 Task: Create a modern indian cuisine restaurant letterhead.
Action: Mouse pressed left at (382, 133)
Screenshot: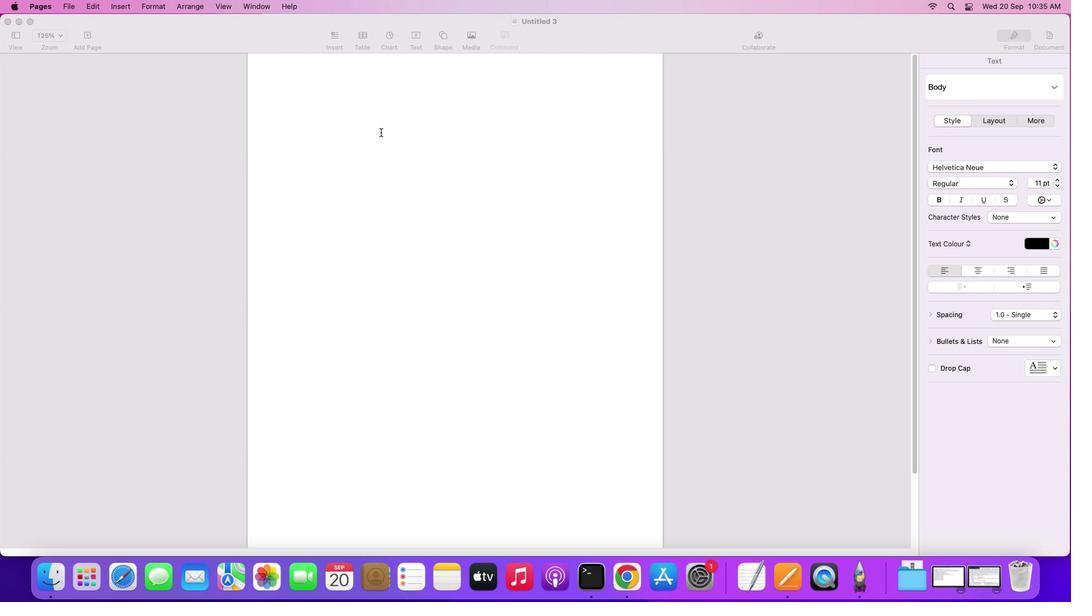 
Action: Mouse moved to (444, 36)
Screenshot: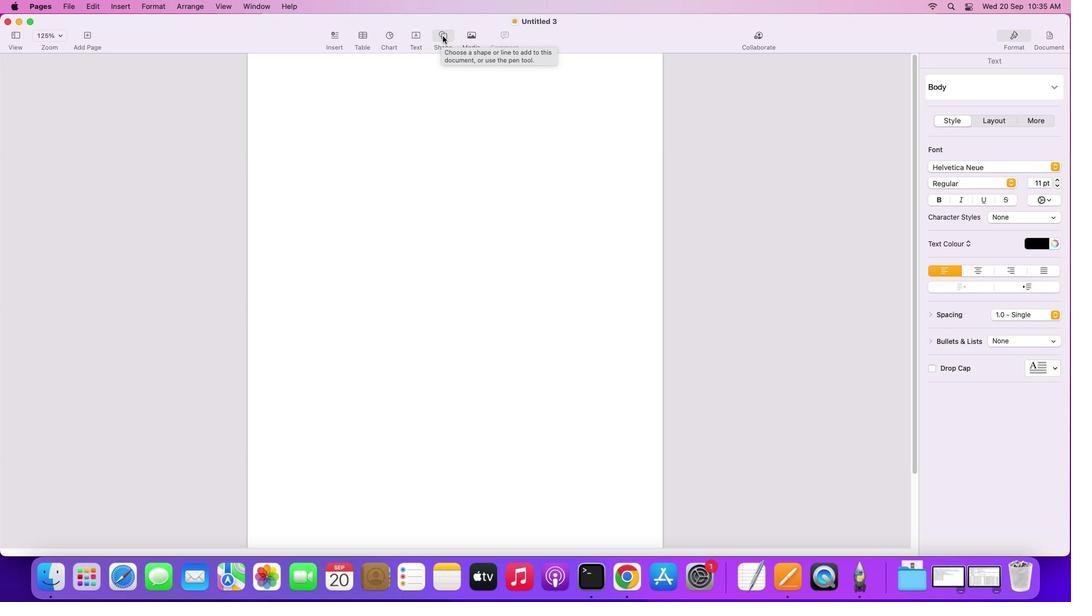 
Action: Mouse pressed left at (444, 36)
Screenshot: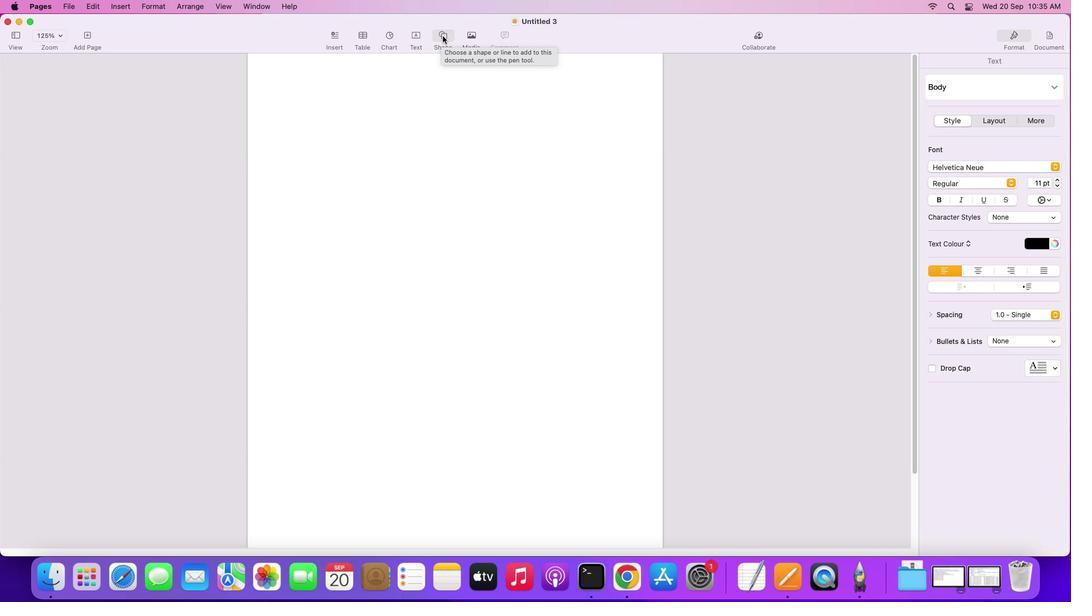 
Action: Mouse moved to (341, 85)
Screenshot: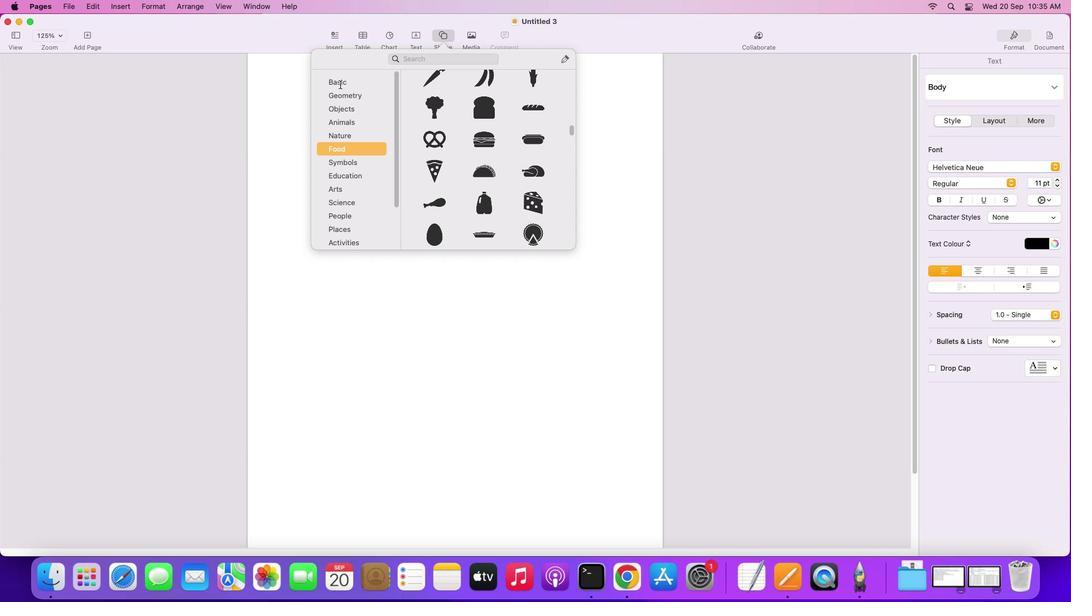 
Action: Mouse pressed left at (341, 85)
Screenshot: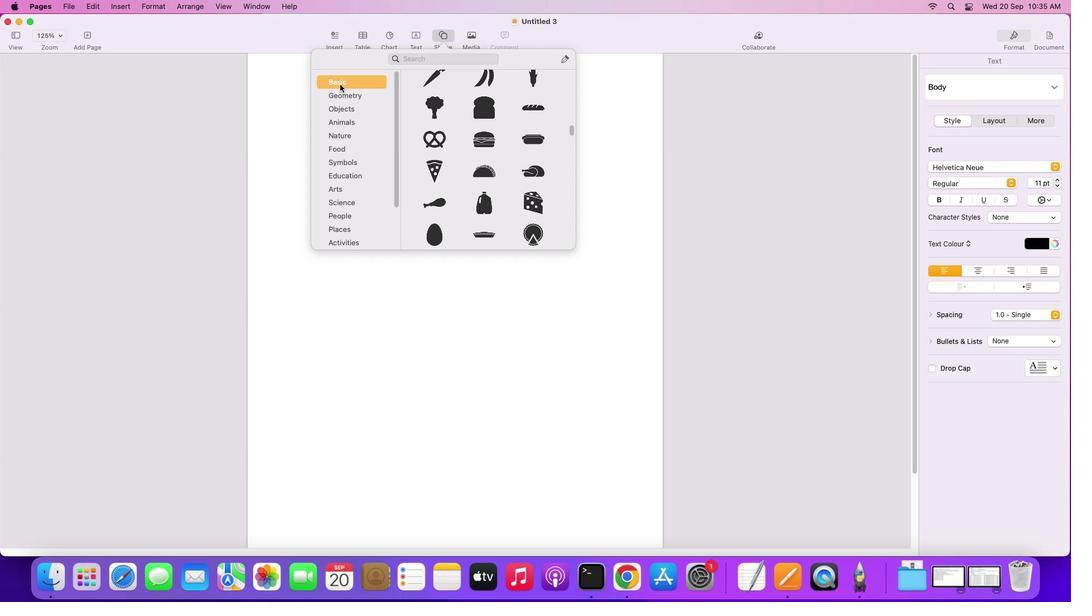 
Action: Mouse moved to (449, 124)
Screenshot: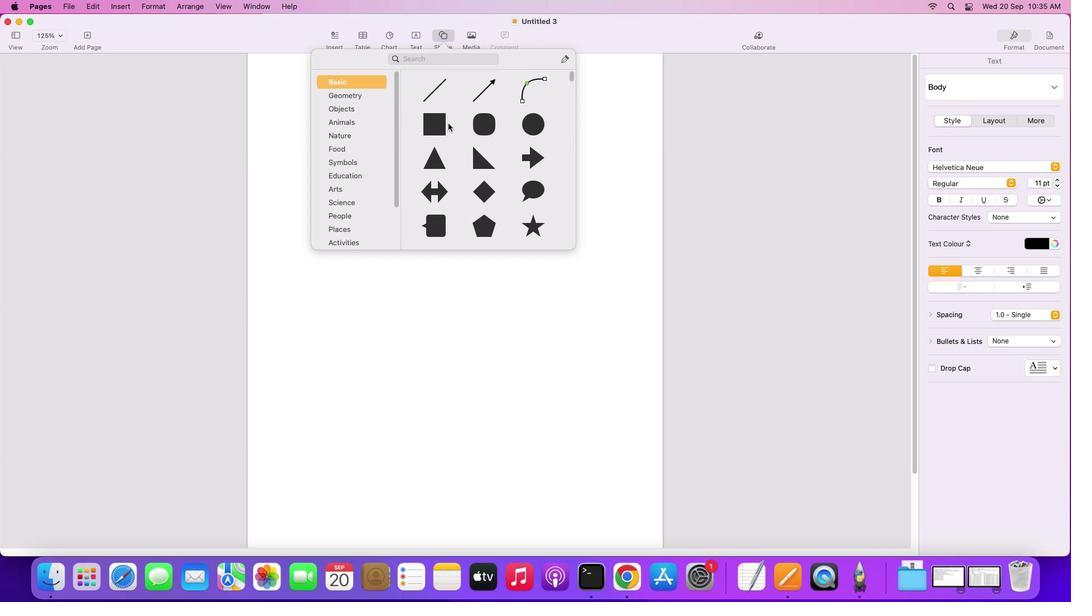 
Action: Mouse pressed left at (449, 124)
Screenshot: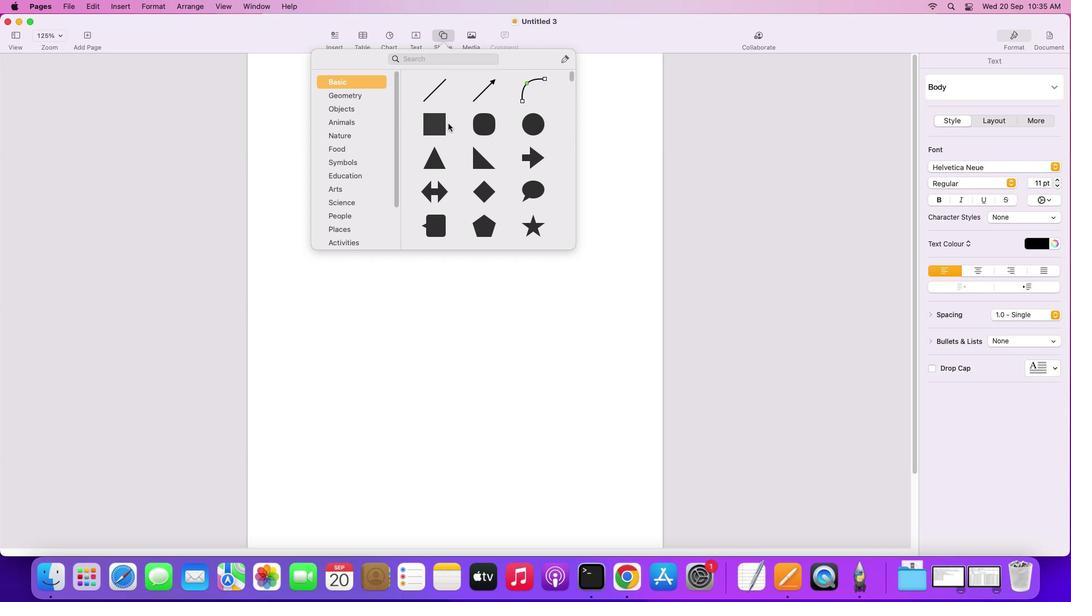 
Action: Mouse moved to (443, 128)
Screenshot: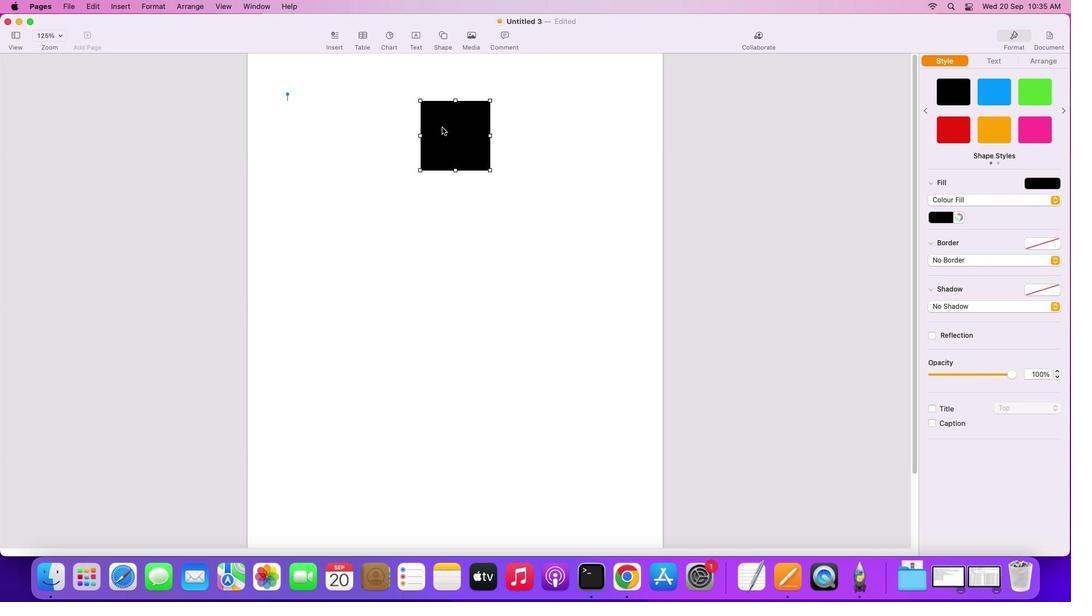 
Action: Mouse pressed left at (443, 128)
Screenshot: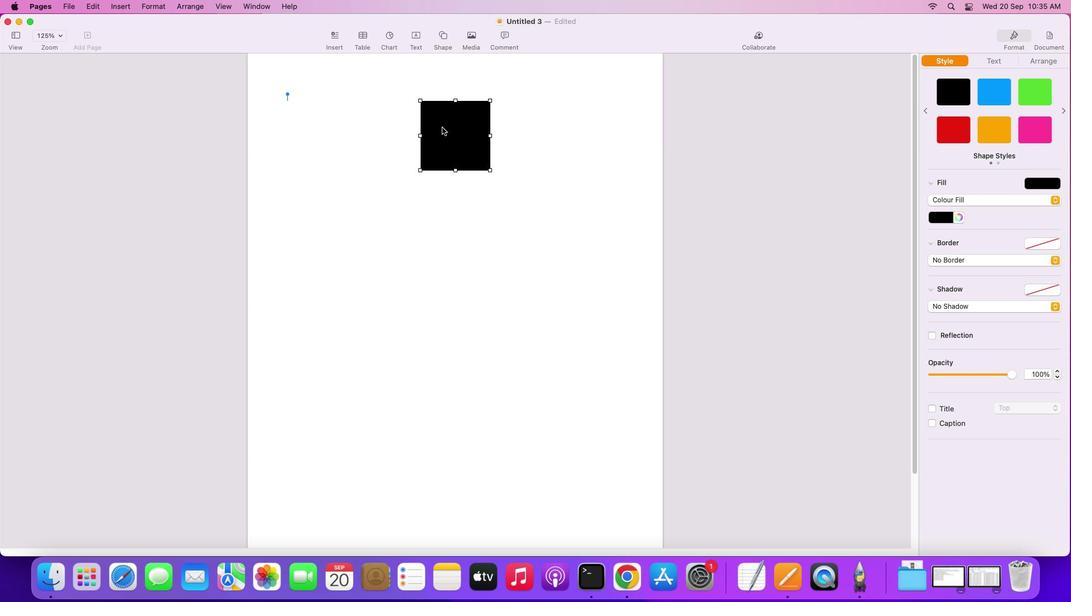 
Action: Mouse moved to (319, 124)
Screenshot: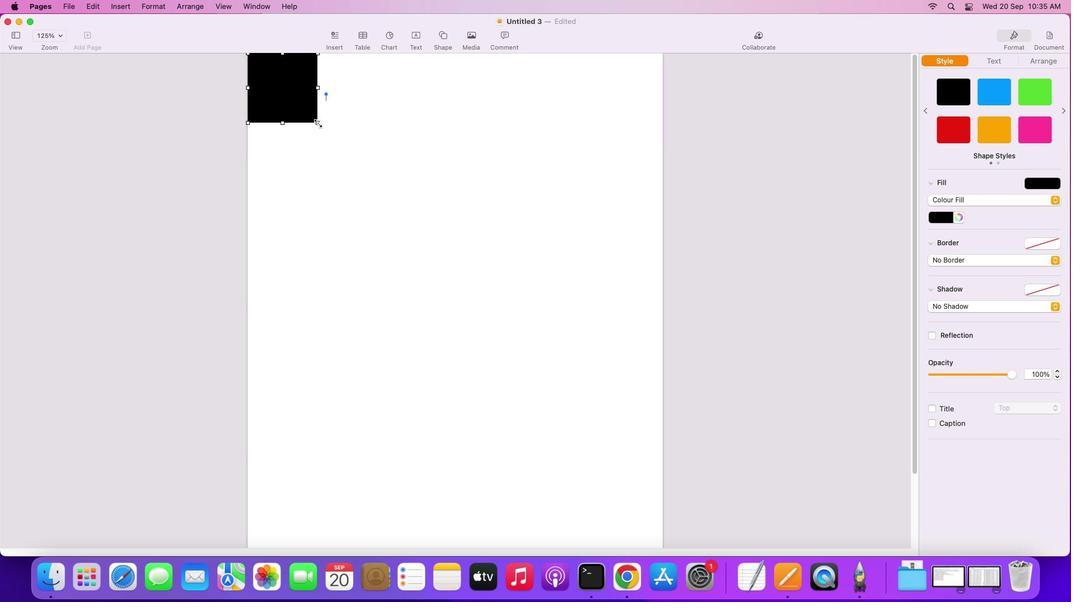 
Action: Mouse pressed left at (319, 124)
Screenshot: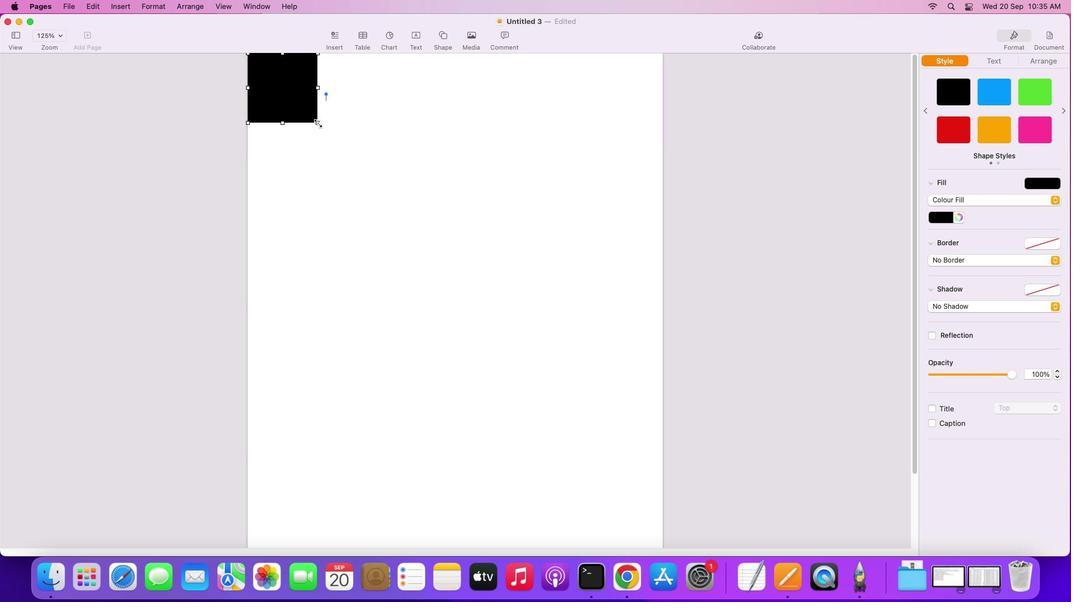 
Action: Mouse moved to (569, 516)
Screenshot: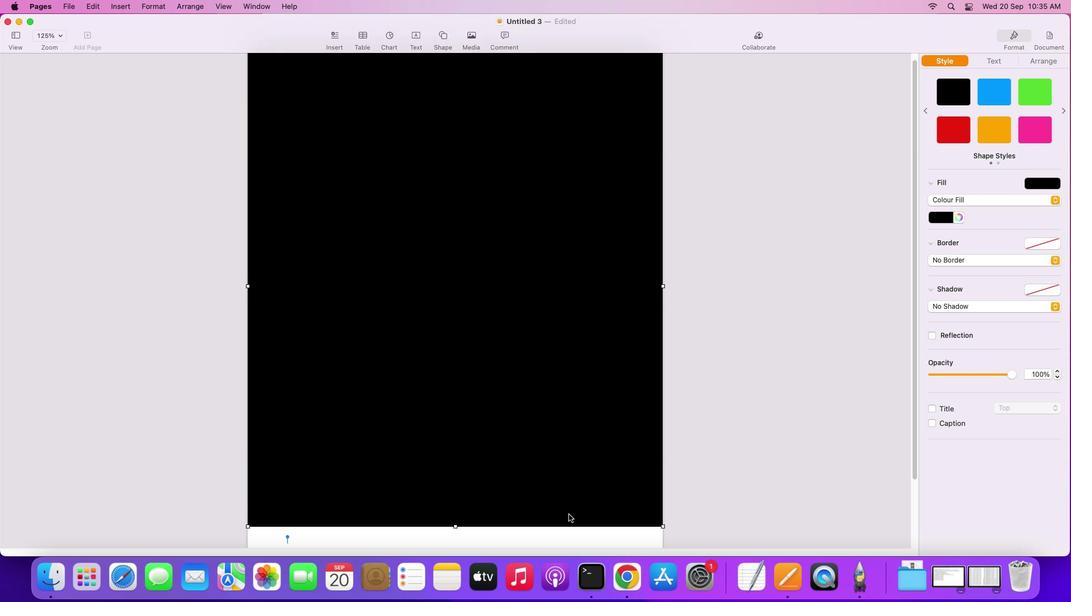 
Action: Mouse scrolled (569, 516) with delta (1, 0)
Screenshot: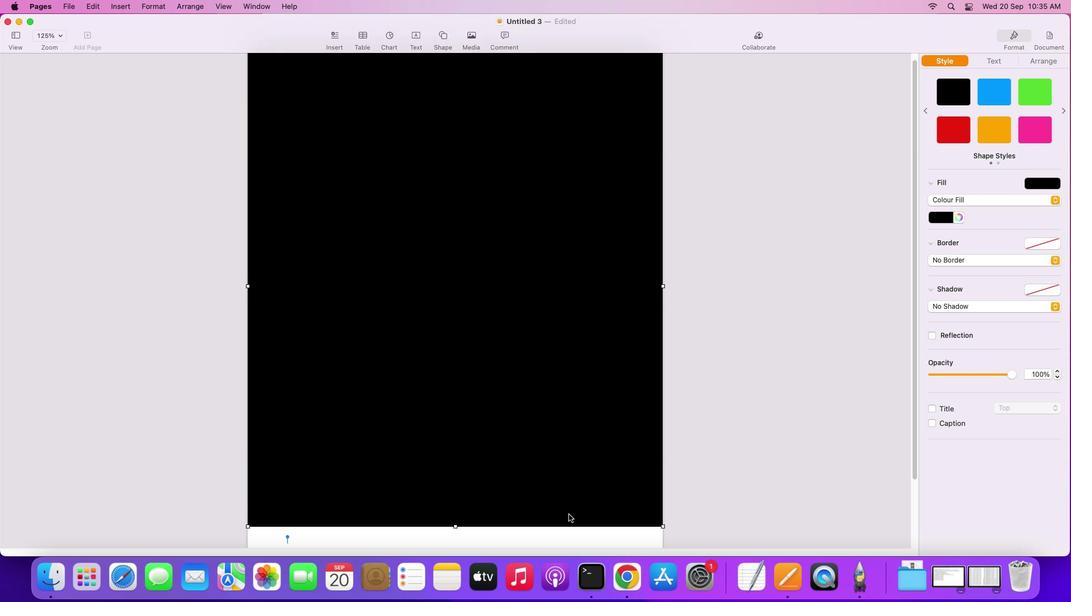 
Action: Mouse scrolled (569, 516) with delta (1, 0)
Screenshot: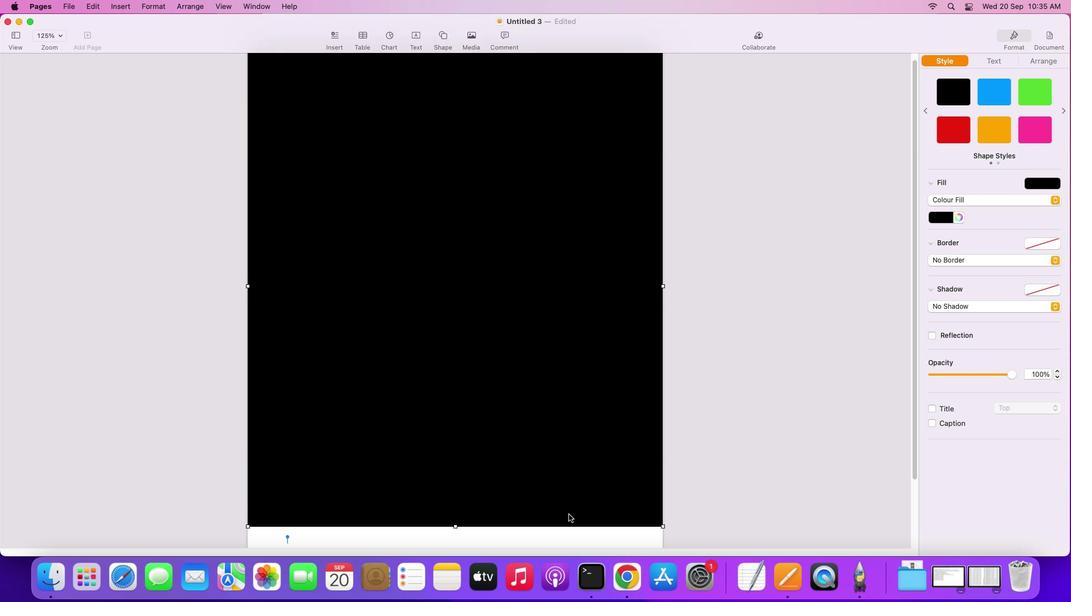 
Action: Mouse scrolled (569, 516) with delta (1, 0)
Screenshot: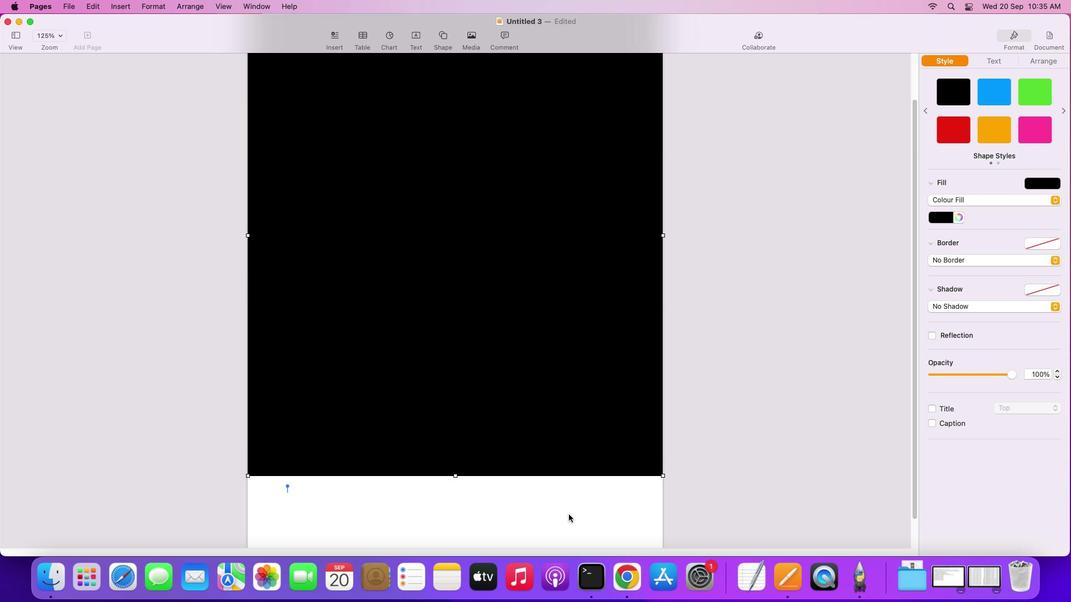 
Action: Mouse scrolled (569, 516) with delta (1, -1)
Screenshot: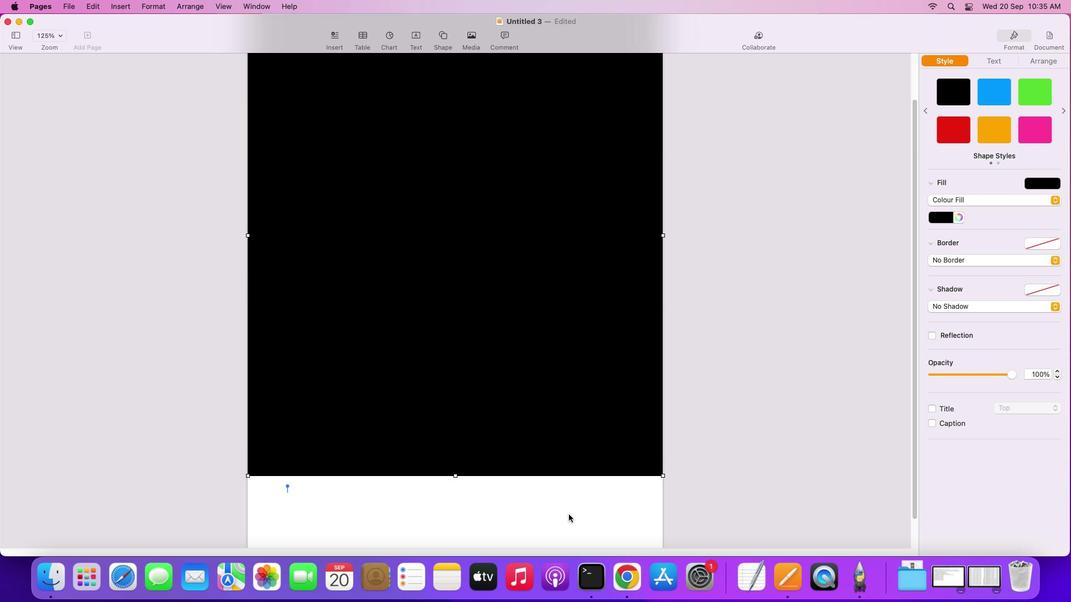 
Action: Mouse scrolled (569, 516) with delta (1, -1)
Screenshot: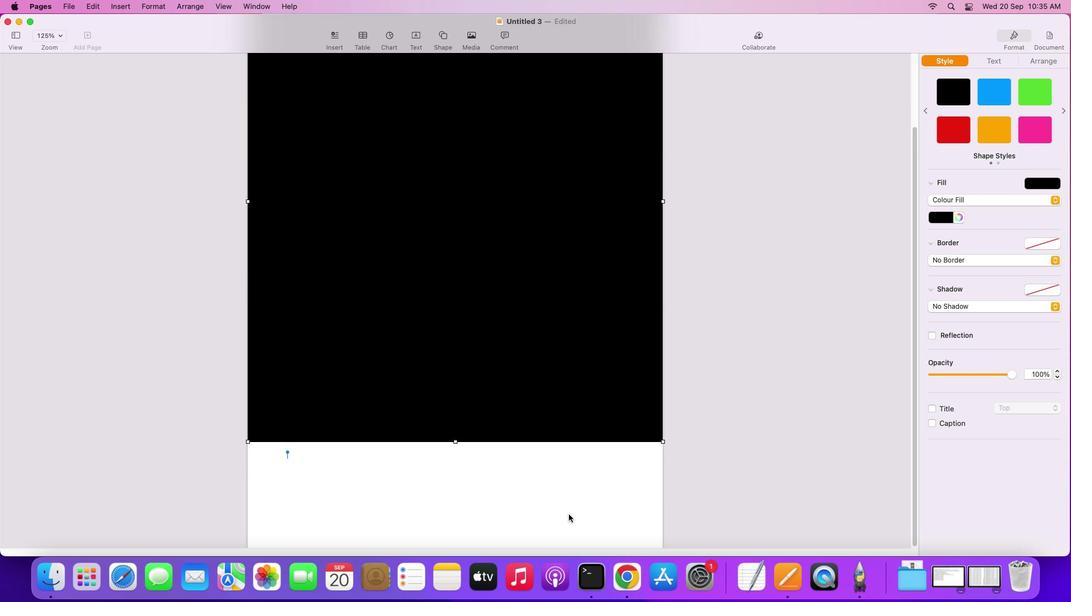
Action: Mouse scrolled (569, 516) with delta (1, -2)
Screenshot: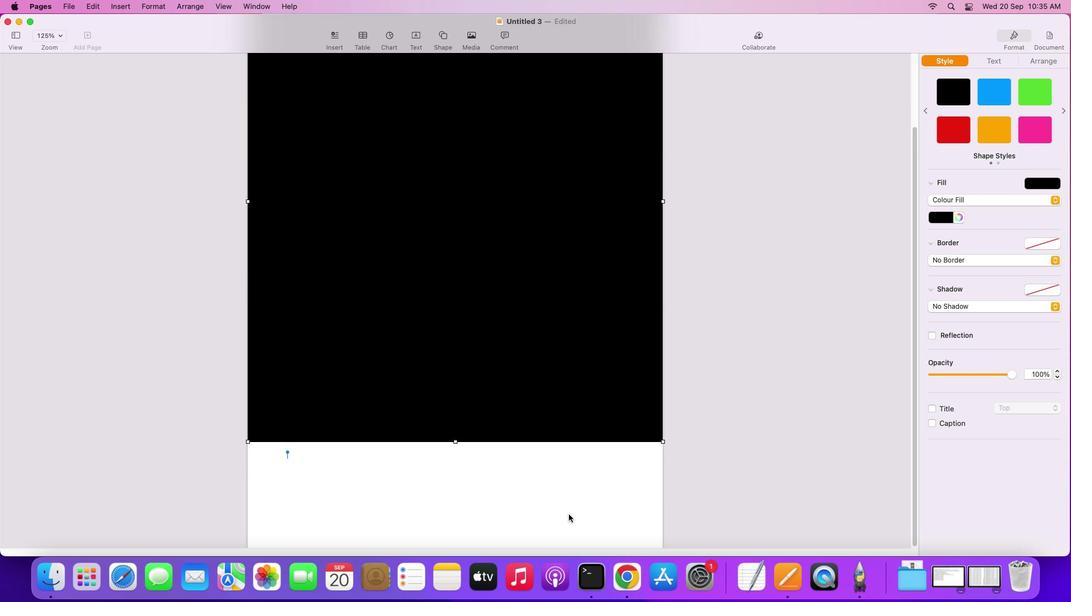 
Action: Mouse moved to (456, 442)
Screenshot: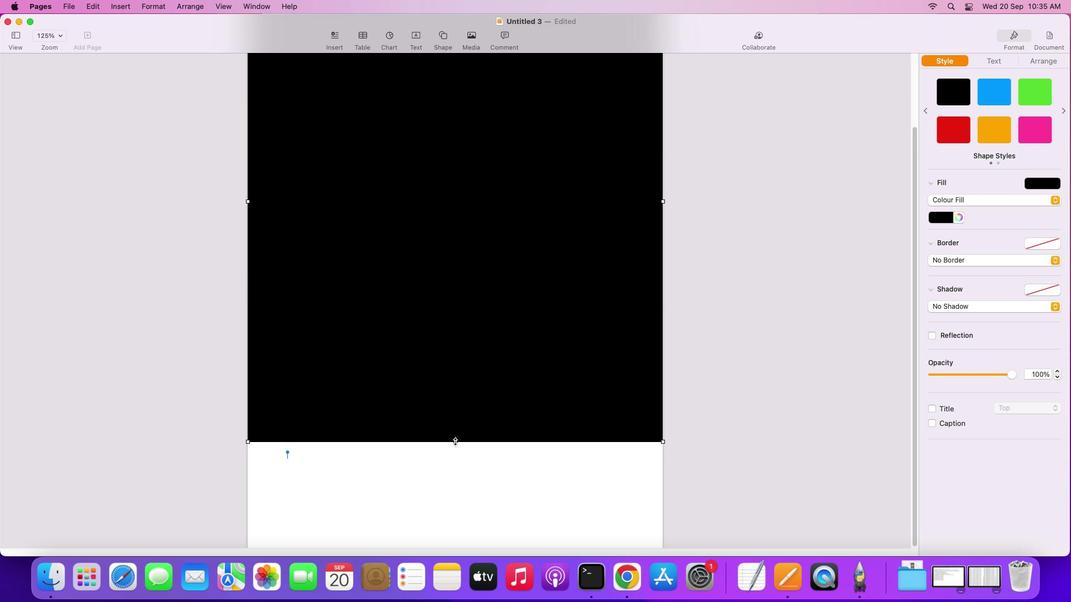 
Action: Mouse pressed left at (456, 442)
Screenshot: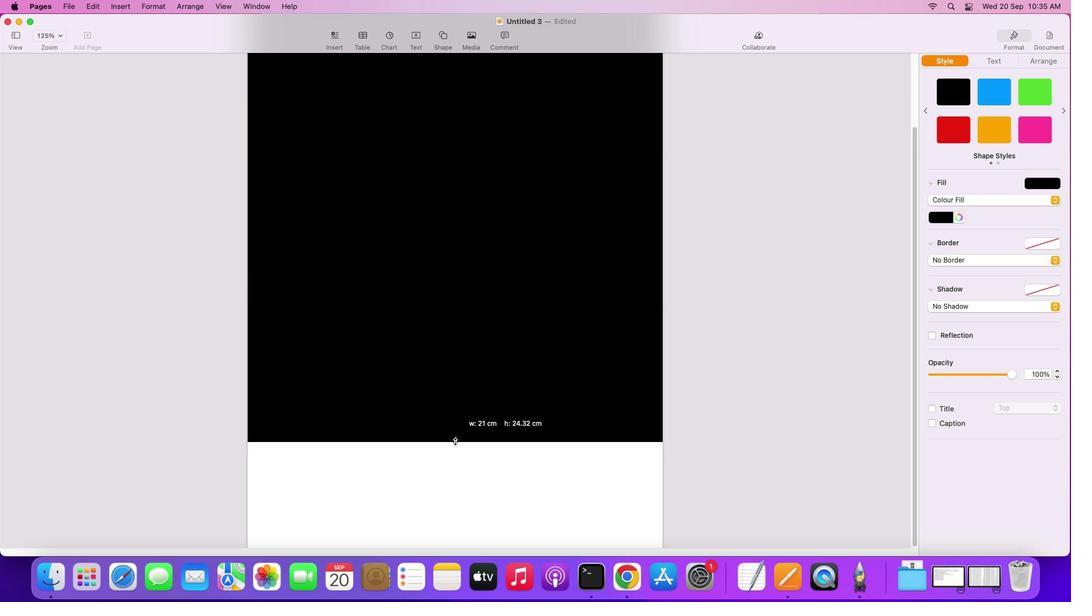 
Action: Mouse moved to (482, 495)
Screenshot: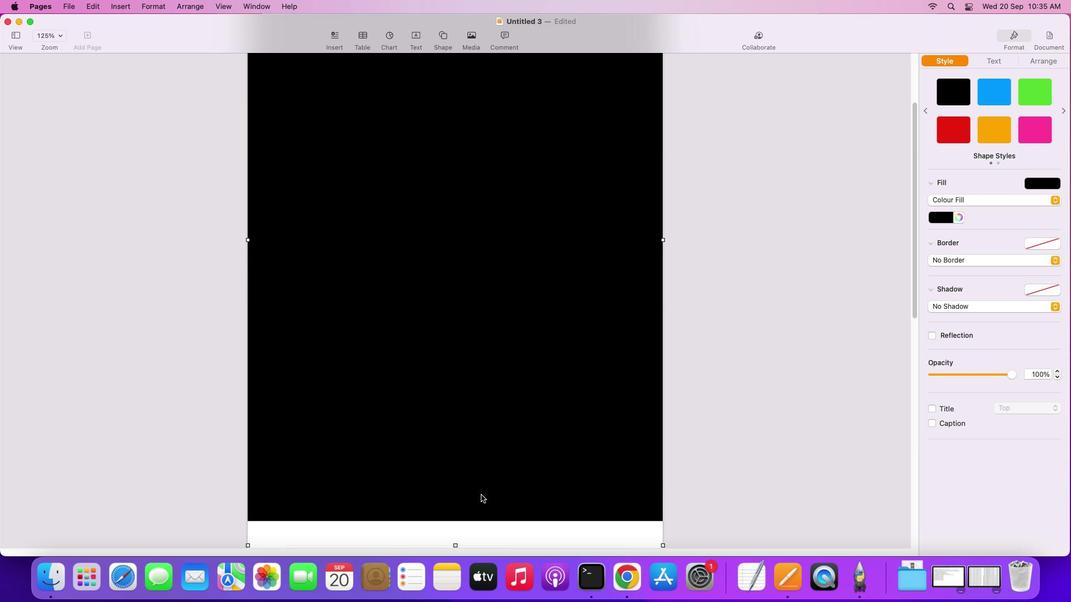 
Action: Mouse scrolled (482, 495) with delta (1, 0)
Screenshot: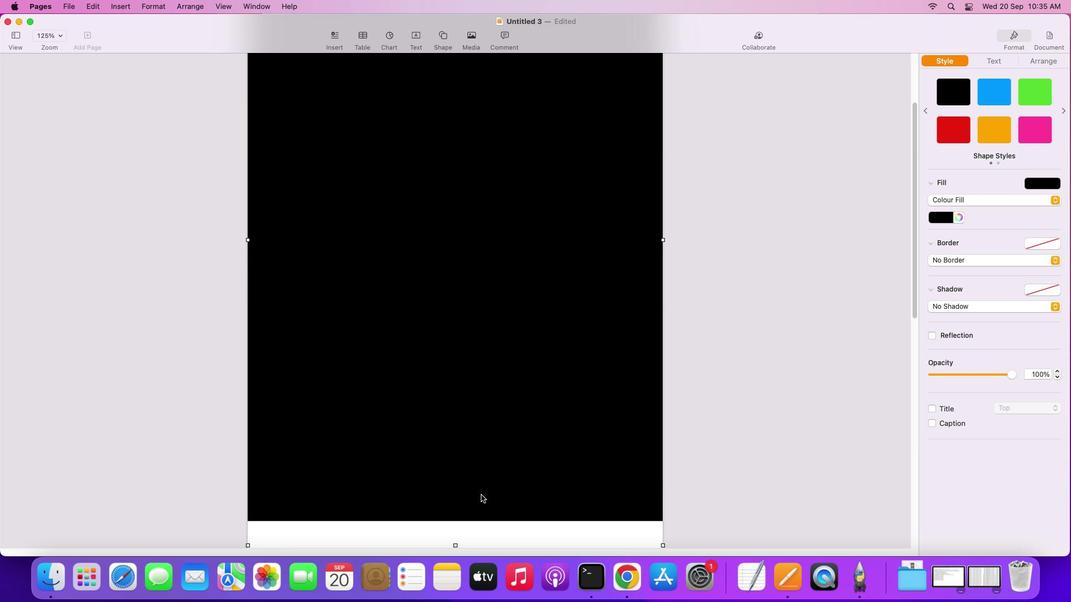 
Action: Mouse scrolled (482, 495) with delta (1, 0)
Screenshot: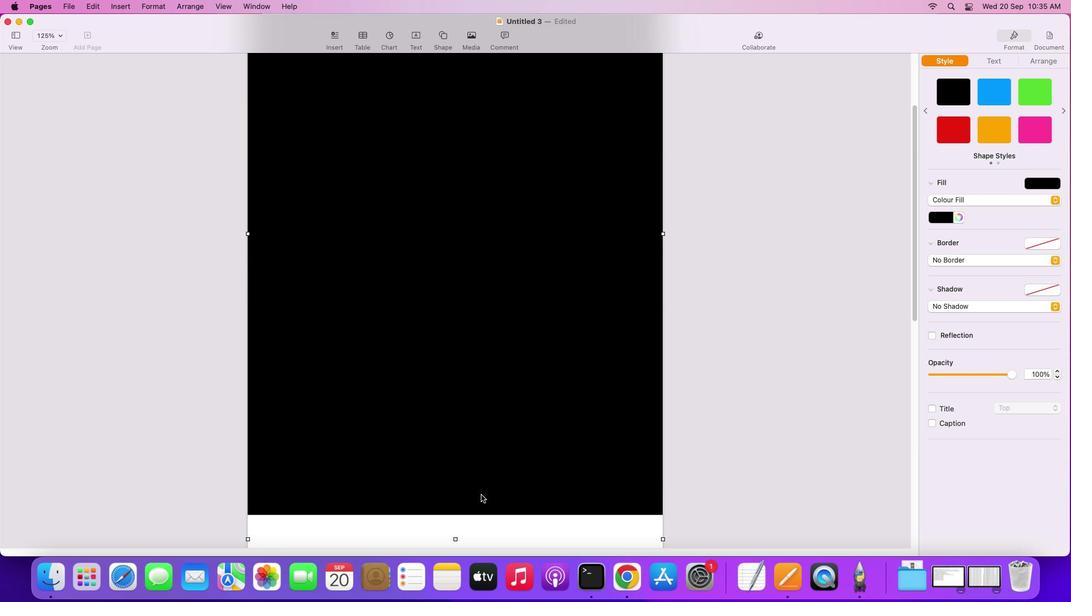 
Action: Mouse scrolled (482, 495) with delta (1, 0)
Screenshot: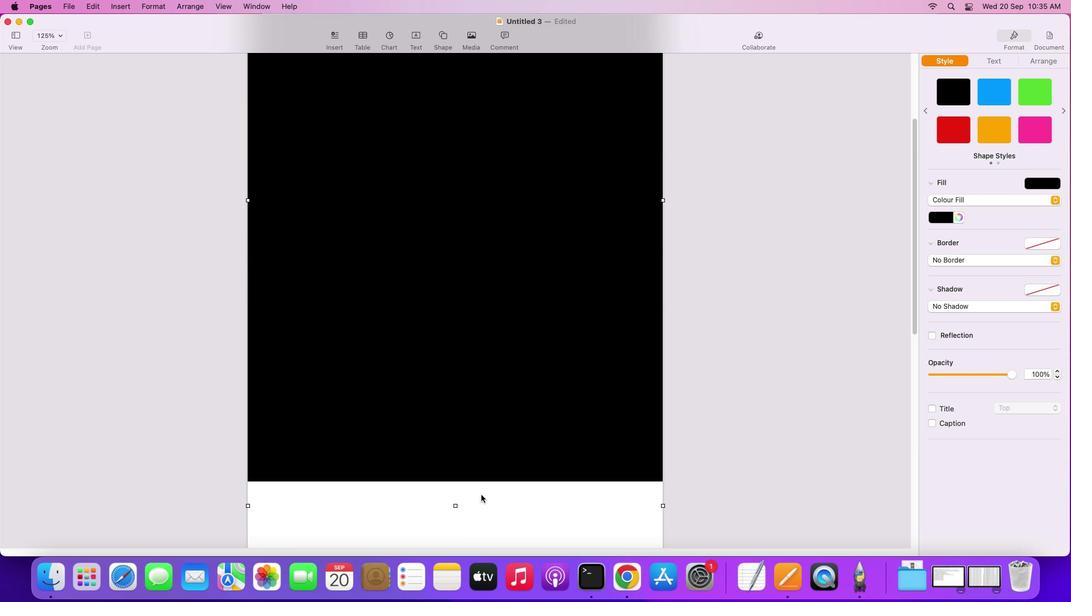 
Action: Mouse scrolled (482, 495) with delta (1, -1)
Screenshot: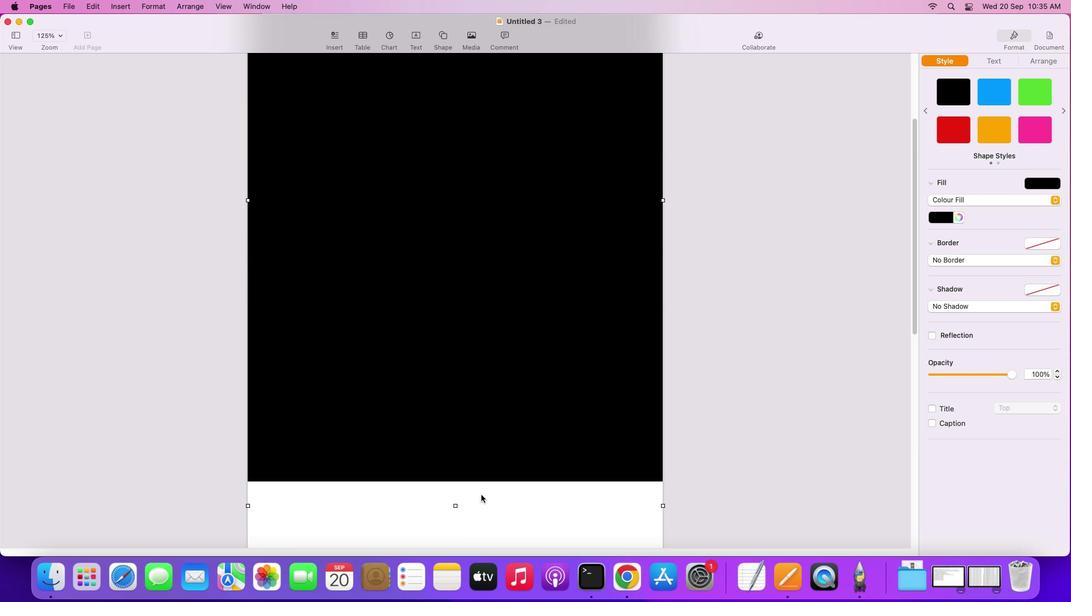
Action: Mouse scrolled (482, 495) with delta (1, -1)
Screenshot: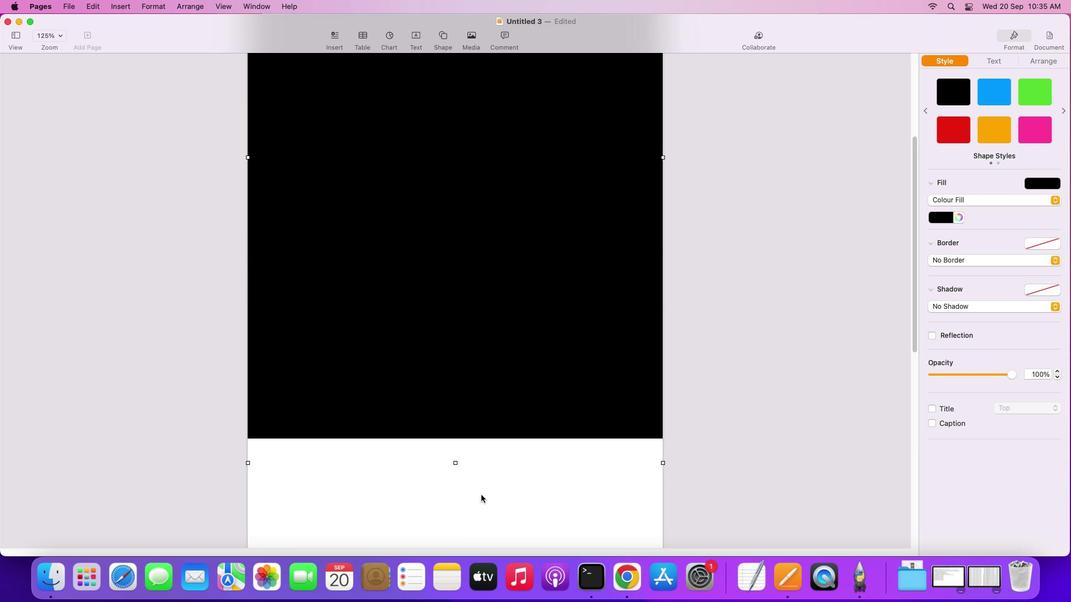 
Action: Mouse moved to (249, 451)
Screenshot: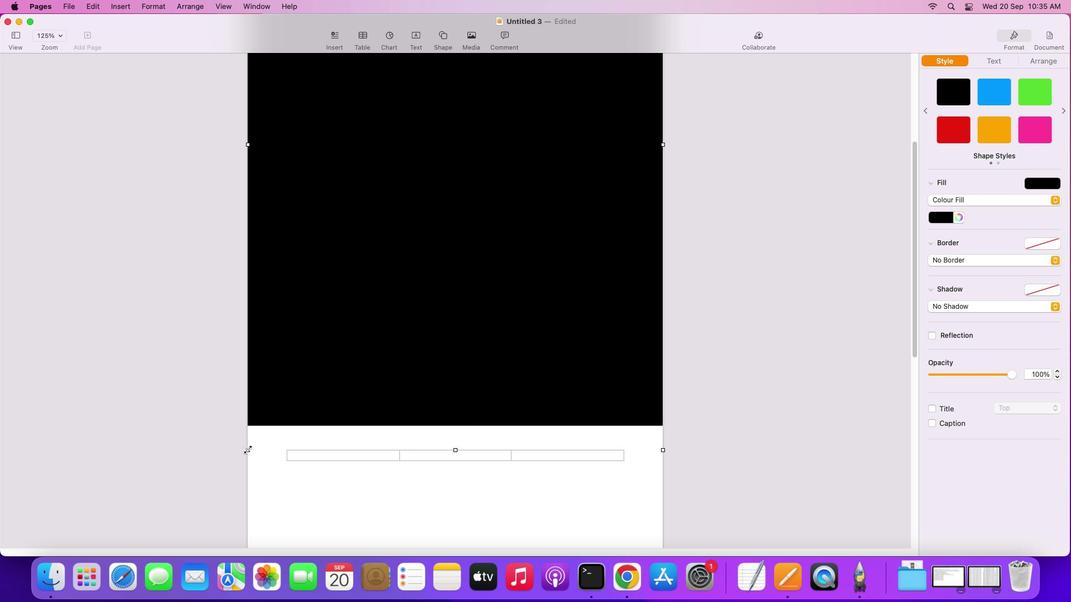 
Action: Mouse pressed left at (249, 451)
Screenshot: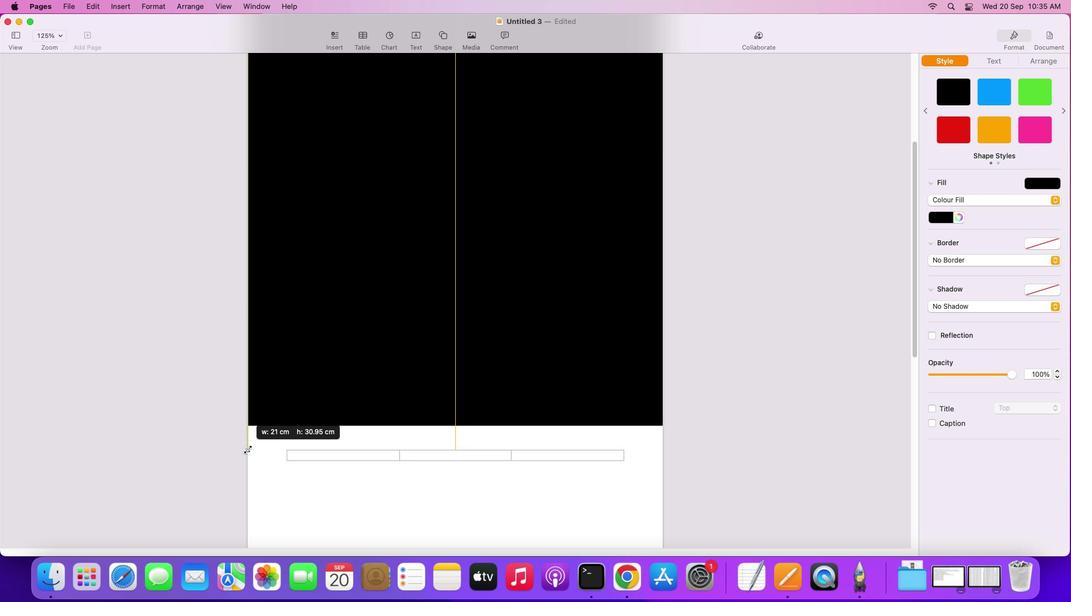 
Action: Mouse moved to (310, 387)
Screenshot: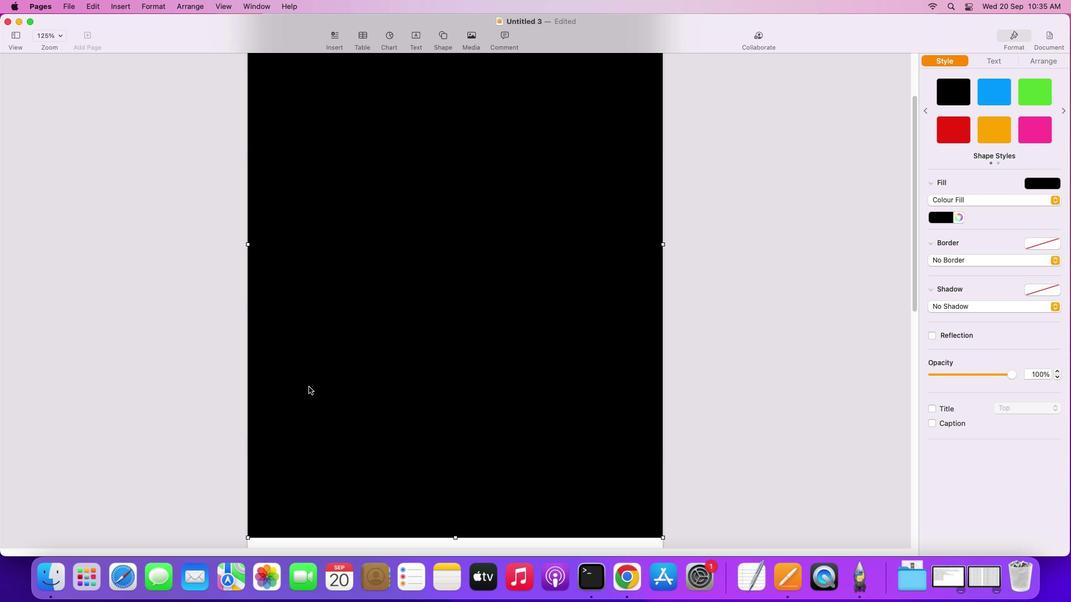 
Action: Mouse scrolled (310, 387) with delta (1, 1)
Screenshot: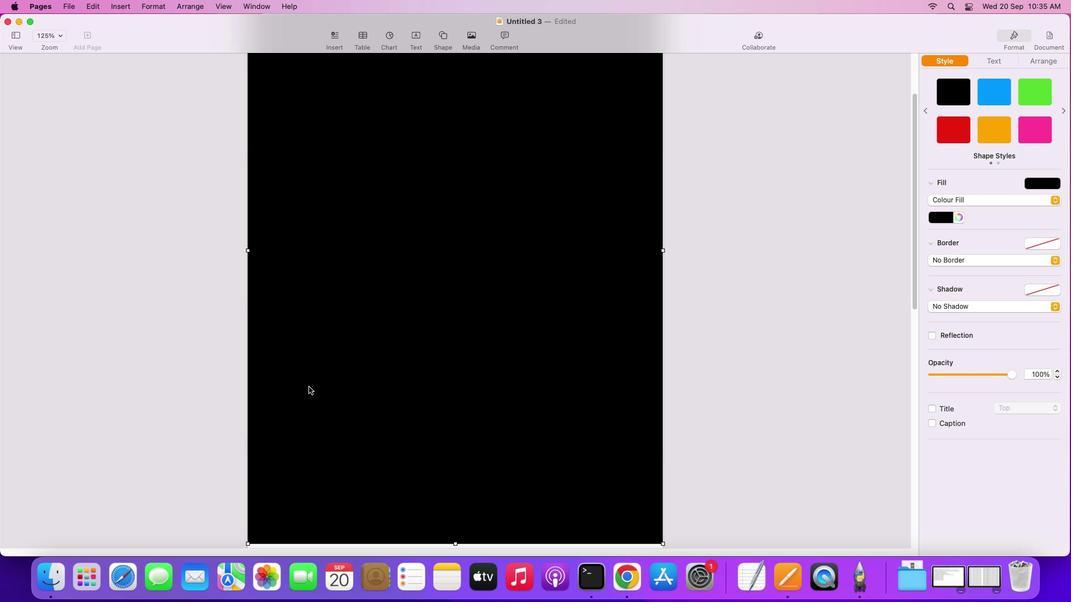 
Action: Mouse scrolled (310, 387) with delta (1, 1)
Screenshot: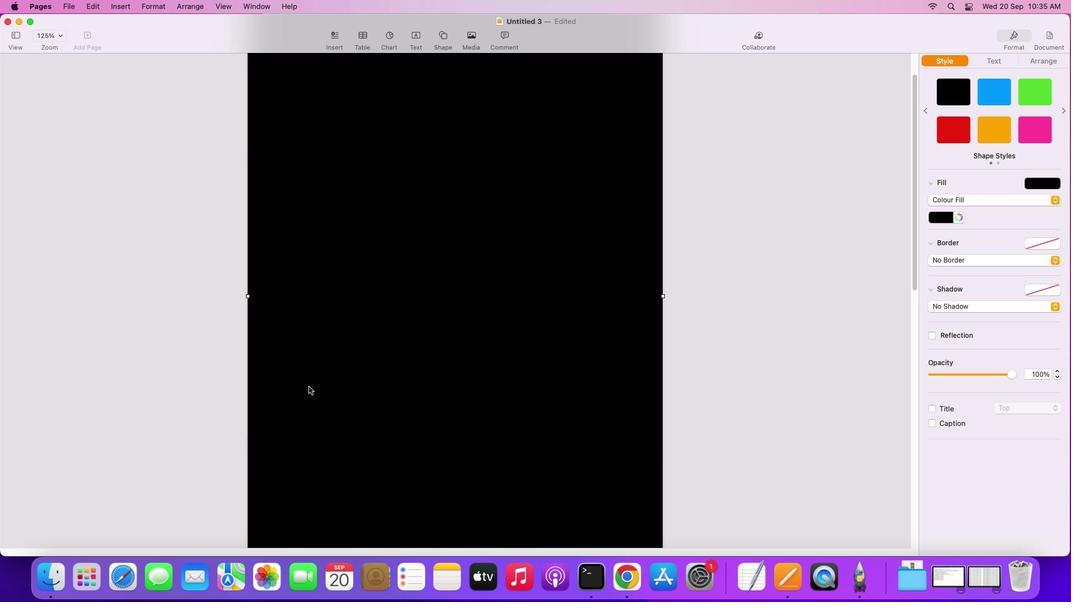 
Action: Mouse scrolled (310, 387) with delta (1, 3)
Screenshot: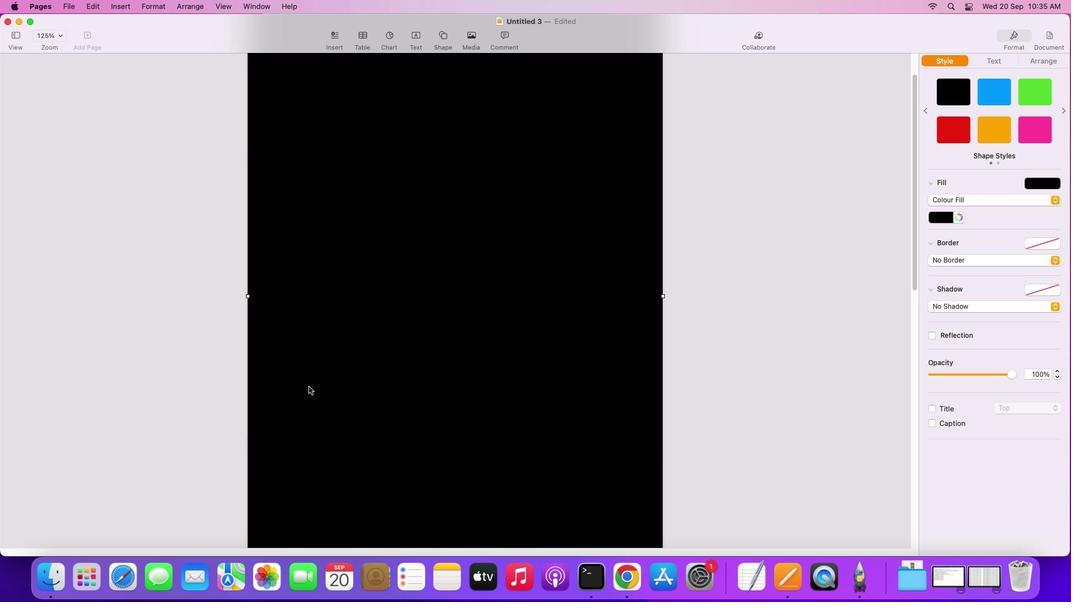 
Action: Mouse scrolled (310, 387) with delta (1, 3)
Screenshot: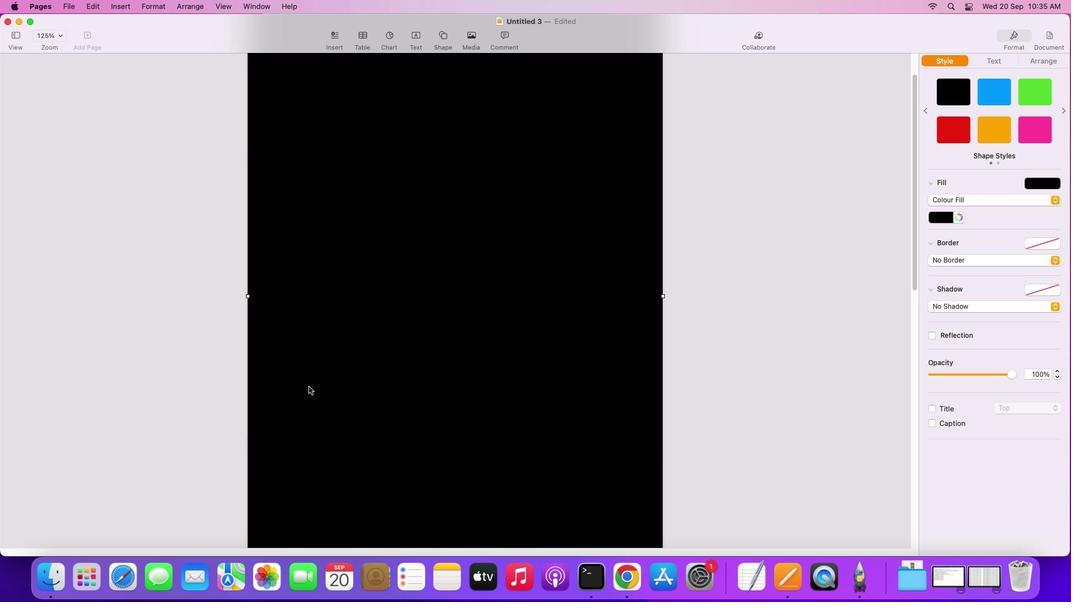 
Action: Mouse scrolled (310, 387) with delta (1, 4)
Screenshot: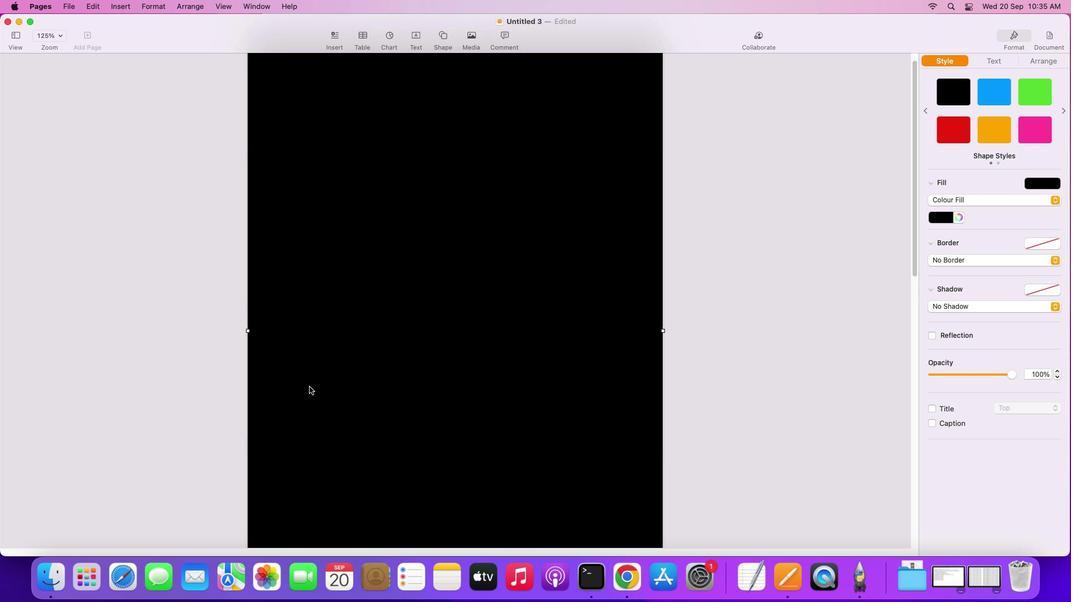 
Action: Mouse scrolled (310, 387) with delta (1, 5)
Screenshot: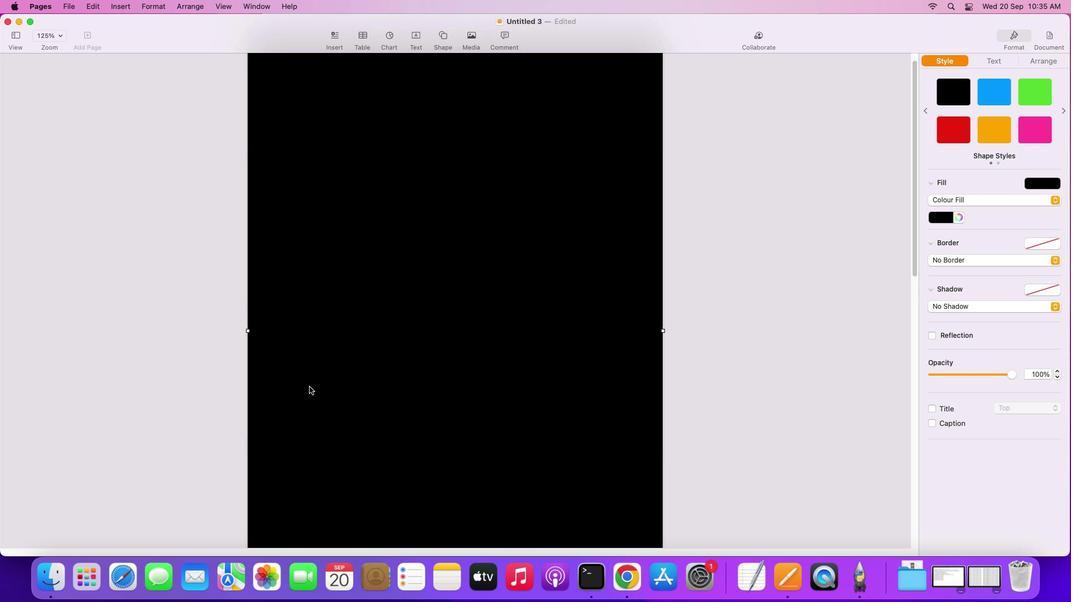 
Action: Mouse scrolled (310, 387) with delta (1, 5)
Screenshot: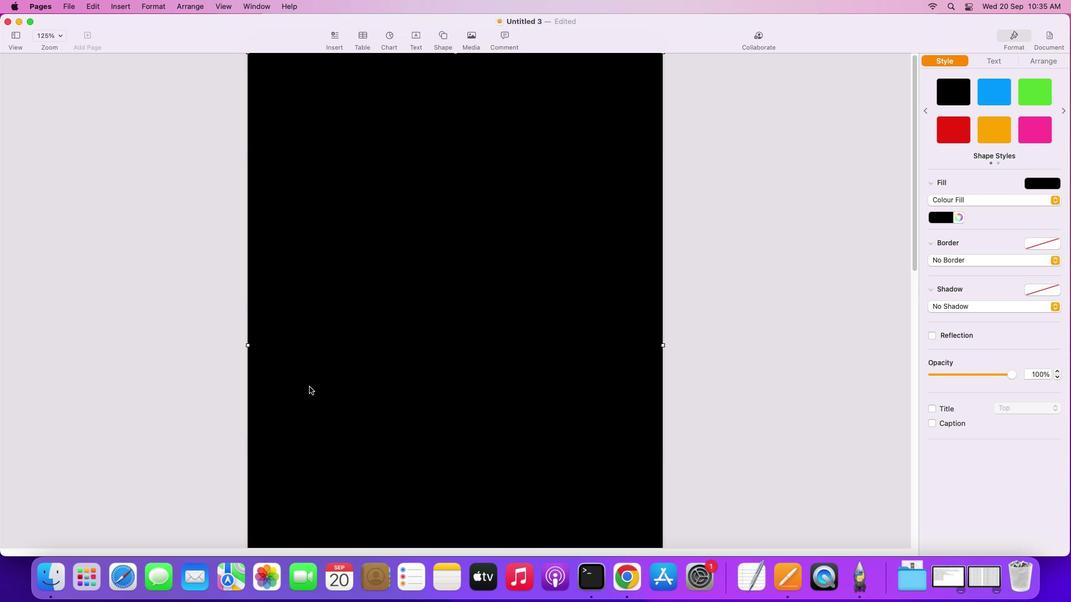 
Action: Mouse moved to (310, 387)
Screenshot: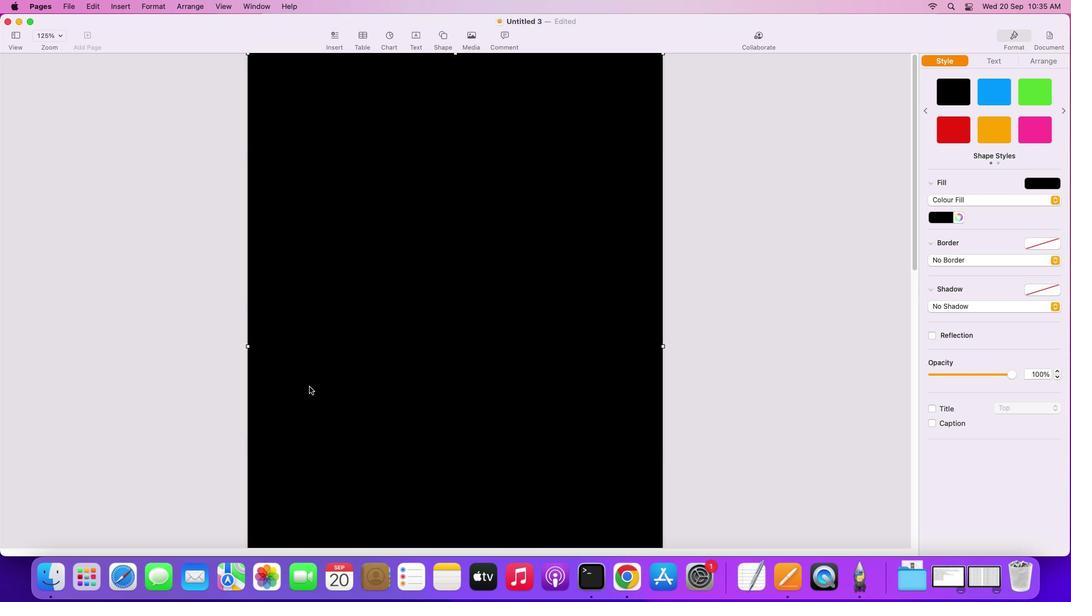 
Action: Mouse scrolled (310, 387) with delta (1, 1)
Screenshot: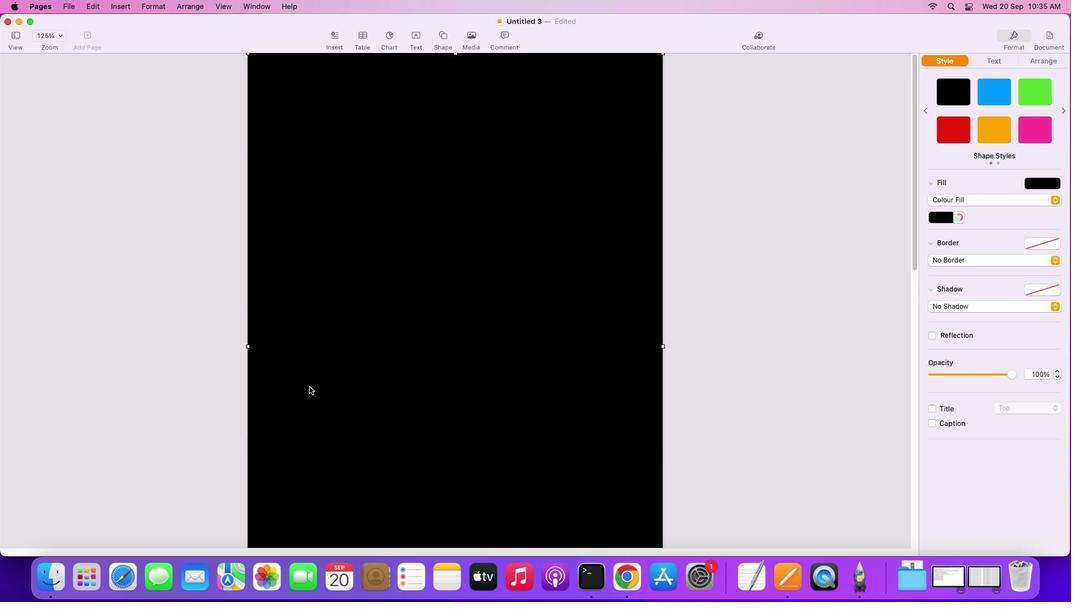 
Action: Mouse scrolled (310, 387) with delta (1, 1)
Screenshot: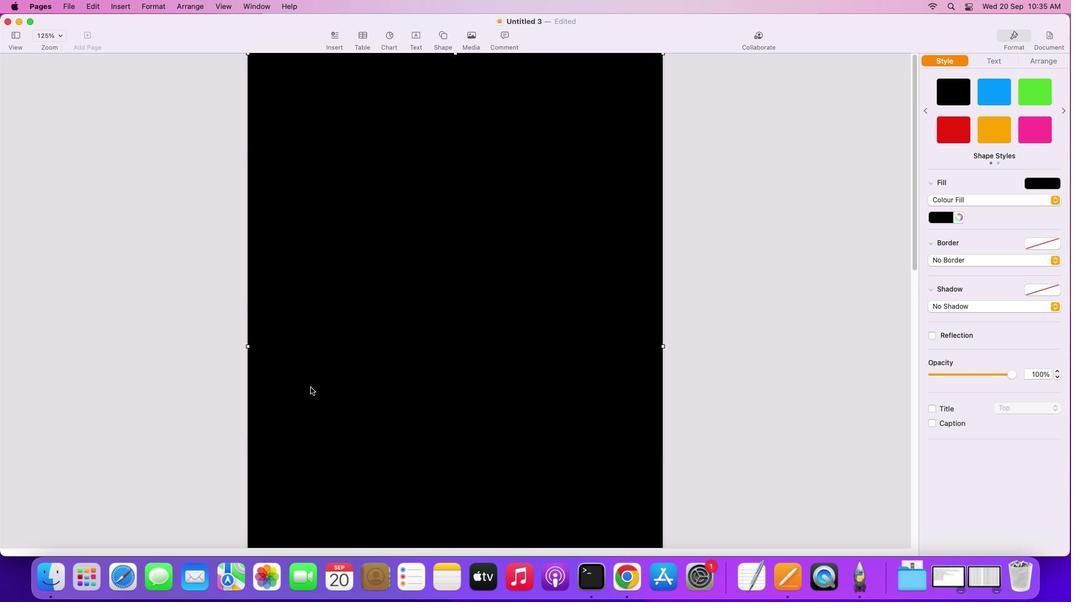 
Action: Mouse scrolled (310, 387) with delta (1, 3)
Screenshot: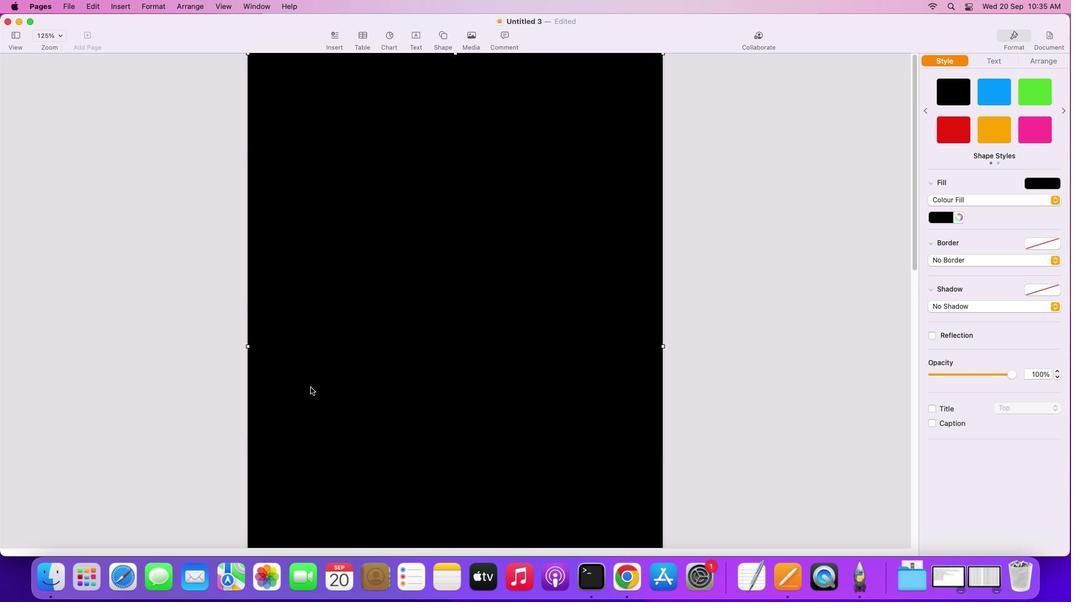 
Action: Mouse scrolled (310, 387) with delta (1, 3)
Screenshot: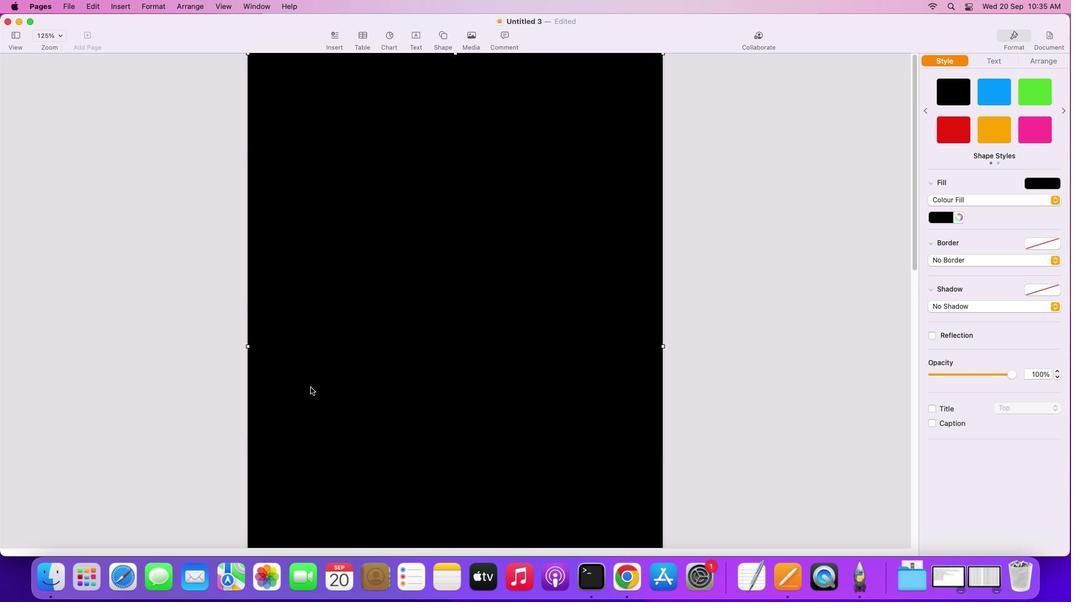 
Action: Mouse scrolled (310, 387) with delta (1, 4)
Screenshot: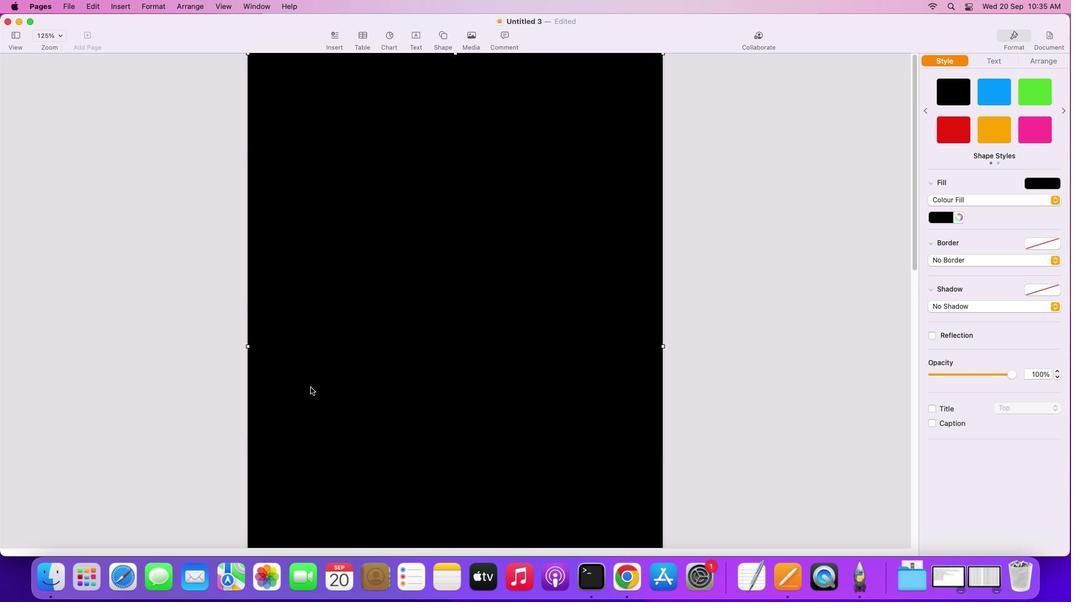 
Action: Mouse moved to (310, 387)
Screenshot: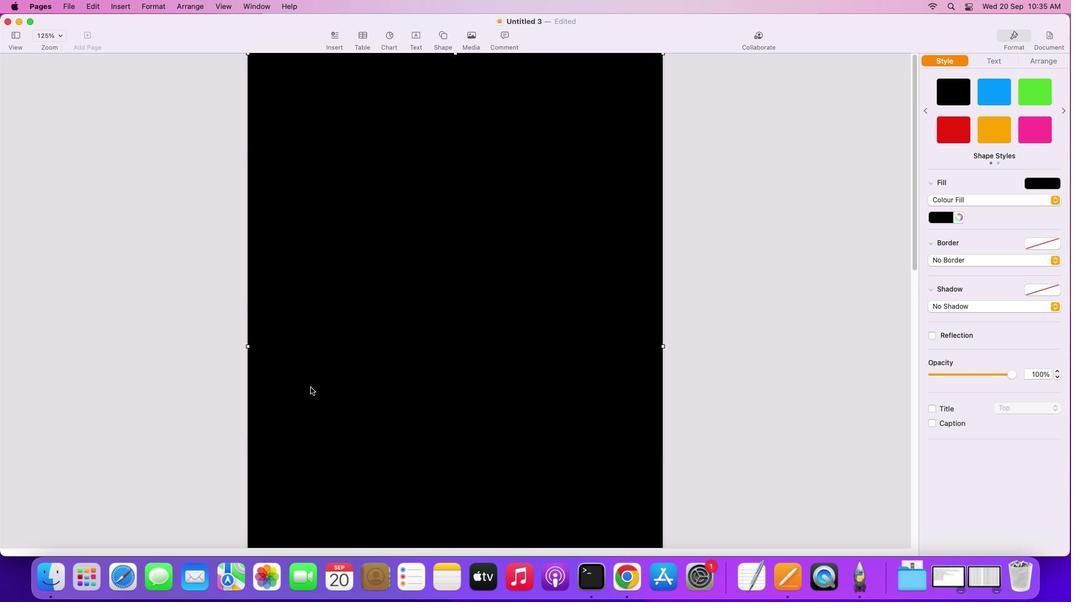 
Action: Mouse scrolled (310, 387) with delta (1, 5)
Screenshot: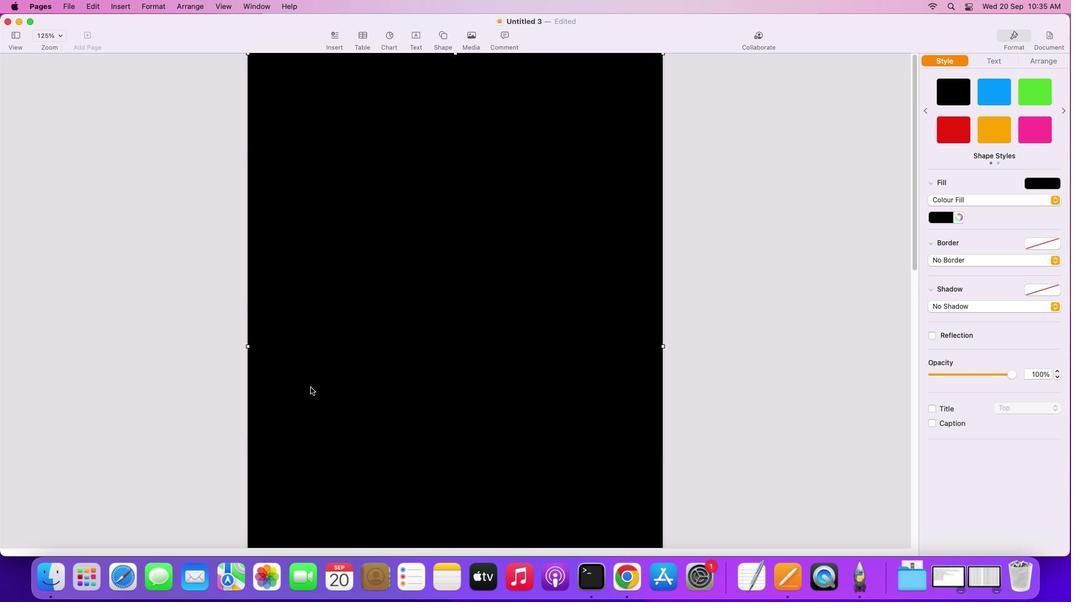 
Action: Mouse moved to (947, 220)
Screenshot: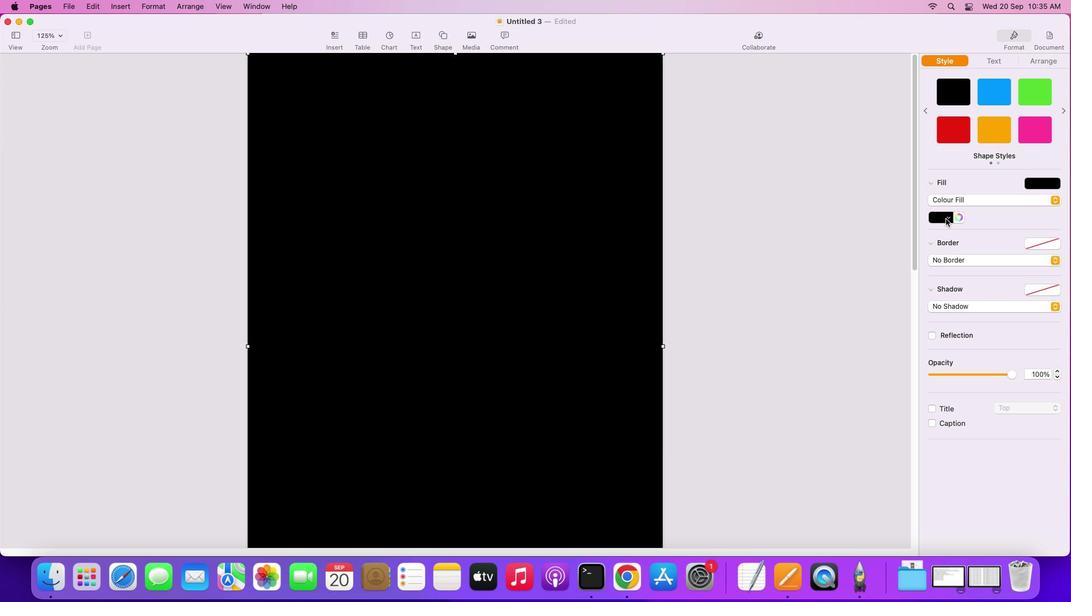 
Action: Mouse pressed left at (947, 220)
Screenshot: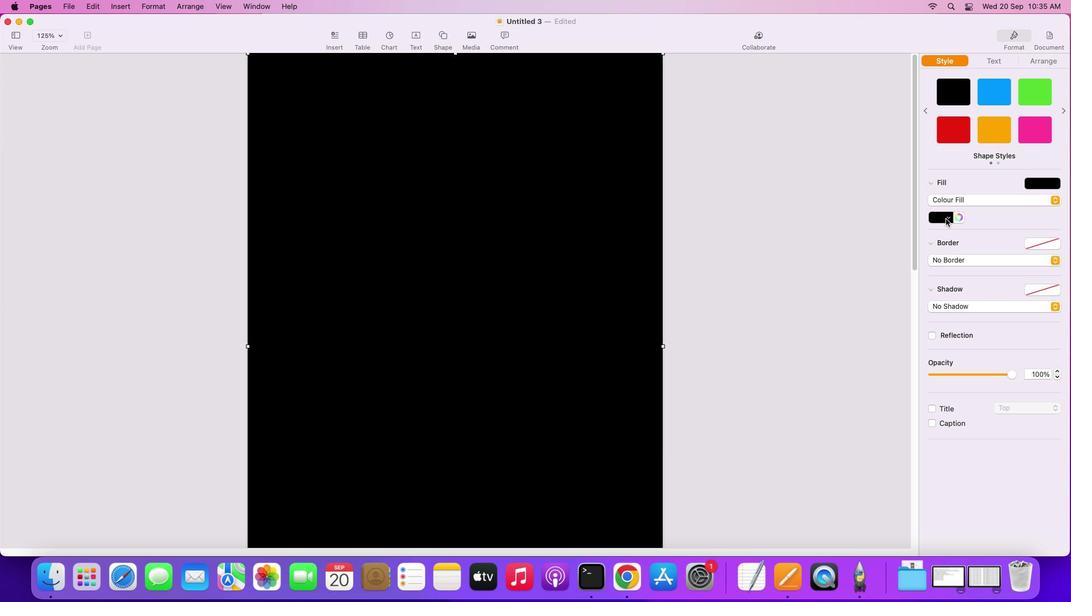 
Action: Mouse moved to (919, 291)
Screenshot: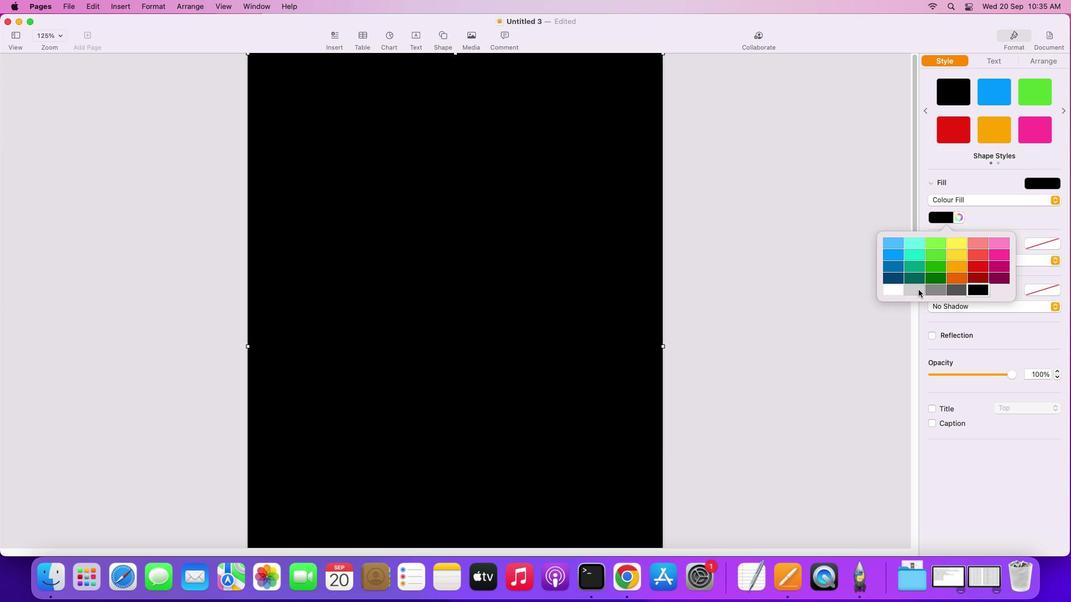 
Action: Mouse pressed left at (919, 291)
Screenshot: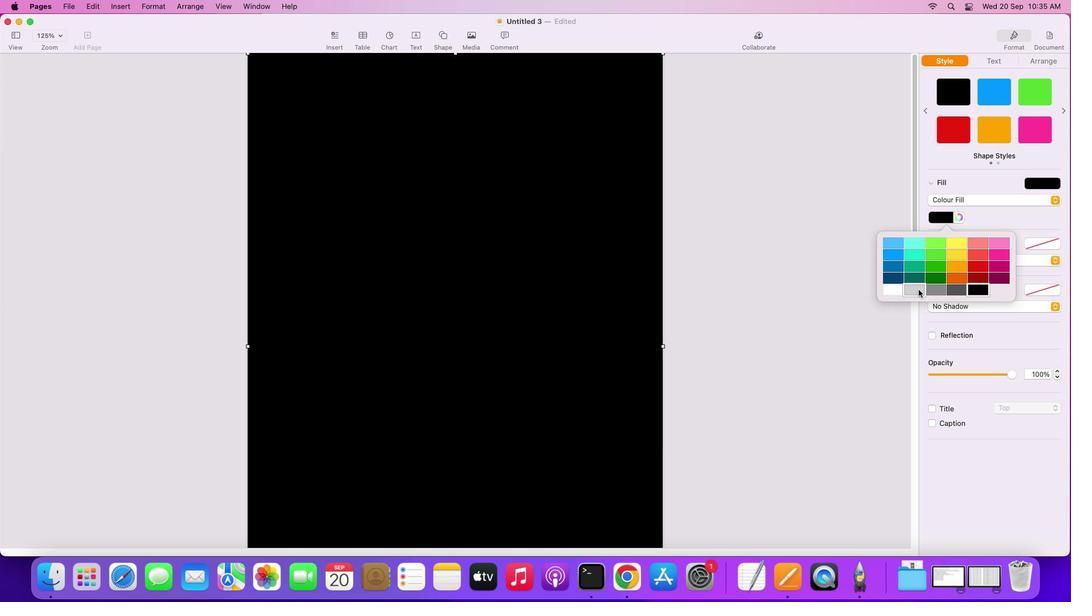 
Action: Mouse moved to (947, 218)
Screenshot: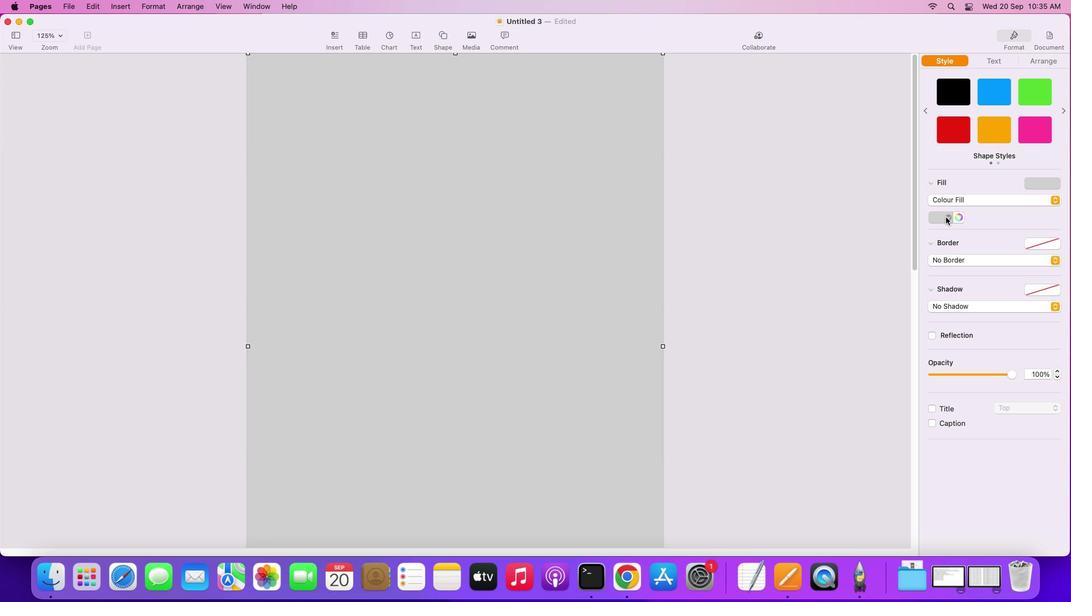 
Action: Mouse pressed left at (947, 218)
Screenshot: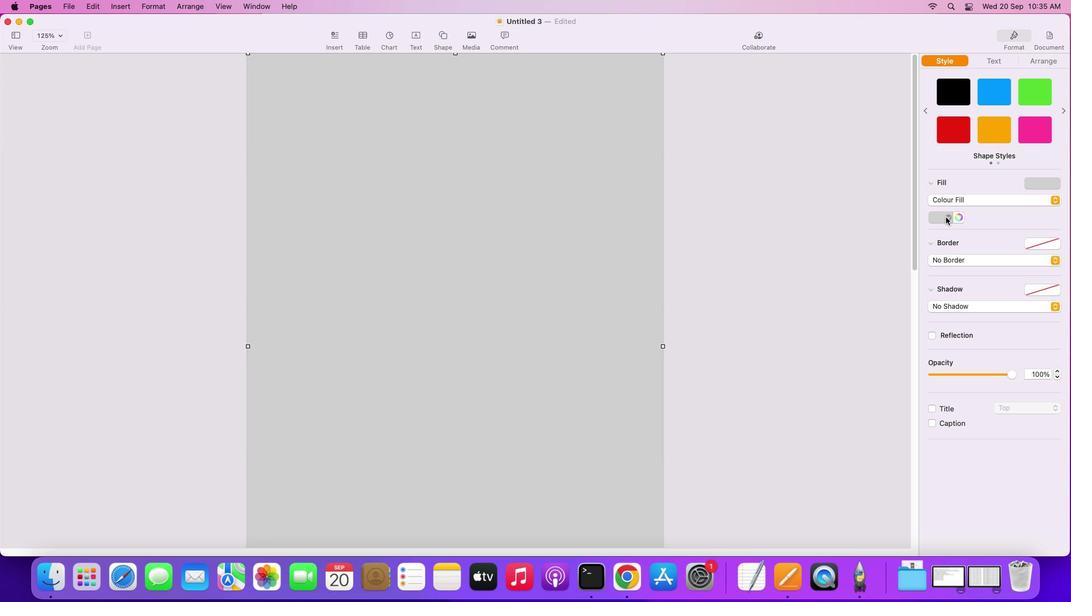 
Action: Mouse moved to (942, 291)
Screenshot: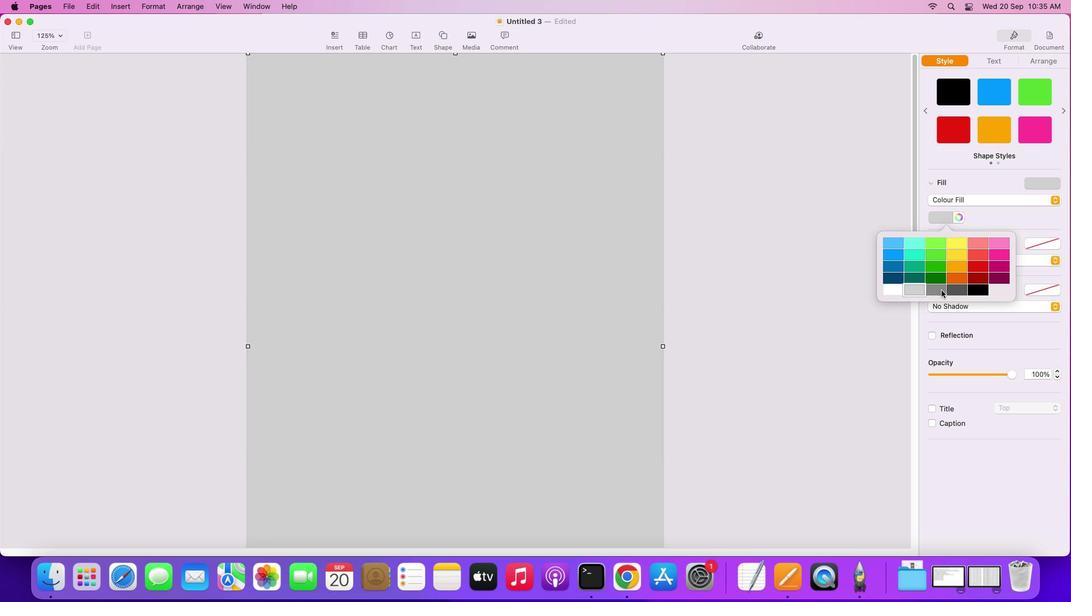
Action: Mouse pressed left at (942, 291)
Screenshot: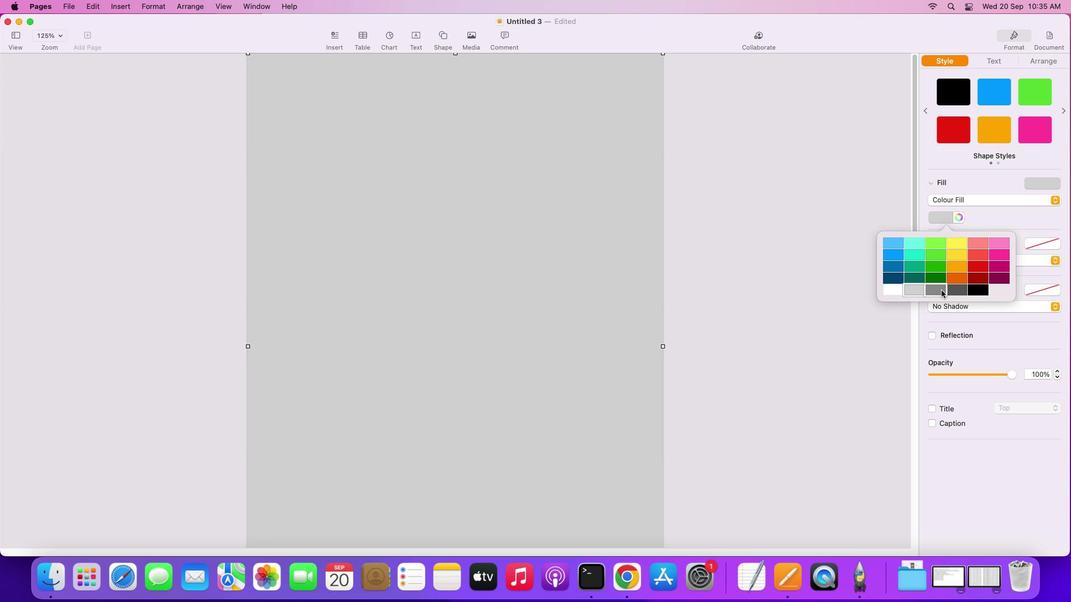 
Action: Mouse moved to (500, 178)
Screenshot: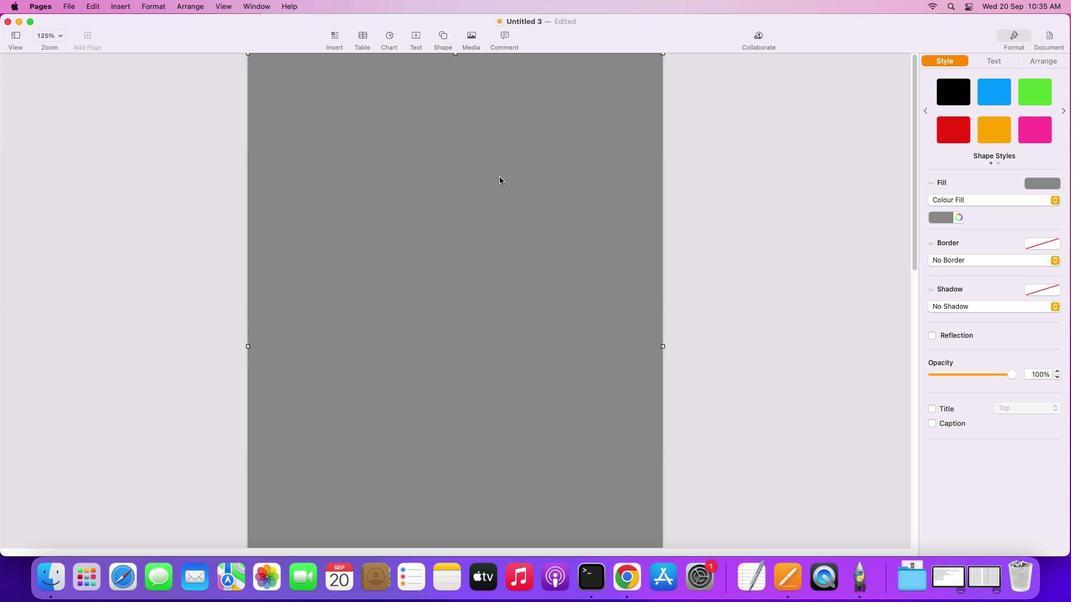 
Action: Mouse pressed left at (500, 178)
Screenshot: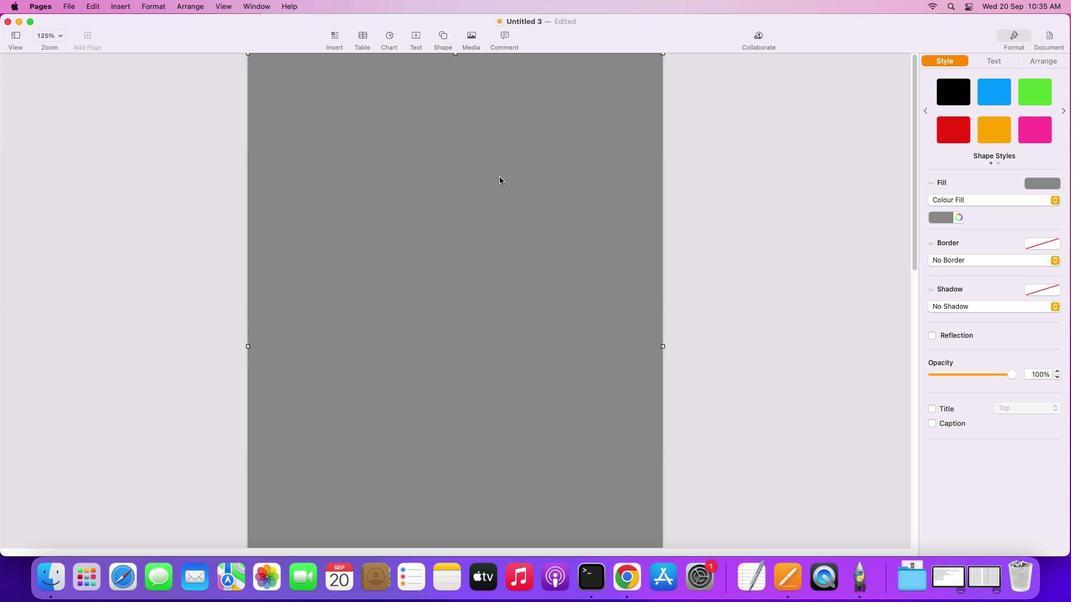 
Action: Mouse moved to (443, 34)
Screenshot: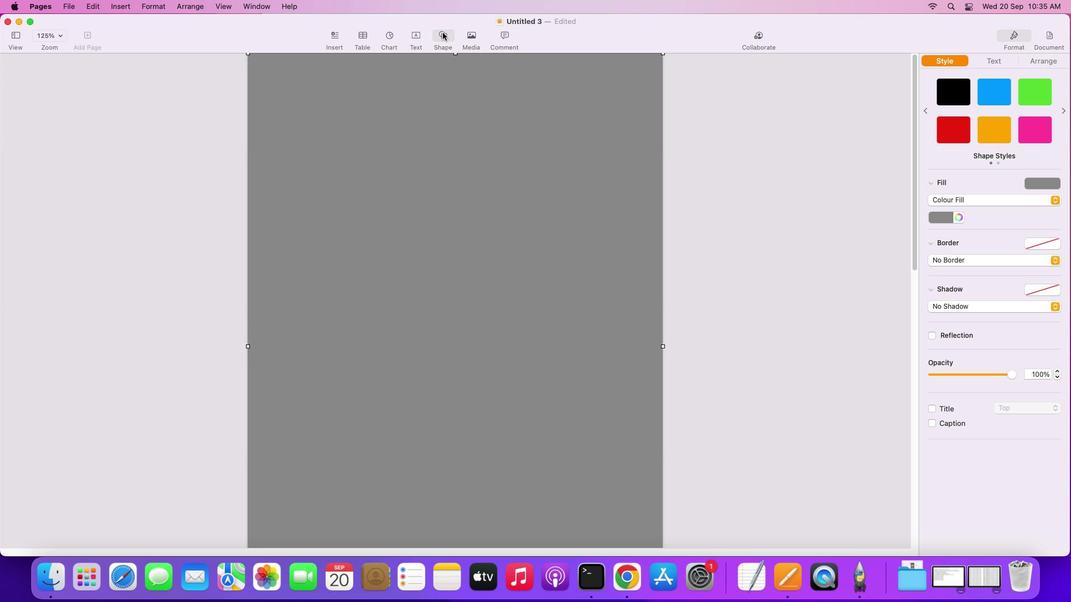 
Action: Mouse pressed left at (443, 34)
Screenshot: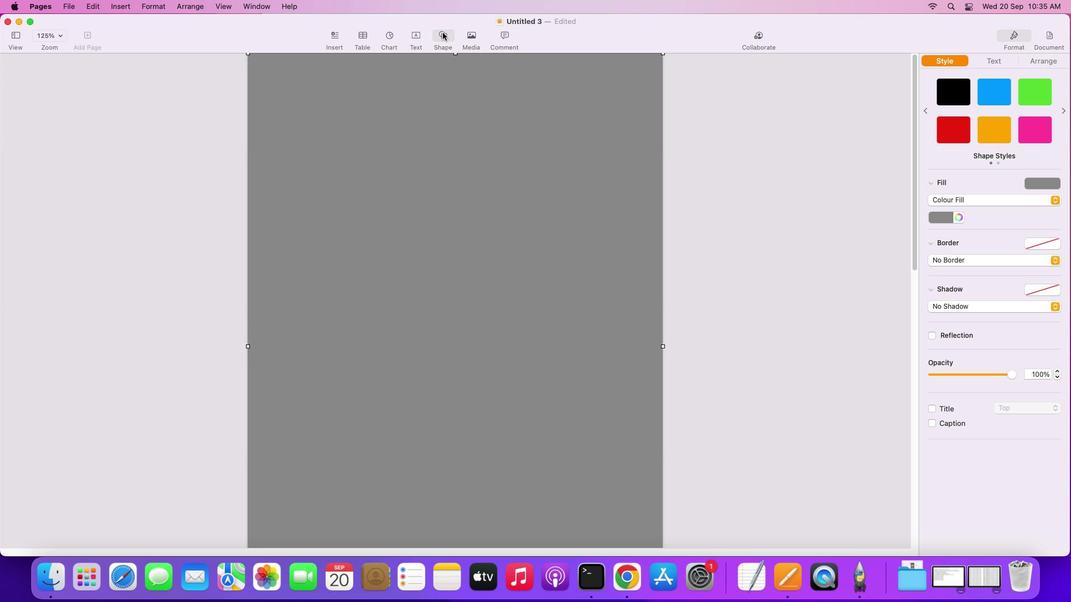 
Action: Mouse moved to (442, 121)
Screenshot: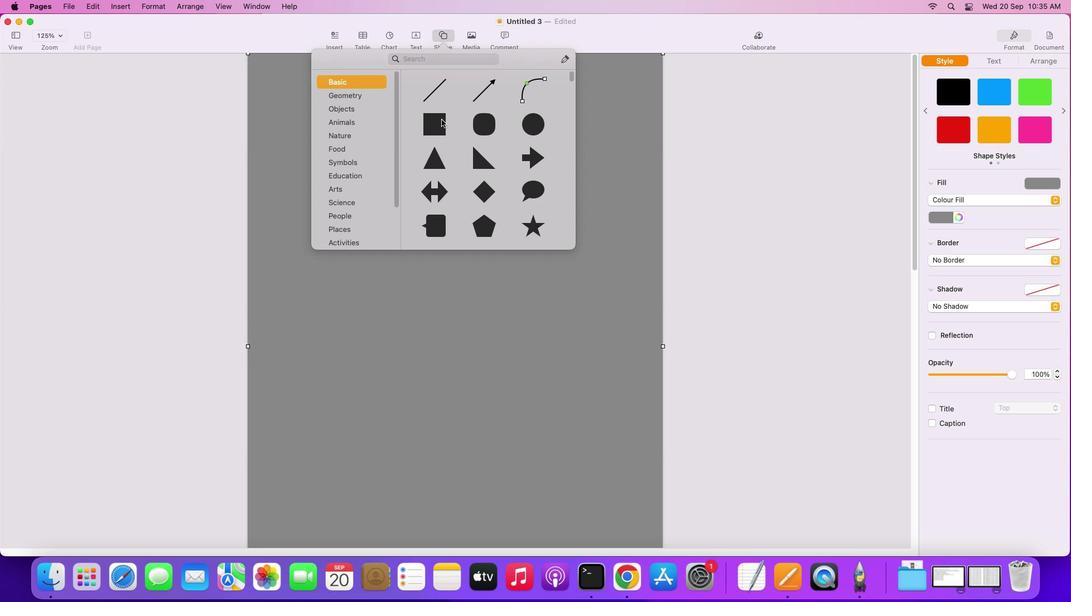 
Action: Mouse pressed left at (442, 121)
Screenshot: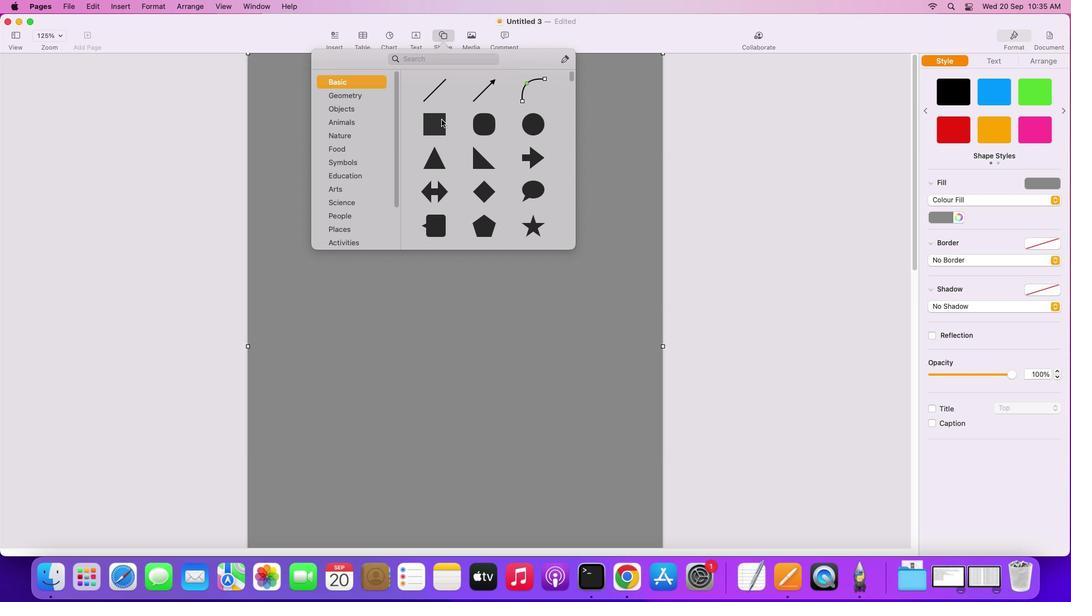 
Action: Mouse moved to (437, 276)
Screenshot: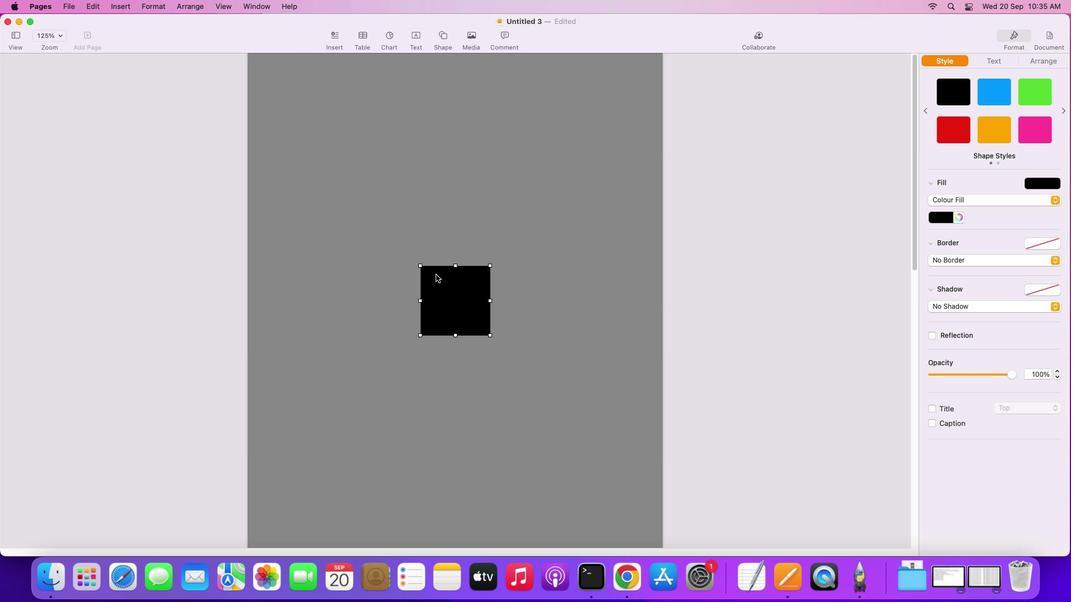 
Action: Mouse pressed left at (437, 276)
Screenshot: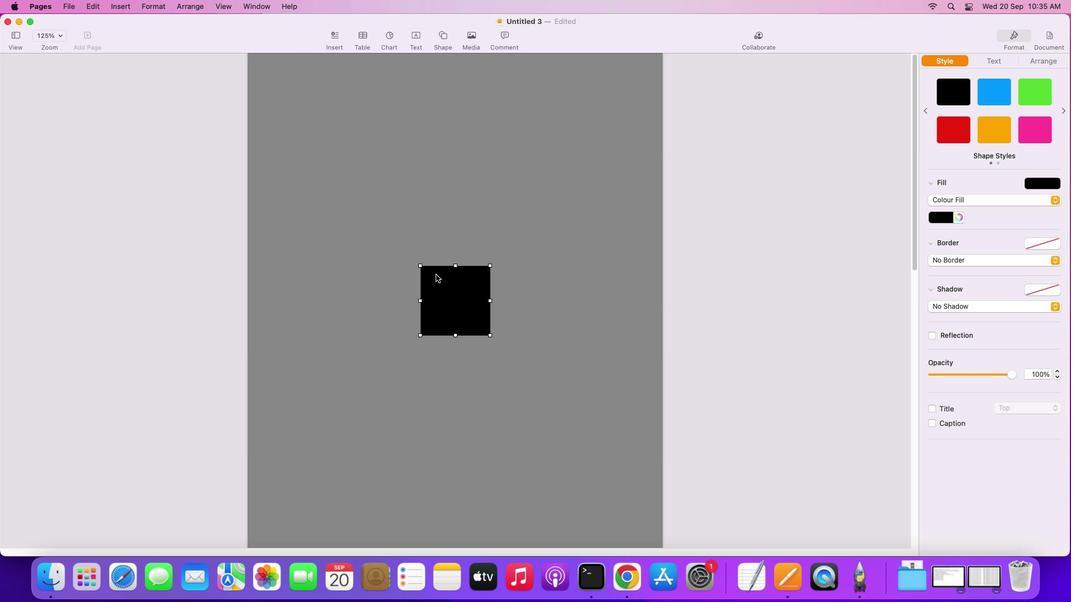 
Action: Mouse moved to (340, 113)
Screenshot: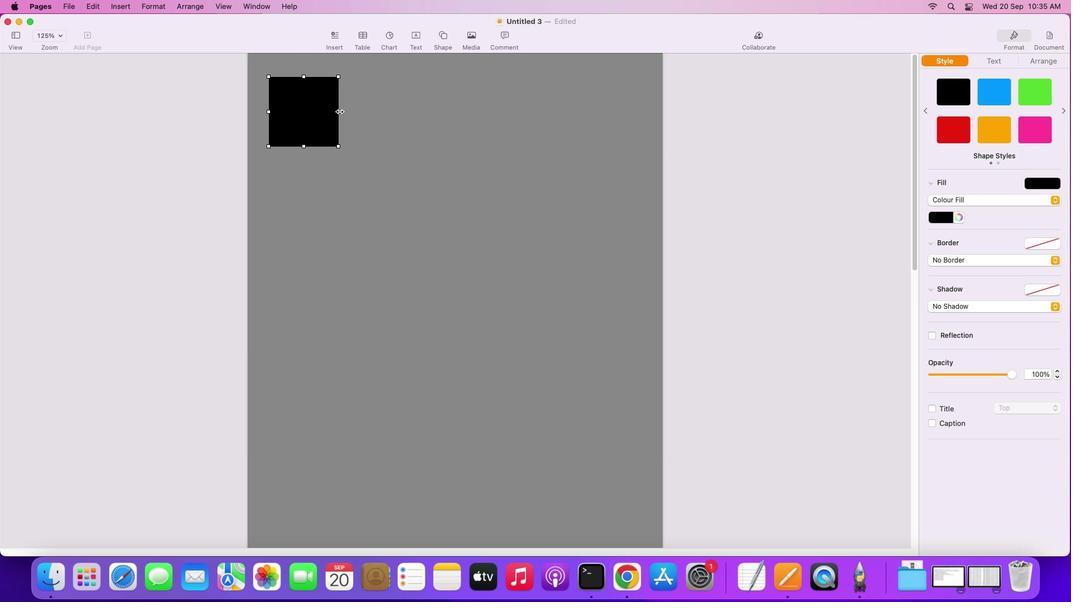 
Action: Mouse pressed left at (340, 113)
Screenshot: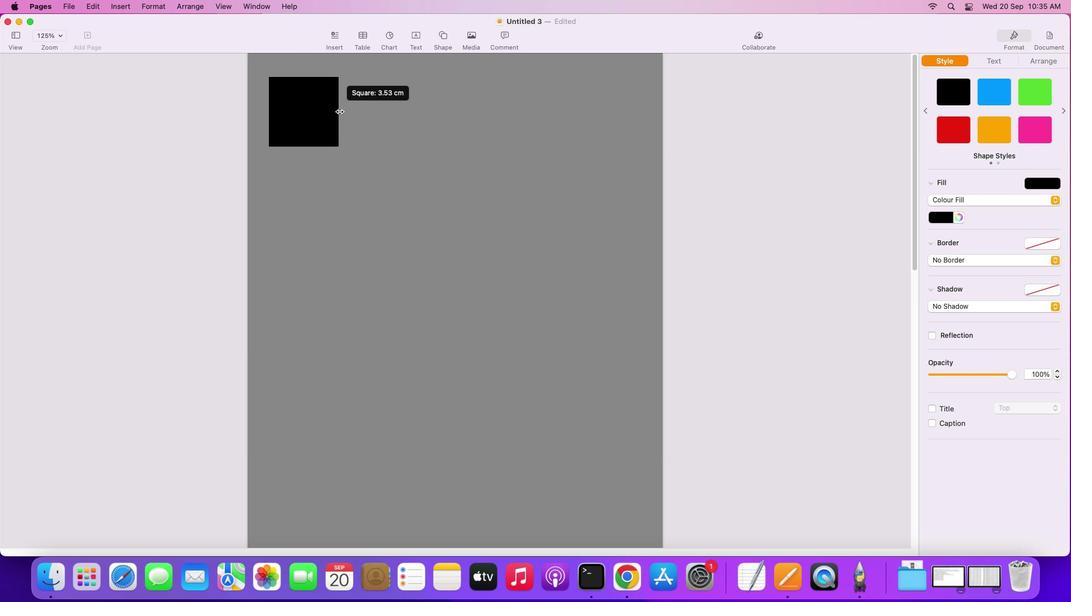 
Action: Mouse moved to (458, 146)
Screenshot: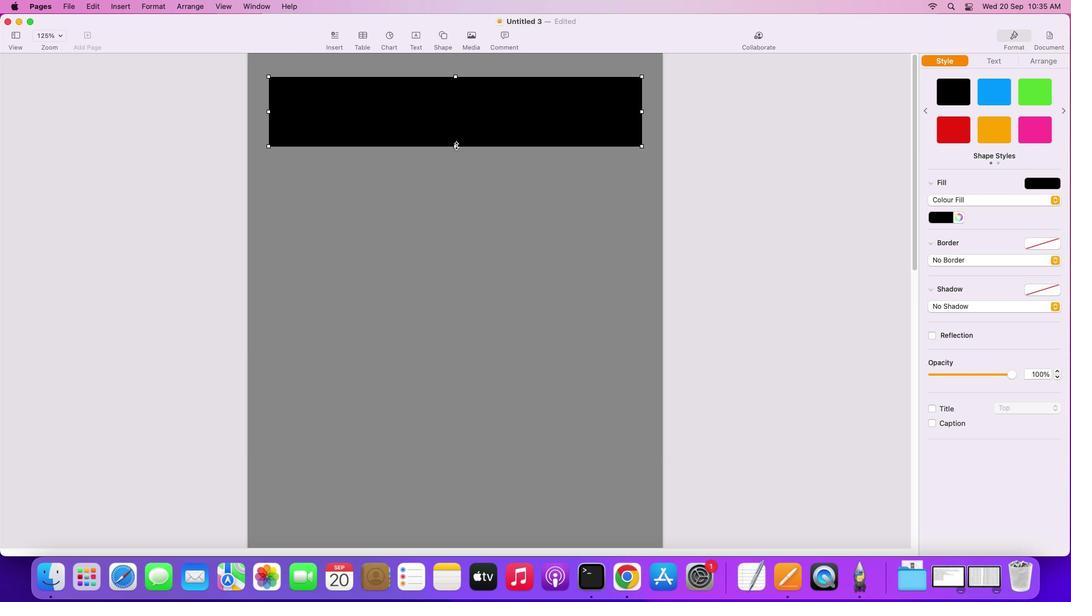 
Action: Mouse pressed left at (458, 146)
Screenshot: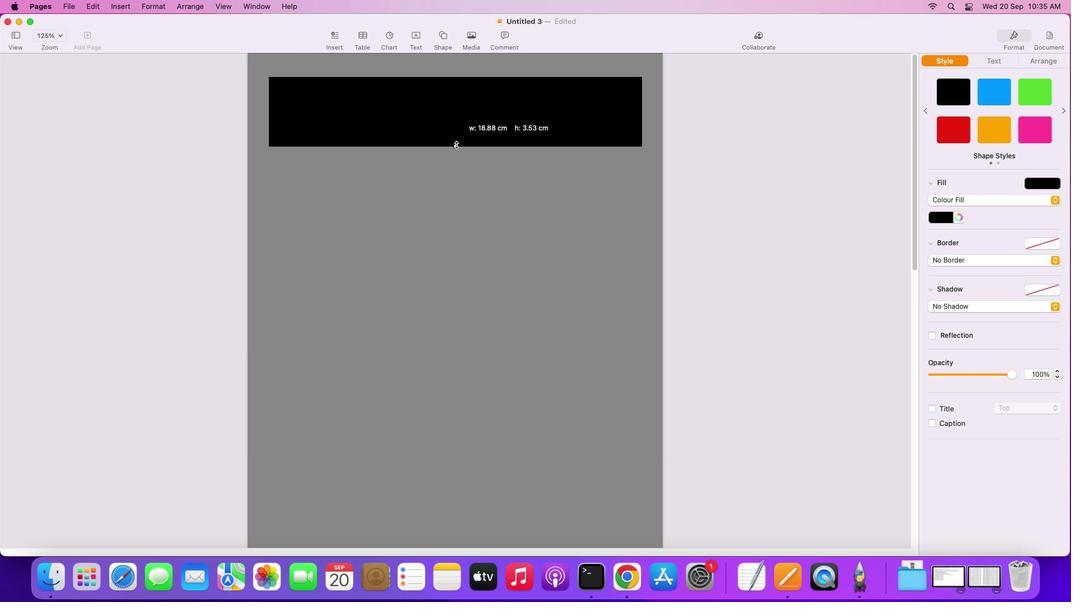 
Action: Mouse moved to (475, 445)
Screenshot: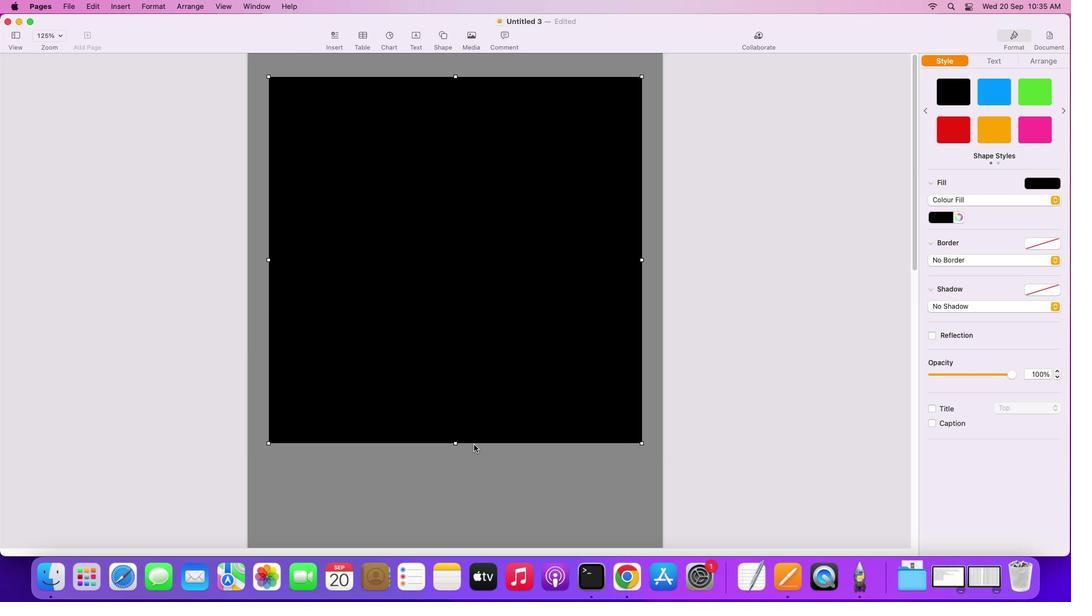 
Action: Mouse scrolled (475, 445) with delta (1, 0)
Screenshot: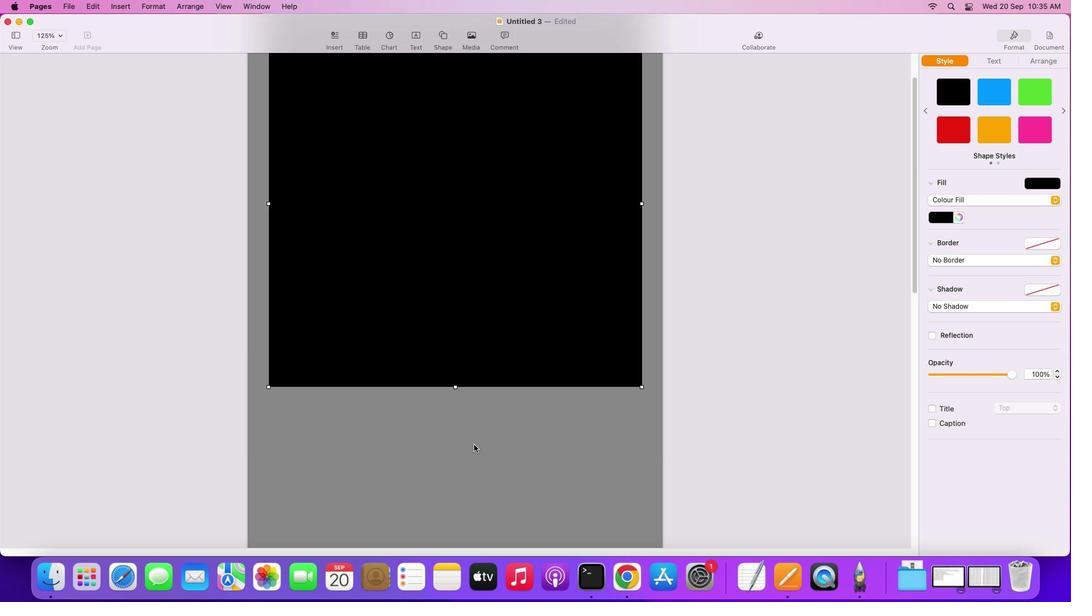 
Action: Mouse scrolled (475, 445) with delta (1, 0)
Screenshot: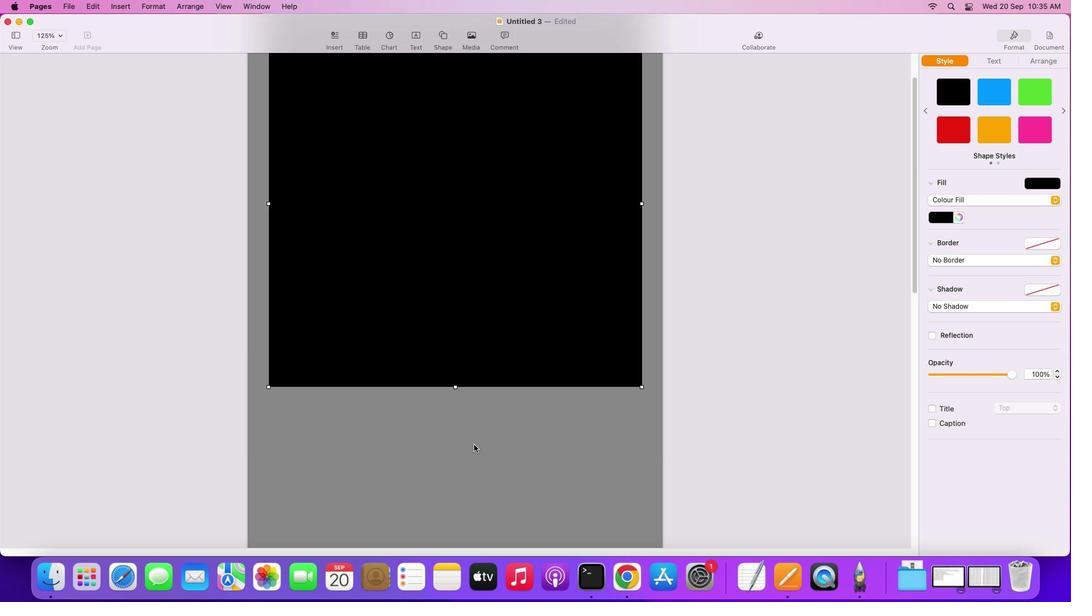 
Action: Mouse scrolled (475, 445) with delta (1, 0)
Screenshot: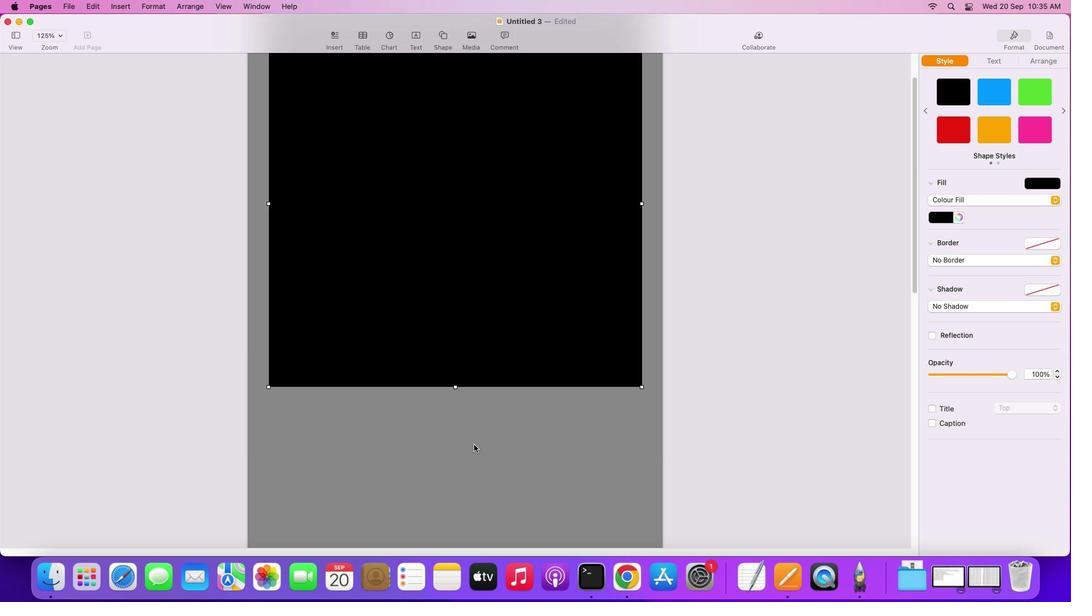 
Action: Mouse scrolled (475, 445) with delta (1, -1)
Screenshot: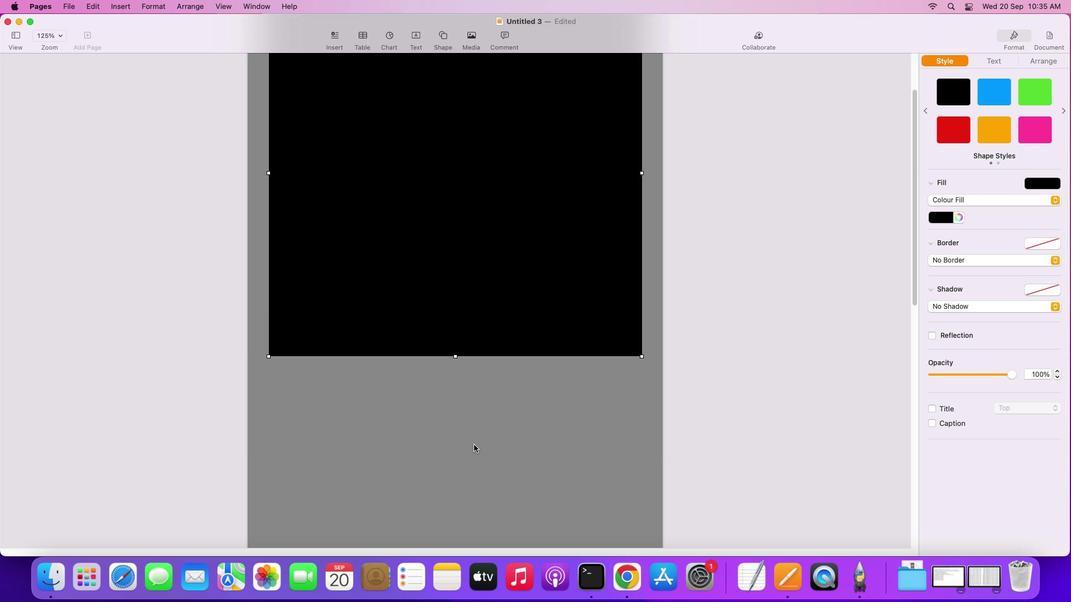 
Action: Mouse scrolled (475, 445) with delta (1, -1)
Screenshot: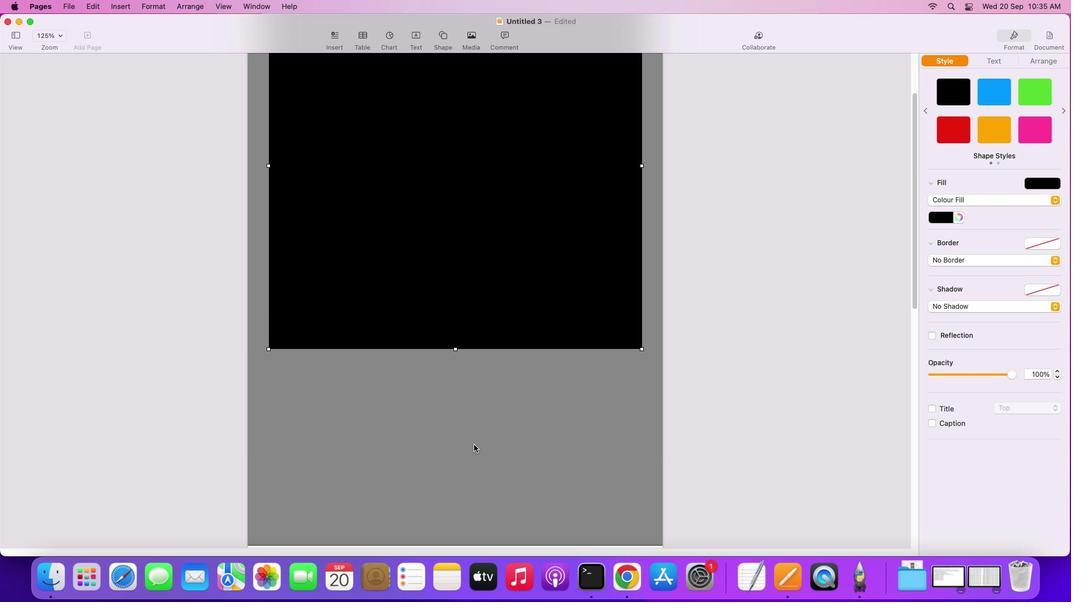 
Action: Mouse moved to (457, 351)
Screenshot: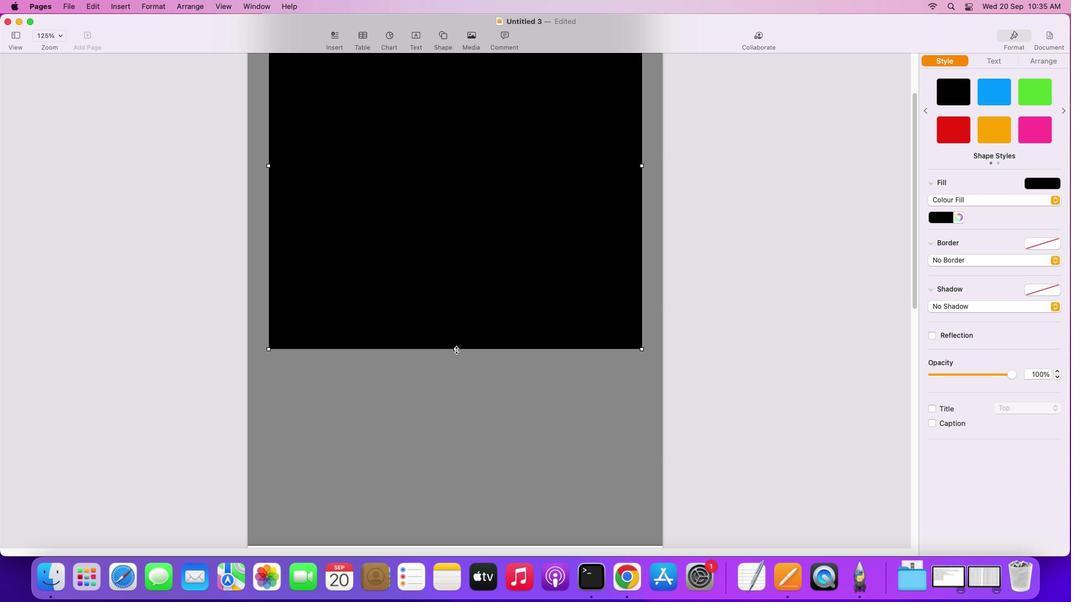 
Action: Mouse pressed left at (457, 351)
Screenshot: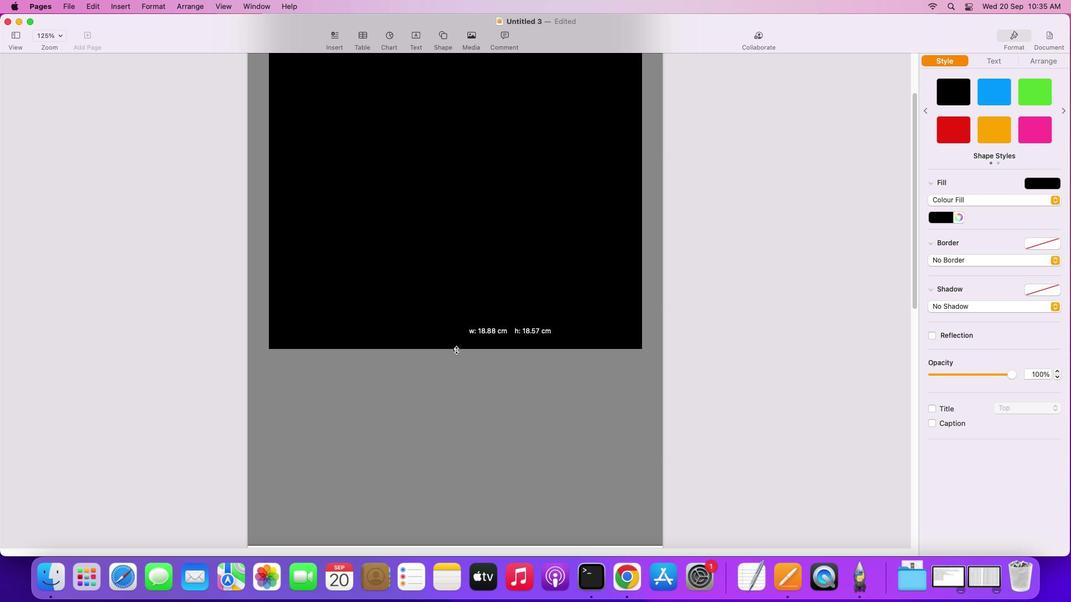 
Action: Mouse moved to (483, 399)
Screenshot: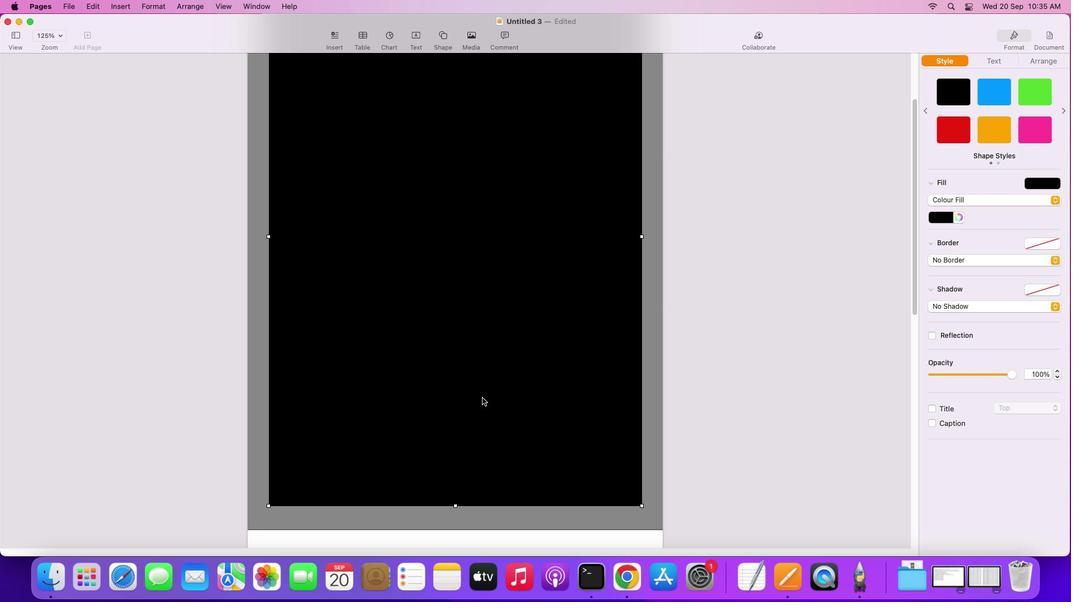 
Action: Mouse scrolled (483, 399) with delta (1, 0)
Screenshot: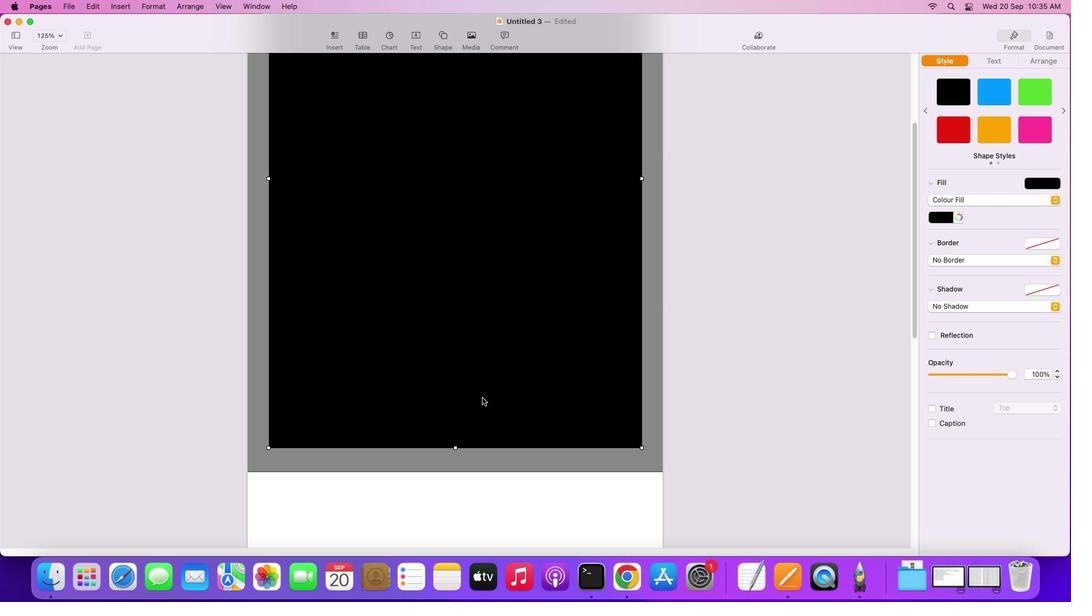 
Action: Mouse scrolled (483, 399) with delta (1, 0)
Screenshot: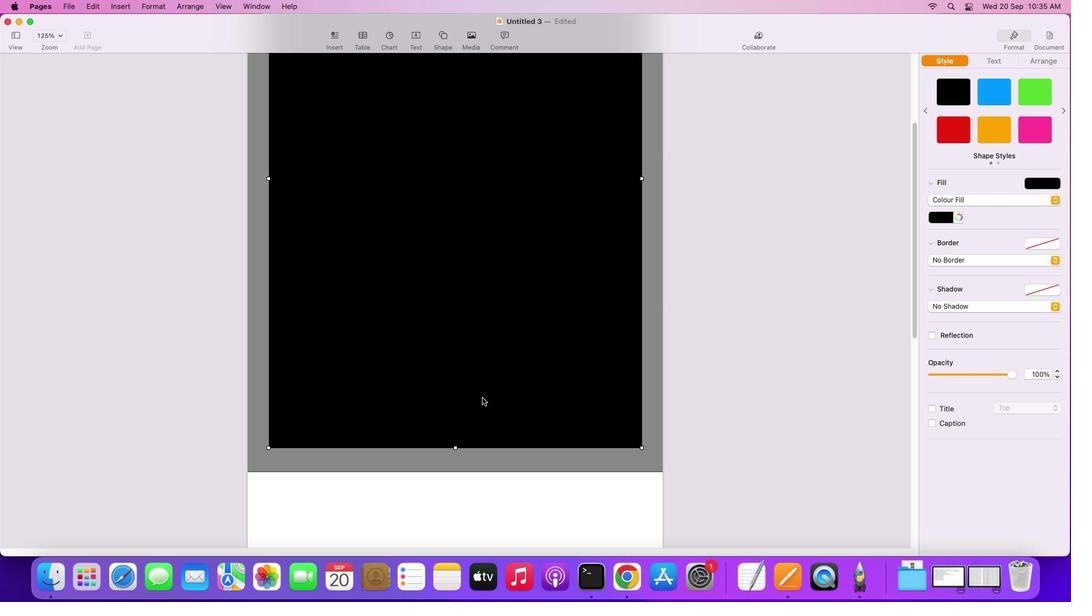 
Action: Mouse scrolled (483, 399) with delta (1, 0)
Screenshot: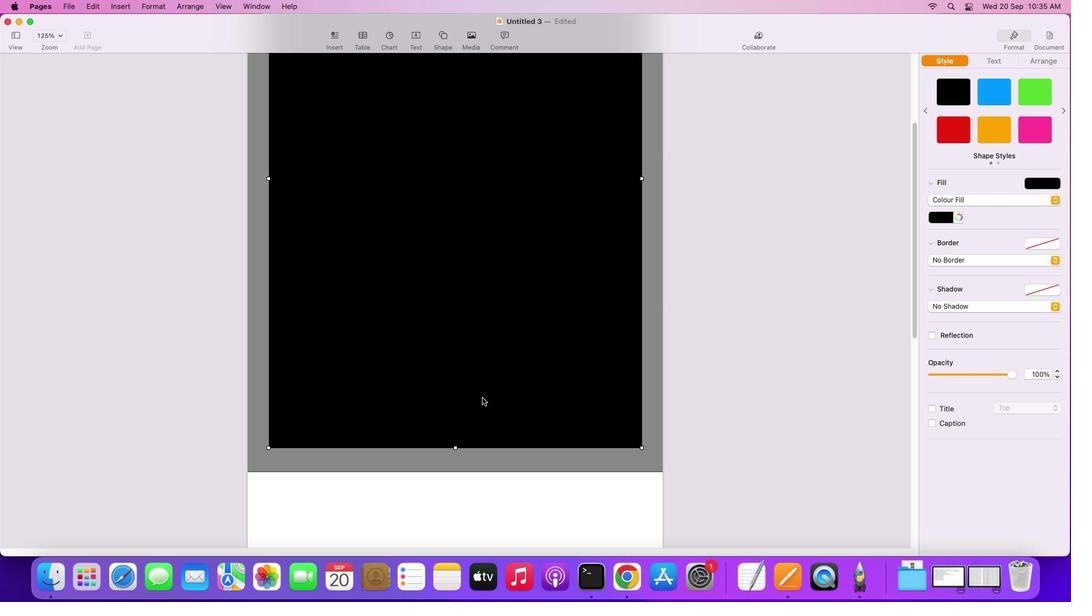 
Action: Mouse scrolled (483, 399) with delta (1, -1)
Screenshot: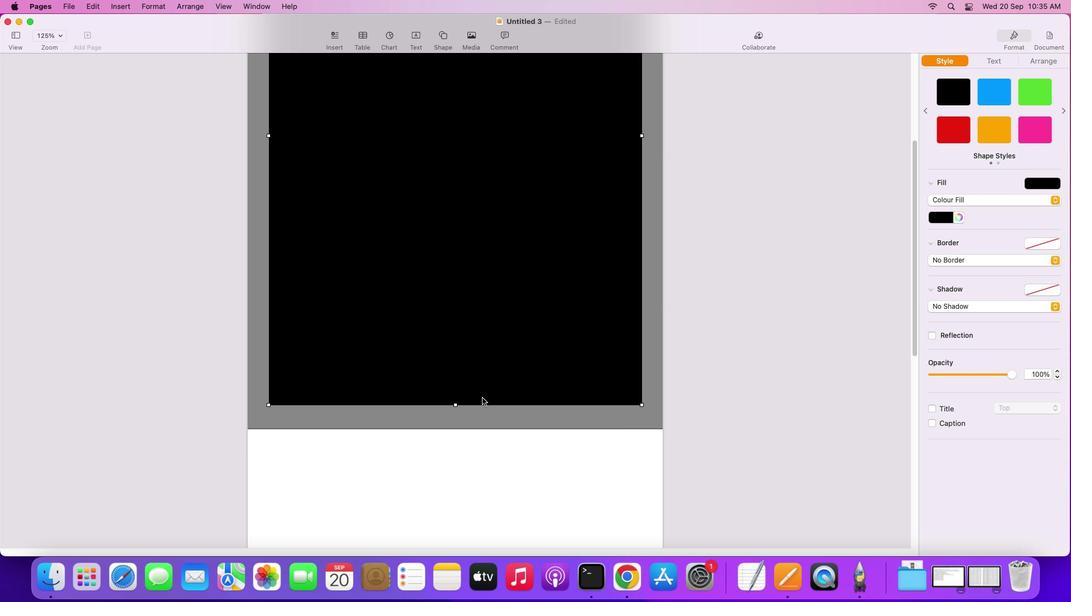 
Action: Mouse scrolled (483, 399) with delta (1, -1)
Screenshot: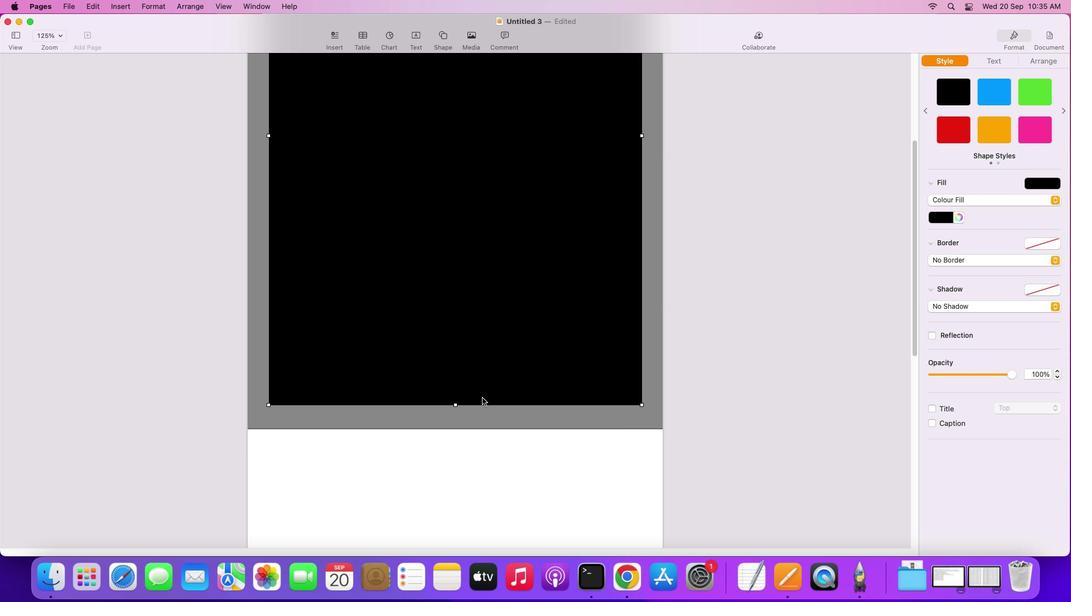 
Action: Mouse scrolled (483, 399) with delta (1, -2)
Screenshot: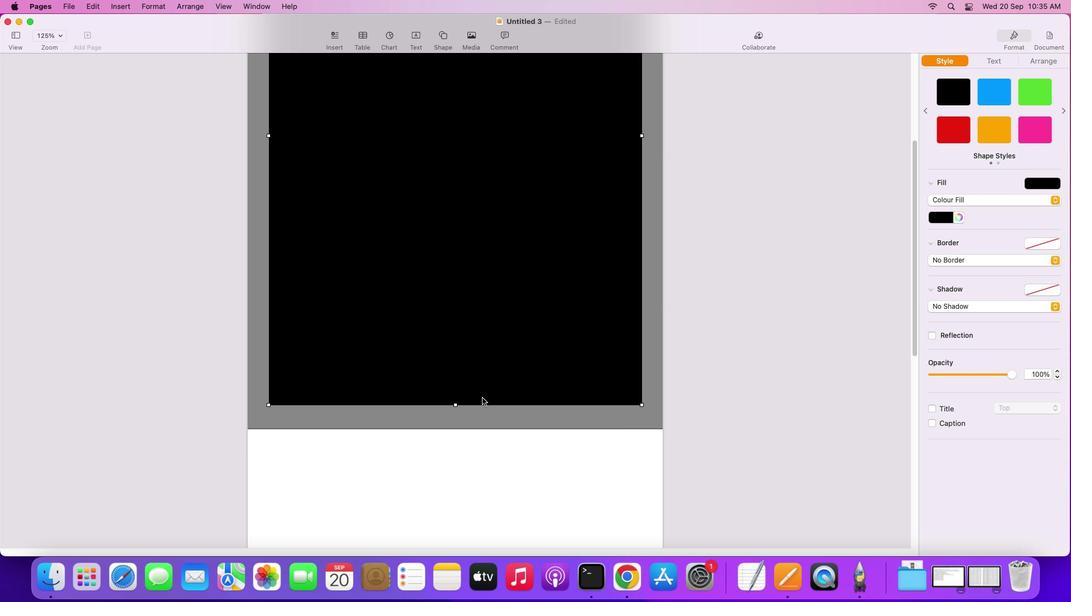 
Action: Mouse scrolled (483, 399) with delta (1, -2)
Screenshot: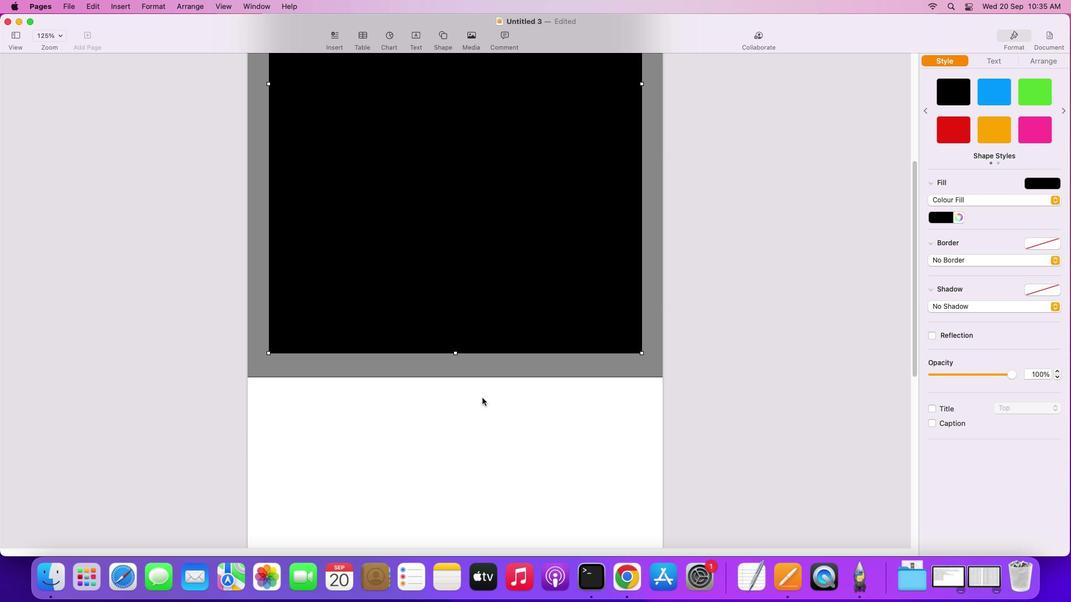 
Action: Mouse moved to (485, 388)
Screenshot: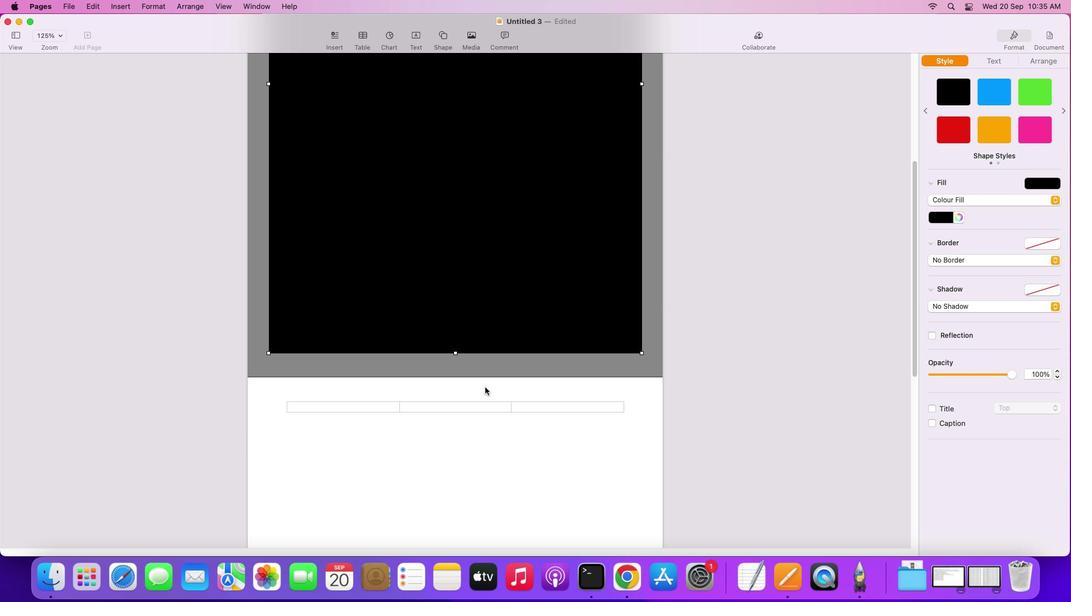 
Action: Mouse scrolled (485, 388) with delta (1, 1)
Screenshot: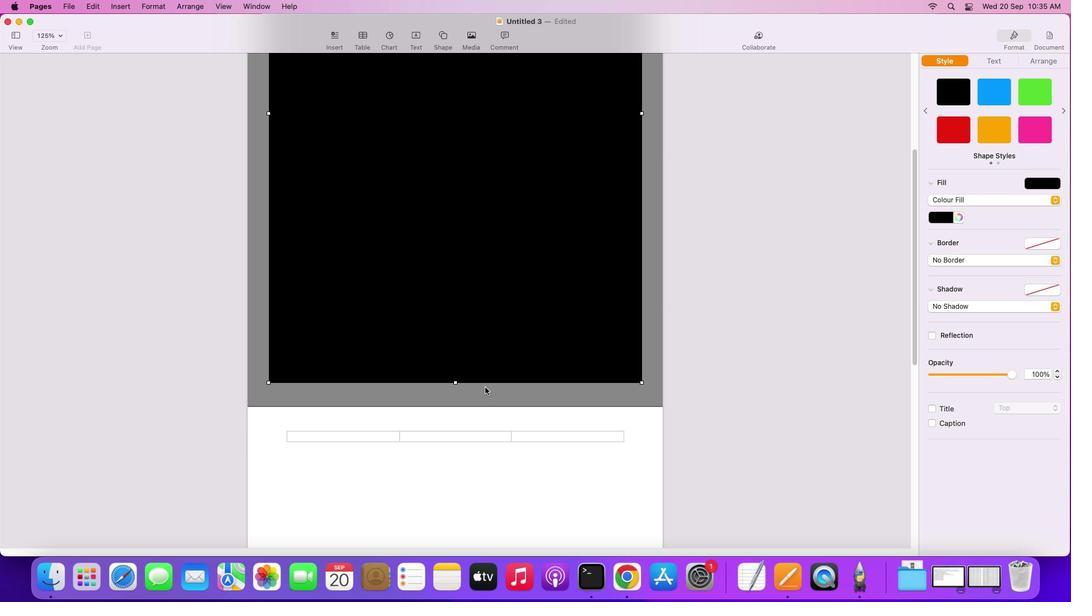 
Action: Mouse scrolled (485, 388) with delta (1, 1)
Screenshot: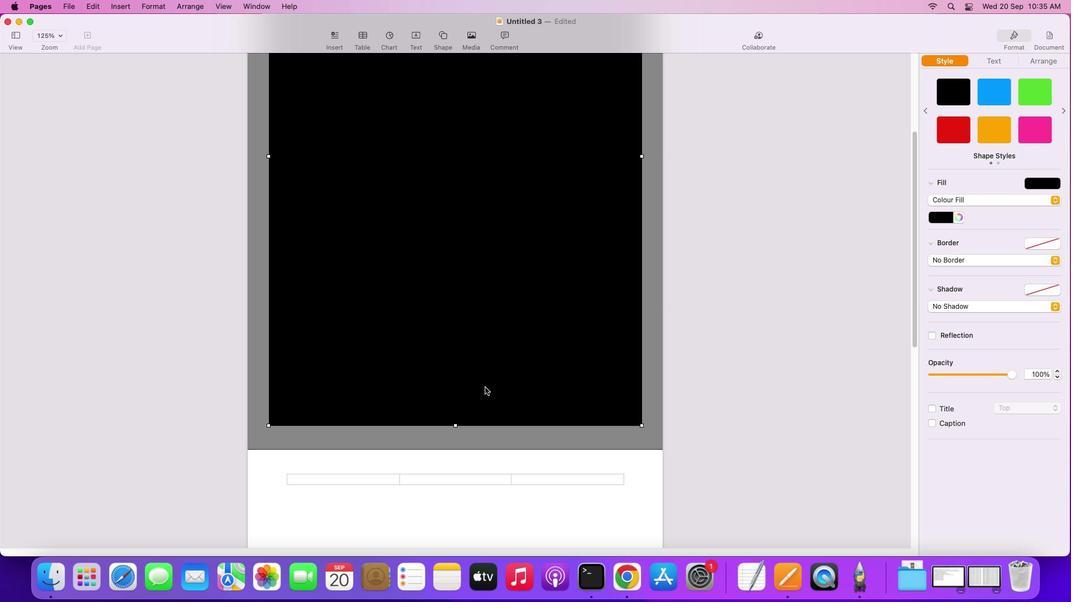 
Action: Mouse scrolled (485, 388) with delta (1, 3)
Screenshot: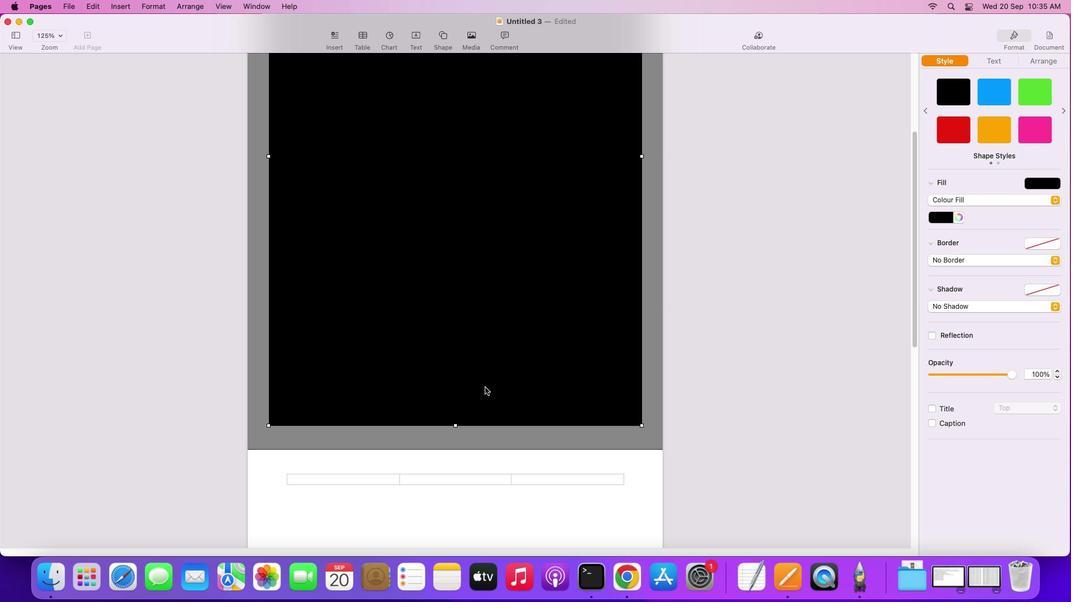 
Action: Mouse scrolled (485, 388) with delta (1, 3)
Screenshot: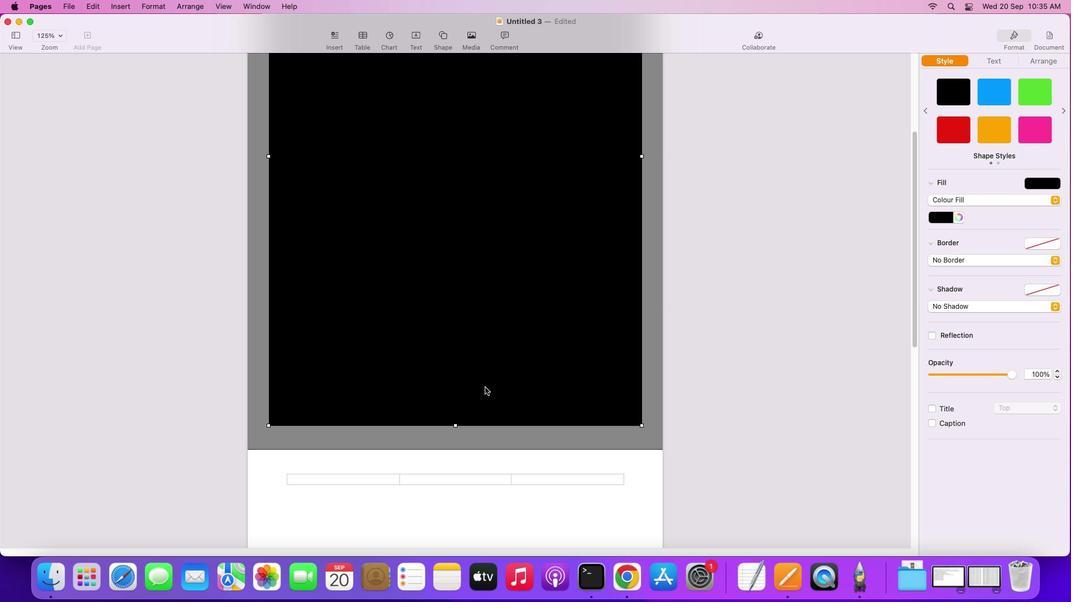 
Action: Mouse scrolled (485, 388) with delta (1, 4)
Screenshot: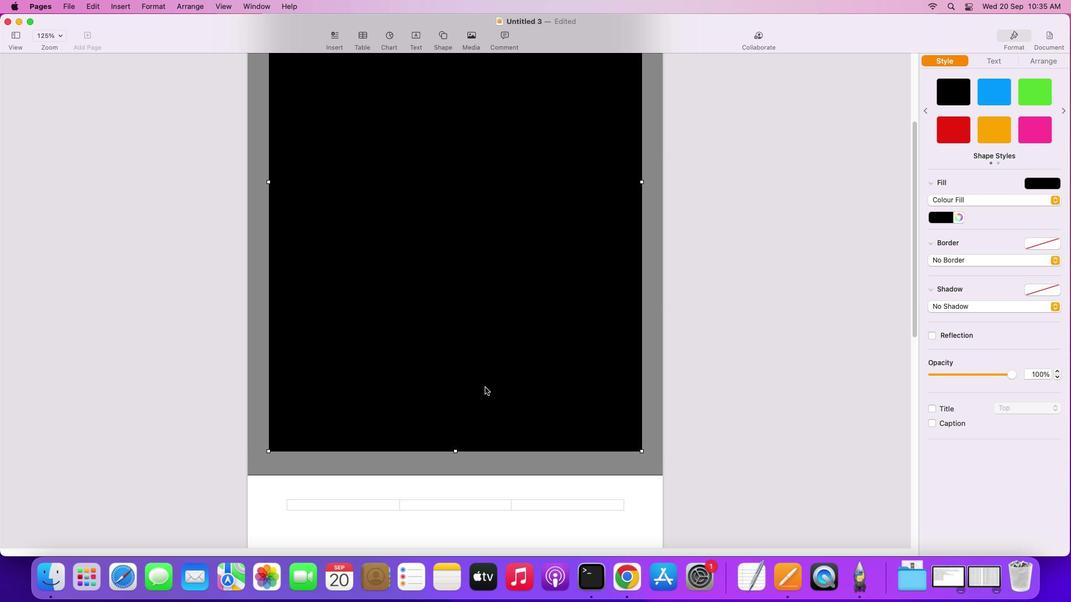
Action: Mouse scrolled (485, 388) with delta (1, 5)
Screenshot: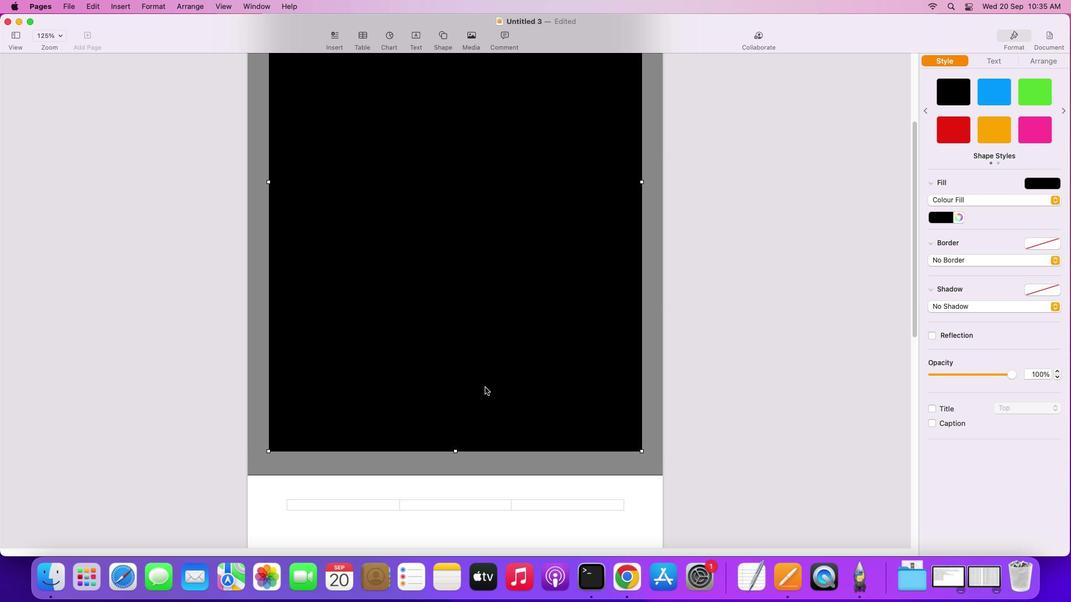 
Action: Mouse scrolled (485, 388) with delta (1, 1)
Screenshot: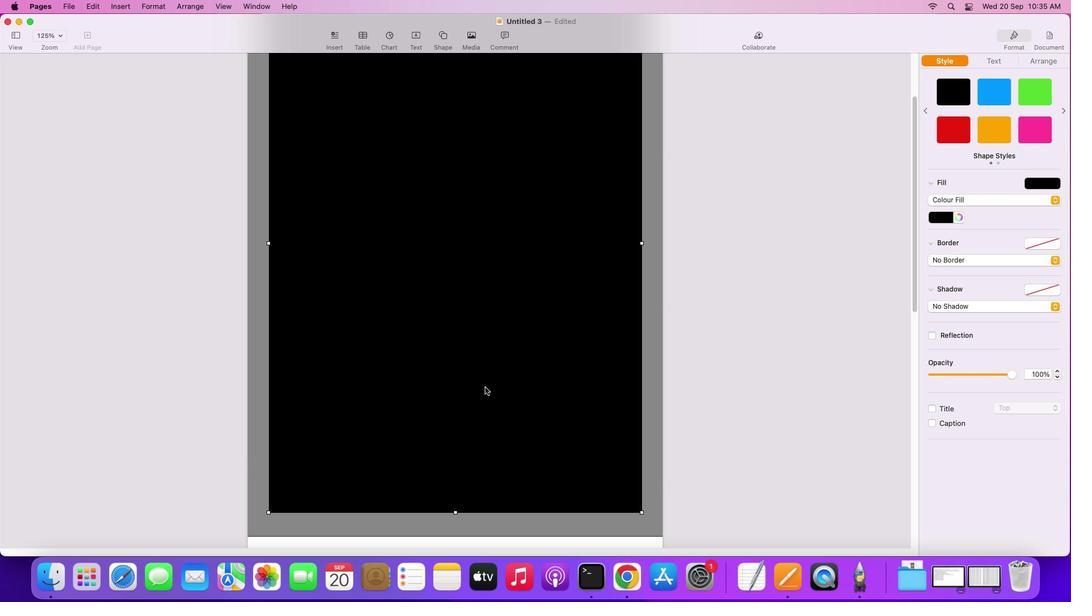 
Action: Mouse scrolled (485, 388) with delta (1, 1)
Screenshot: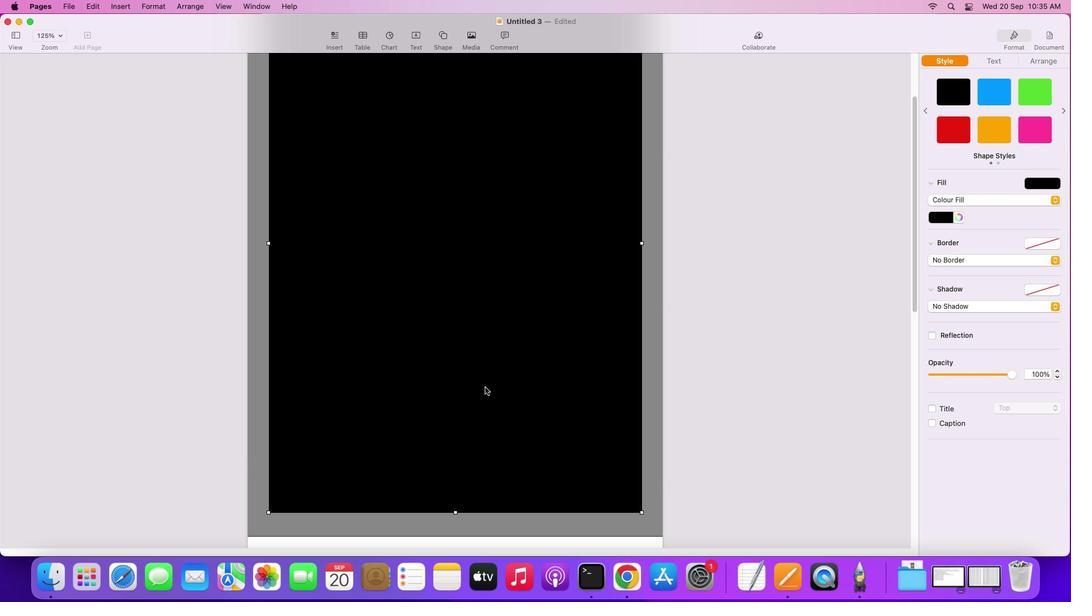 
Action: Mouse scrolled (485, 388) with delta (1, 3)
Screenshot: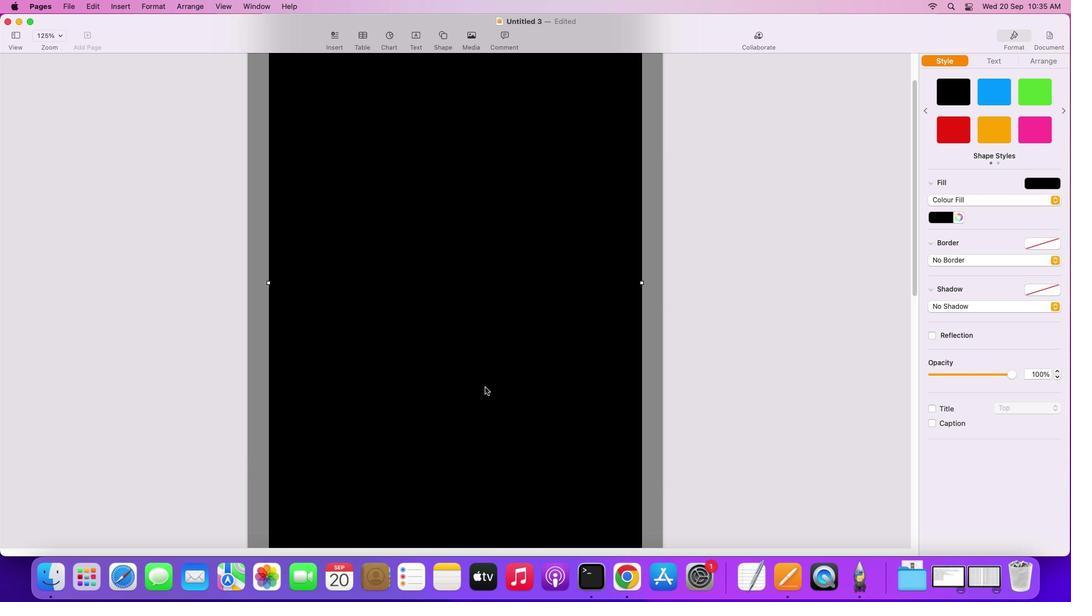 
Action: Mouse scrolled (485, 388) with delta (1, 3)
Screenshot: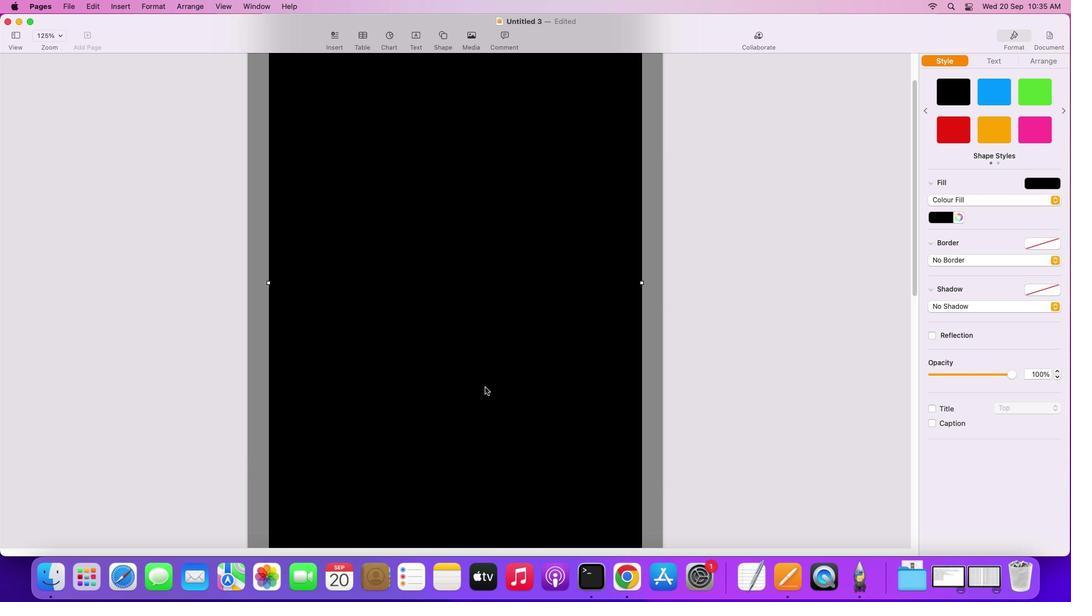 
Action: Mouse scrolled (485, 388) with delta (1, 4)
Screenshot: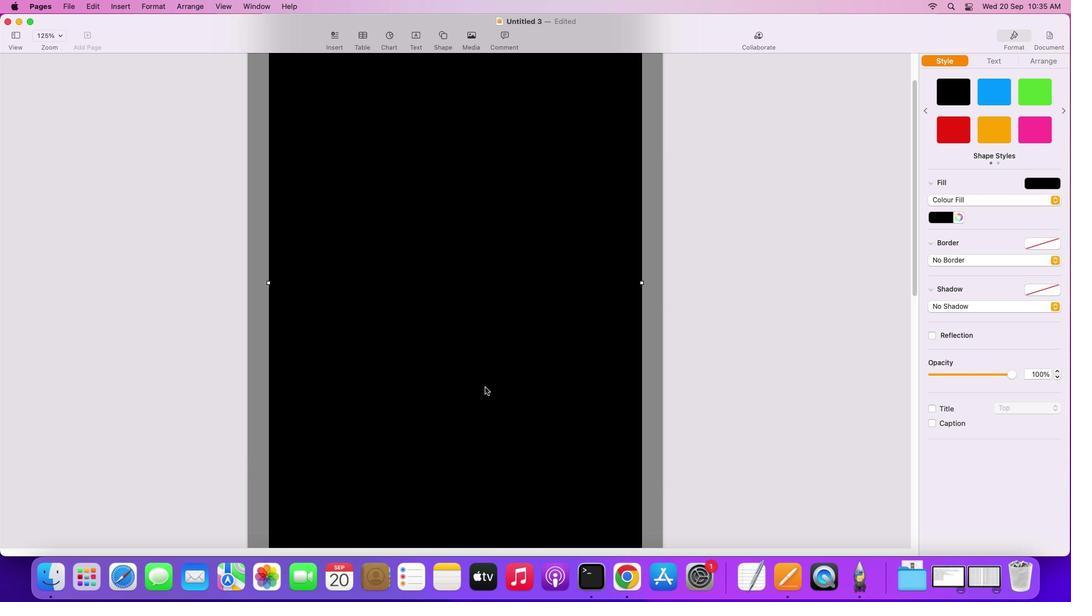 
Action: Mouse scrolled (485, 388) with delta (1, 5)
Screenshot: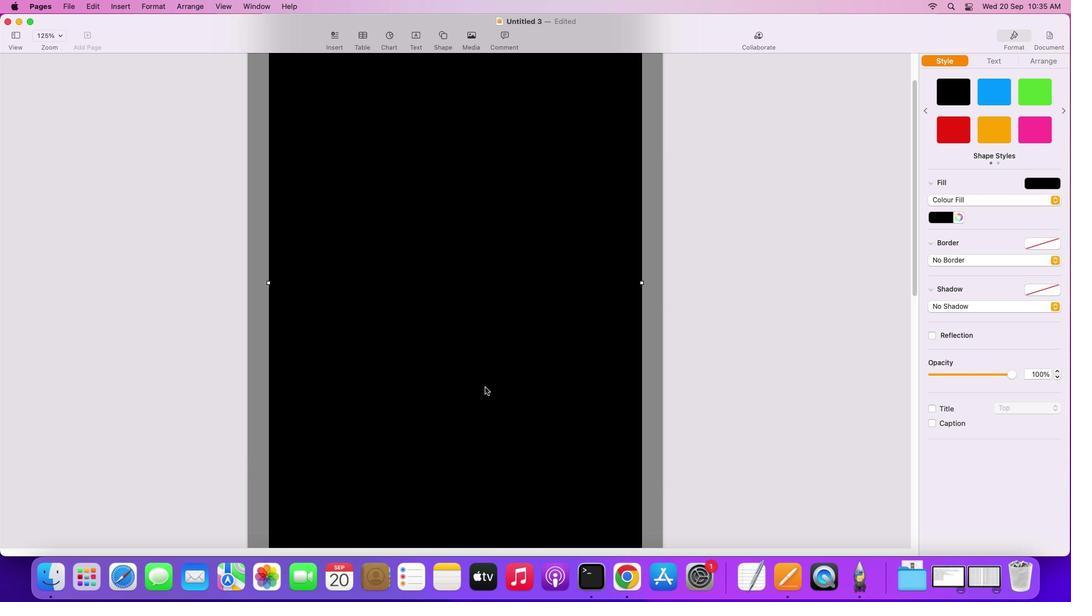 
Action: Mouse scrolled (485, 388) with delta (1, 1)
Screenshot: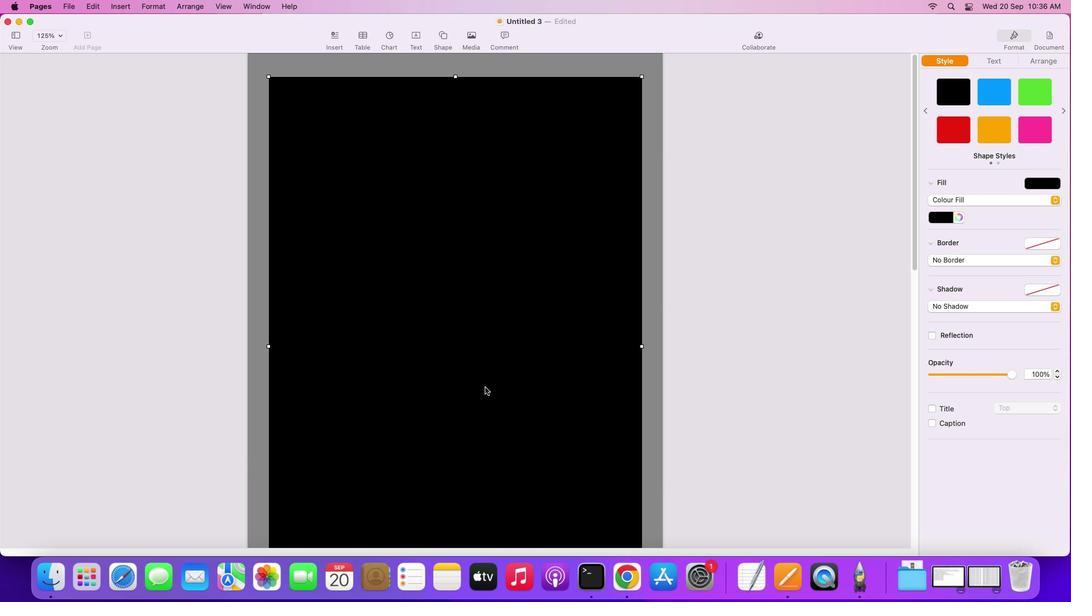 
Action: Mouse scrolled (485, 388) with delta (1, 1)
Screenshot: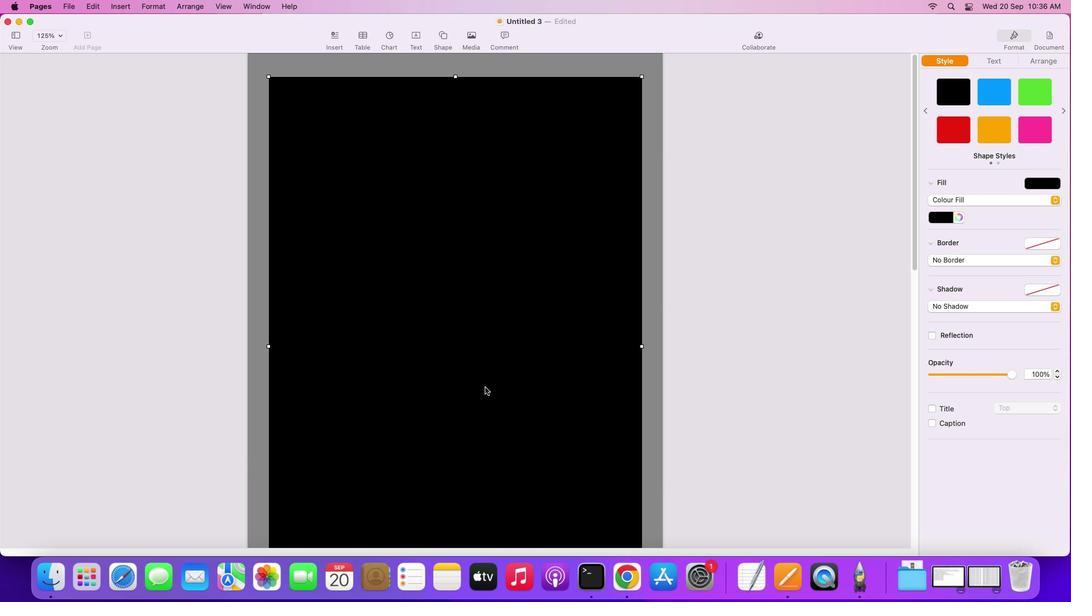 
Action: Mouse scrolled (485, 388) with delta (1, 2)
Screenshot: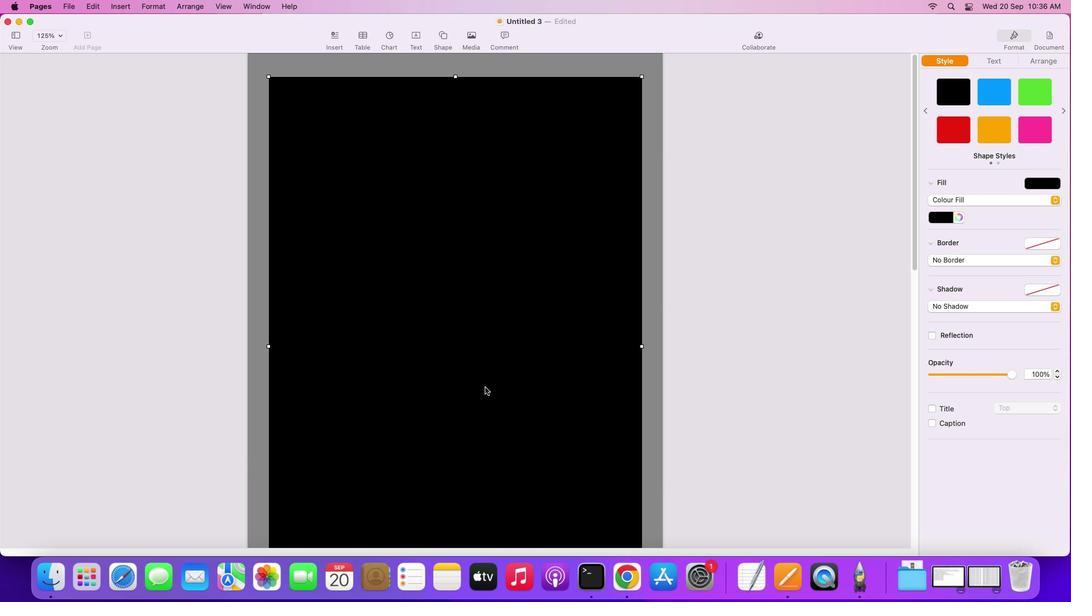
Action: Mouse scrolled (485, 388) with delta (1, 3)
Screenshot: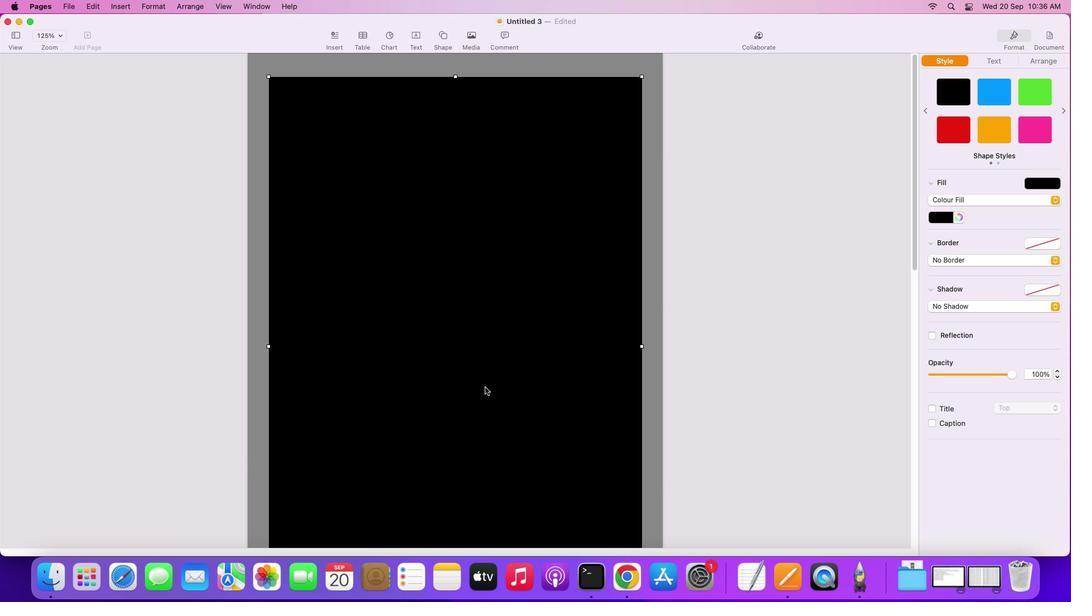 
Action: Mouse scrolled (485, 388) with delta (1, 4)
Screenshot: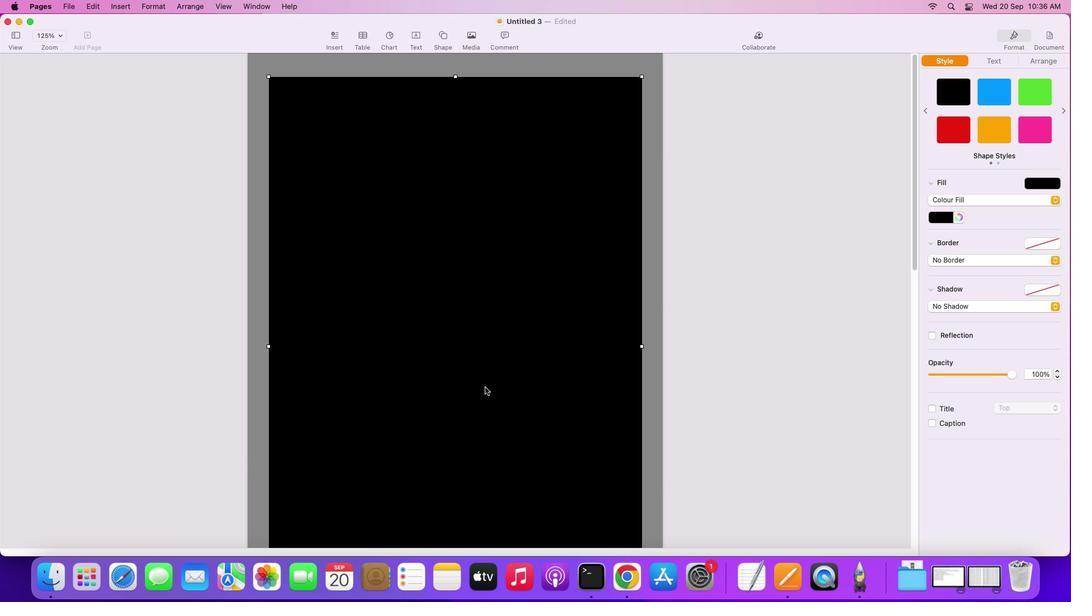 
Action: Mouse moved to (985, 98)
Screenshot: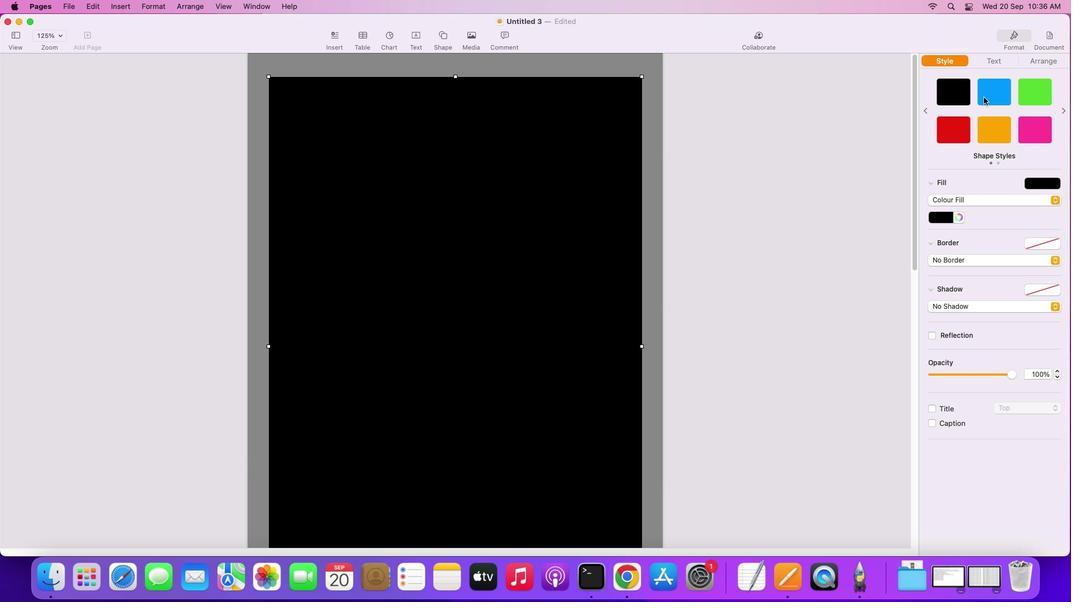 
Action: Mouse pressed left at (985, 98)
Screenshot: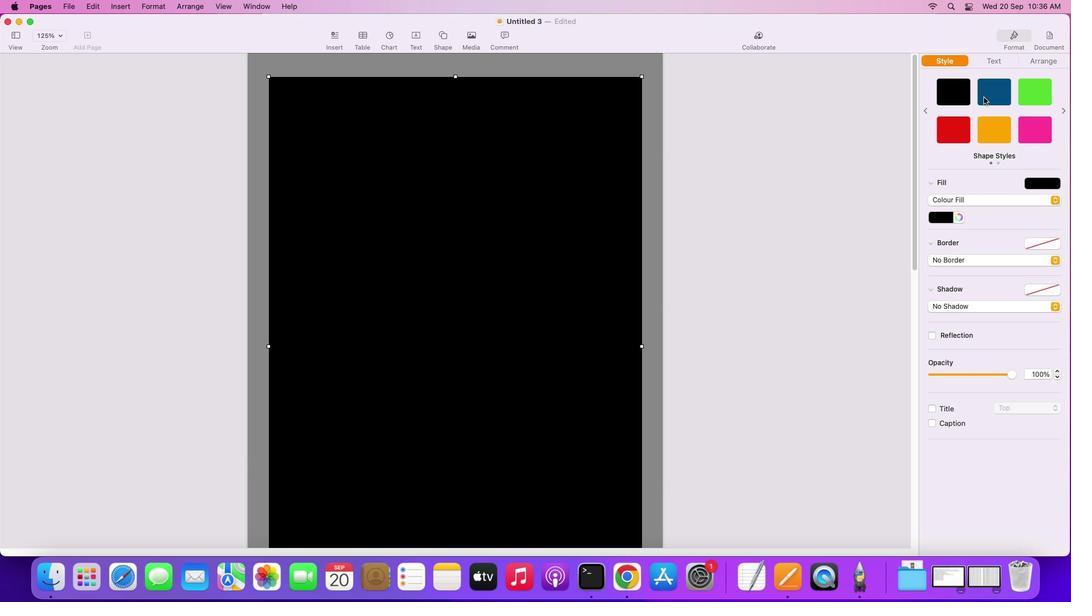 
Action: Mouse moved to (943, 214)
Screenshot: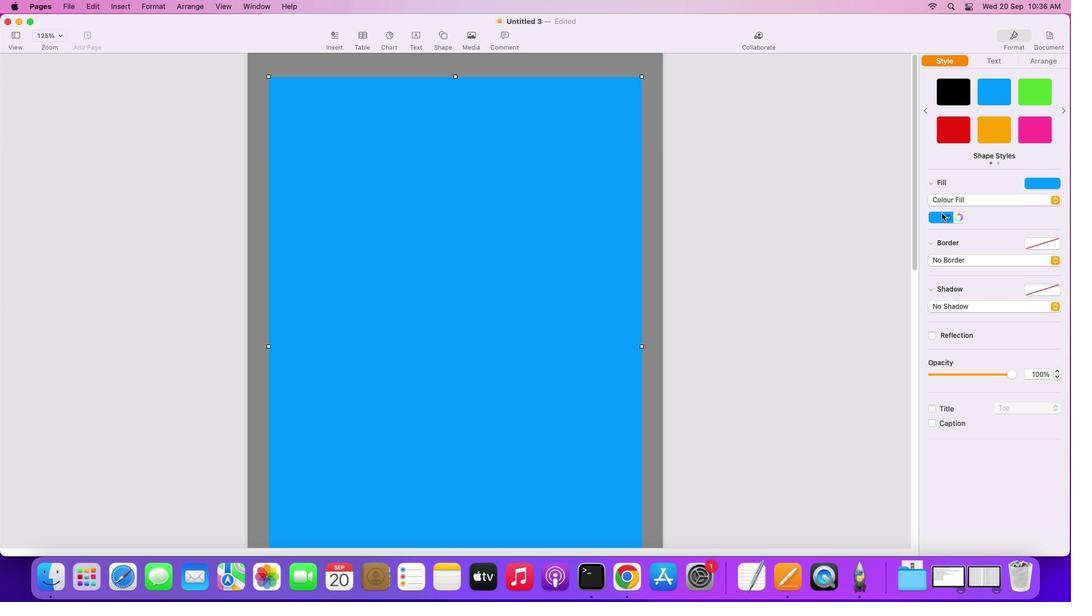 
Action: Mouse pressed left at (943, 214)
Screenshot: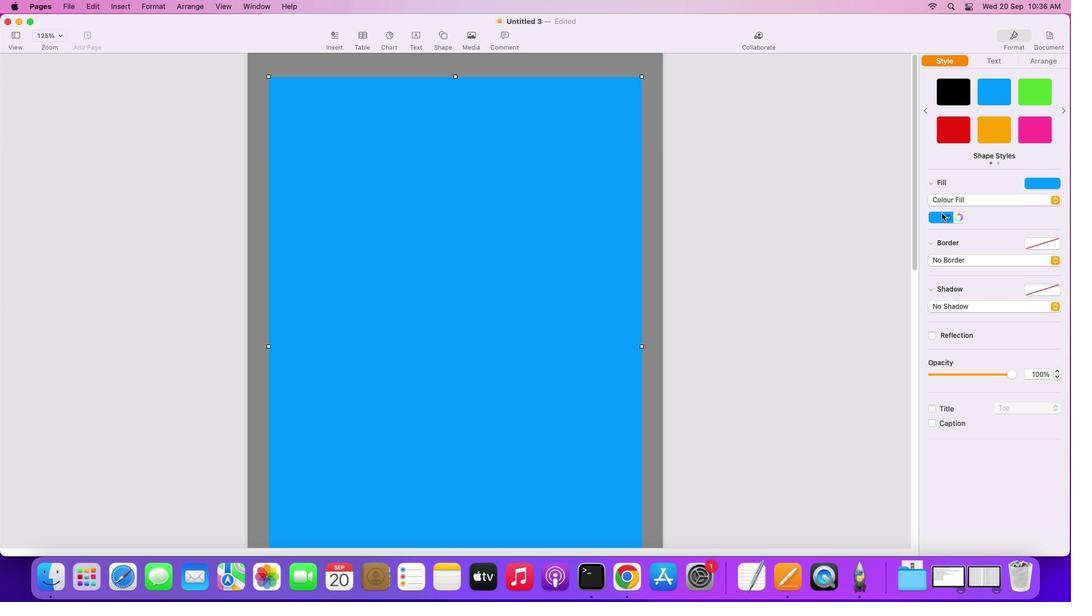 
Action: Mouse moved to (913, 243)
Screenshot: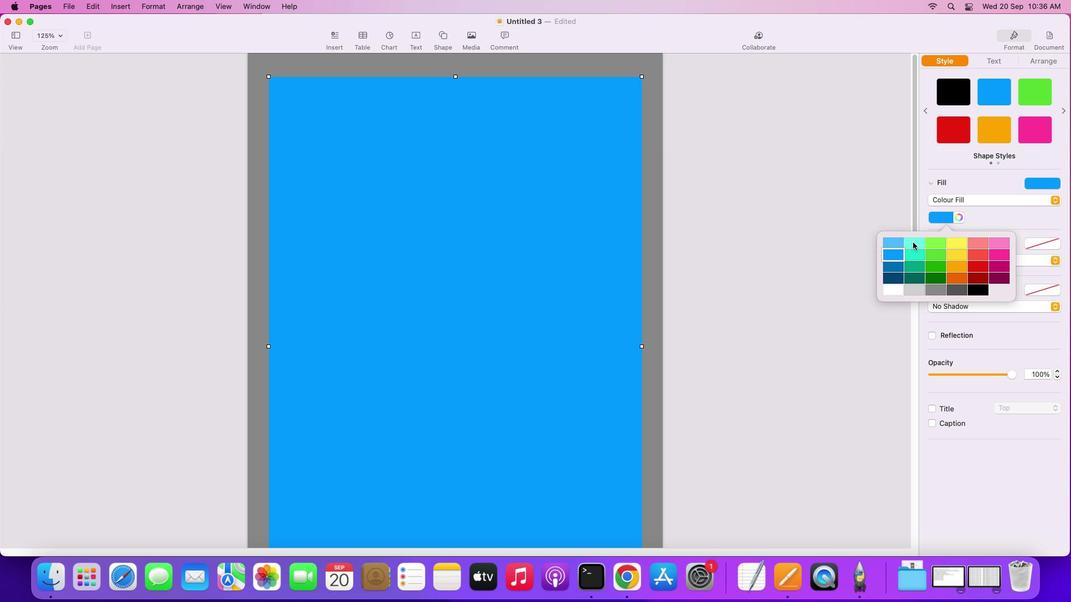 
Action: Mouse pressed left at (913, 243)
Screenshot: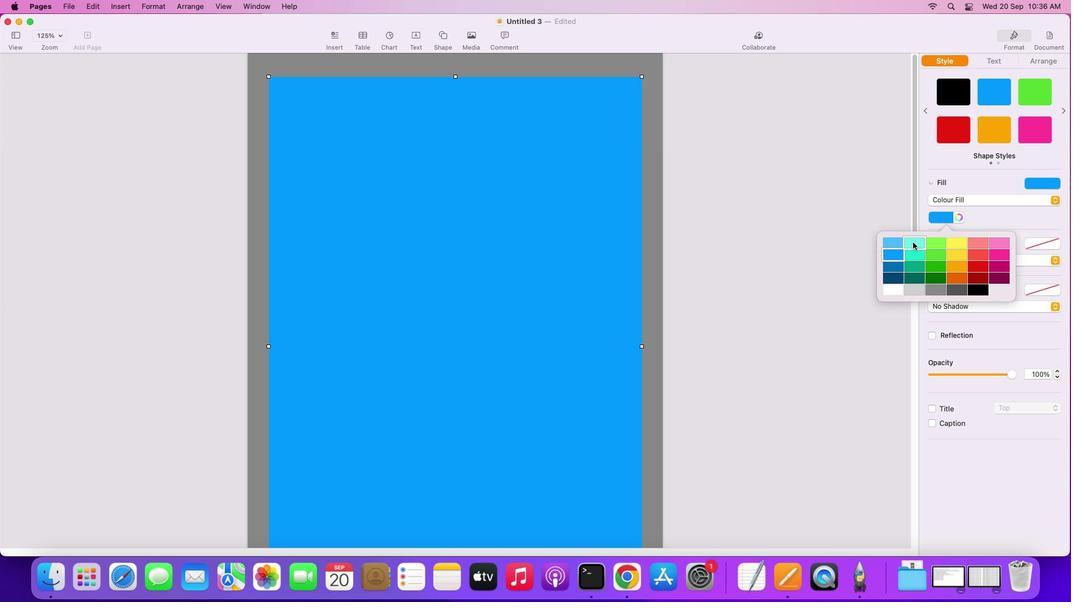 
Action: Mouse moved to (946, 216)
Screenshot: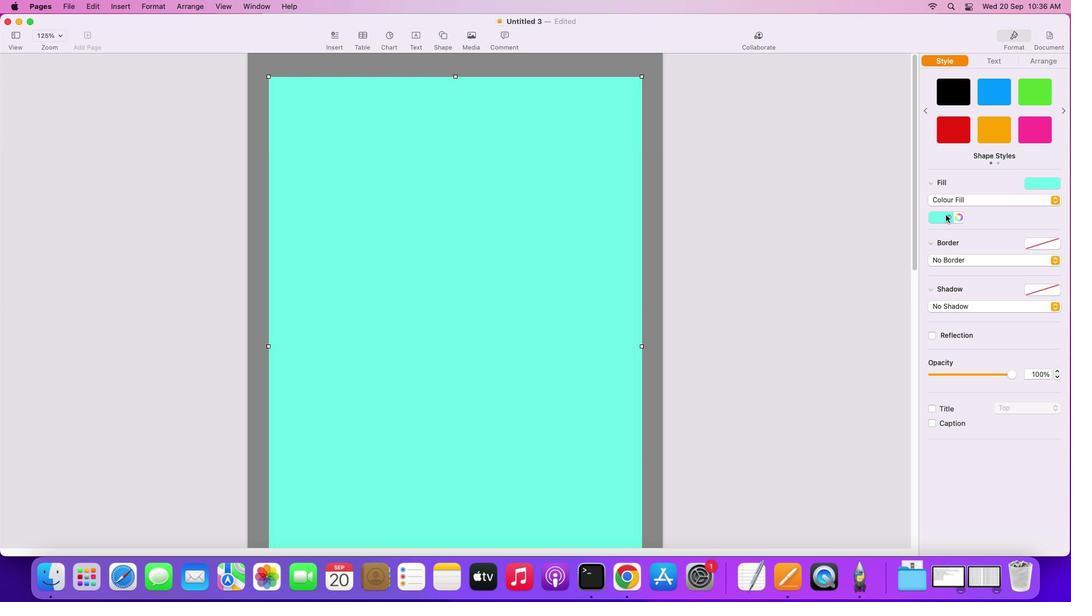 
Action: Mouse pressed left at (946, 216)
Screenshot: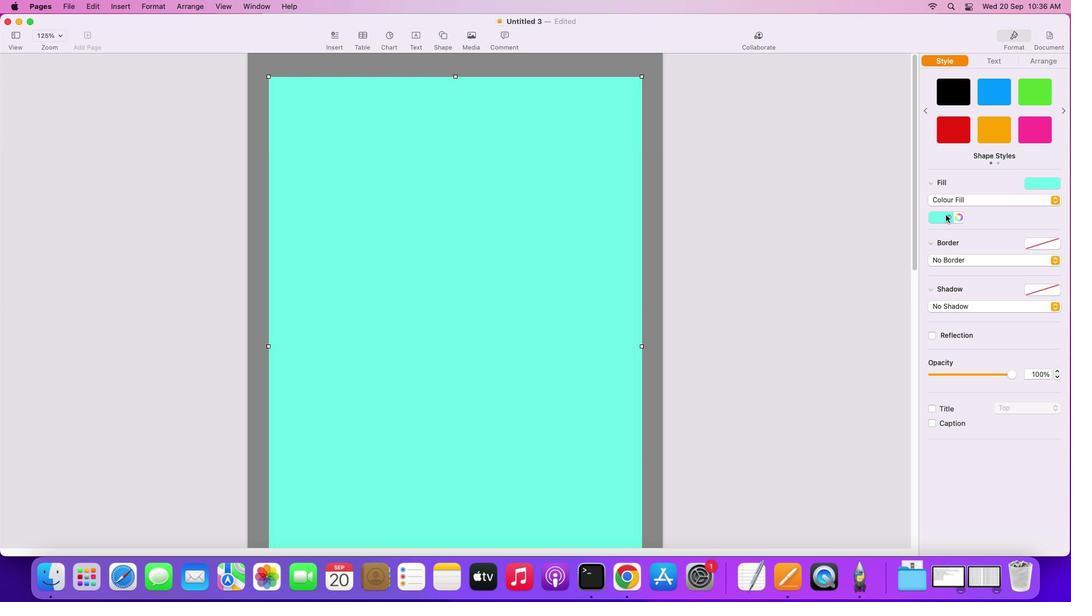 
Action: Mouse moved to (888, 242)
Screenshot: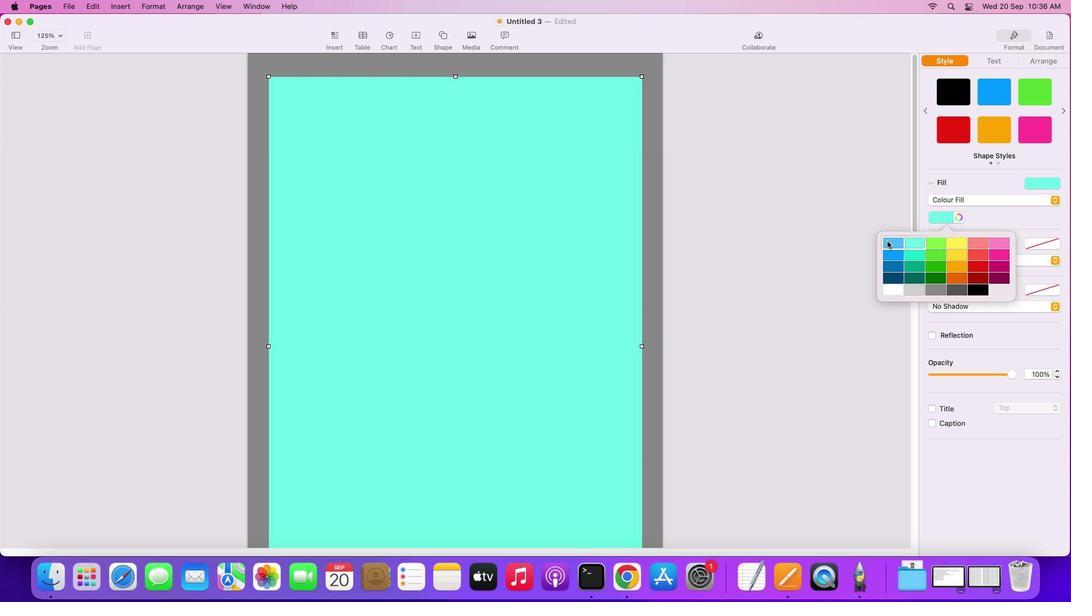 
Action: Mouse pressed left at (888, 242)
Screenshot: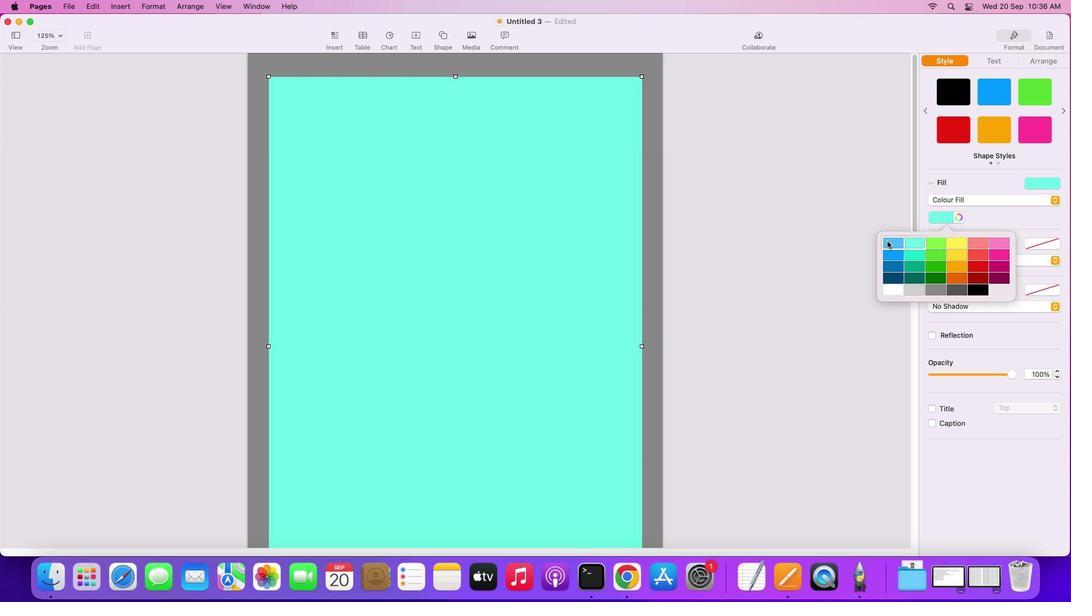 
Action: Mouse moved to (659, 261)
Screenshot: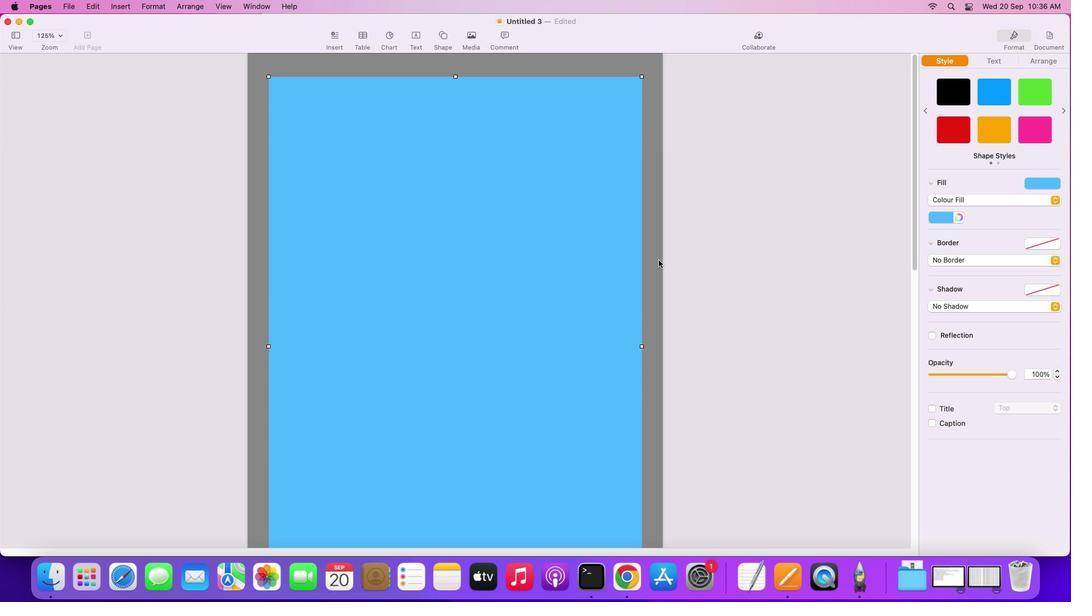 
Action: Mouse pressed left at (659, 261)
Screenshot: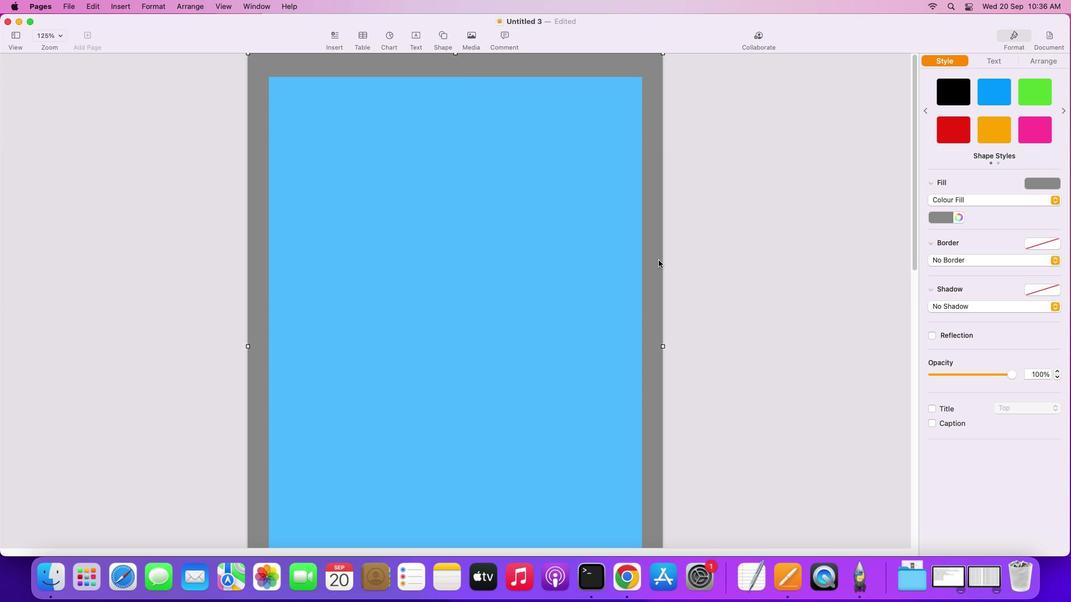 
Action: Mouse moved to (421, 225)
Screenshot: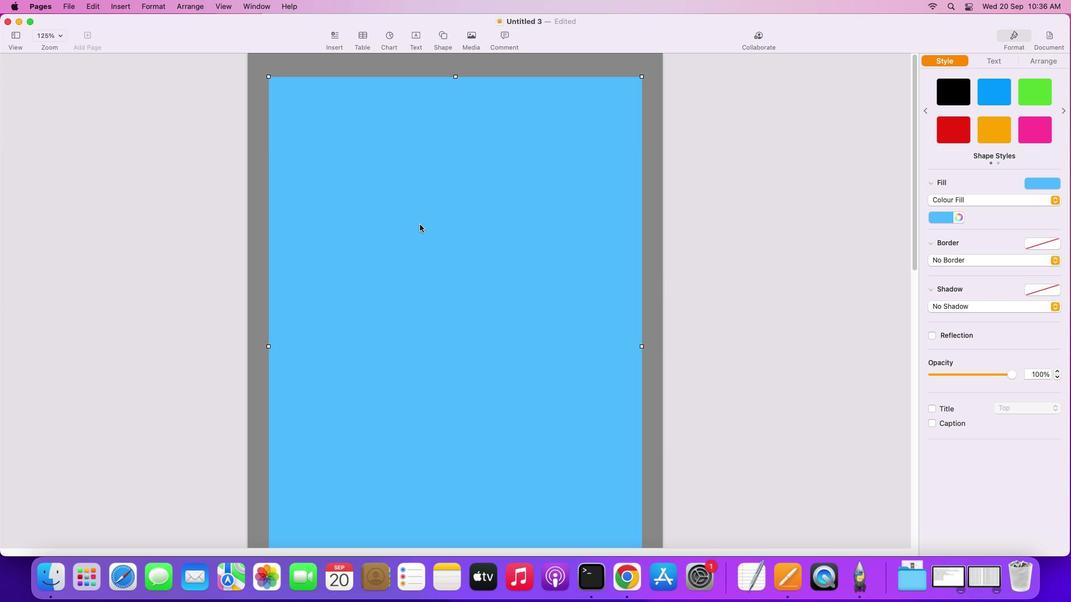 
Action: Mouse pressed left at (421, 225)
Screenshot: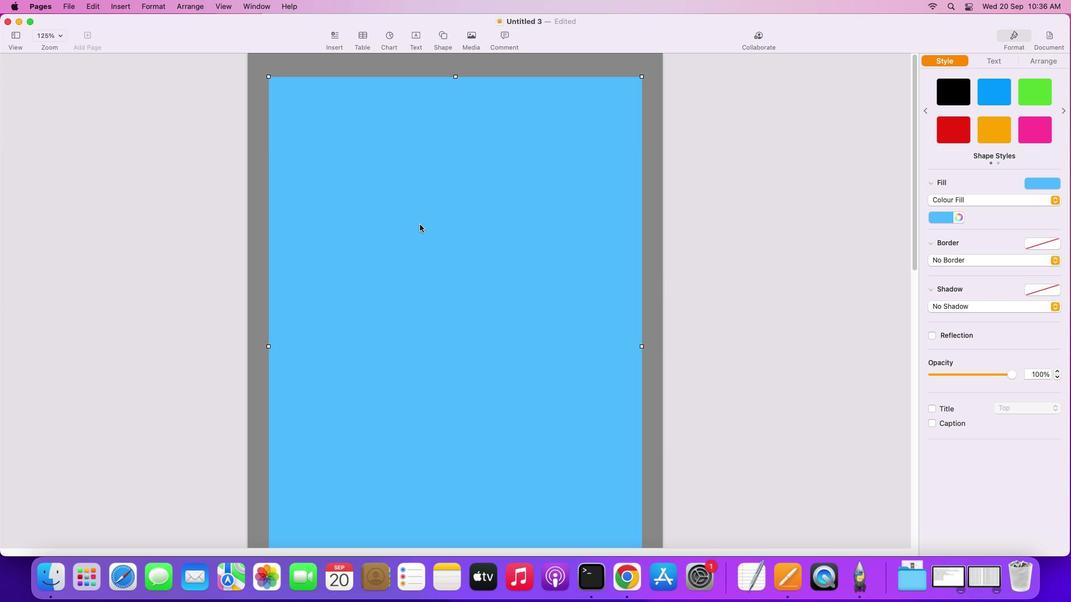 
Action: Mouse moved to (446, 35)
Screenshot: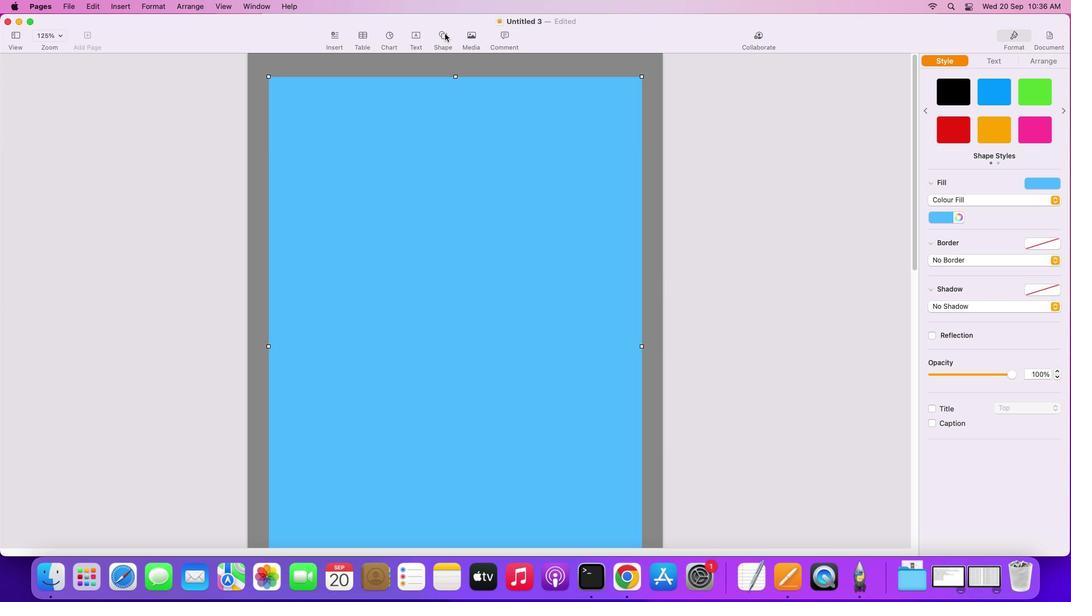 
Action: Mouse pressed left at (446, 35)
Screenshot: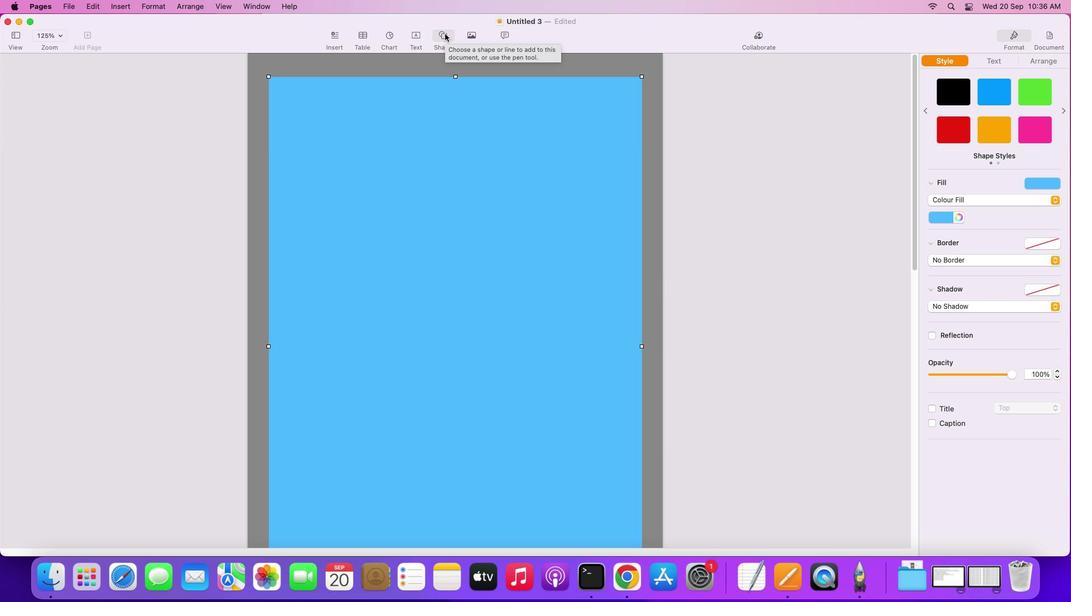 
Action: Mouse moved to (488, 162)
Screenshot: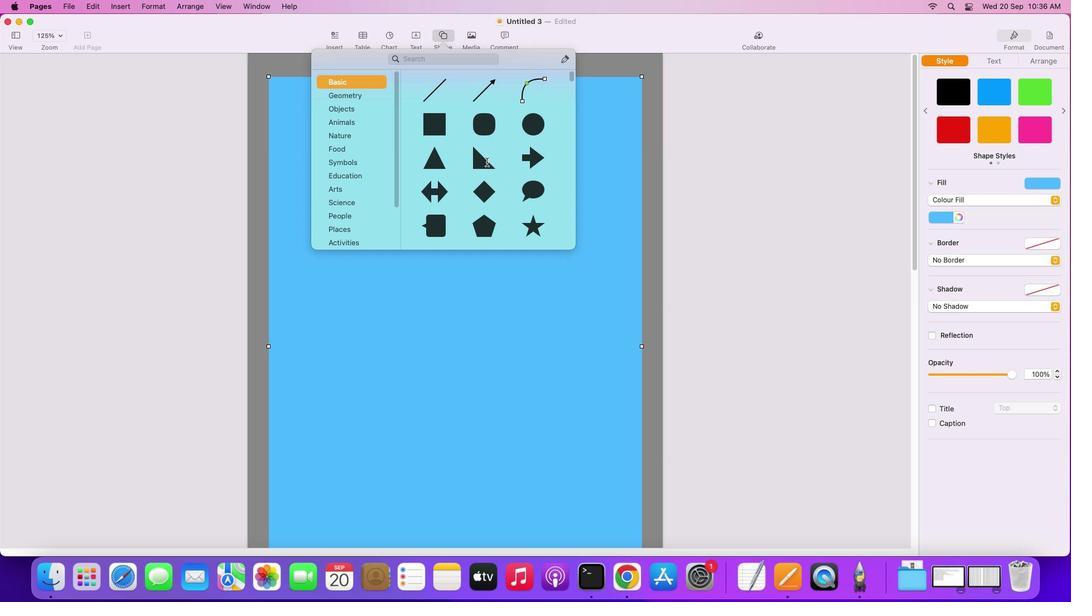 
Action: Mouse scrolled (488, 162) with delta (1, 0)
Screenshot: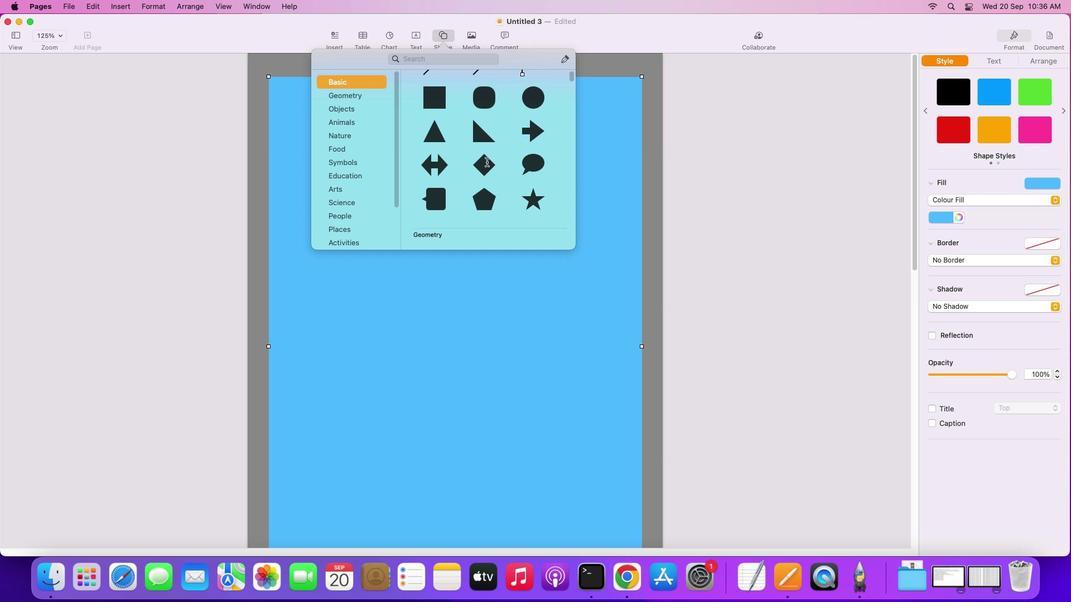 
Action: Mouse scrolled (488, 162) with delta (1, 0)
Screenshot: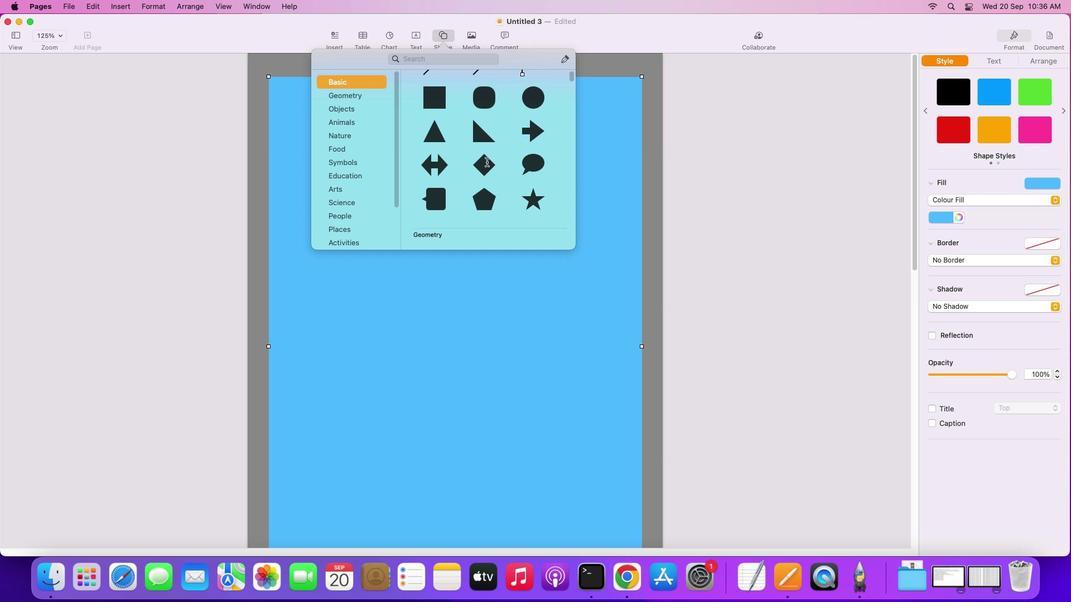 
Action: Mouse scrolled (488, 162) with delta (1, 0)
Screenshot: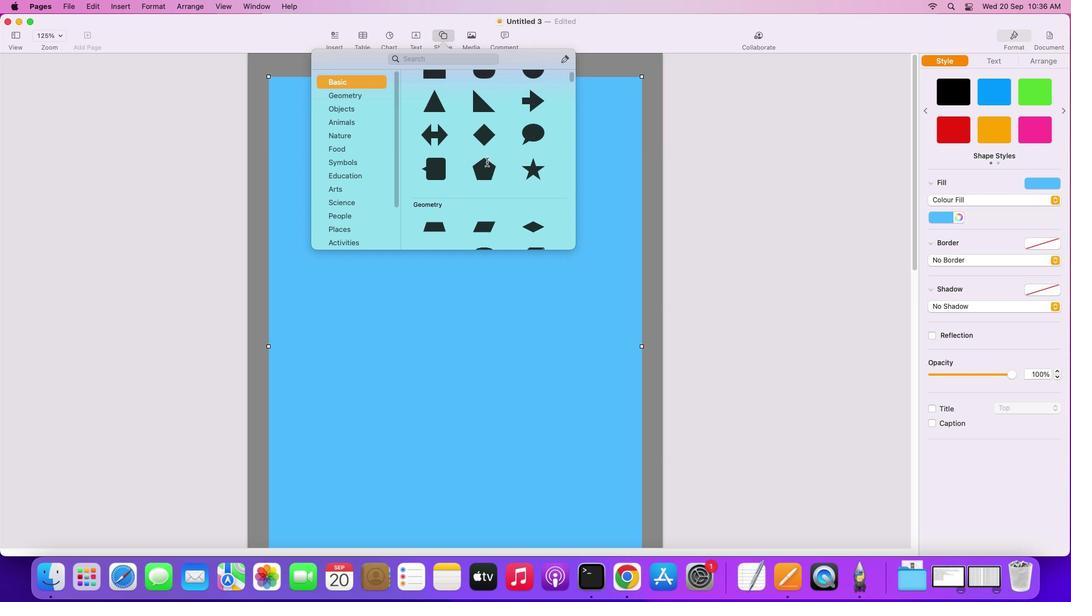 
Action: Mouse scrolled (488, 162) with delta (1, -1)
Screenshot: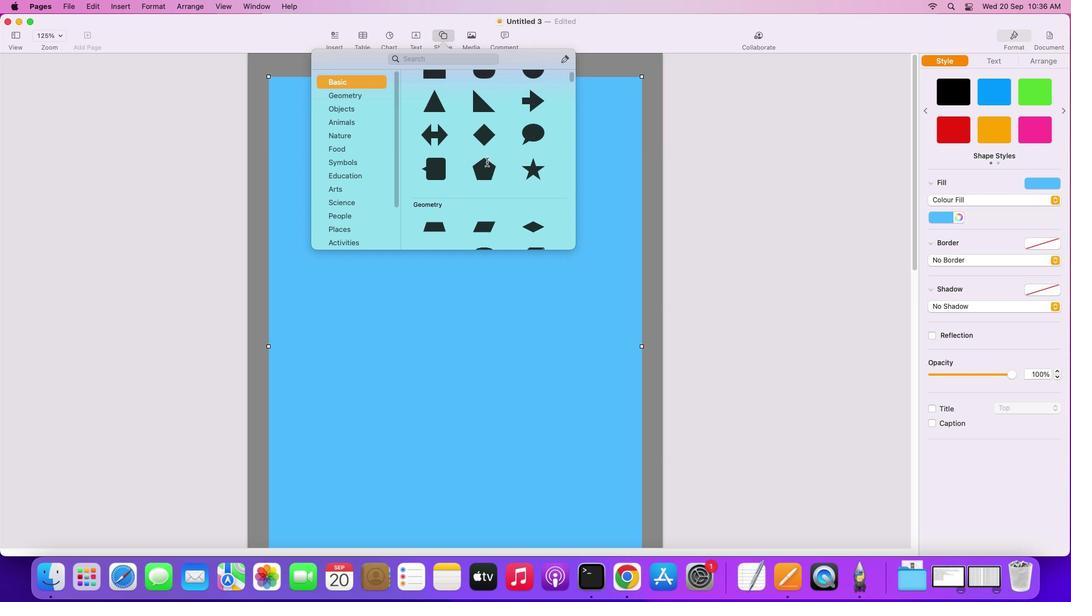 
Action: Mouse scrolled (488, 162) with delta (1, -1)
Screenshot: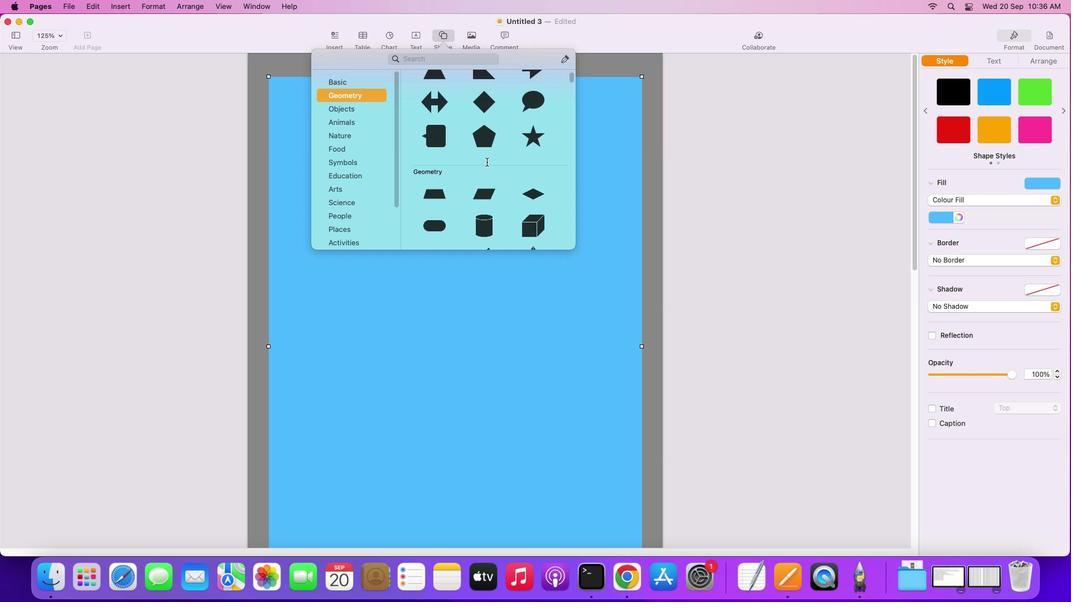 
Action: Mouse moved to (449, 165)
Screenshot: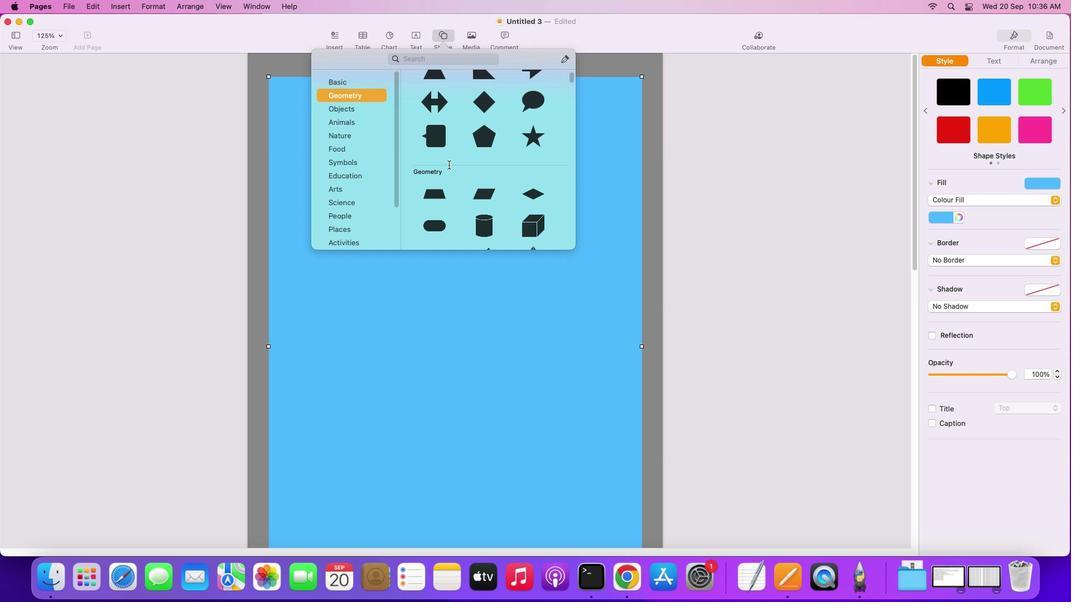 
Action: Mouse scrolled (449, 165) with delta (1, 0)
Screenshot: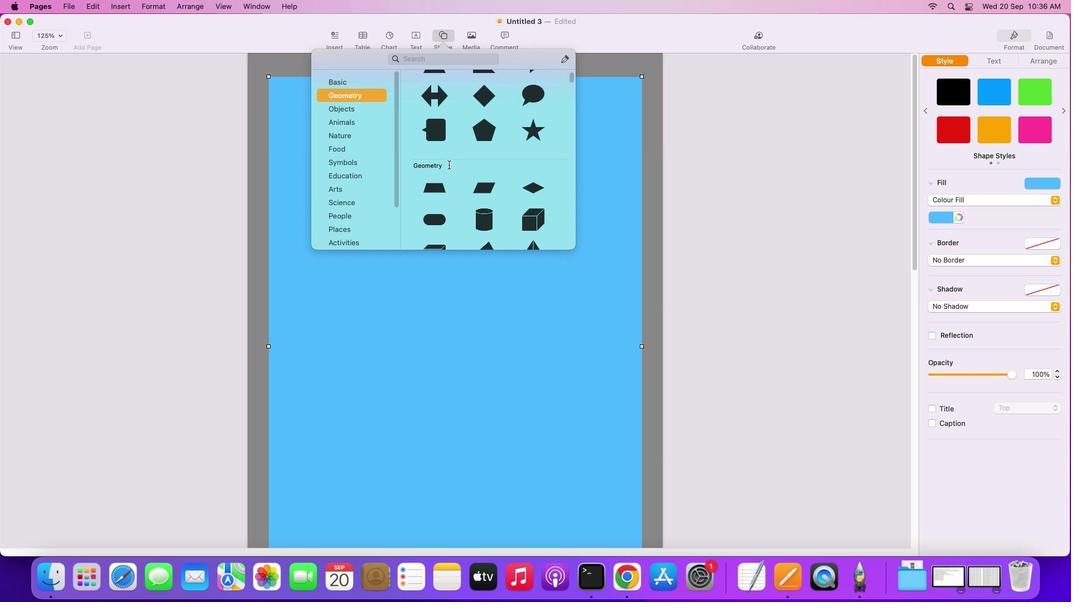 
Action: Mouse scrolled (449, 165) with delta (1, 0)
Screenshot: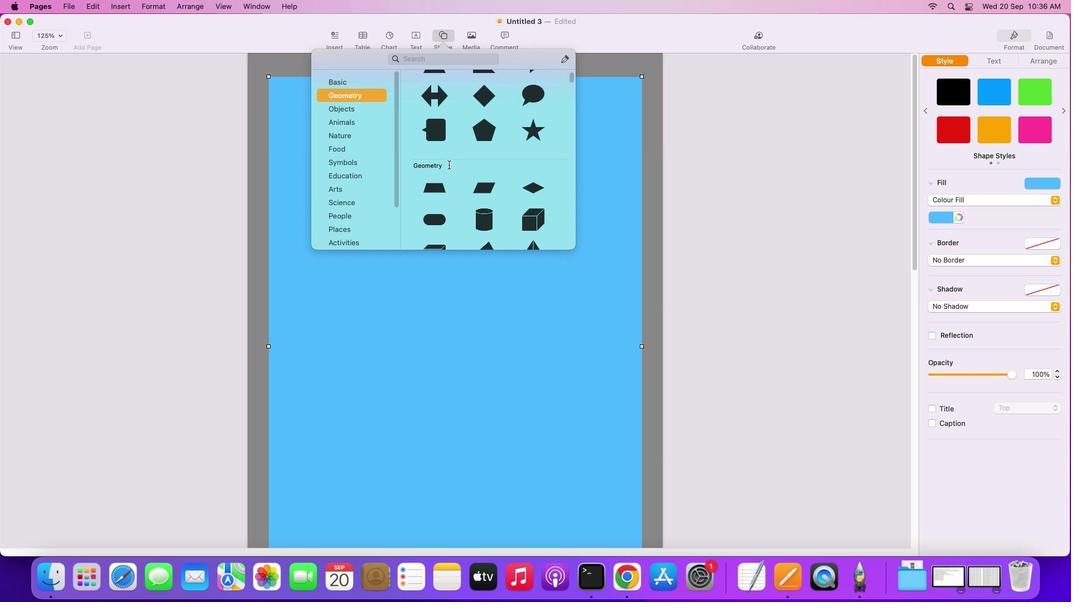 
Action: Mouse scrolled (449, 165) with delta (1, 0)
Screenshot: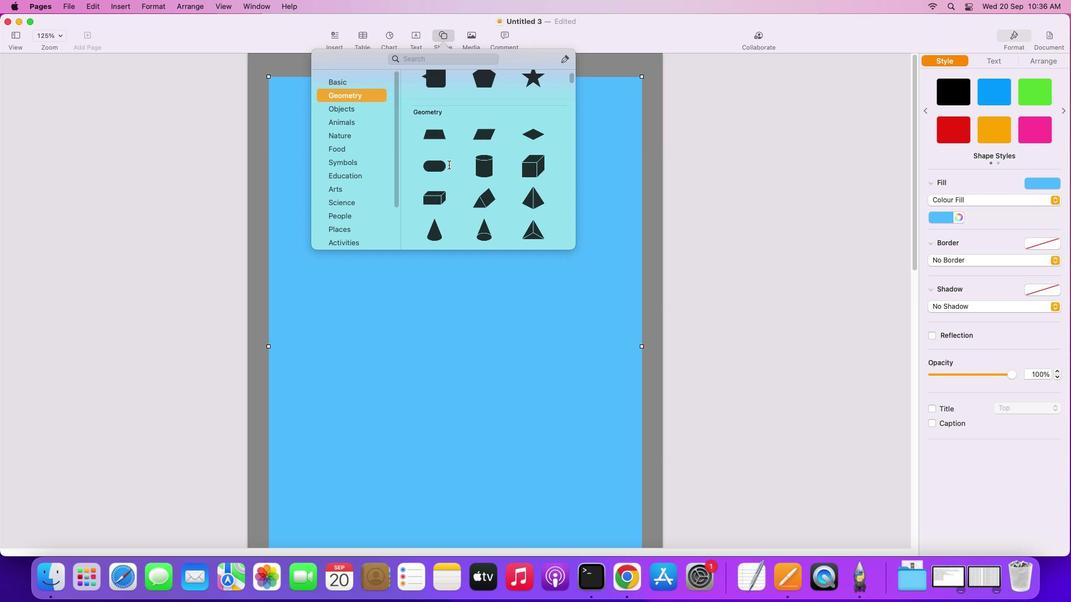 
Action: Mouse scrolled (449, 165) with delta (1, -1)
Screenshot: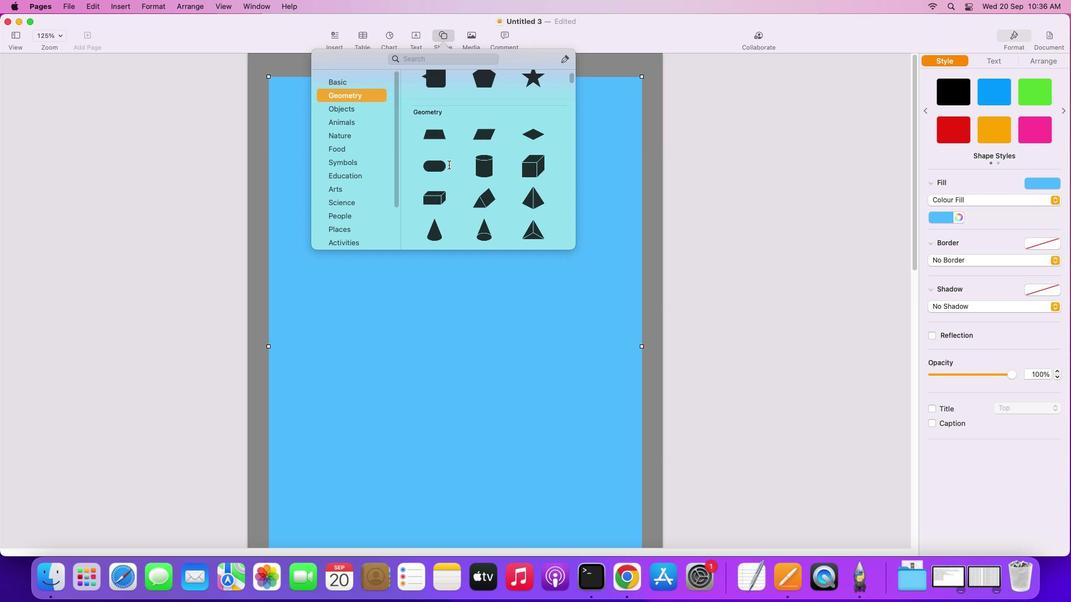 
Action: Mouse scrolled (449, 165) with delta (1, -1)
Screenshot: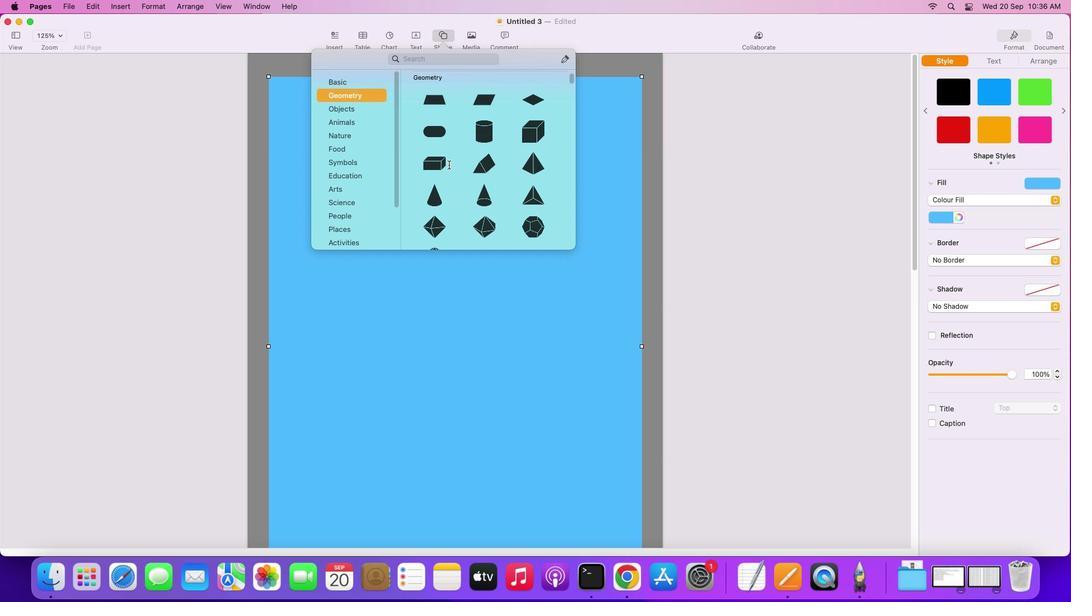 
Action: Mouse moved to (346, 153)
Screenshot: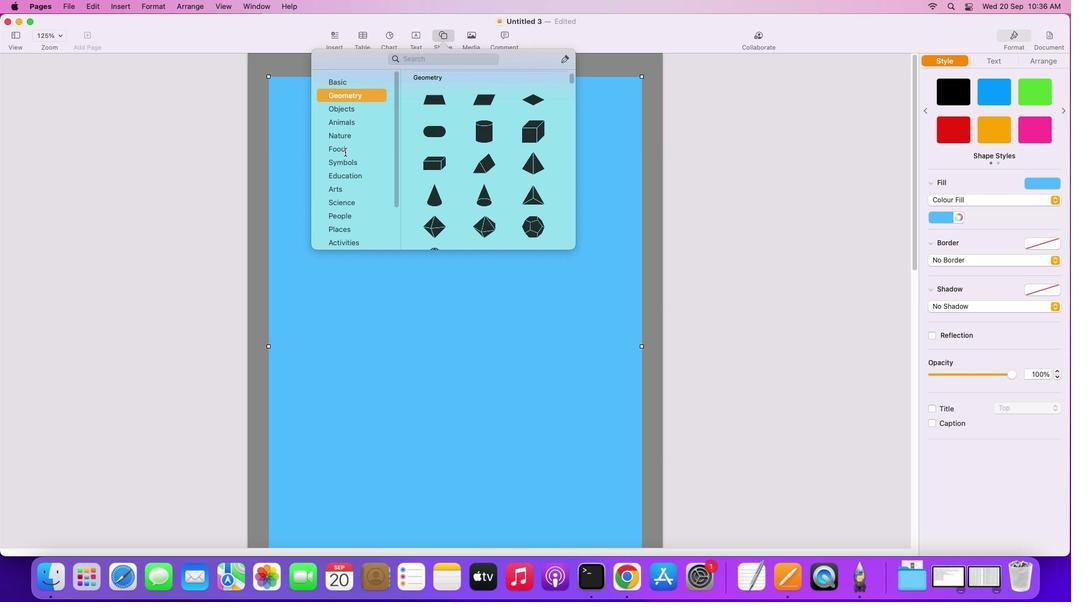 
Action: Mouse pressed left at (346, 153)
Screenshot: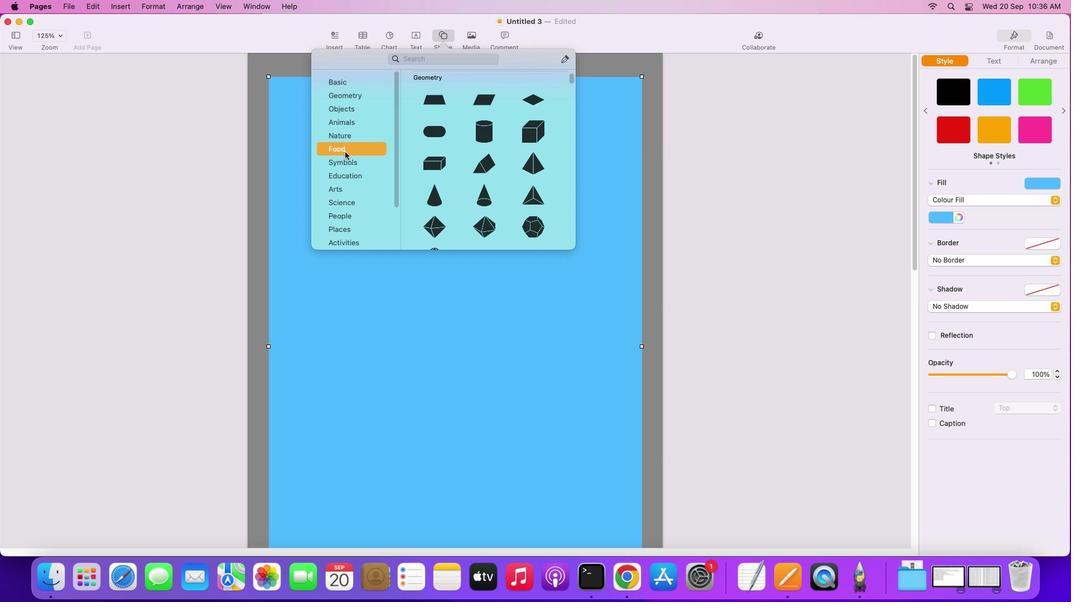 
Action: Mouse moved to (493, 160)
Screenshot: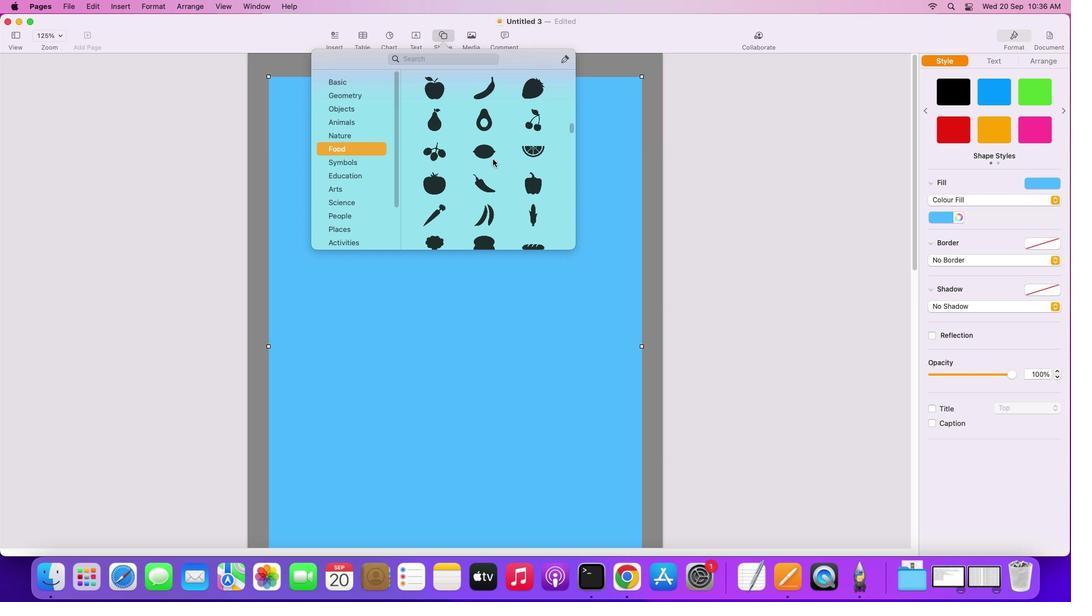 
Action: Mouse scrolled (493, 160) with delta (1, 0)
Screenshot: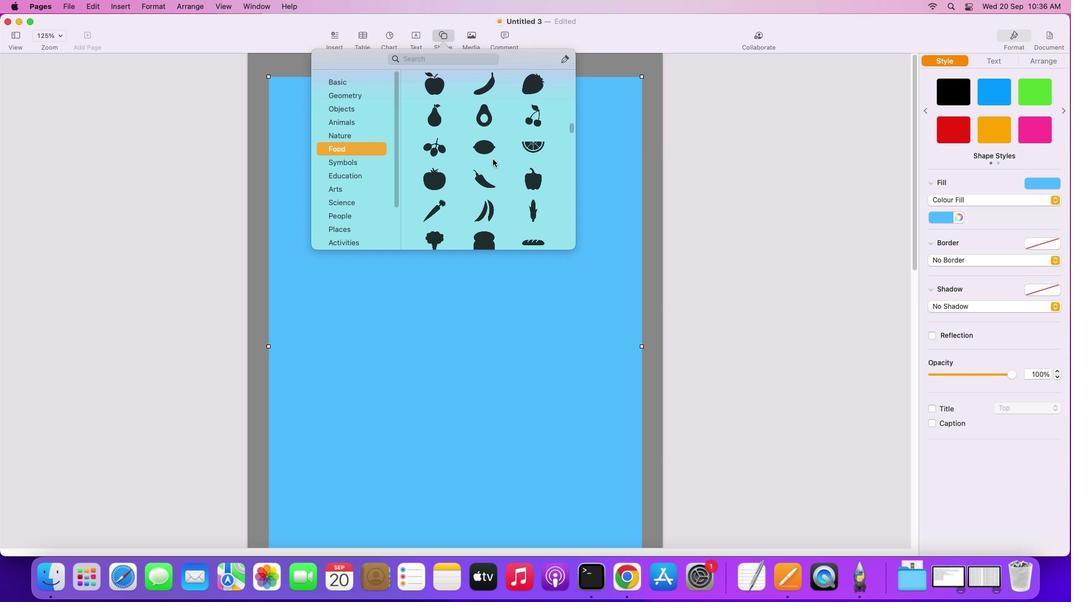 
Action: Mouse scrolled (493, 160) with delta (1, 0)
Screenshot: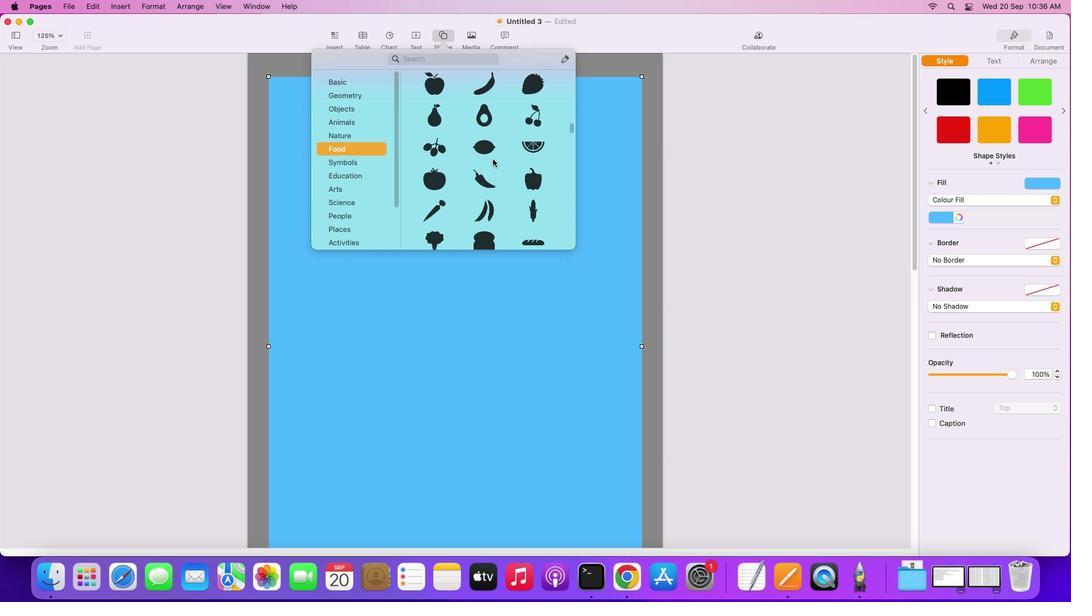 
Action: Mouse scrolled (493, 160) with delta (1, 0)
Screenshot: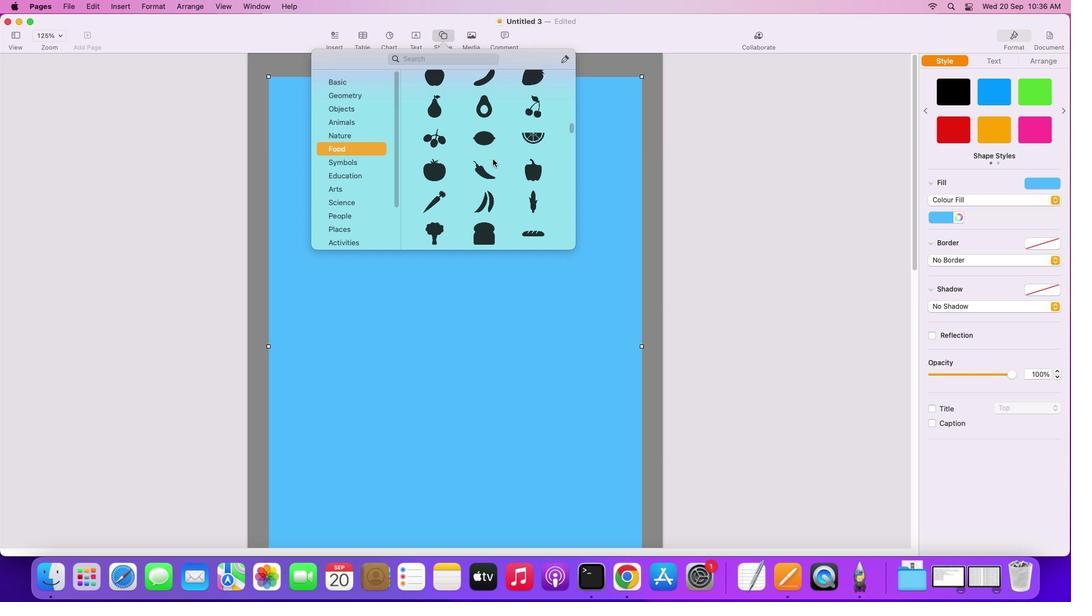 
Action: Mouse moved to (480, 162)
Screenshot: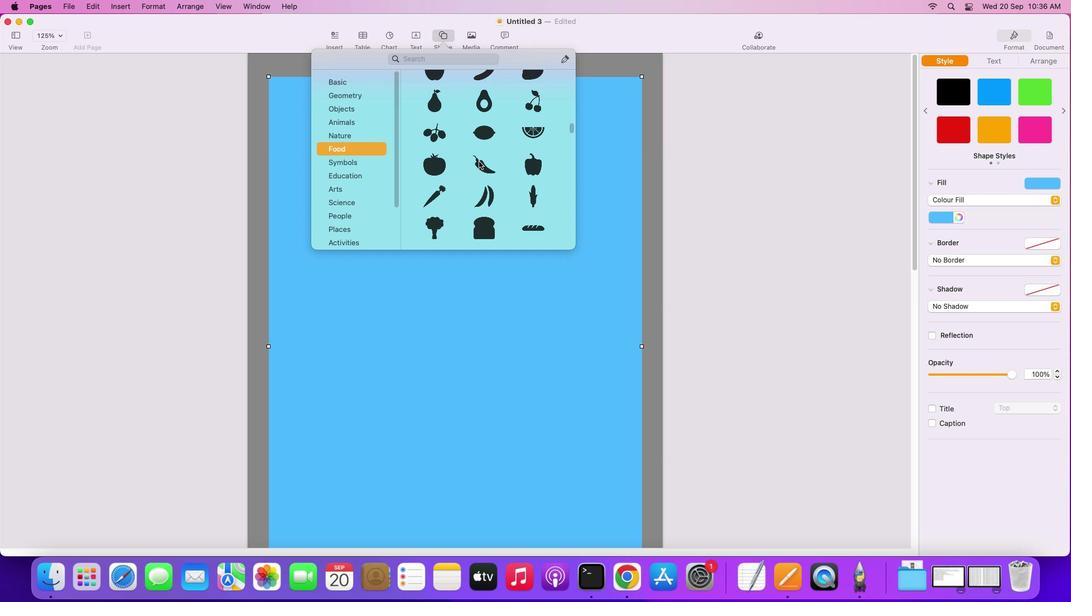 
Action: Mouse scrolled (480, 162) with delta (1, 0)
Screenshot: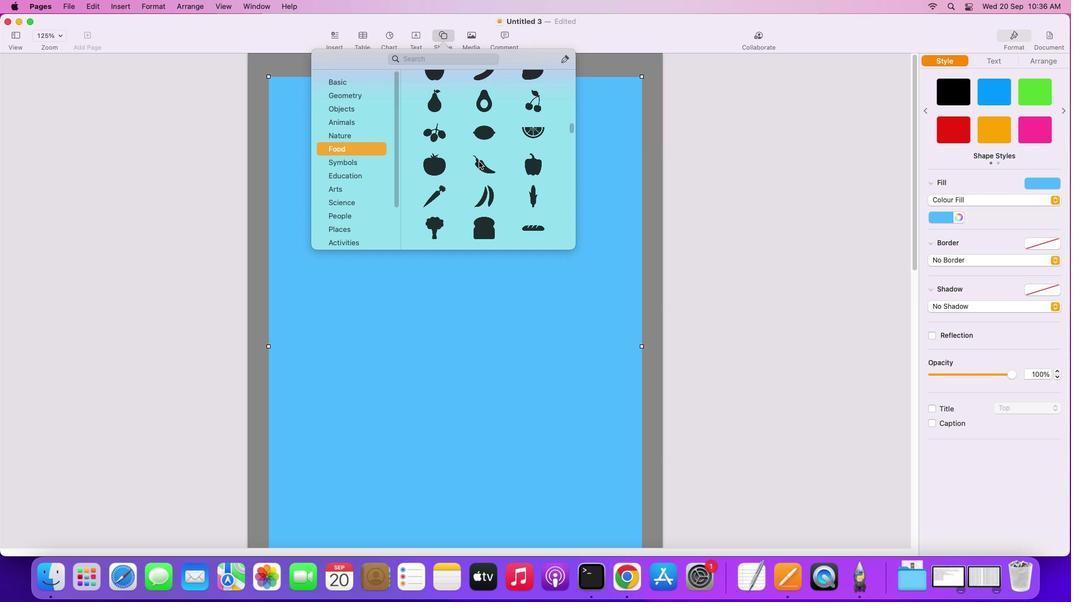 
Action: Mouse scrolled (480, 162) with delta (1, 0)
Screenshot: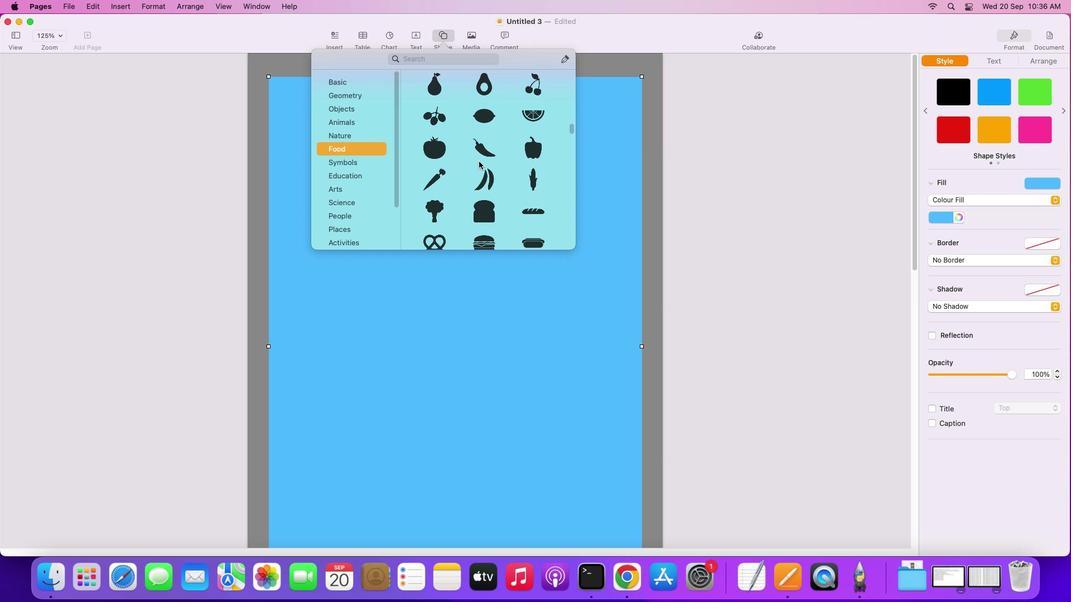 
Action: Mouse scrolled (480, 162) with delta (1, 0)
Screenshot: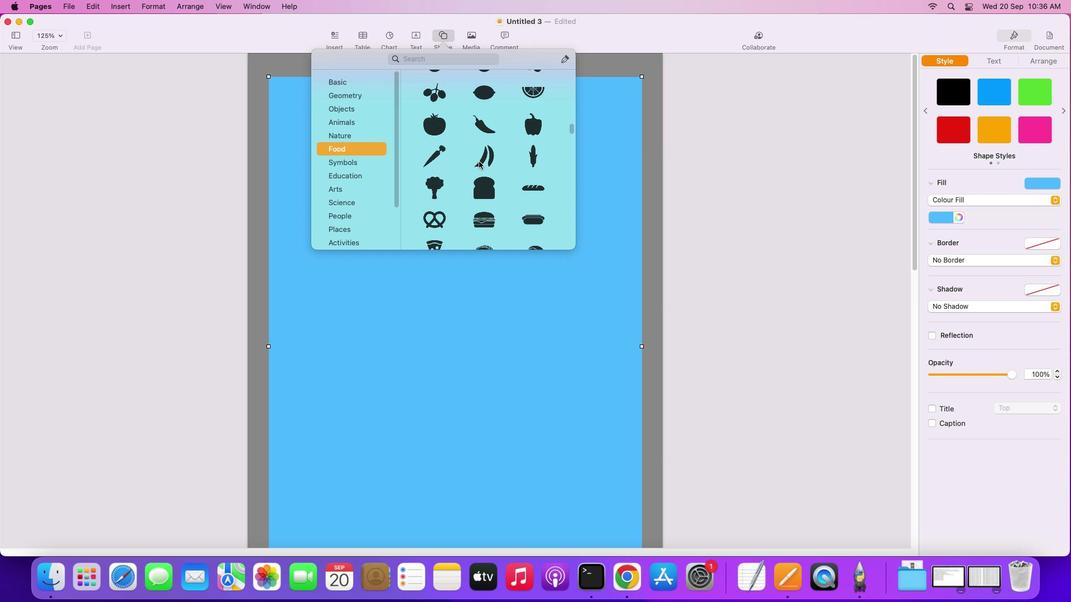 
Action: Mouse scrolled (480, 162) with delta (1, 0)
Screenshot: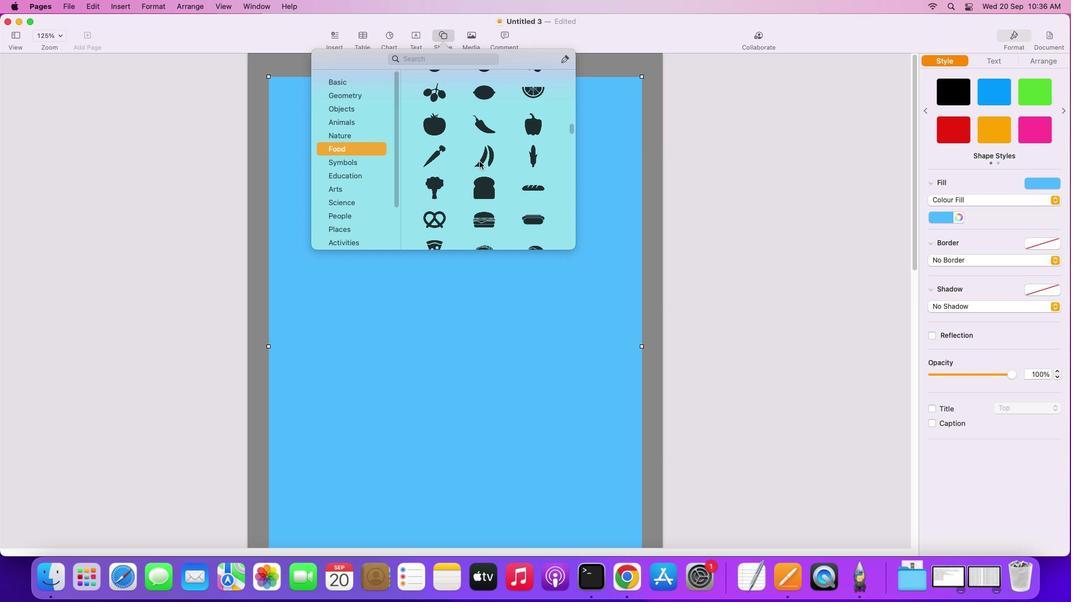 
Action: Mouse moved to (481, 156)
Screenshot: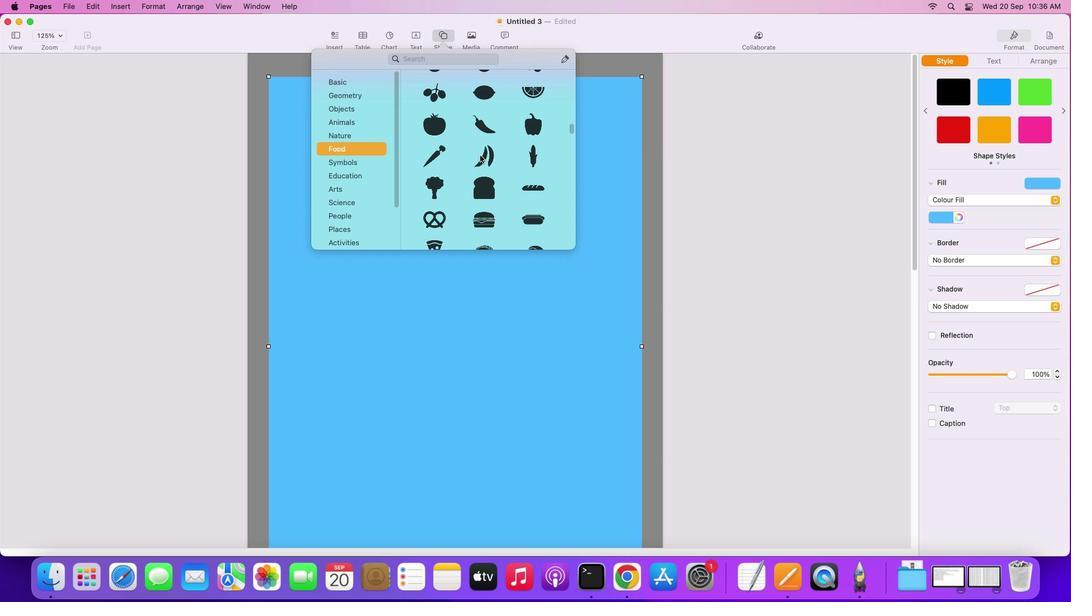 
Action: Mouse scrolled (481, 156) with delta (1, 0)
Screenshot: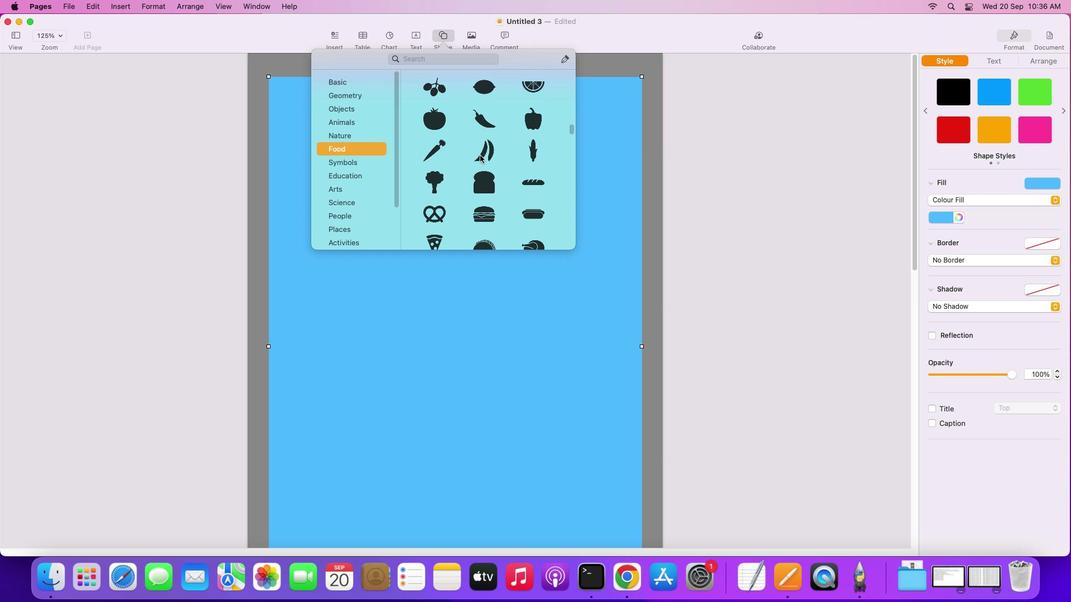 
Action: Mouse scrolled (481, 156) with delta (1, 0)
Screenshot: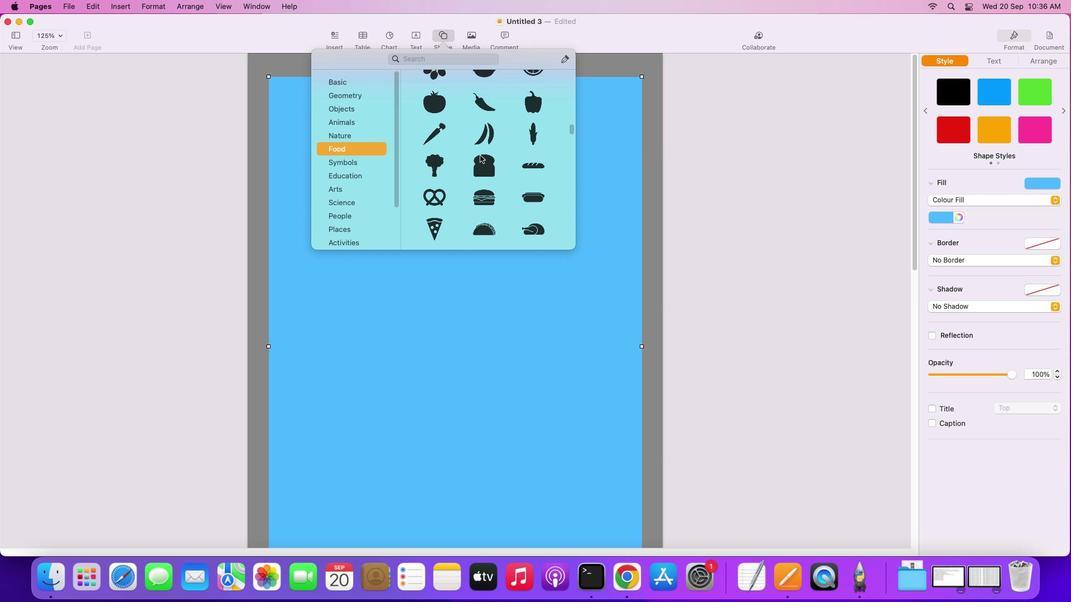 
Action: Mouse scrolled (481, 156) with delta (1, 0)
Screenshot: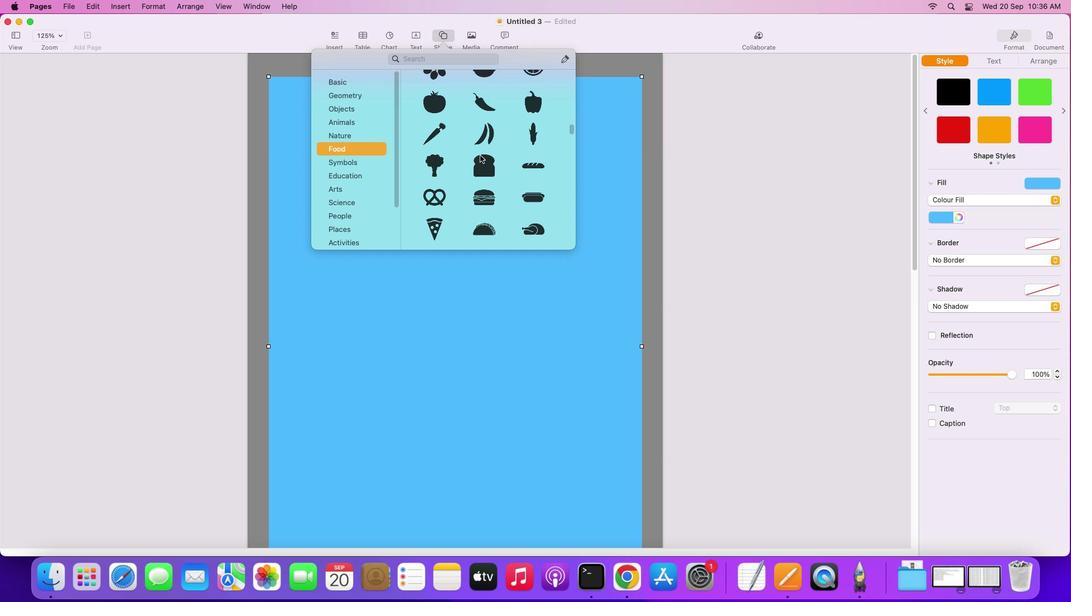 
Action: Mouse scrolled (481, 156) with delta (1, 0)
Screenshot: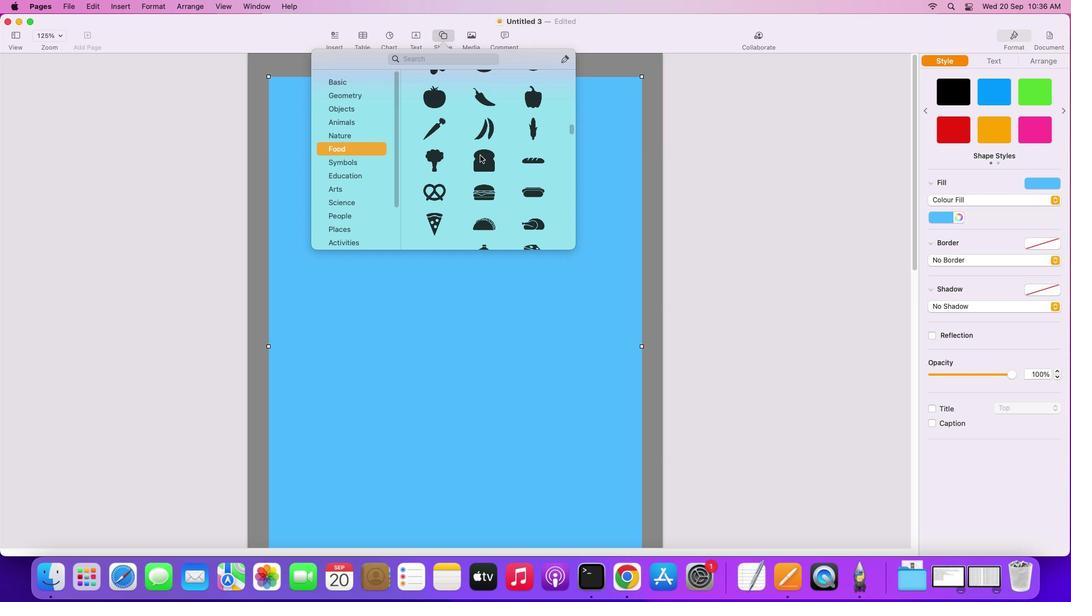 
Action: Mouse scrolled (481, 156) with delta (1, 0)
Screenshot: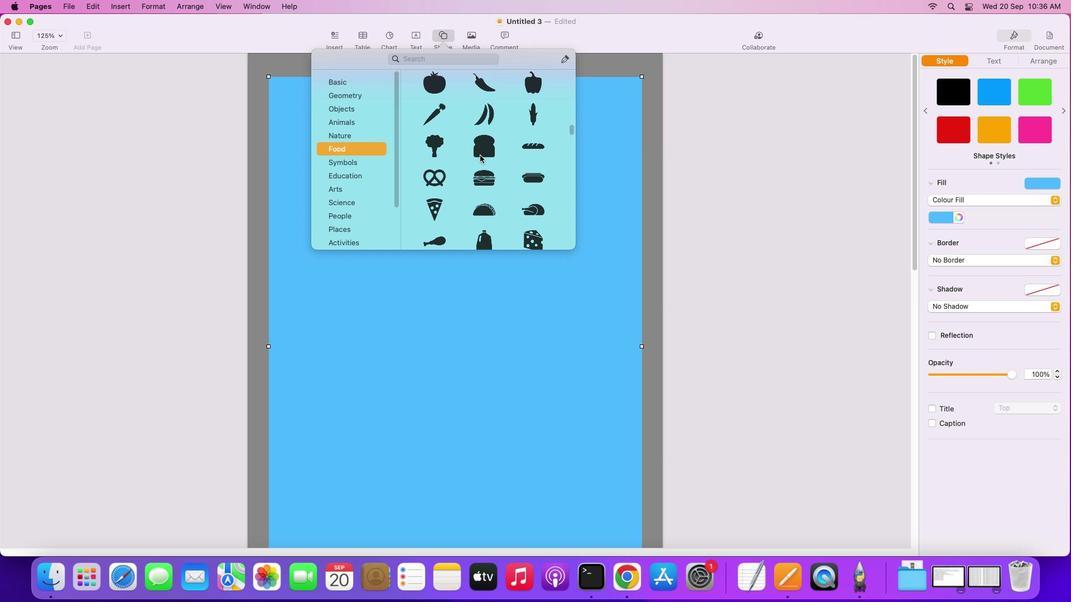 
Action: Mouse scrolled (481, 156) with delta (1, 0)
Screenshot: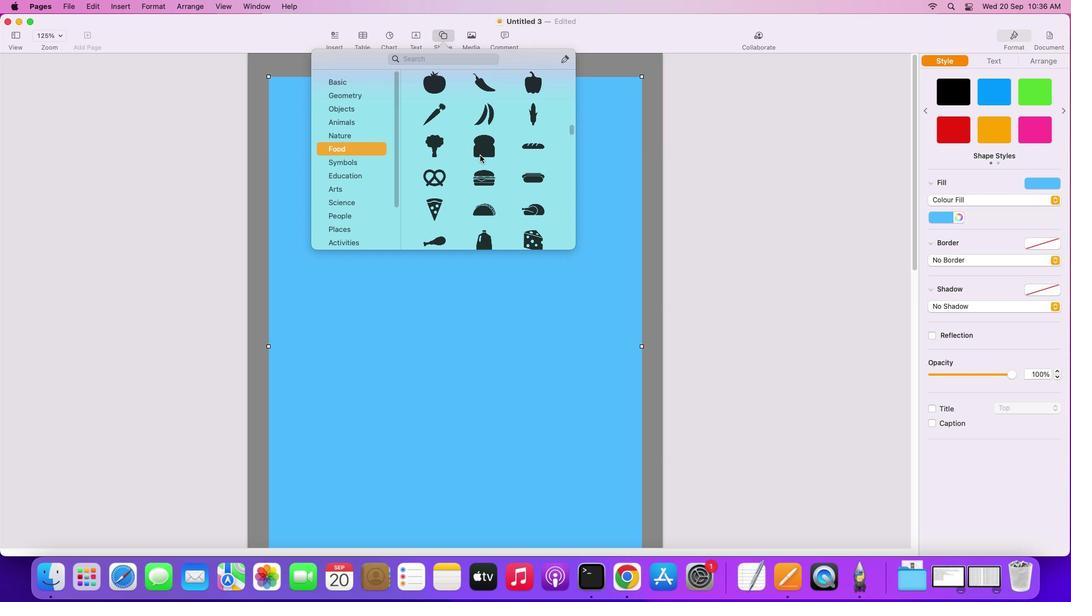 
Action: Mouse scrolled (481, 156) with delta (1, 0)
Screenshot: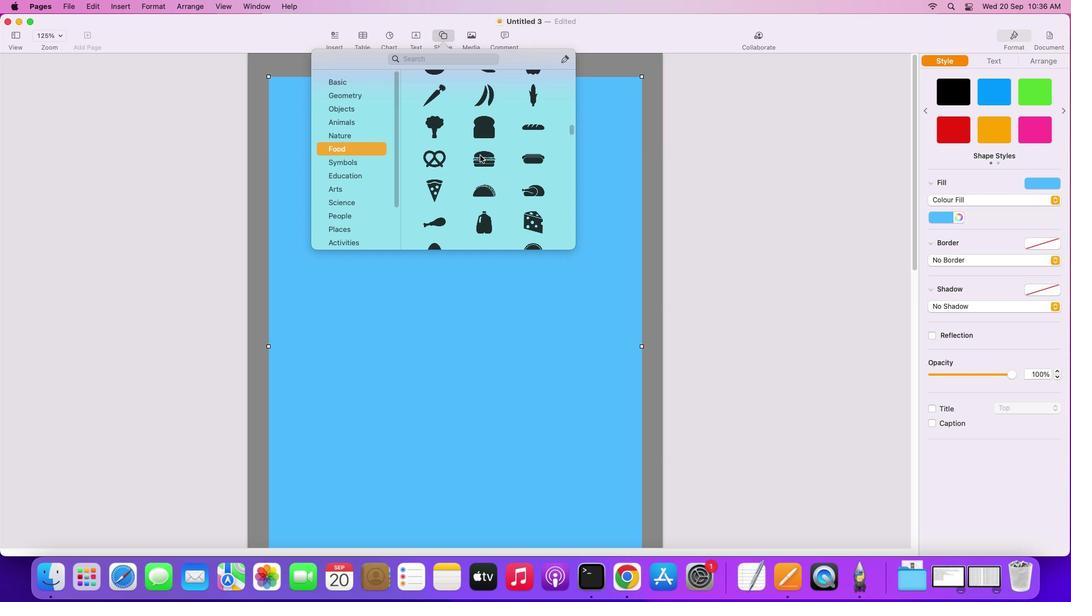 
Action: Mouse scrolled (481, 156) with delta (1, 0)
Screenshot: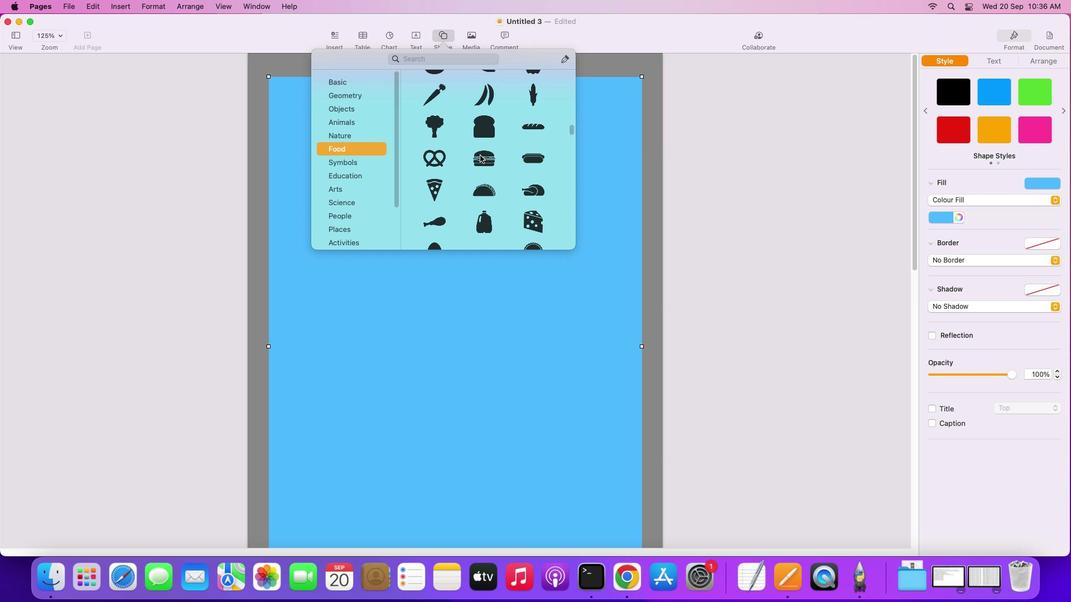
Action: Mouse scrolled (481, 156) with delta (1, 0)
Screenshot: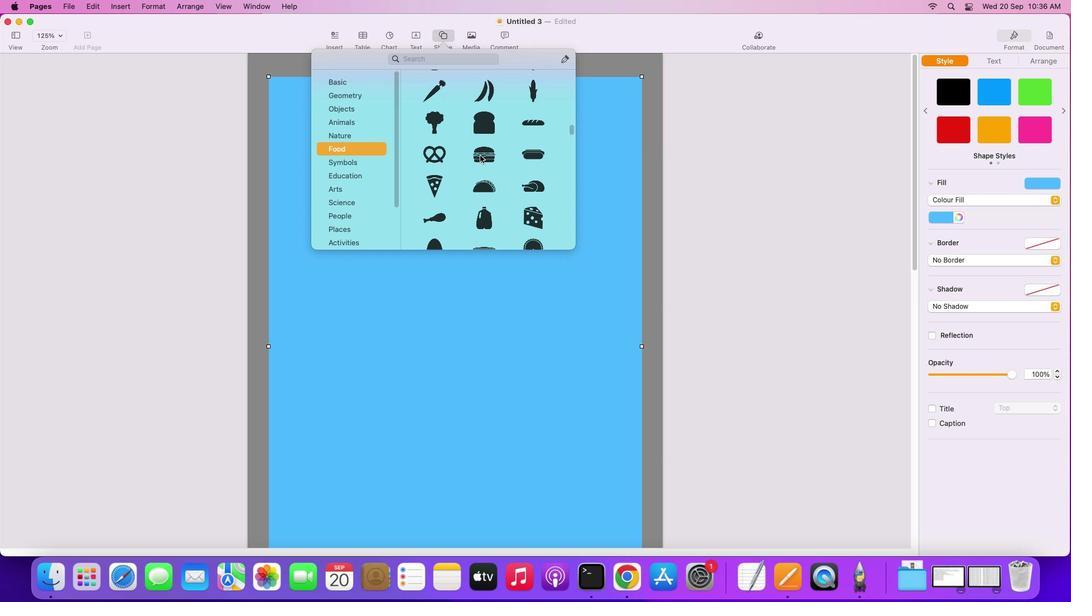 
Action: Mouse scrolled (481, 156) with delta (1, 0)
Screenshot: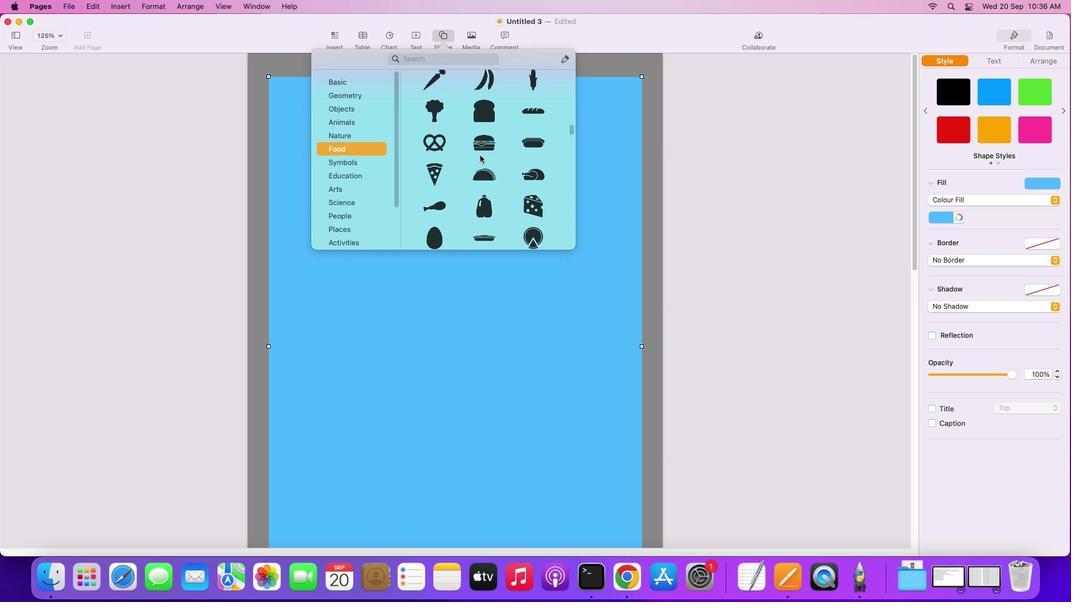 
Action: Mouse moved to (492, 162)
Screenshot: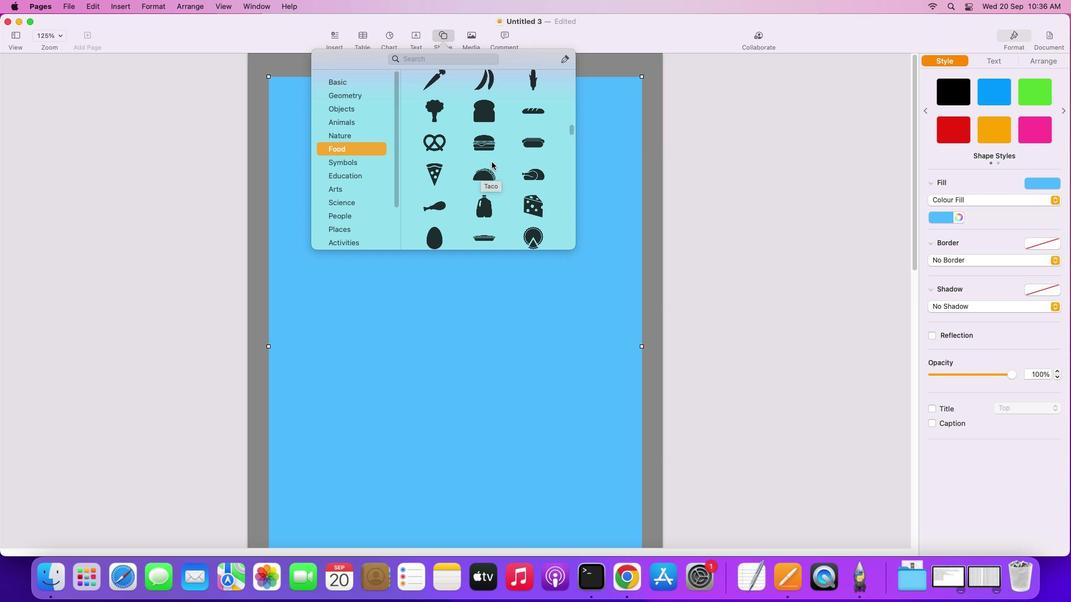 
Action: Mouse scrolled (492, 162) with delta (1, 0)
Screenshot: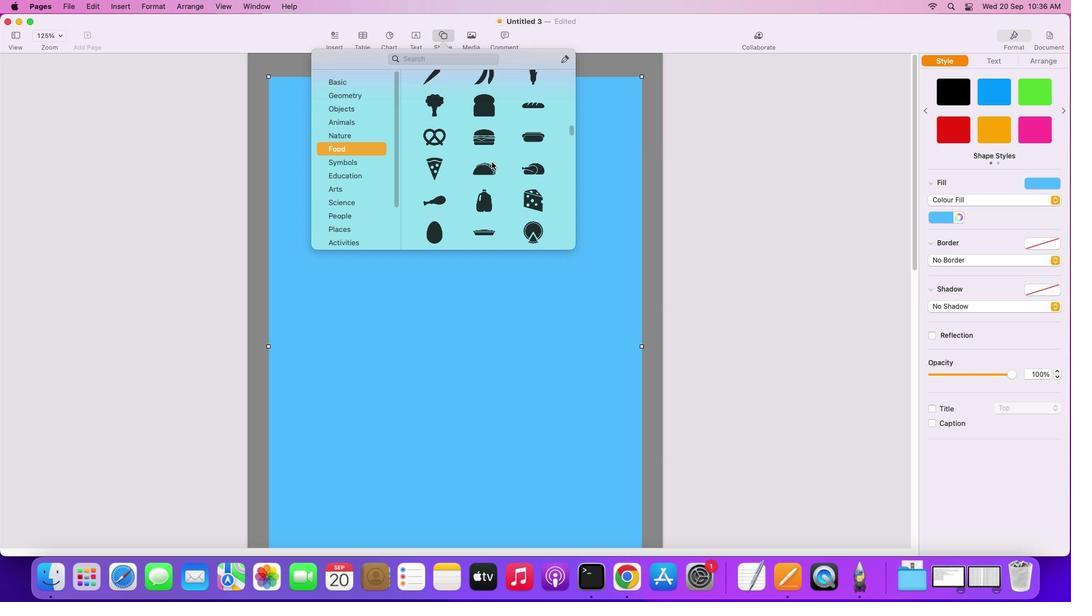 
Action: Mouse scrolled (492, 162) with delta (1, 0)
Screenshot: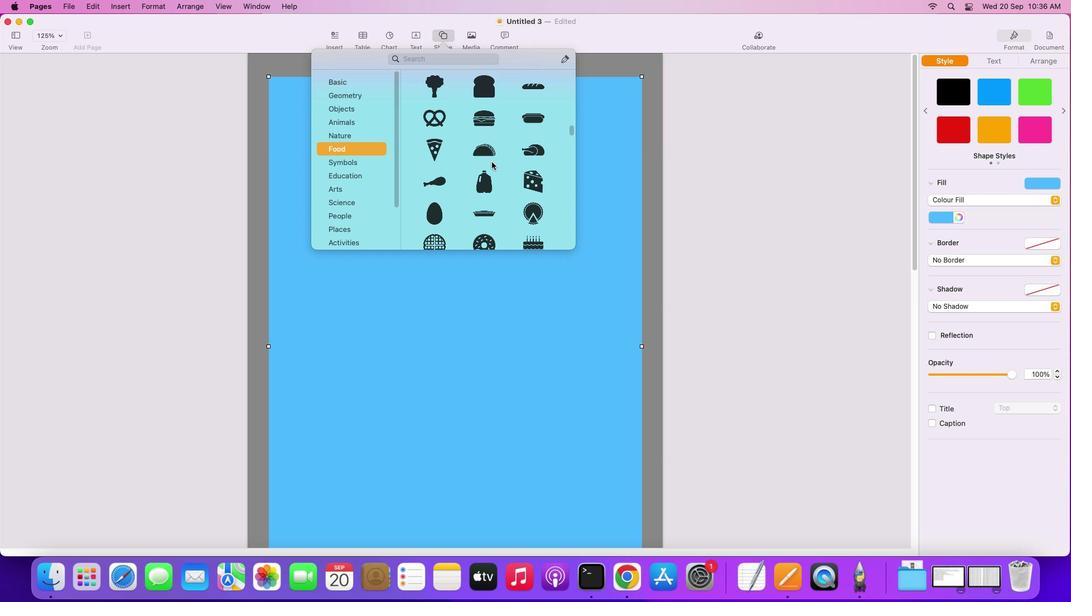 
Action: Mouse scrolled (492, 162) with delta (1, 0)
Screenshot: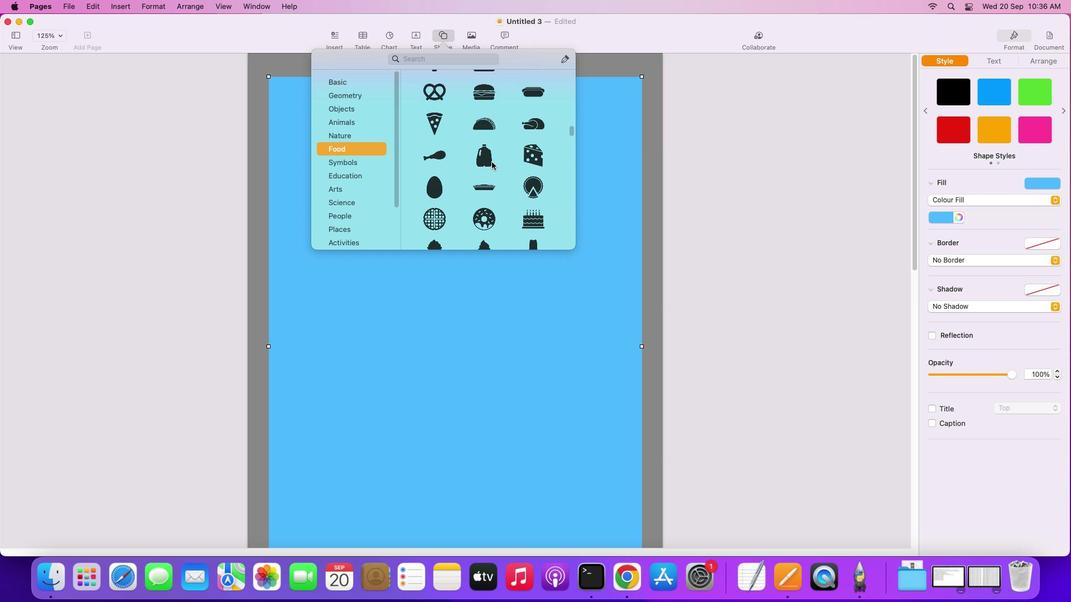 
Action: Mouse scrolled (492, 162) with delta (1, 0)
Screenshot: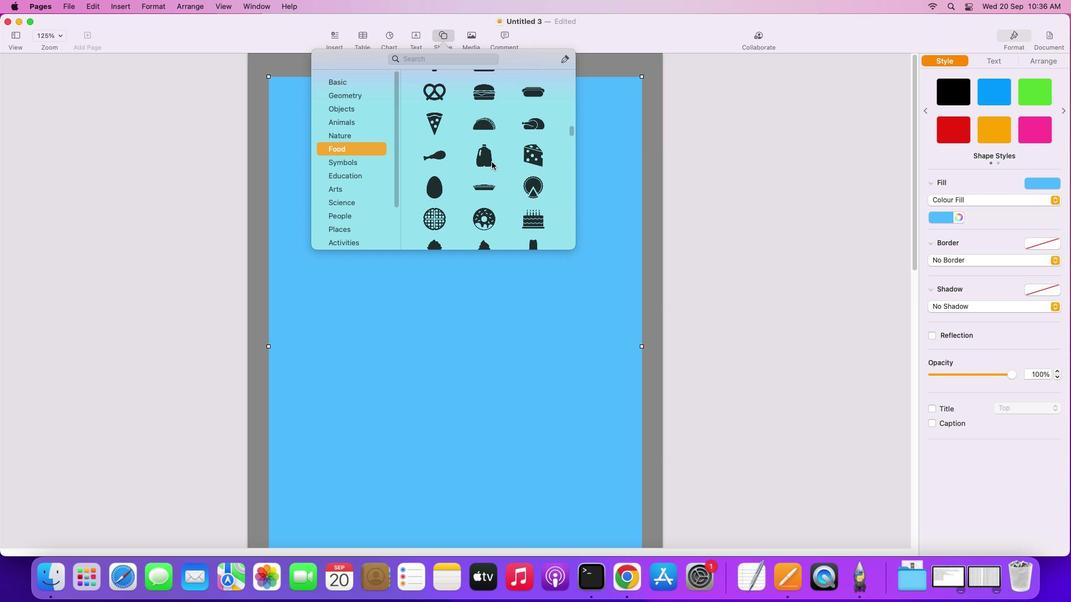
Action: Mouse scrolled (492, 162) with delta (1, 0)
Screenshot: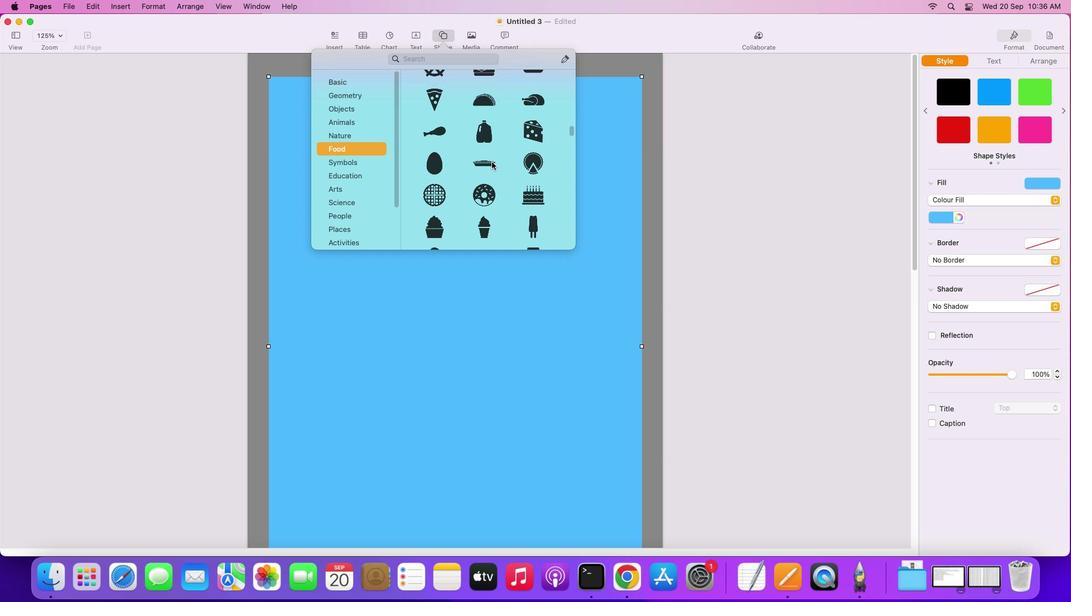
Action: Mouse scrolled (492, 162) with delta (1, 0)
Screenshot: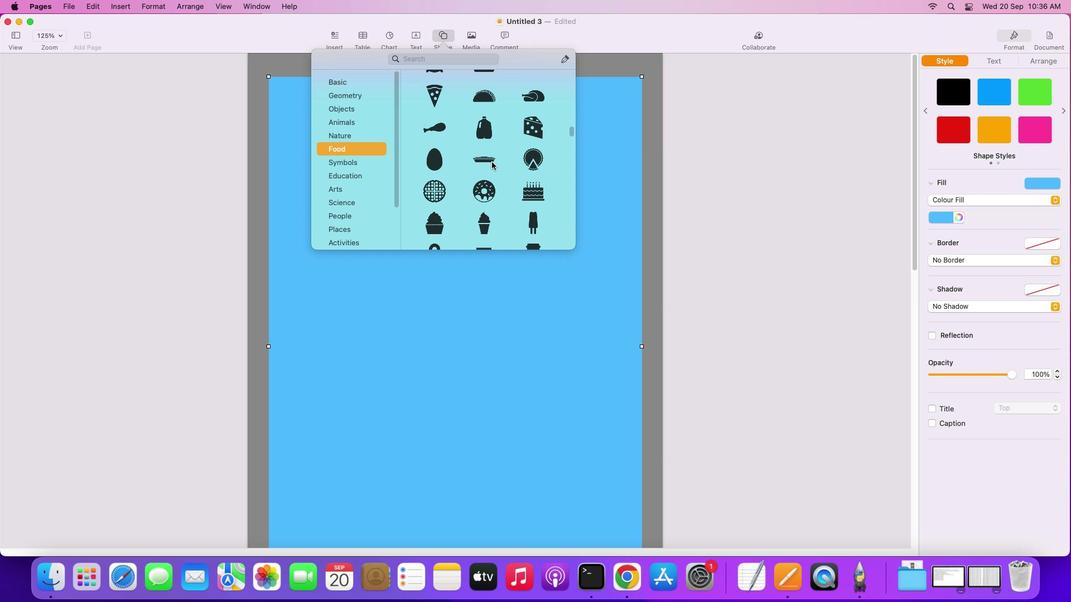 
Action: Mouse scrolled (492, 162) with delta (1, 0)
Screenshot: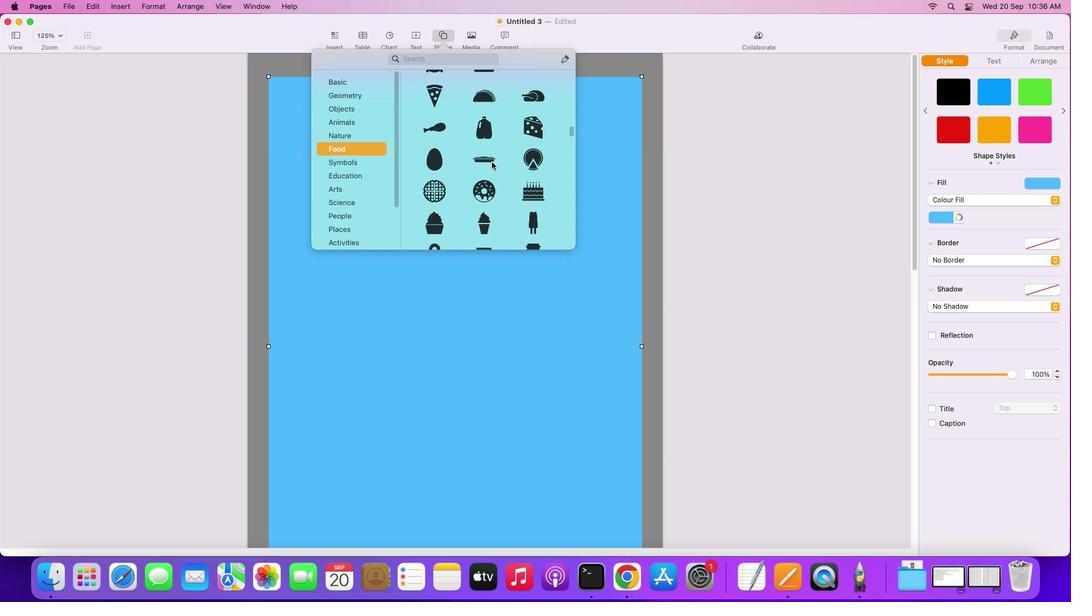 
Action: Mouse scrolled (492, 162) with delta (1, 0)
Screenshot: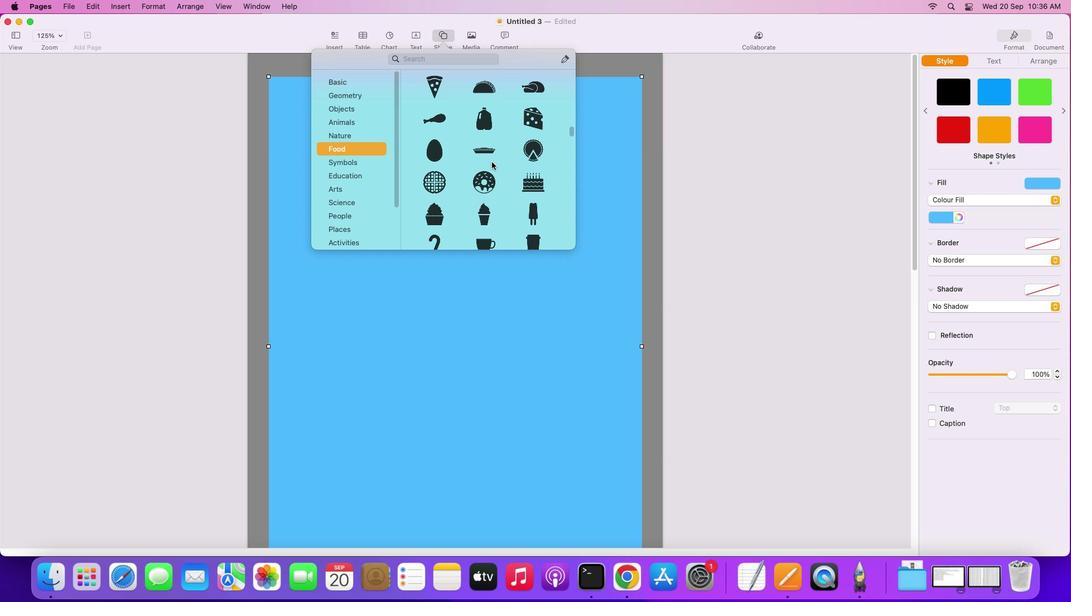 
Action: Mouse moved to (534, 150)
Screenshot: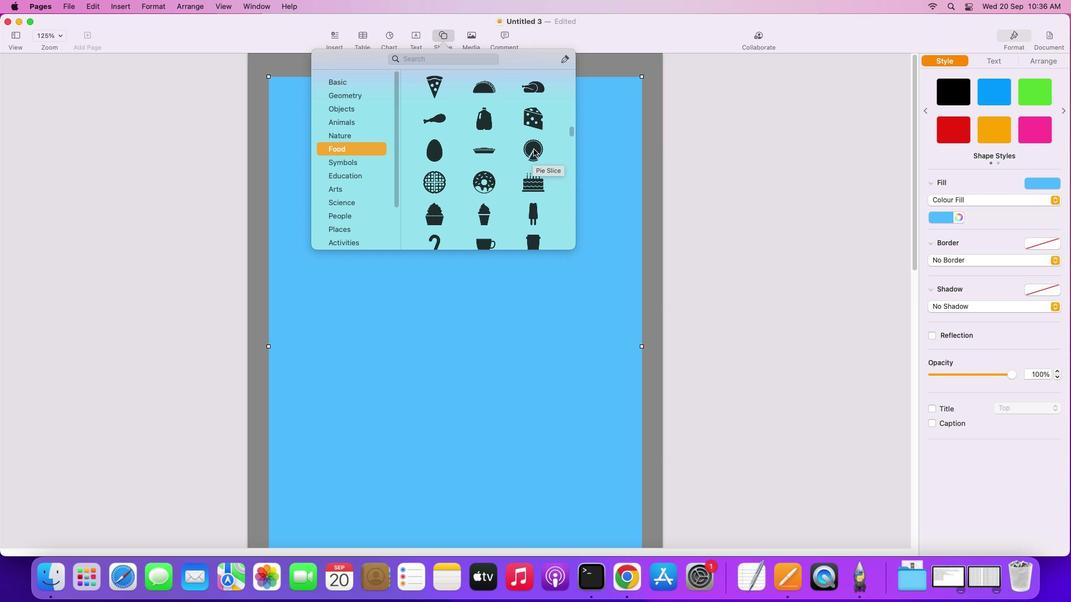 
Action: Mouse pressed left at (534, 150)
Screenshot: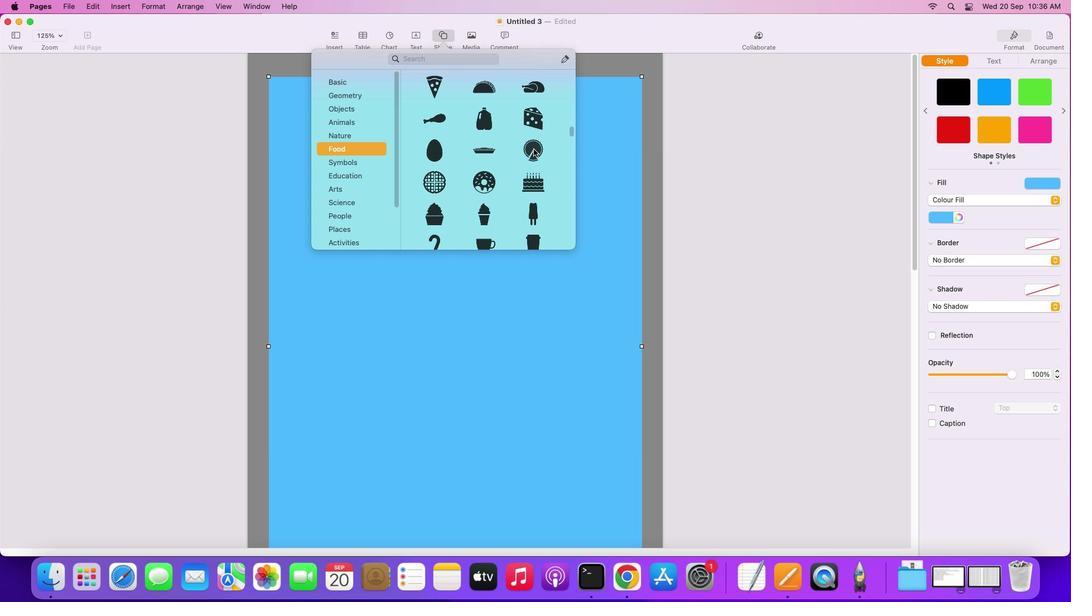 
Action: Mouse moved to (465, 295)
Screenshot: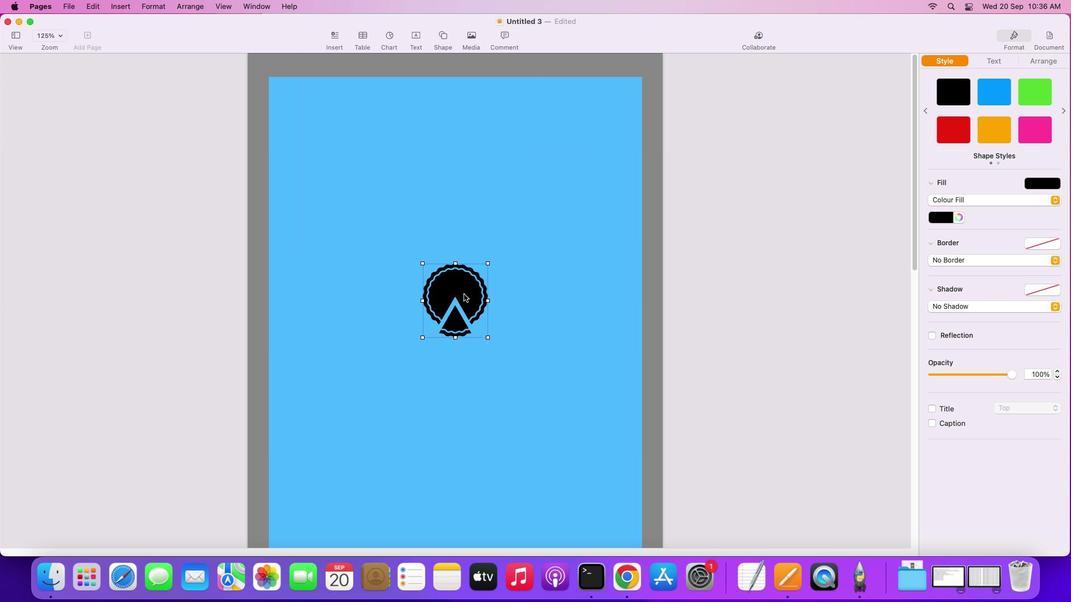 
Action: Mouse pressed left at (465, 295)
Screenshot: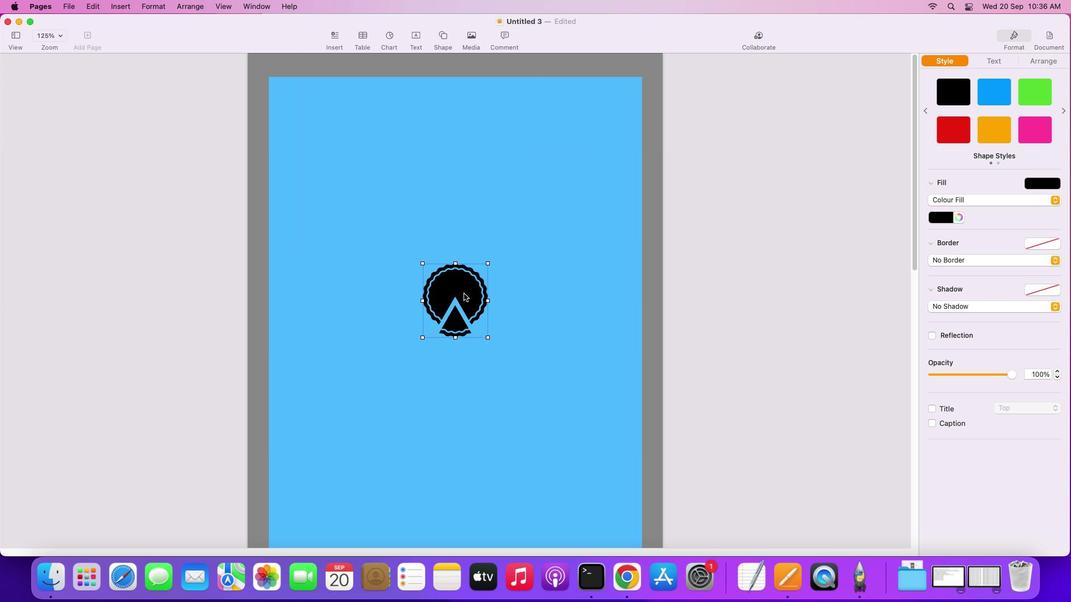 
Action: Mouse moved to (294, 94)
Screenshot: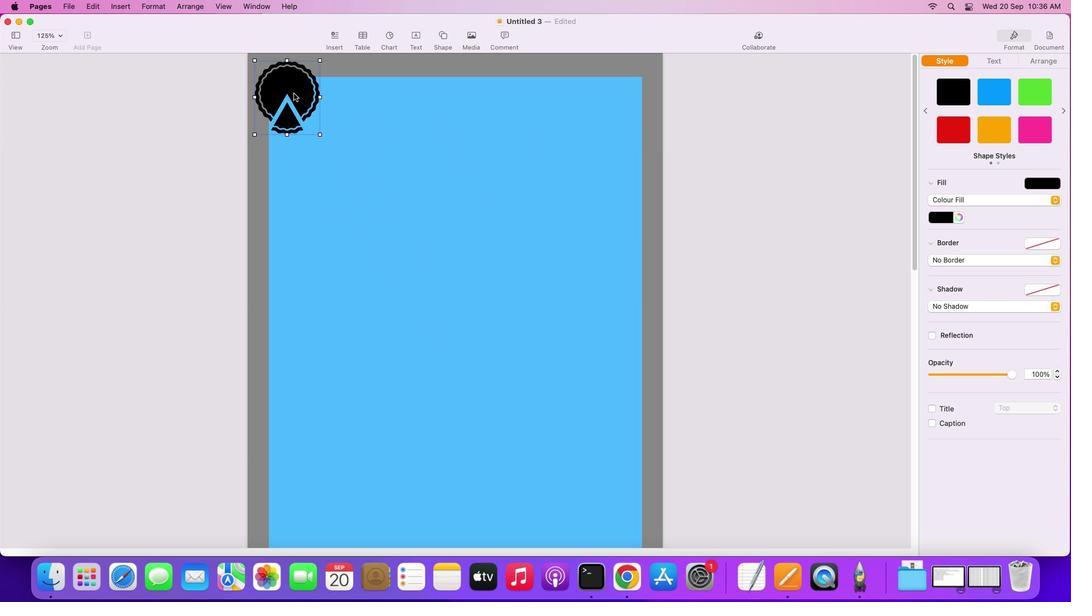 
Action: Mouse pressed left at (294, 94)
Screenshot: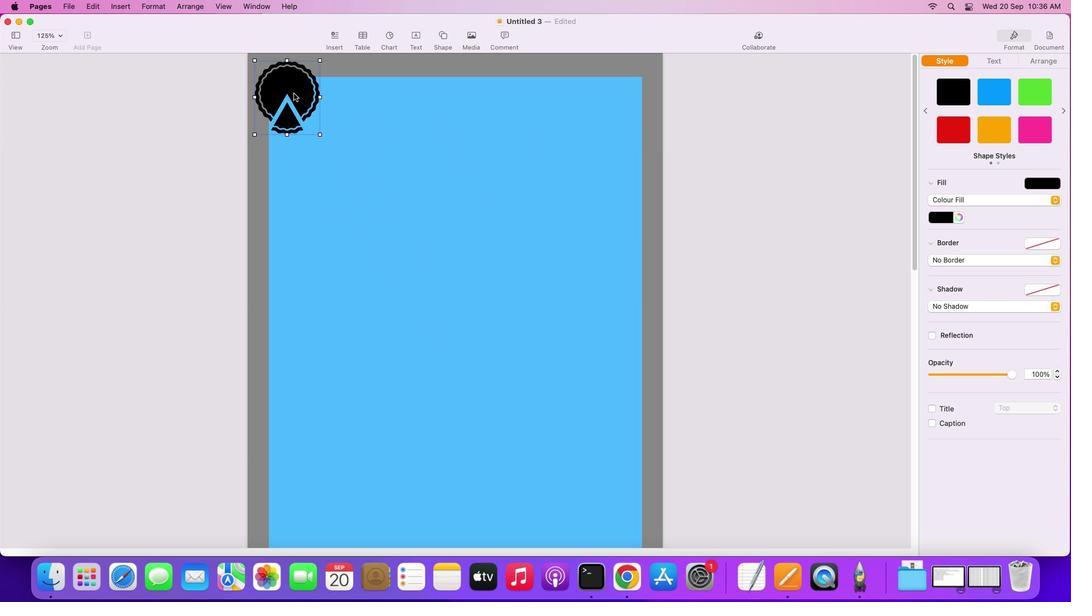 
Action: Mouse moved to (302, 113)
Screenshot: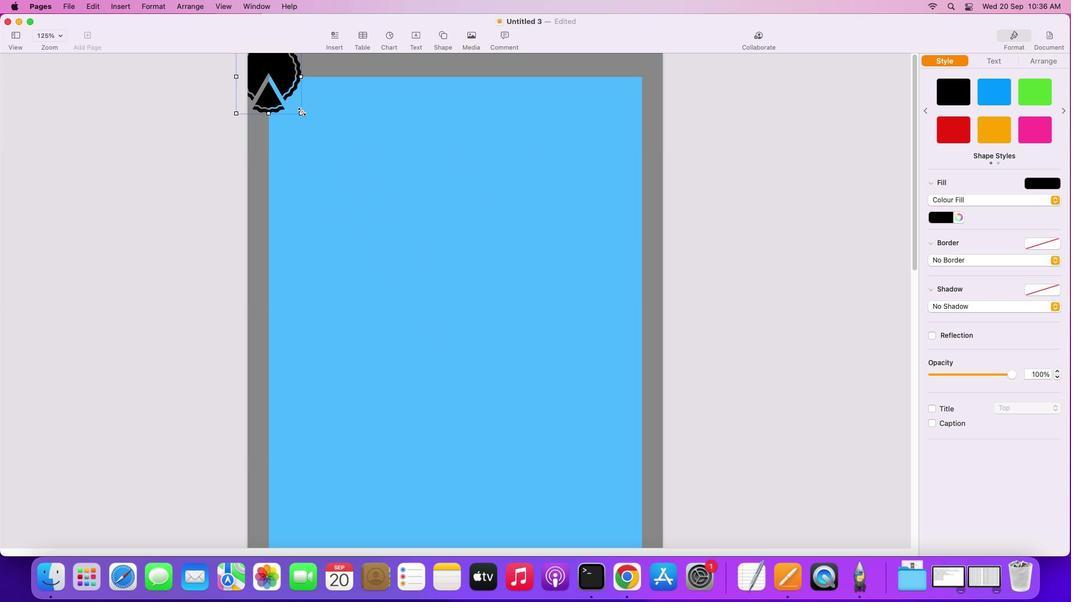 
Action: Mouse pressed left at (302, 113)
Screenshot: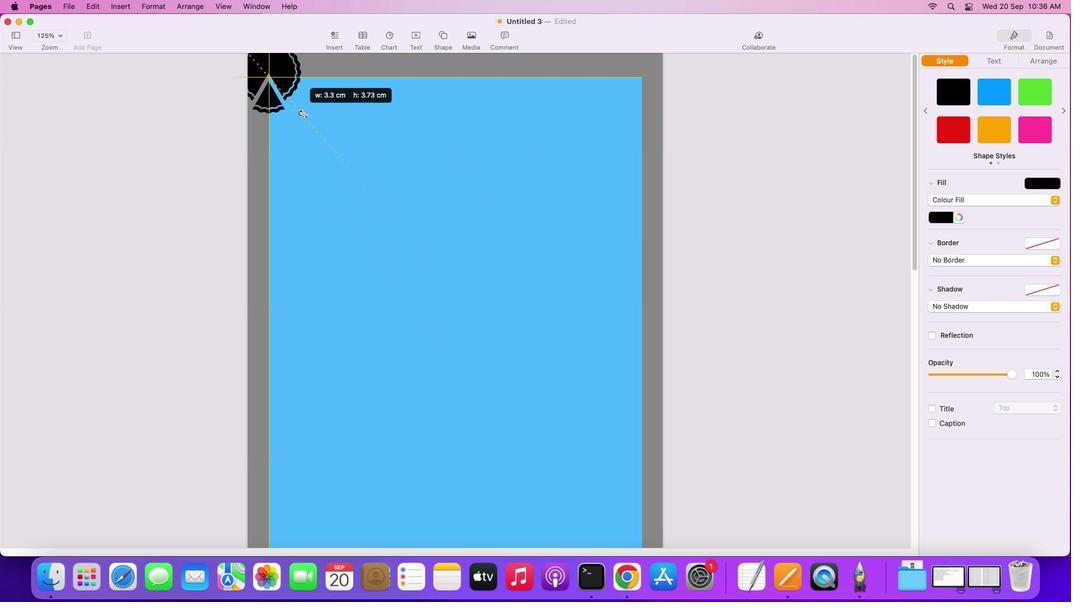
Action: Mouse moved to (299, 106)
Screenshot: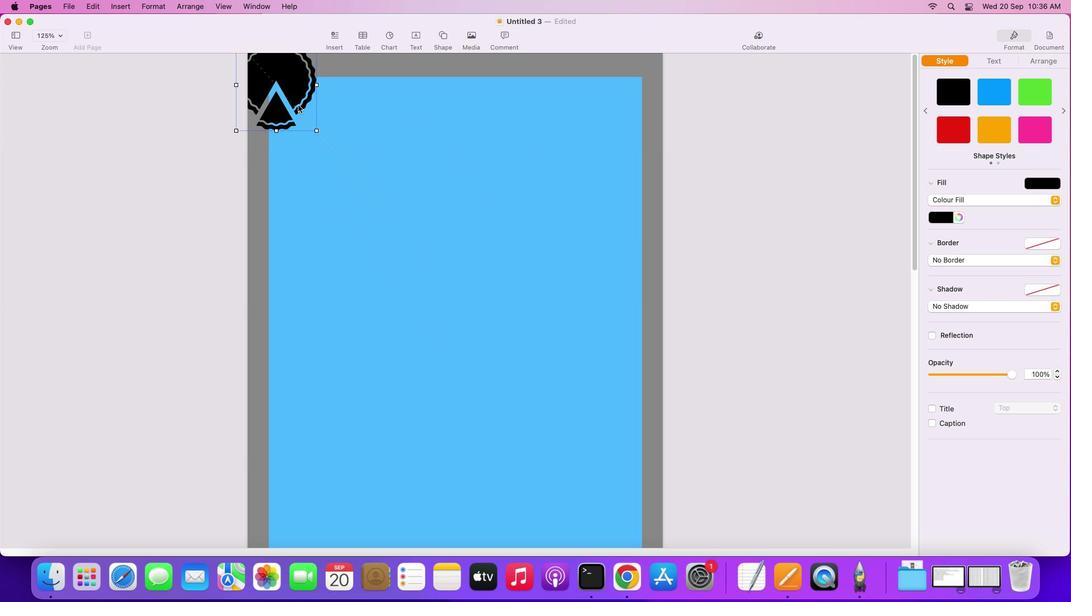 
Action: Mouse pressed left at (299, 106)
Screenshot: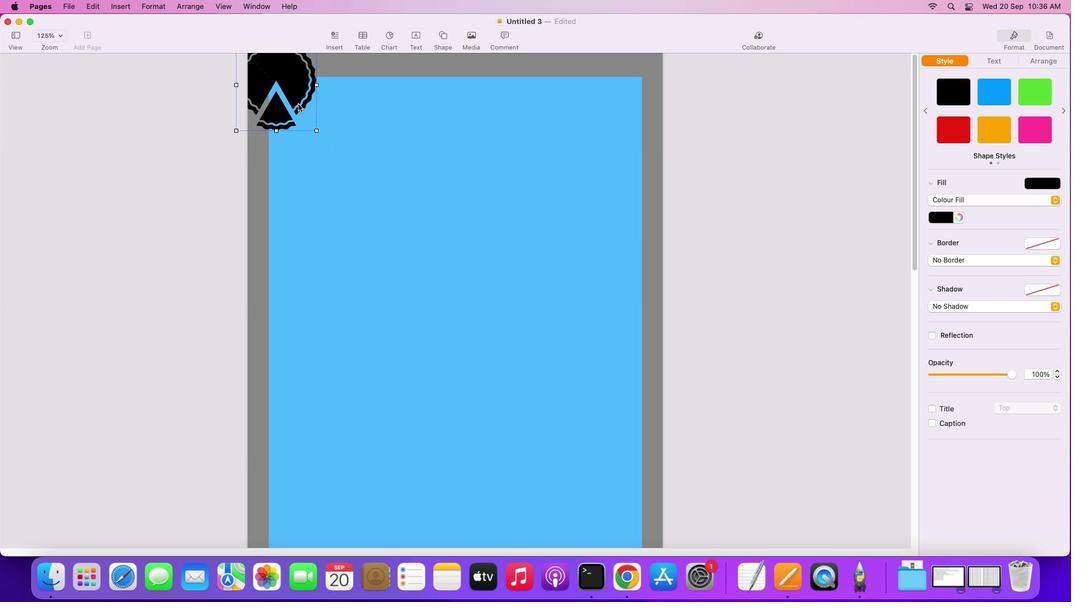 
Action: Mouse moved to (445, 39)
Screenshot: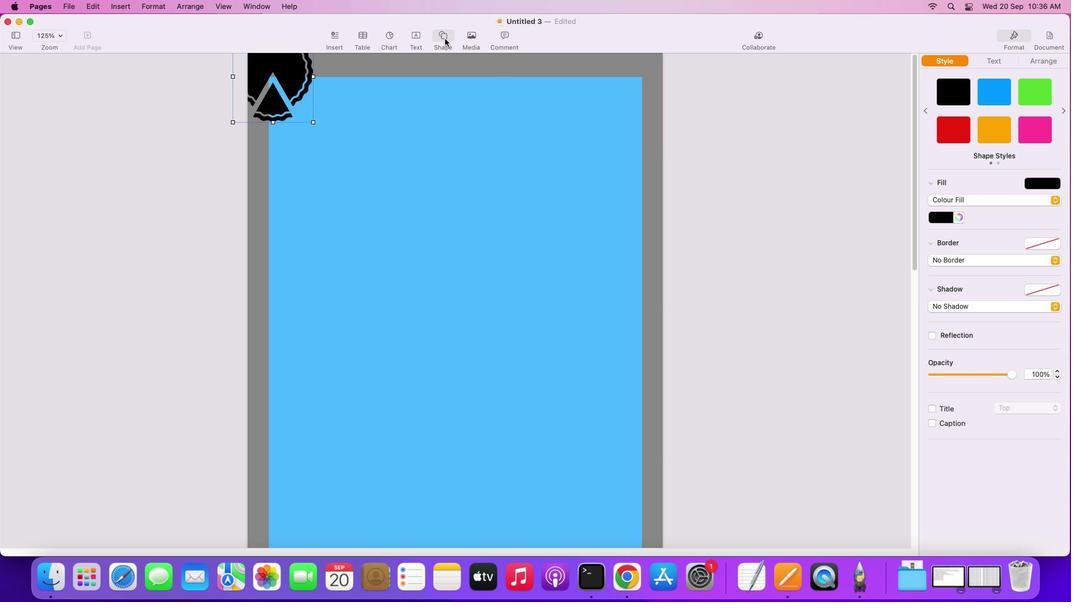
Action: Mouse pressed left at (445, 39)
Screenshot: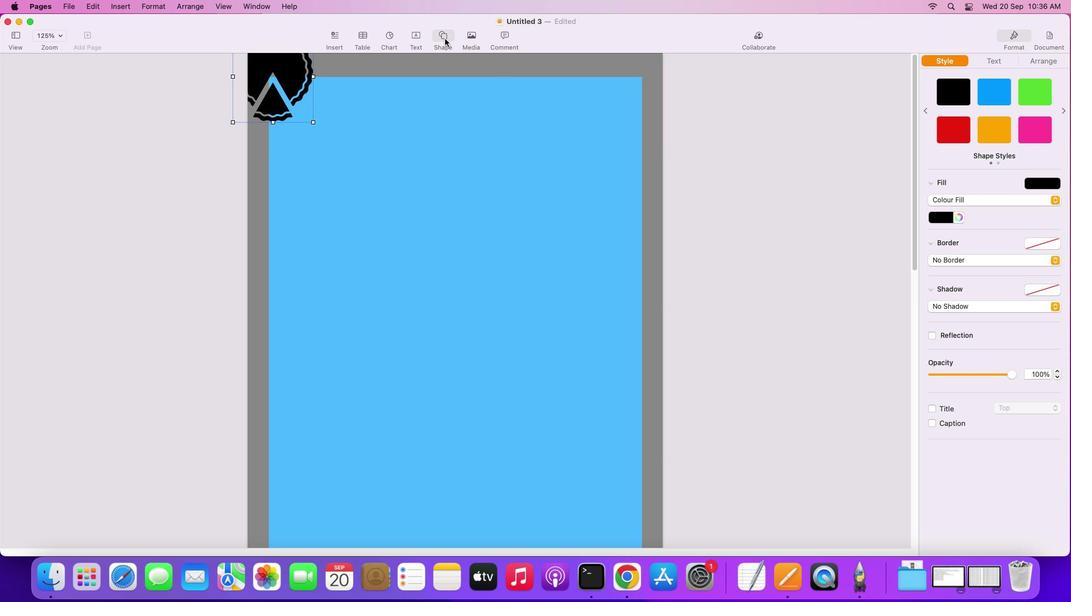 
Action: Mouse moved to (488, 183)
Screenshot: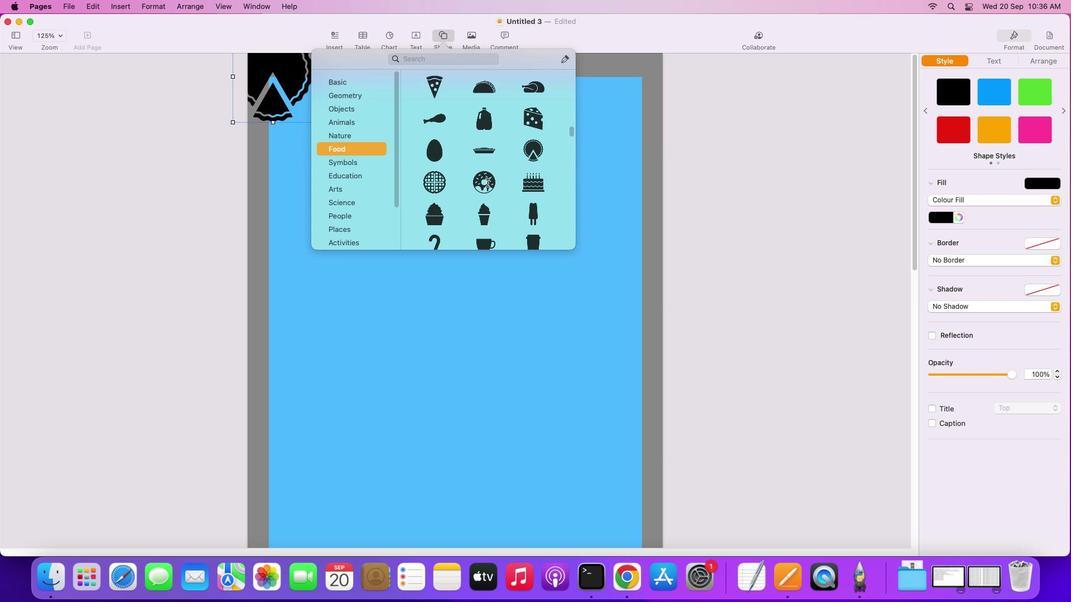 
Action: Mouse scrolled (488, 183) with delta (1, 0)
Screenshot: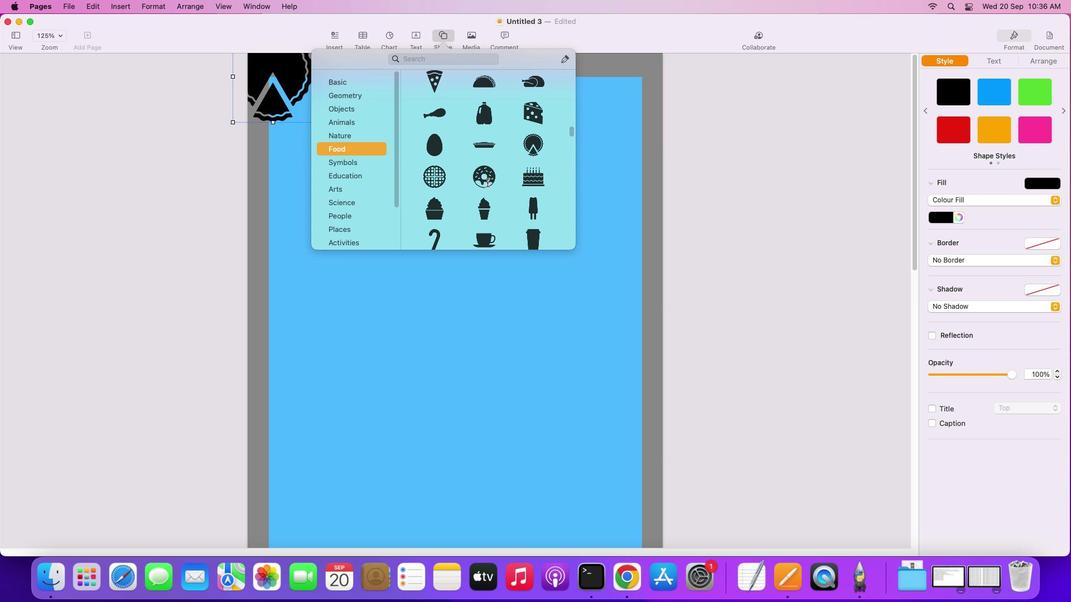 
Action: Mouse scrolled (488, 183) with delta (1, 0)
Screenshot: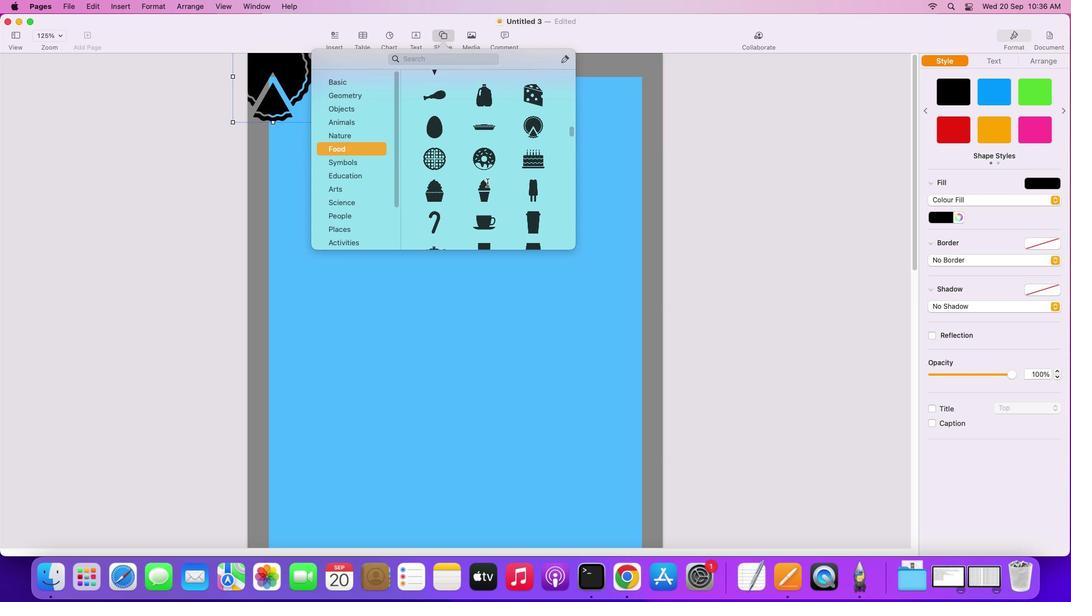 
Action: Mouse scrolled (488, 183) with delta (1, 0)
Screenshot: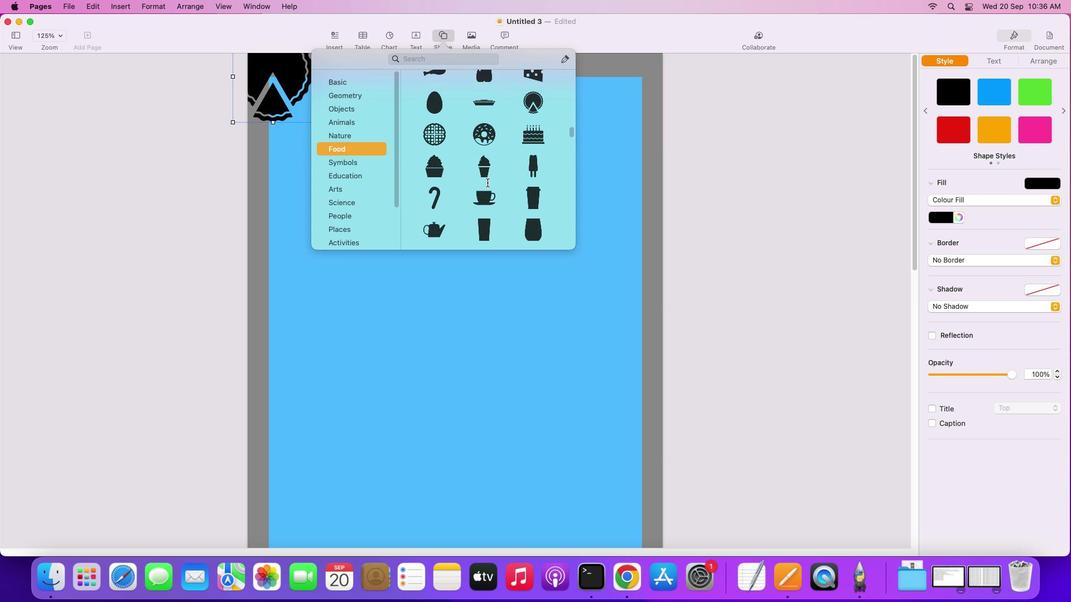 
Action: Mouse scrolled (488, 183) with delta (1, 0)
Screenshot: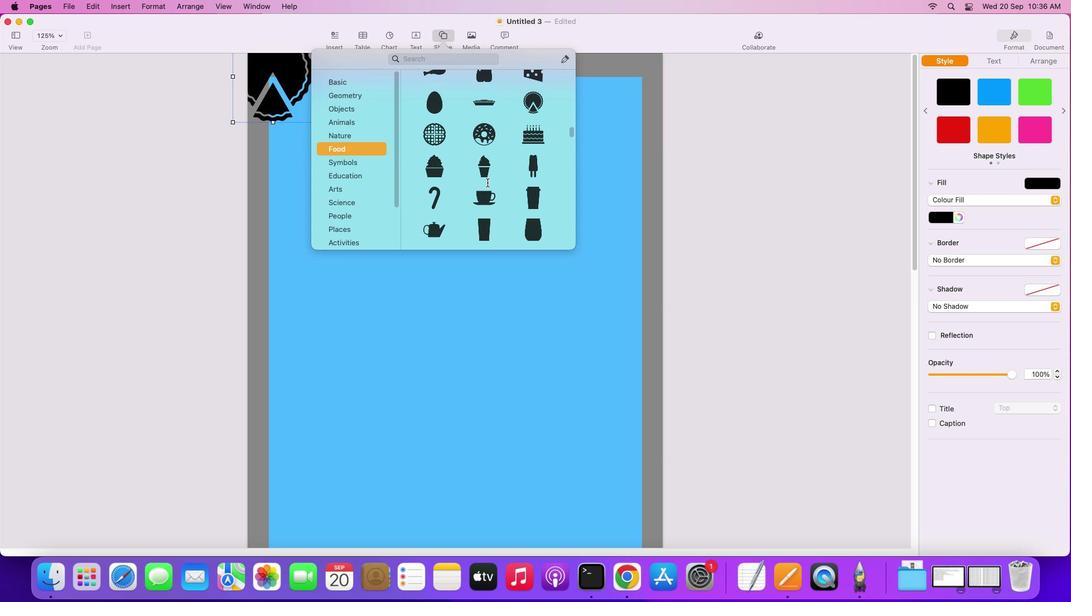 
Action: Mouse moved to (489, 181)
Screenshot: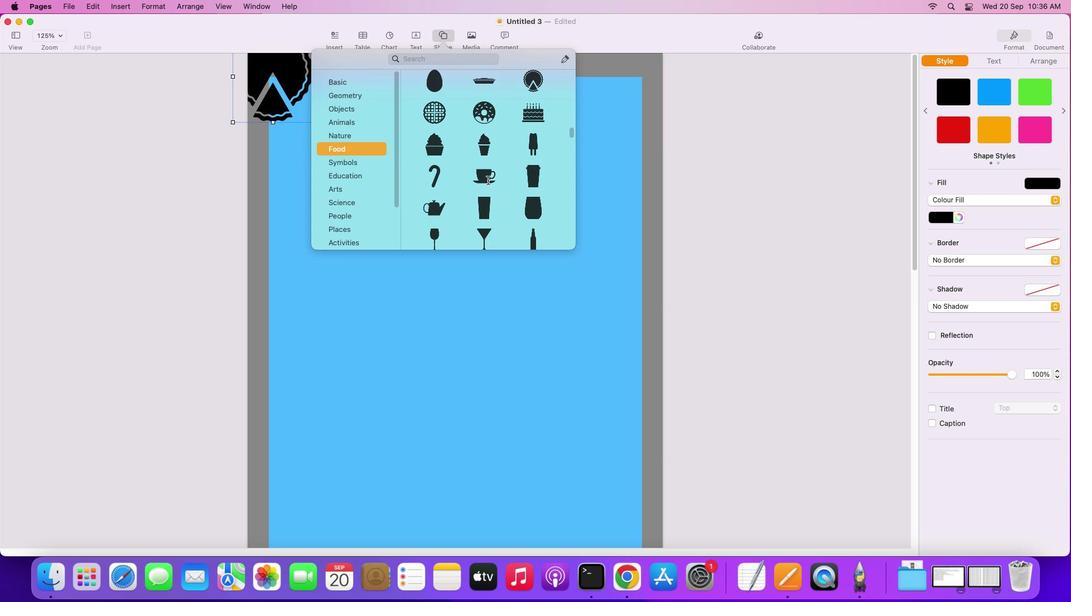
Action: Mouse scrolled (489, 181) with delta (1, 0)
Screenshot: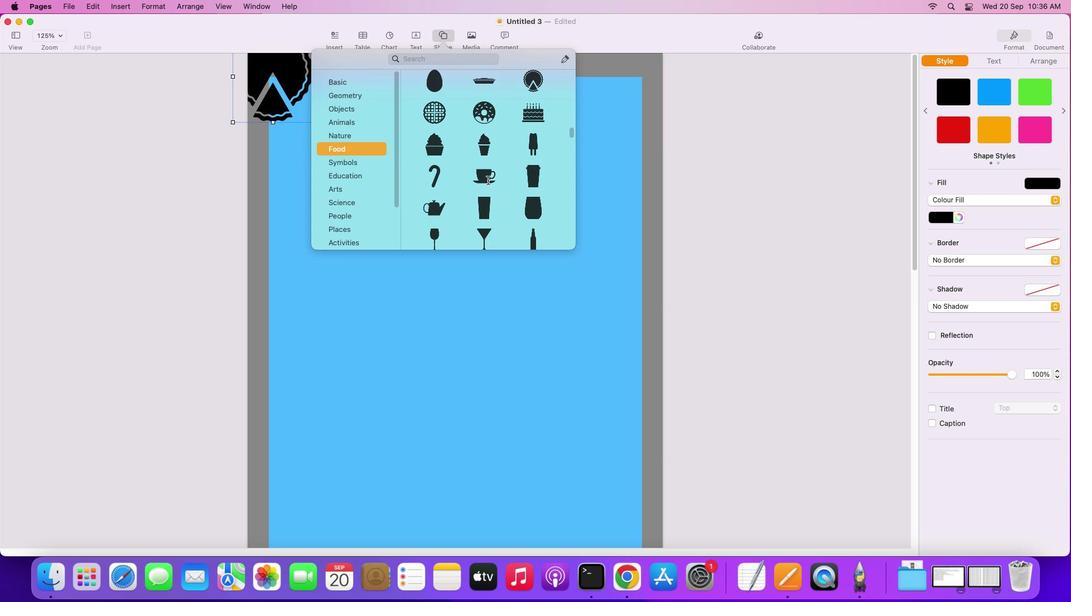 
Action: Mouse scrolled (489, 181) with delta (1, 0)
Screenshot: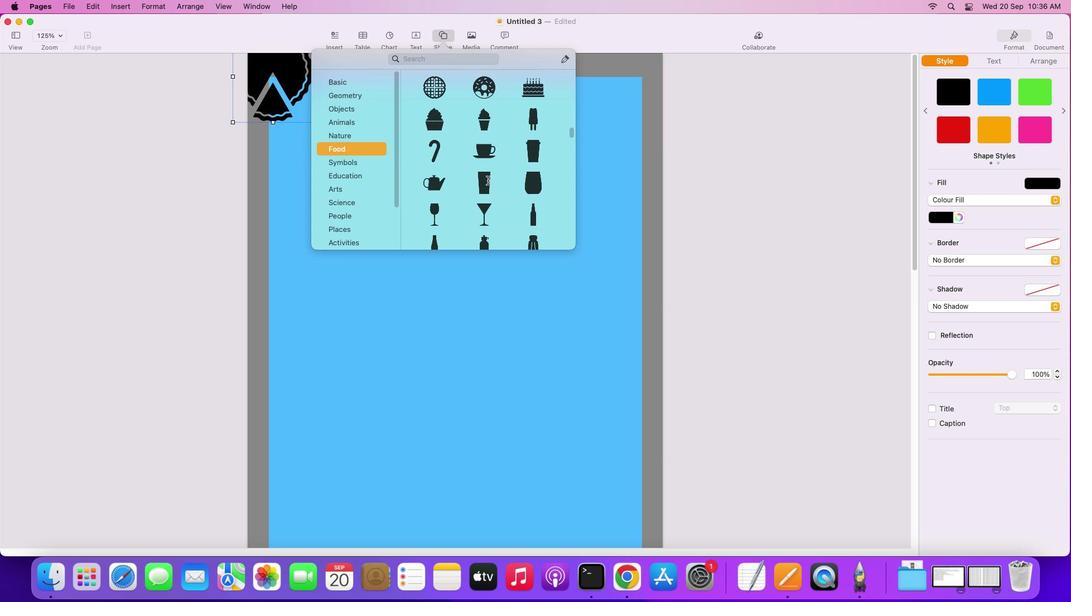 
Action: Mouse scrolled (489, 181) with delta (1, 0)
Screenshot: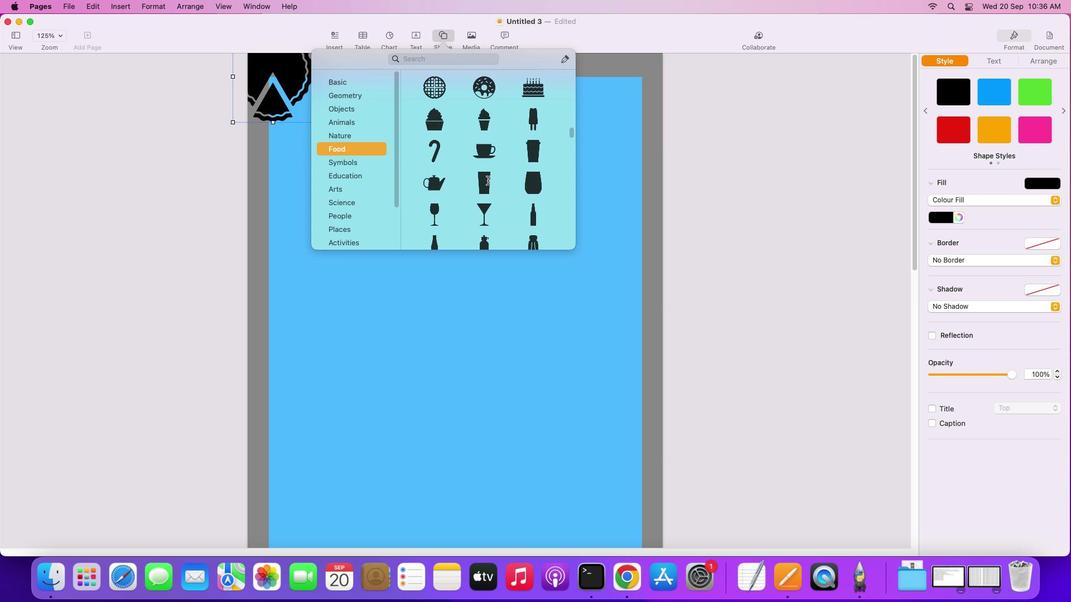 
Action: Mouse scrolled (489, 181) with delta (1, 0)
Screenshot: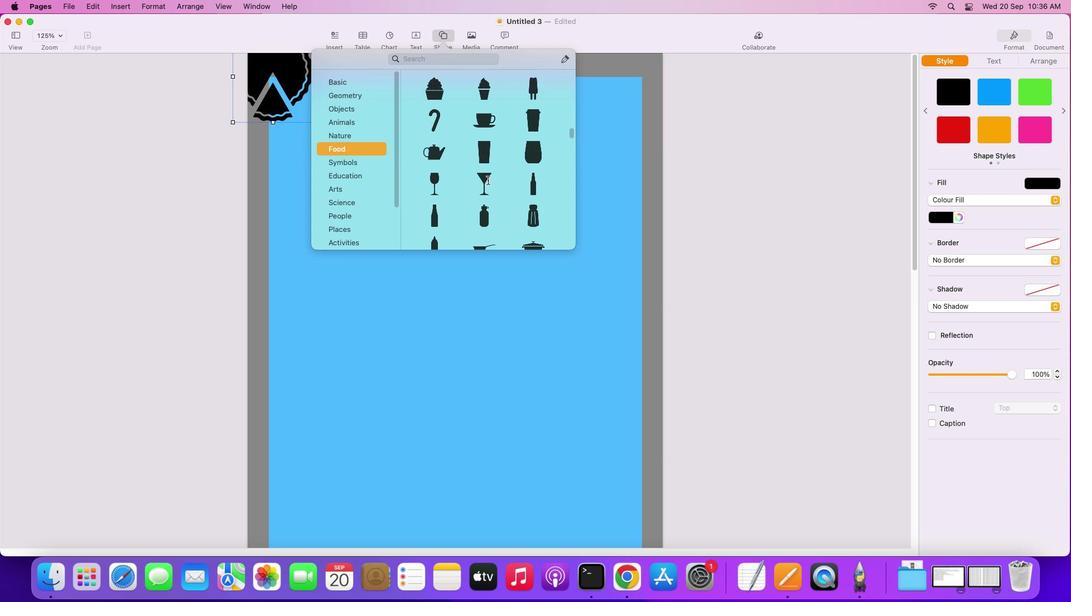 
Action: Mouse scrolled (489, 181) with delta (1, -1)
Screenshot: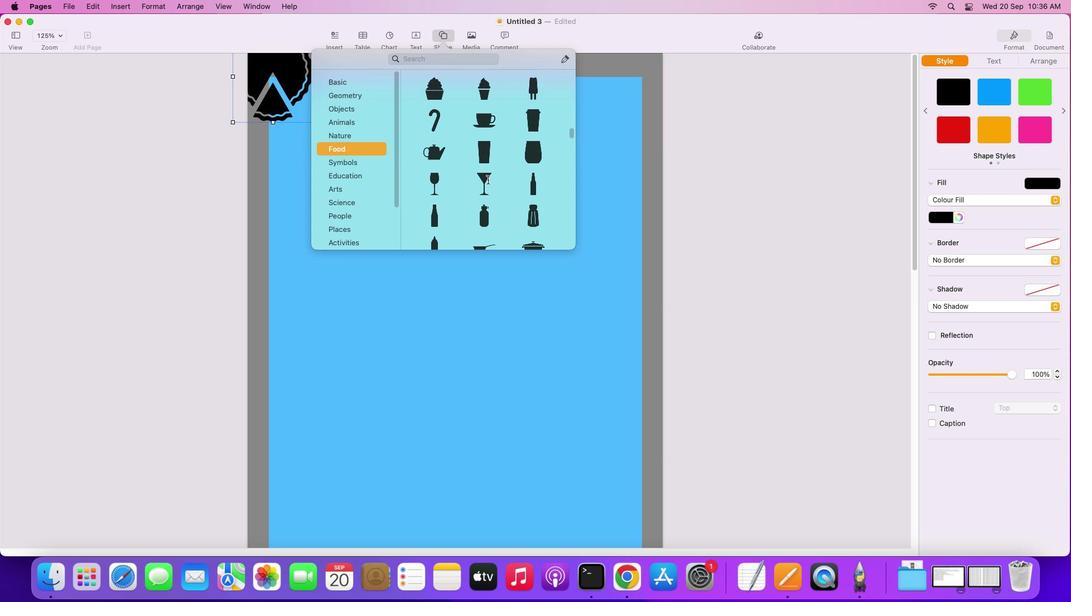 
Action: Mouse moved to (485, 179)
Screenshot: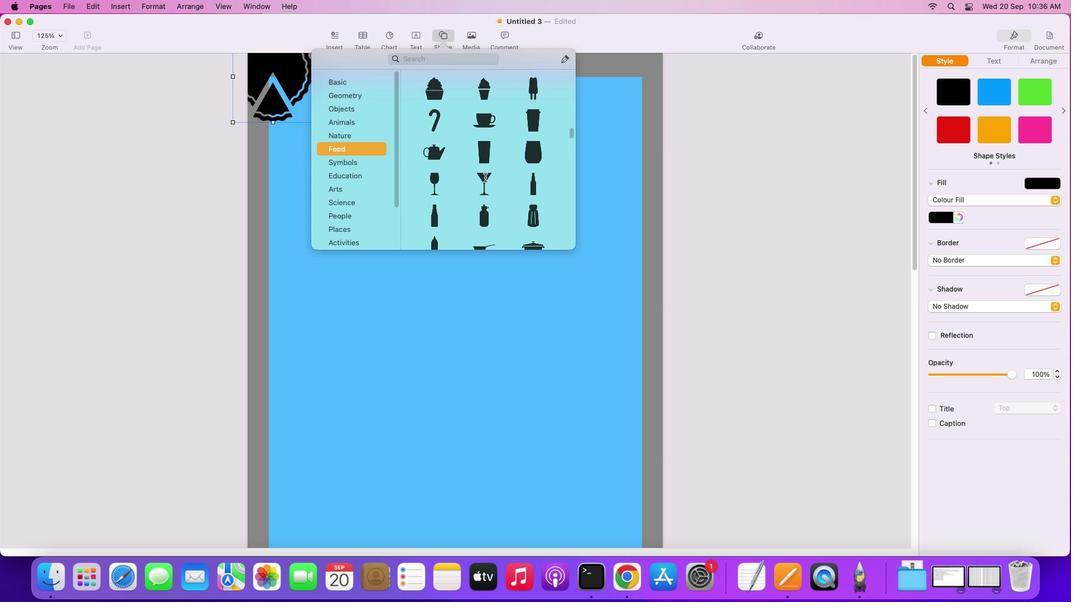 
Action: Mouse scrolled (485, 179) with delta (1, 0)
Screenshot: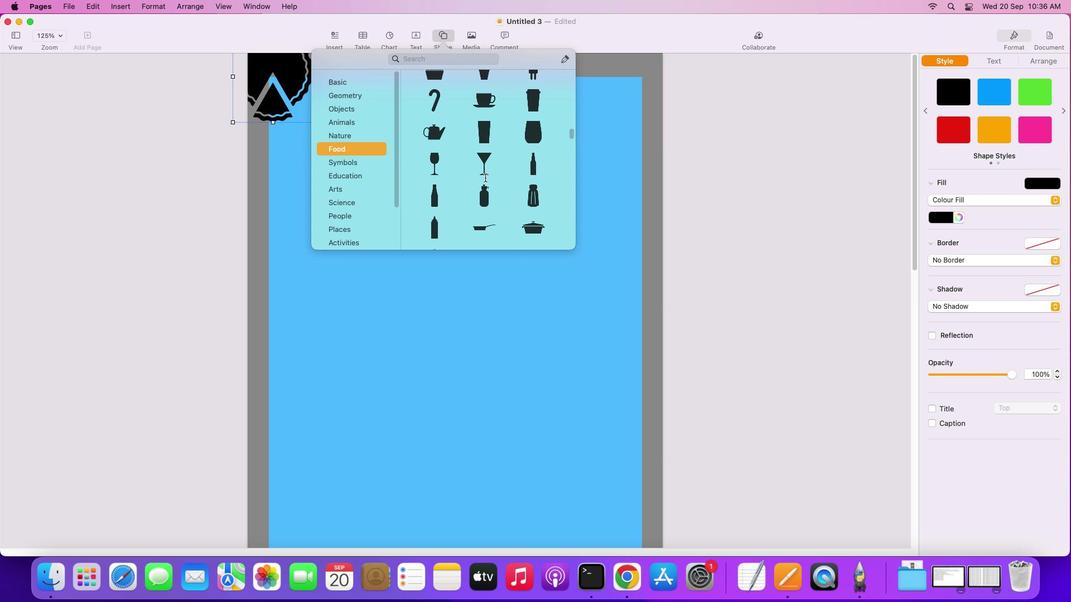 
Action: Mouse scrolled (485, 179) with delta (1, 0)
Screenshot: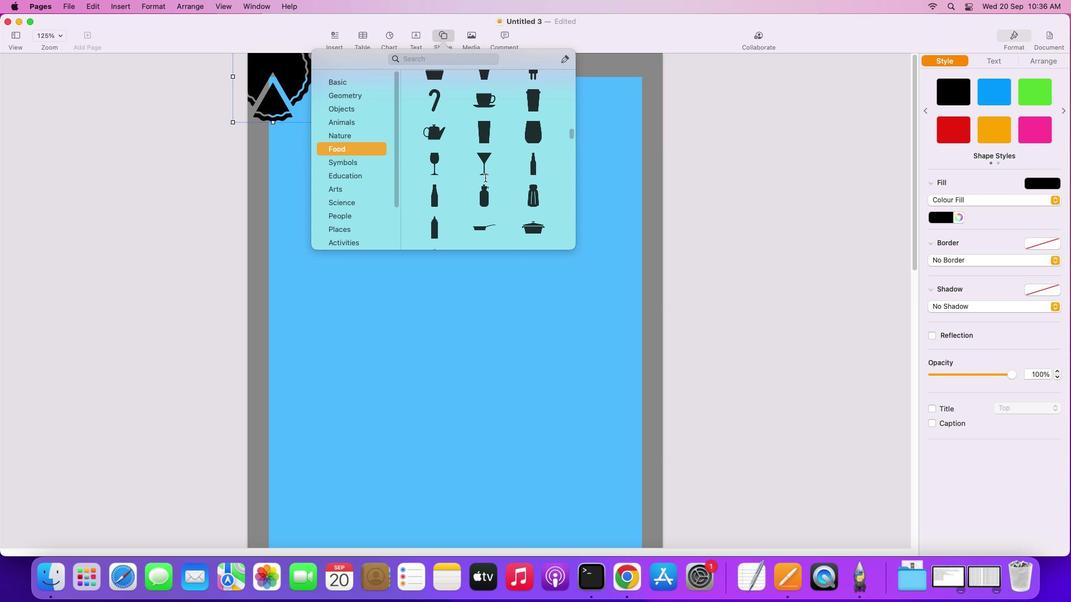
Action: Mouse scrolled (485, 179) with delta (1, 0)
Screenshot: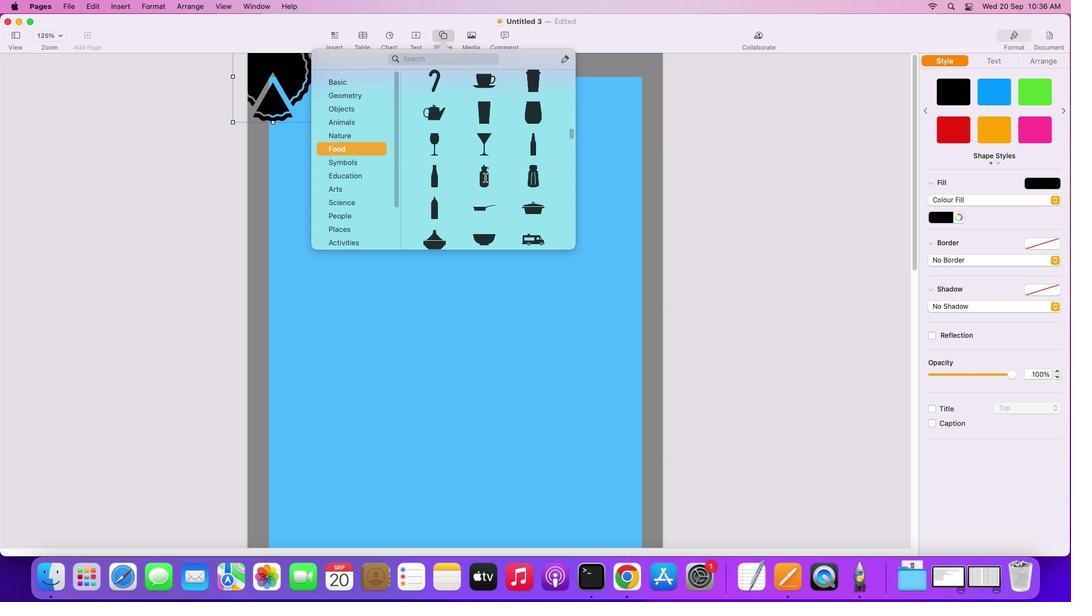 
Action: Mouse scrolled (485, 179) with delta (1, 0)
Screenshot: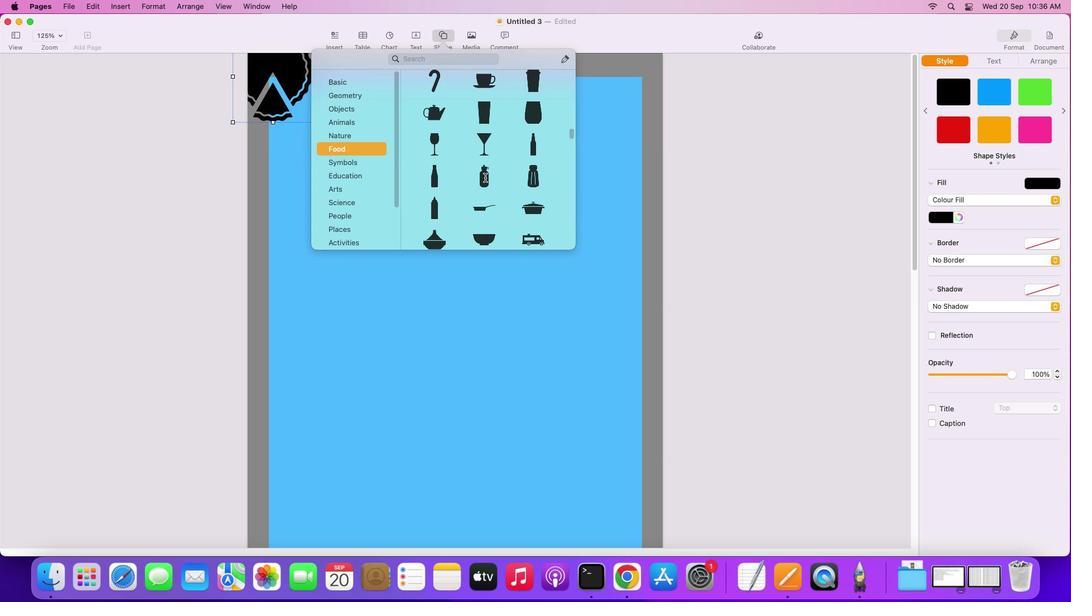 
Action: Mouse moved to (485, 178)
Screenshot: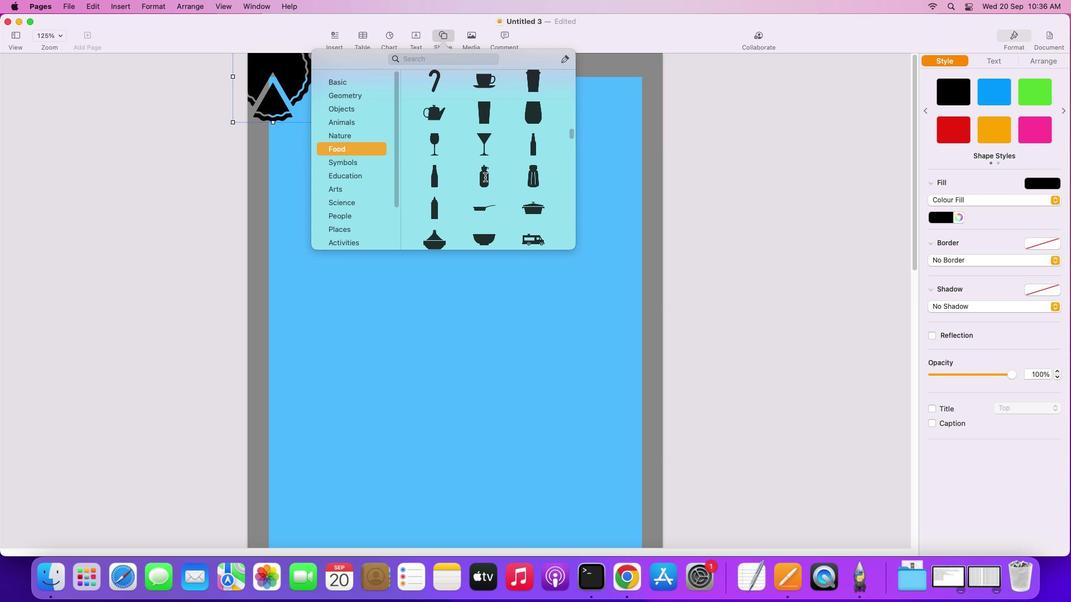 
Action: Mouse scrolled (485, 178) with delta (1, 0)
Screenshot: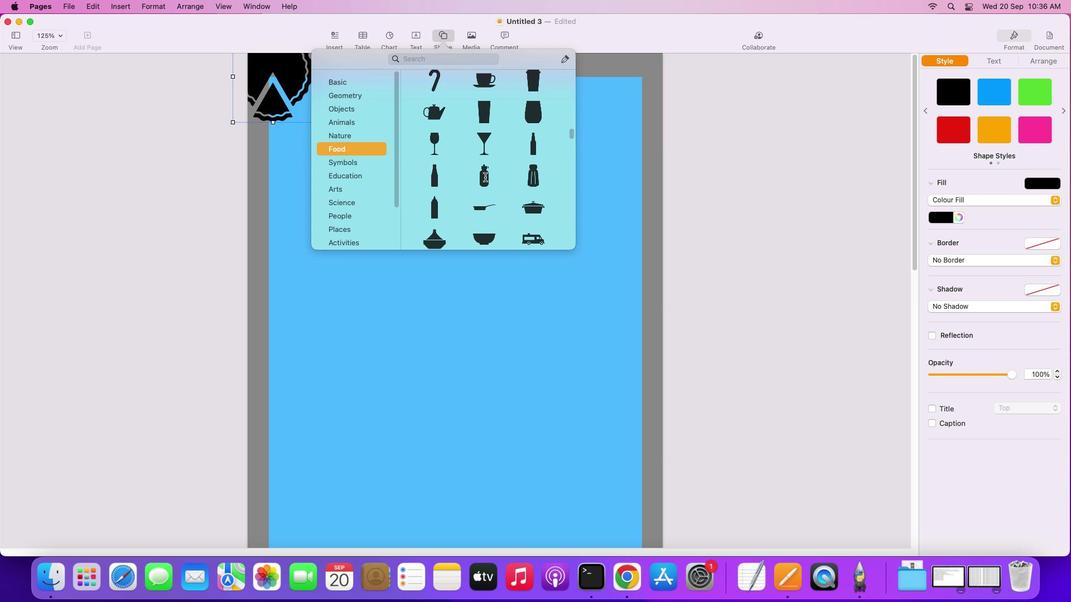 
Action: Mouse scrolled (485, 178) with delta (1, 0)
Screenshot: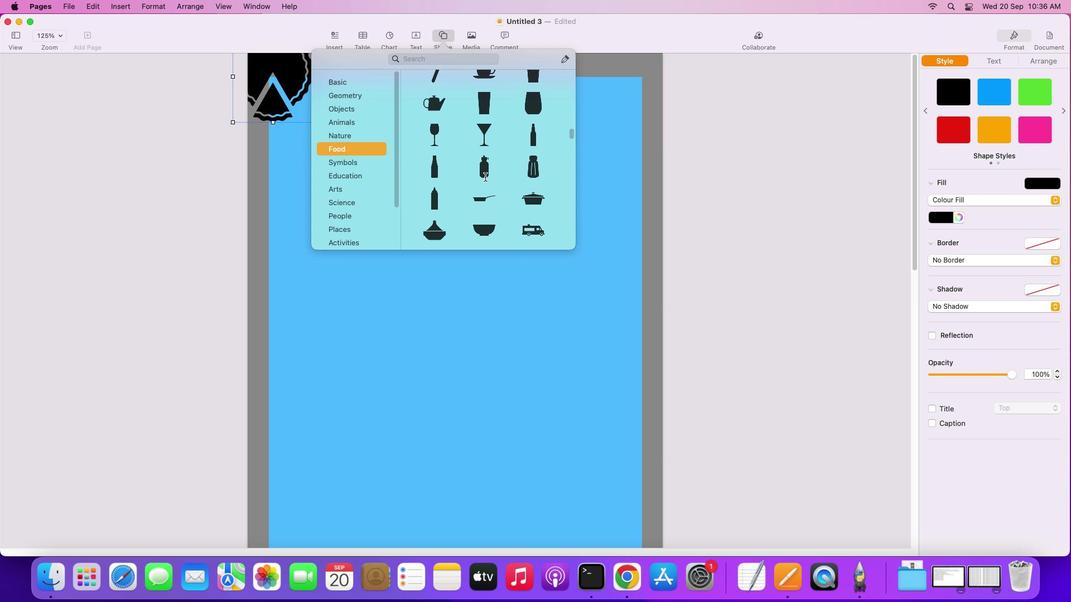
Action: Mouse scrolled (485, 178) with delta (1, 0)
Screenshot: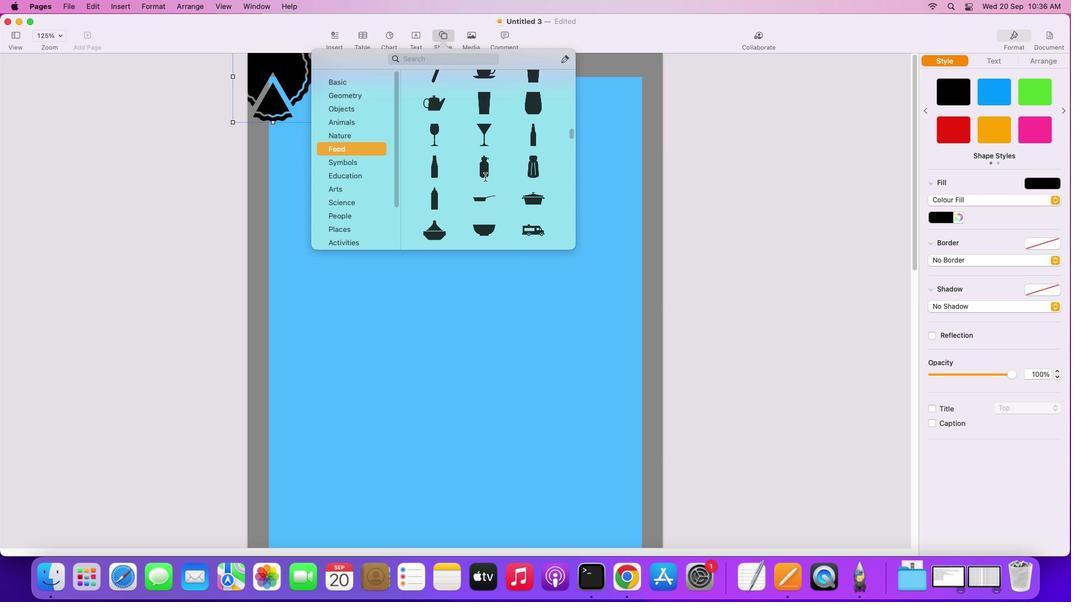
Action: Mouse scrolled (485, 178) with delta (1, 0)
Screenshot: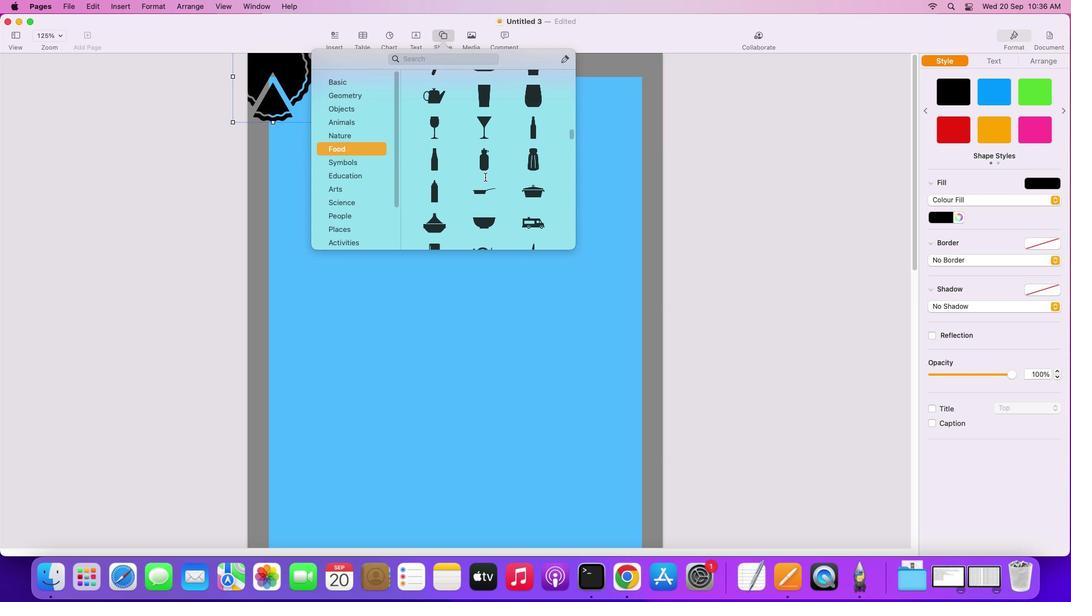
Action: Mouse scrolled (485, 178) with delta (1, 0)
Screenshot: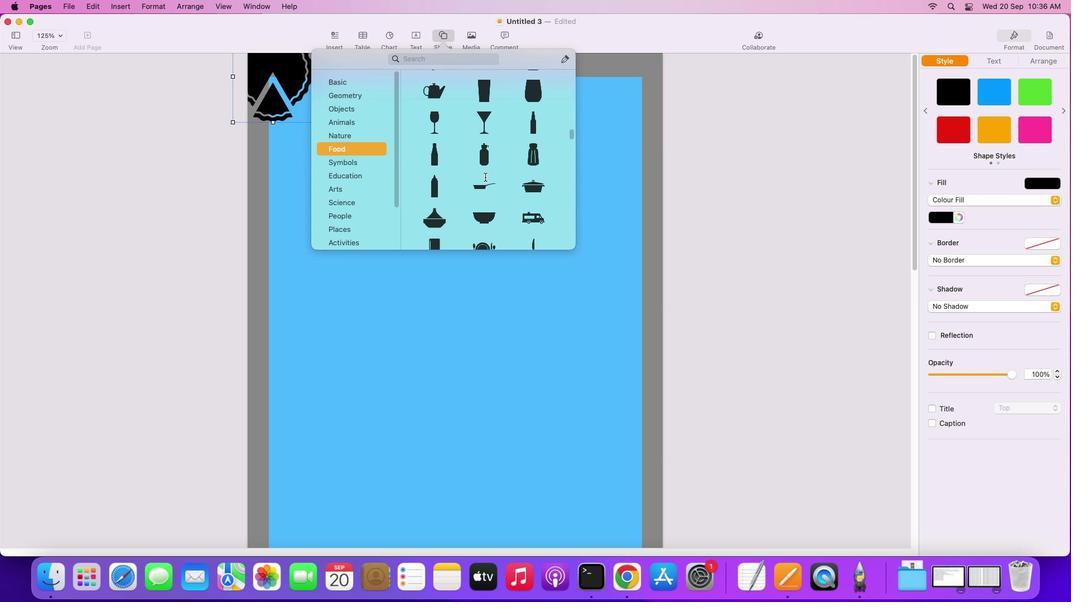 
Action: Mouse scrolled (485, 178) with delta (1, 0)
Screenshot: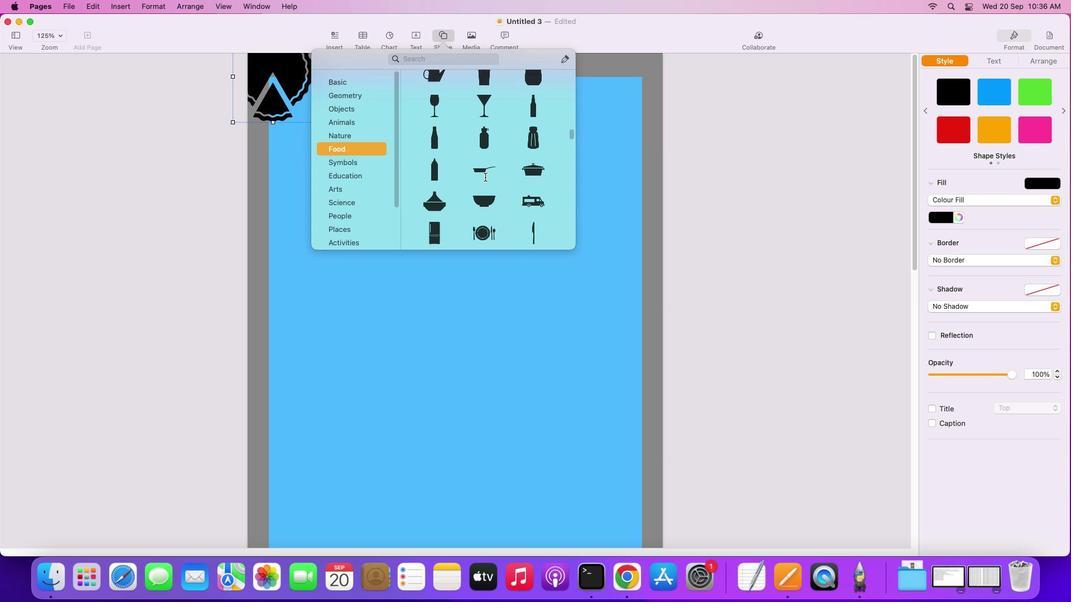 
Action: Mouse scrolled (485, 178) with delta (1, 0)
Screenshot: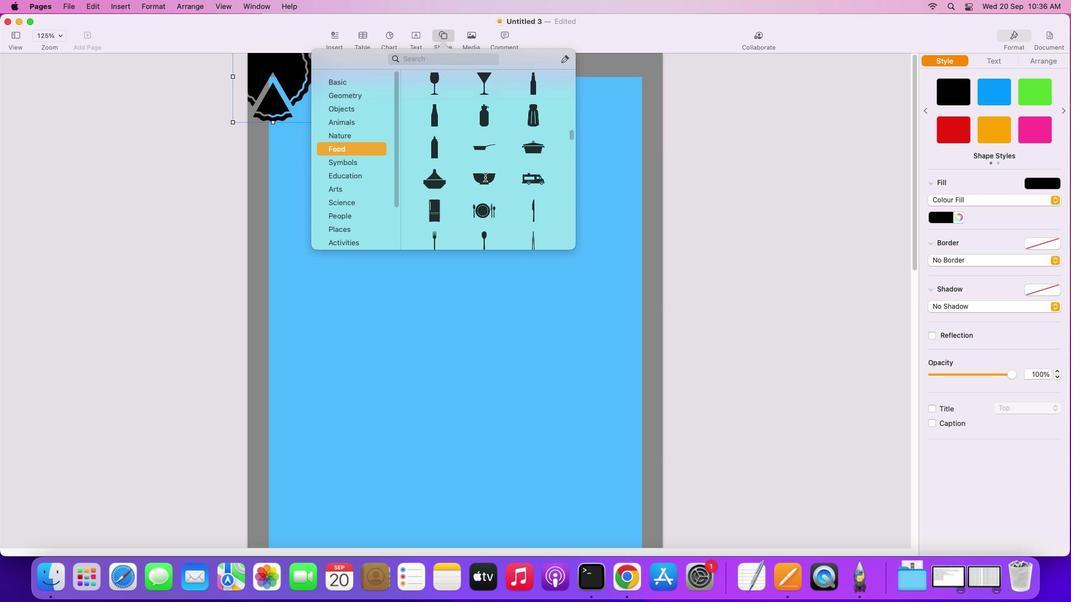 
Action: Mouse scrolled (485, 178) with delta (1, 0)
Screenshot: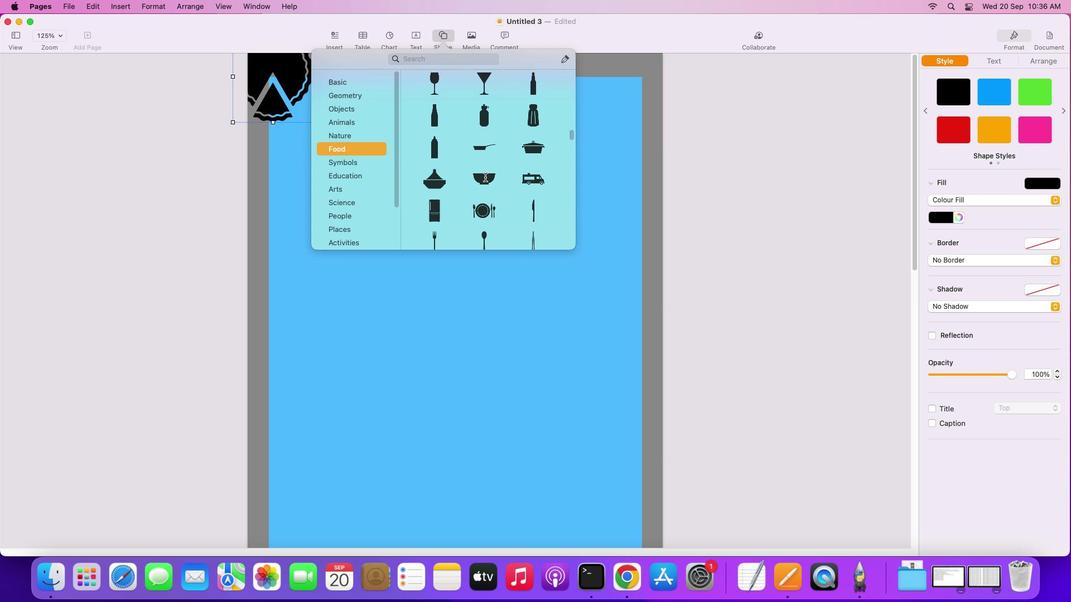 
Action: Mouse scrolled (485, 178) with delta (1, 1)
Screenshot: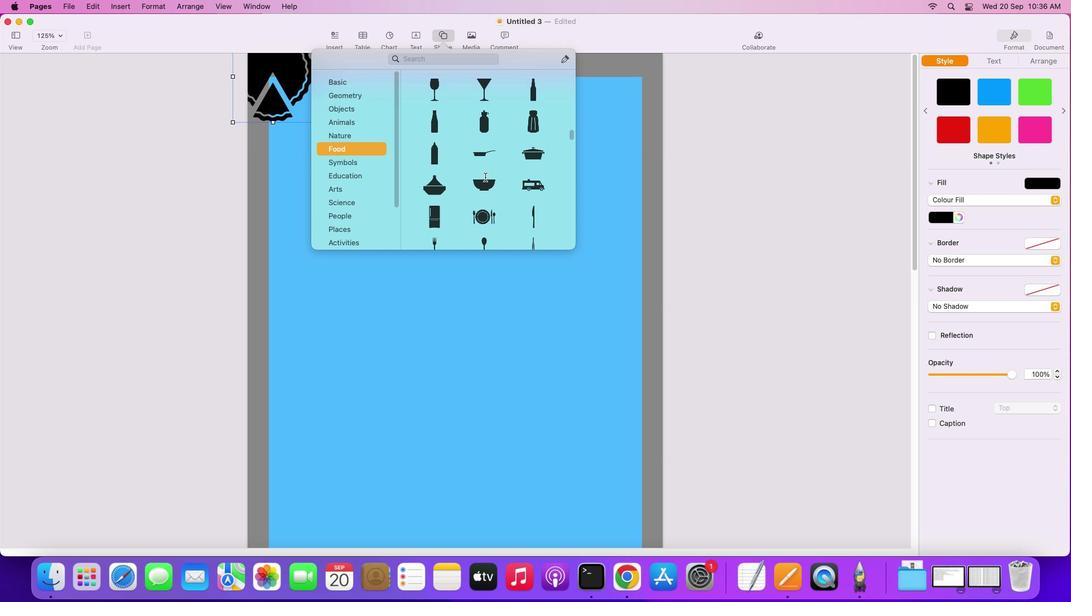 
Action: Mouse scrolled (485, 178) with delta (1, 1)
Screenshot: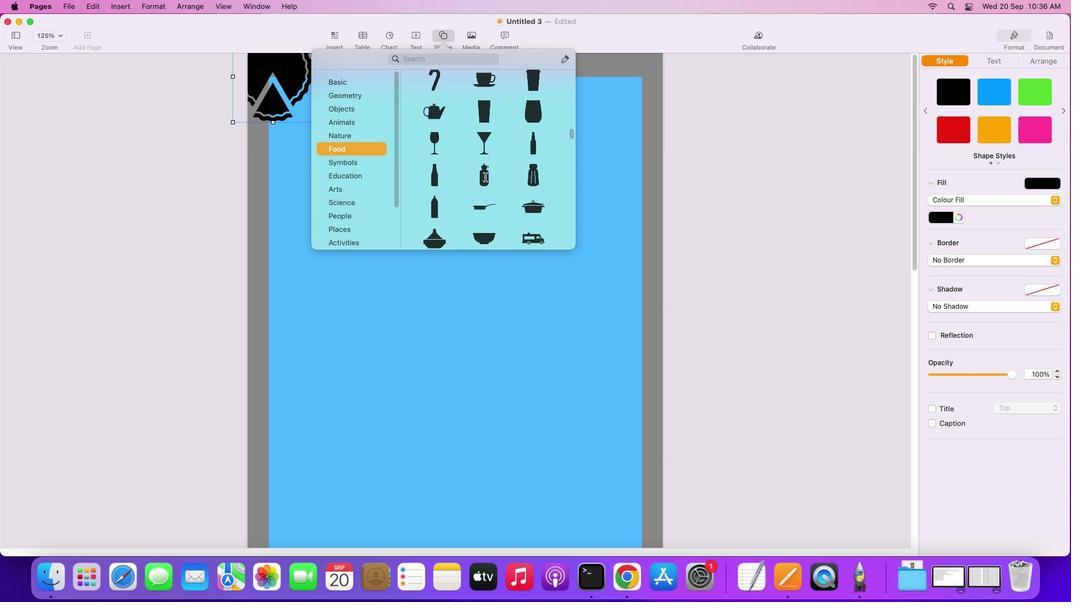 
Action: Mouse scrolled (485, 178) with delta (1, 2)
Screenshot: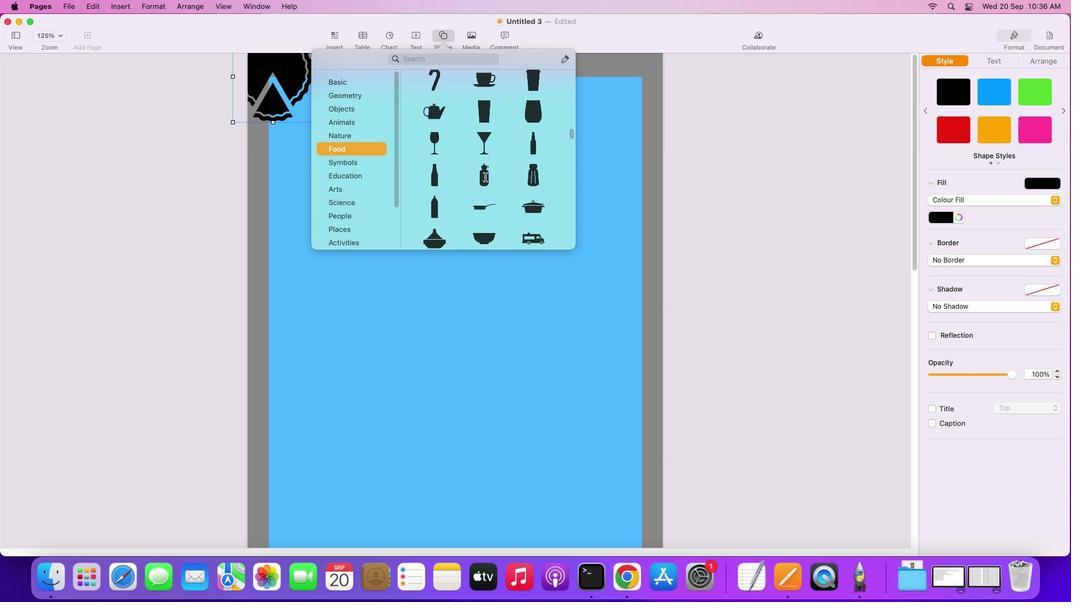 
Action: Mouse scrolled (485, 178) with delta (1, 3)
Screenshot: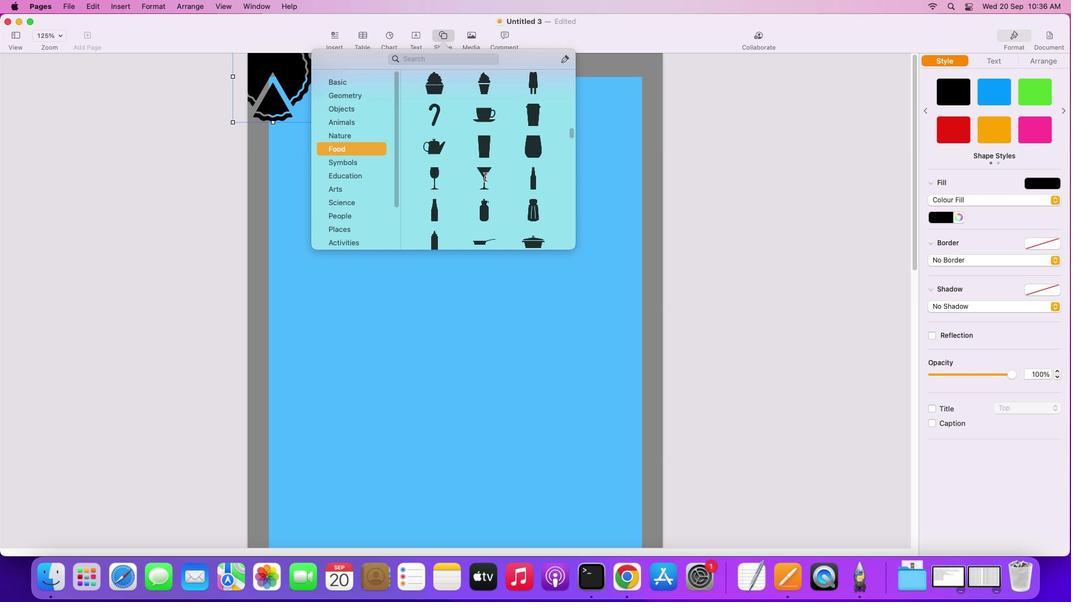 
Action: Mouse scrolled (485, 178) with delta (1, 4)
Screenshot: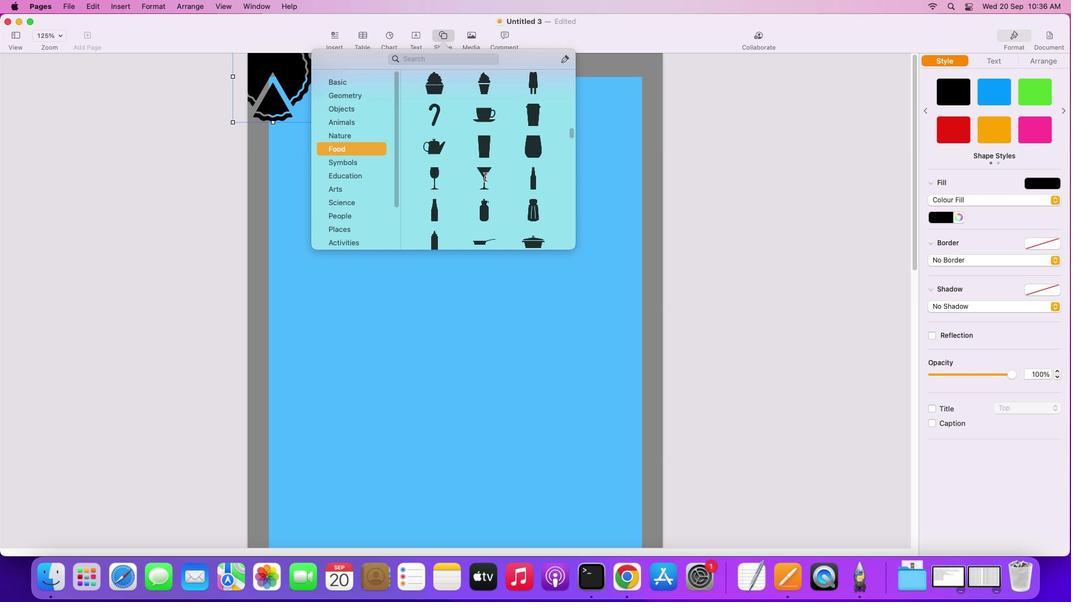 
Action: Mouse scrolled (485, 178) with delta (1, 1)
Screenshot: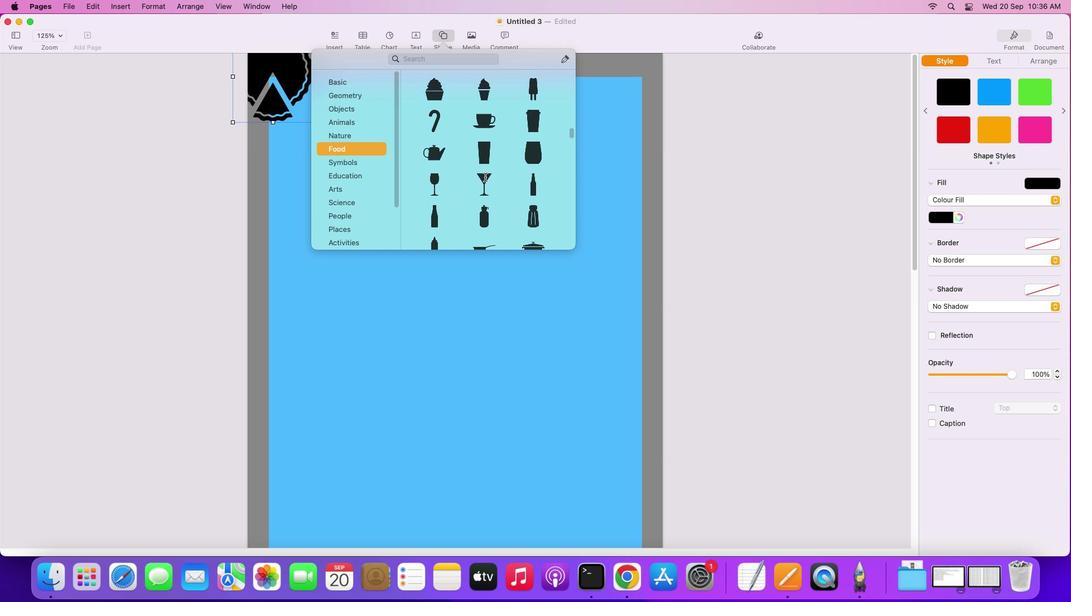 
Action: Mouse scrolled (485, 178) with delta (1, 1)
Screenshot: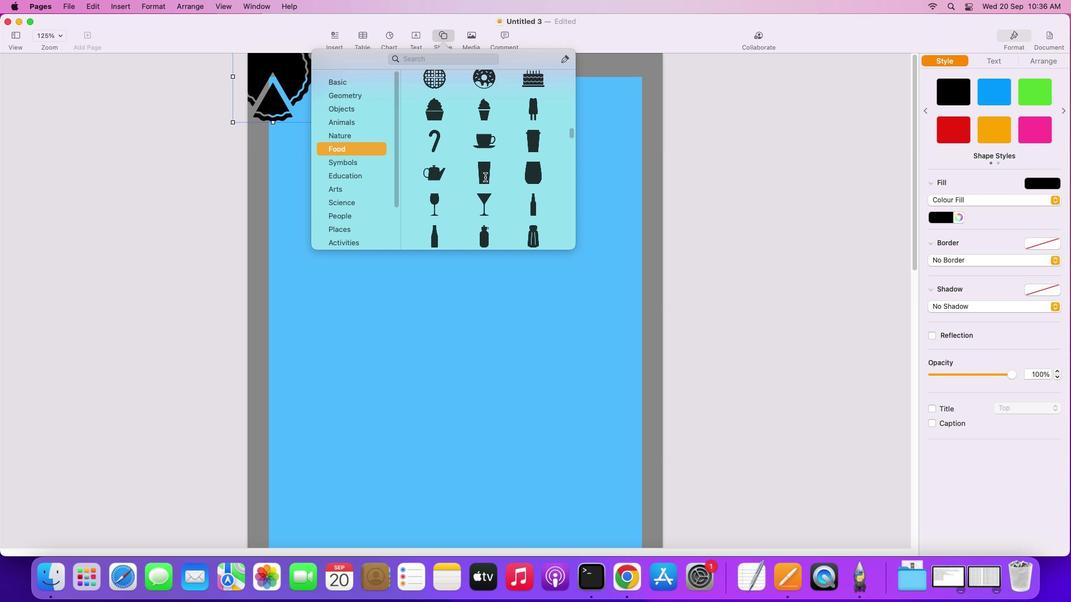 
Action: Mouse scrolled (485, 178) with delta (1, 2)
Screenshot: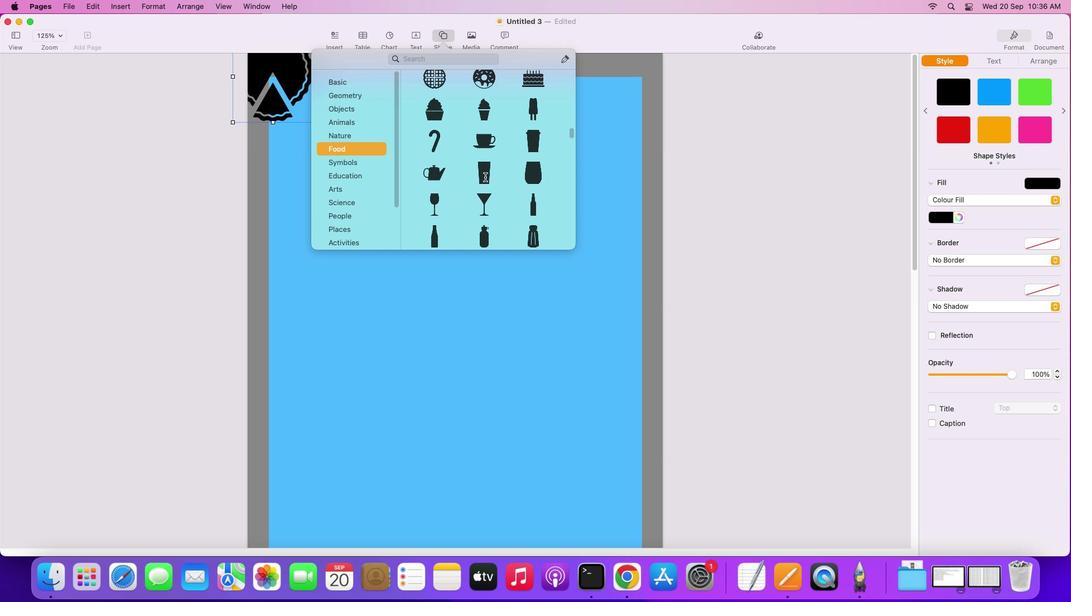 
Action: Mouse scrolled (485, 178) with delta (1, 1)
Screenshot: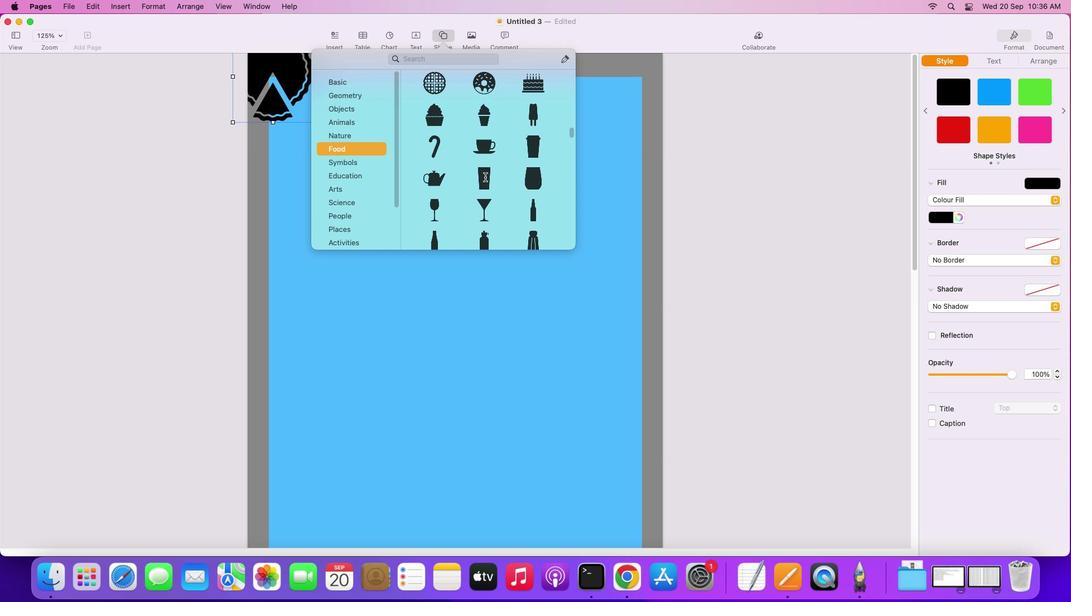 
Action: Mouse scrolled (485, 178) with delta (1, 1)
Screenshot: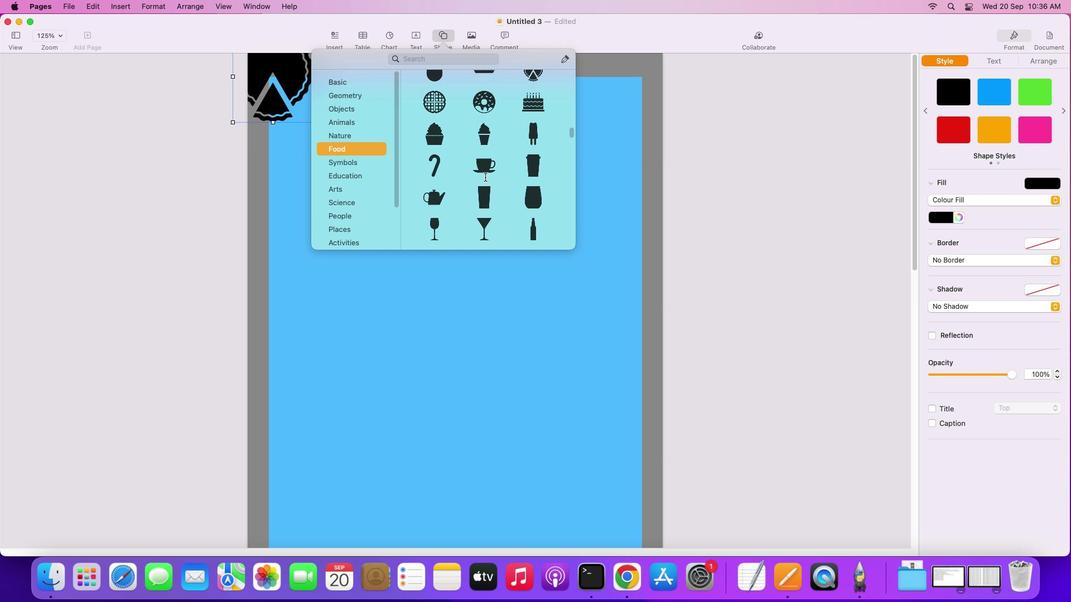 
Action: Mouse scrolled (485, 178) with delta (1, 2)
Screenshot: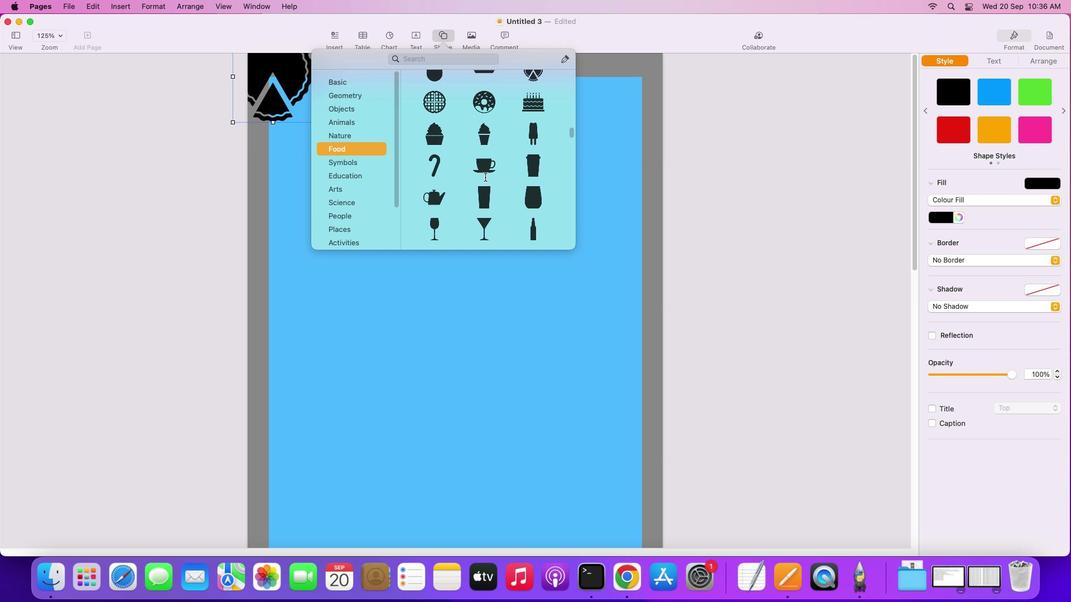 
Action: Mouse scrolled (485, 178) with delta (1, 1)
Screenshot: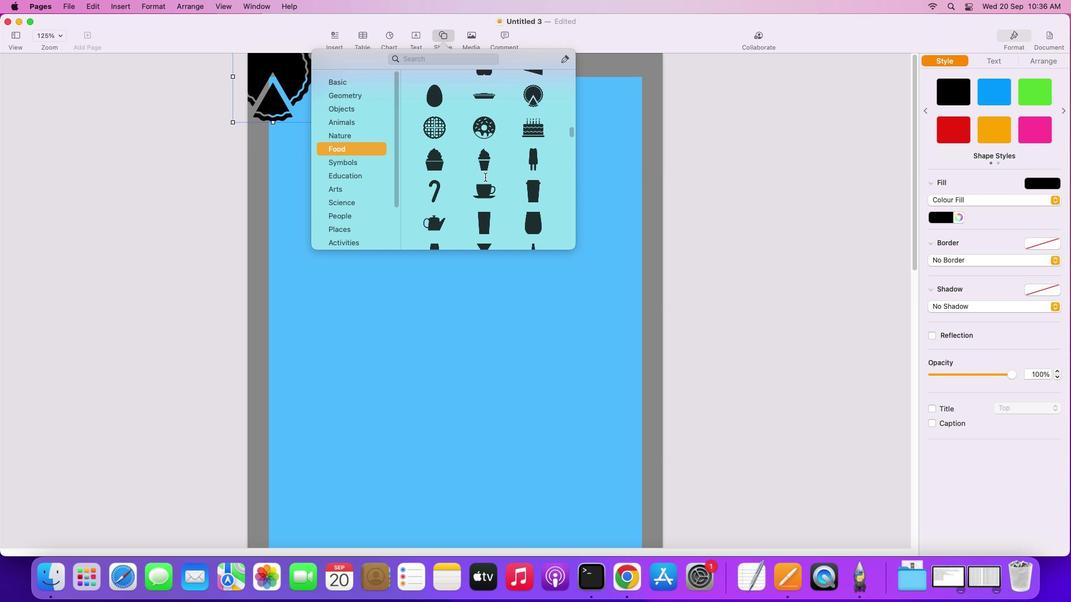 
Action: Mouse scrolled (485, 178) with delta (1, 1)
Screenshot: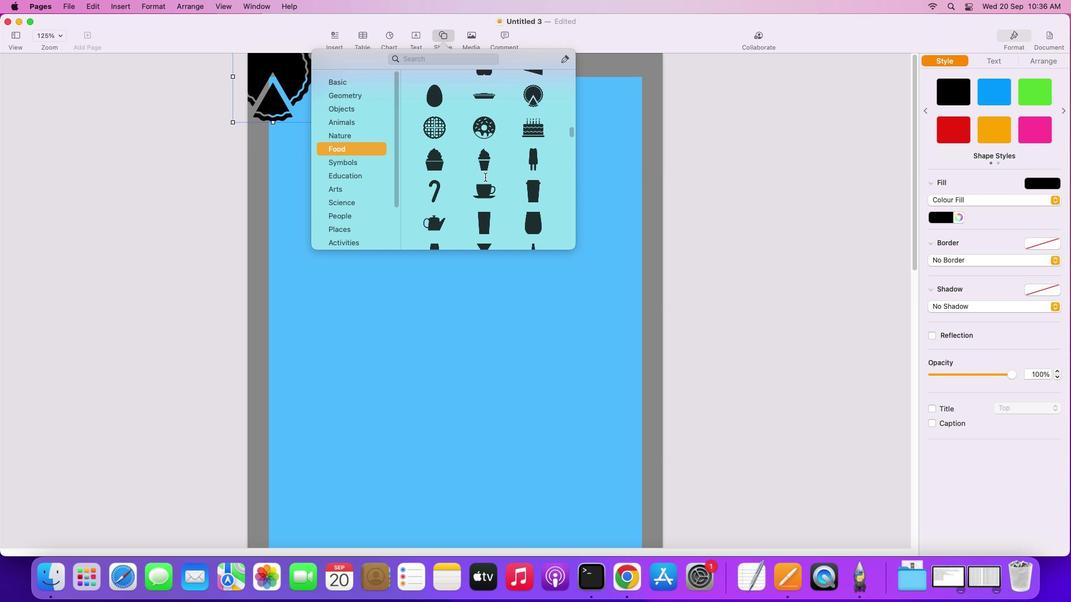 
Action: Mouse scrolled (485, 178) with delta (1, 2)
Screenshot: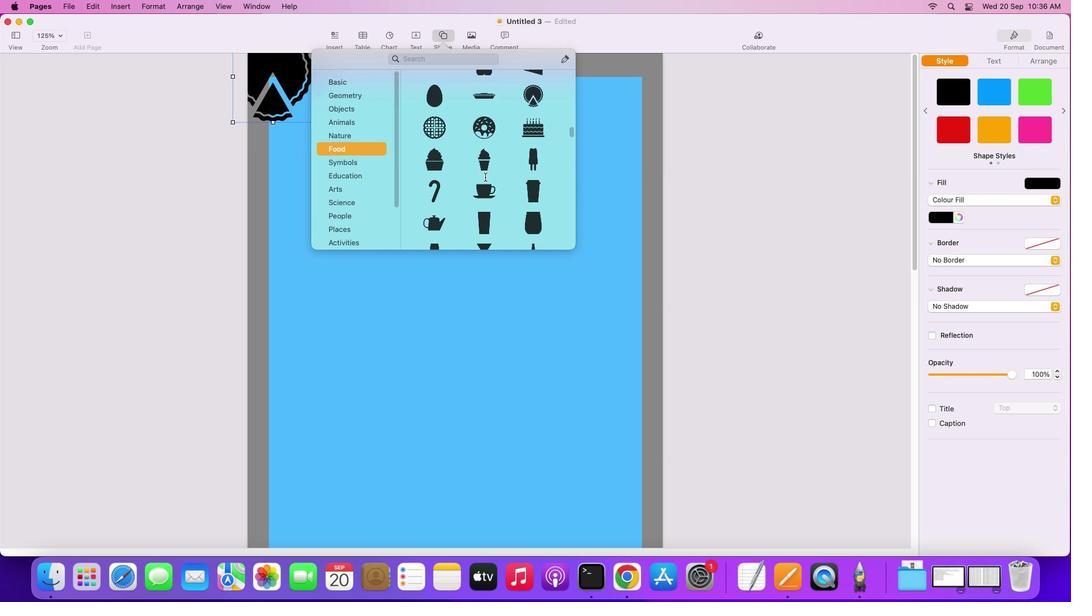 
Action: Mouse scrolled (485, 178) with delta (1, 1)
Screenshot: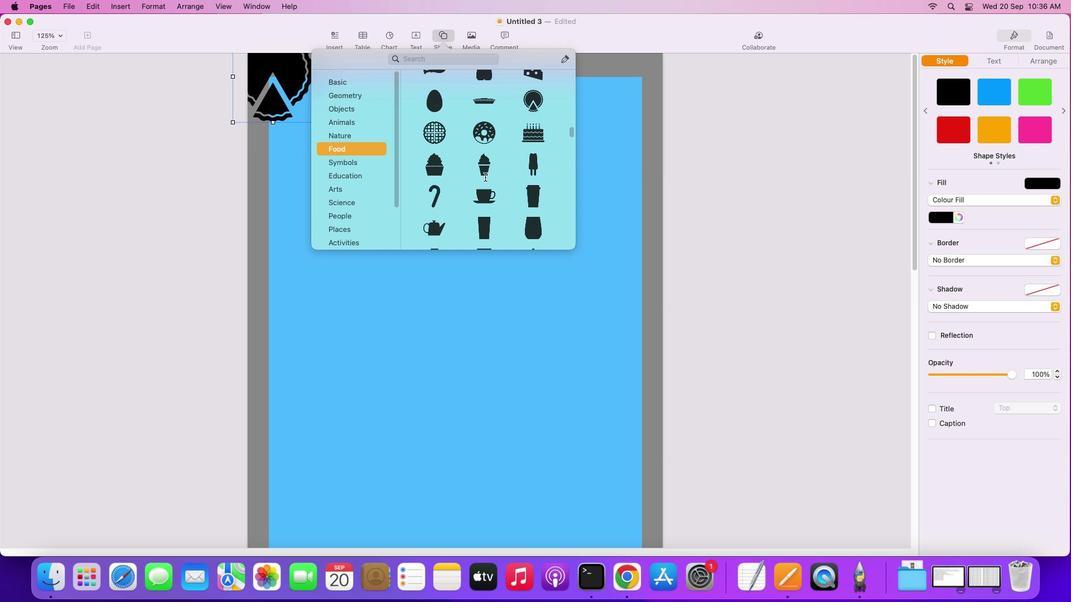 
Action: Mouse scrolled (485, 178) with delta (1, 1)
Screenshot: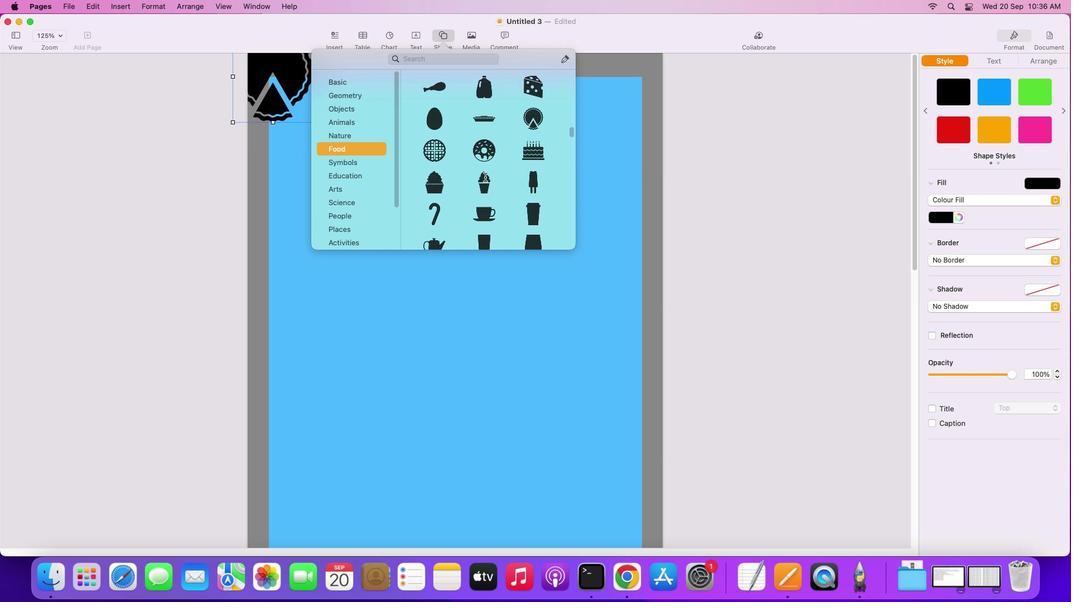 
Action: Mouse scrolled (485, 178) with delta (1, 2)
Screenshot: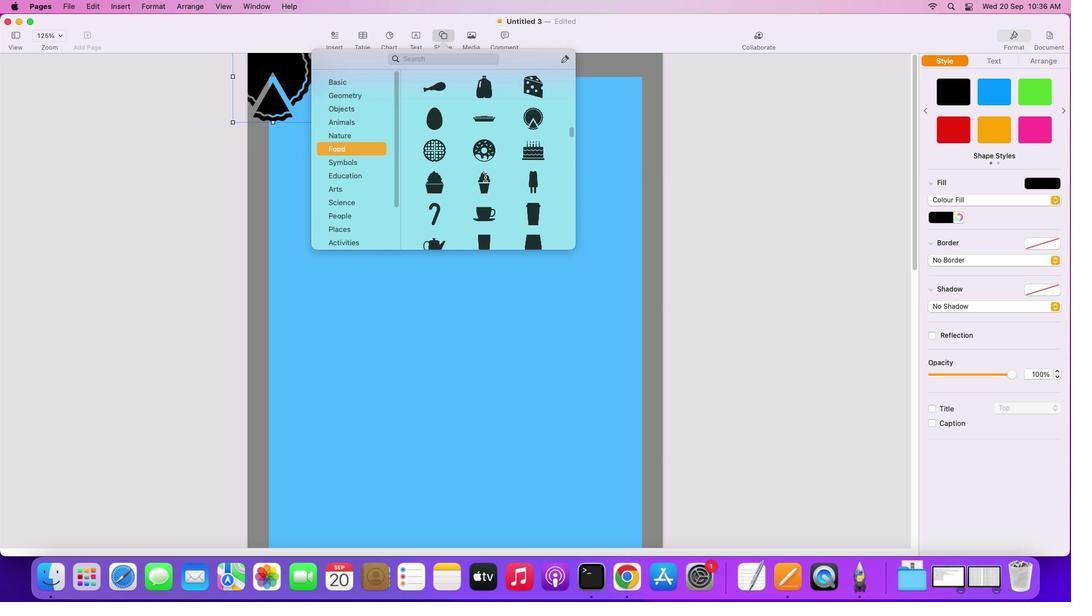 
Action: Mouse scrolled (485, 178) with delta (1, 1)
Screenshot: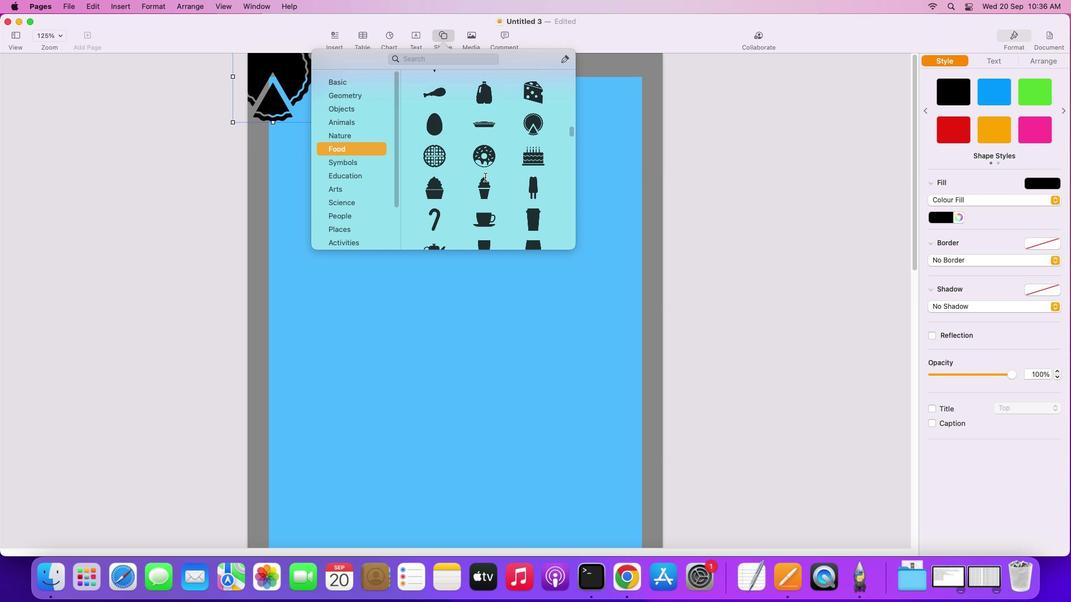 
Action: Mouse scrolled (485, 178) with delta (1, 1)
Screenshot: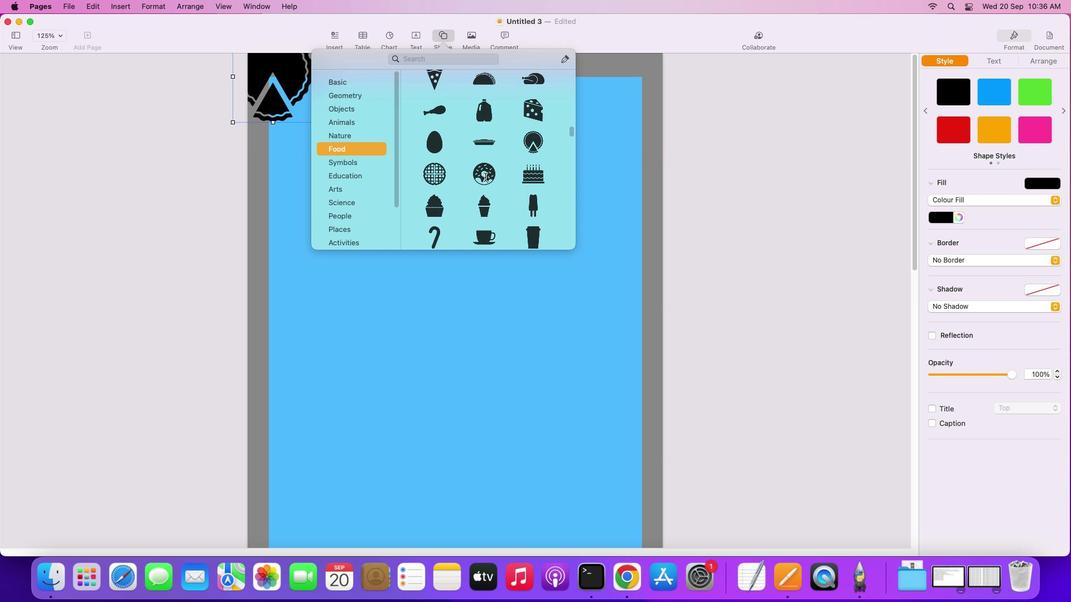 
Action: Mouse scrolled (485, 178) with delta (1, 2)
Screenshot: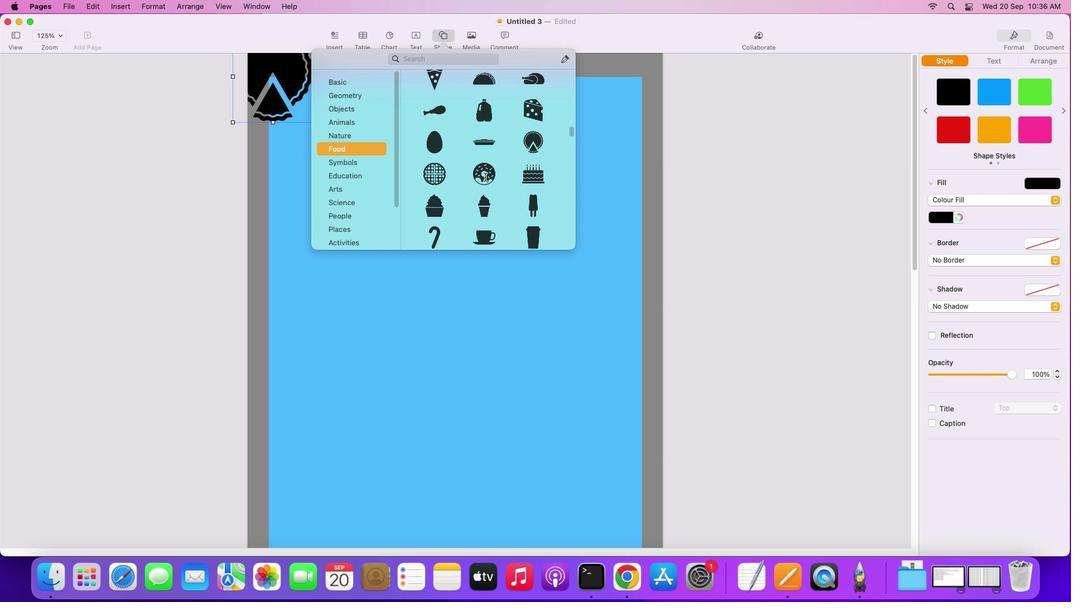 
Action: Mouse moved to (488, 175)
Screenshot: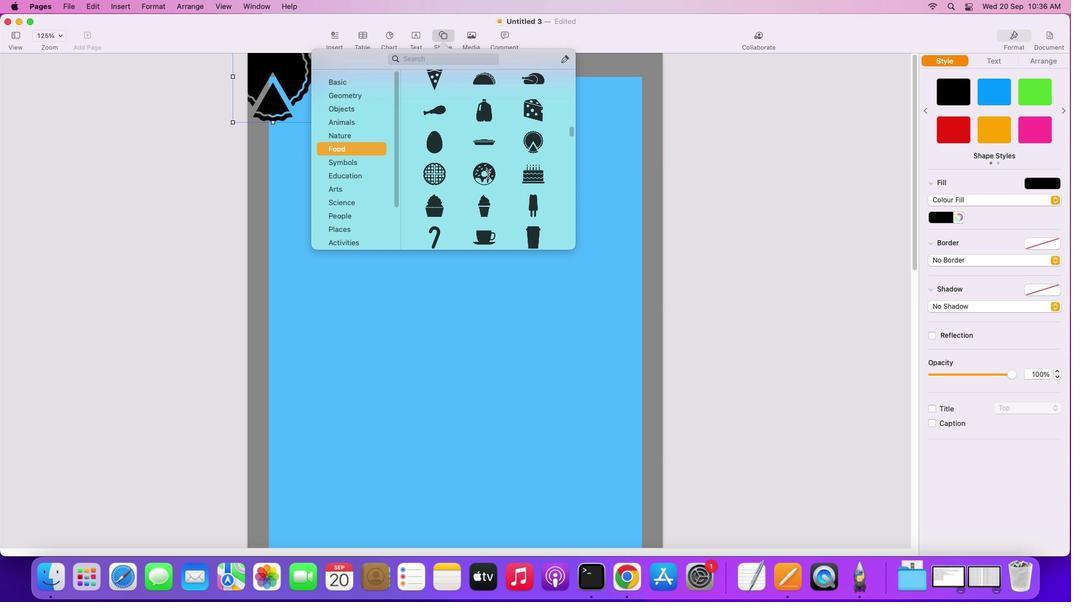 
Action: Mouse pressed left at (488, 175)
Screenshot: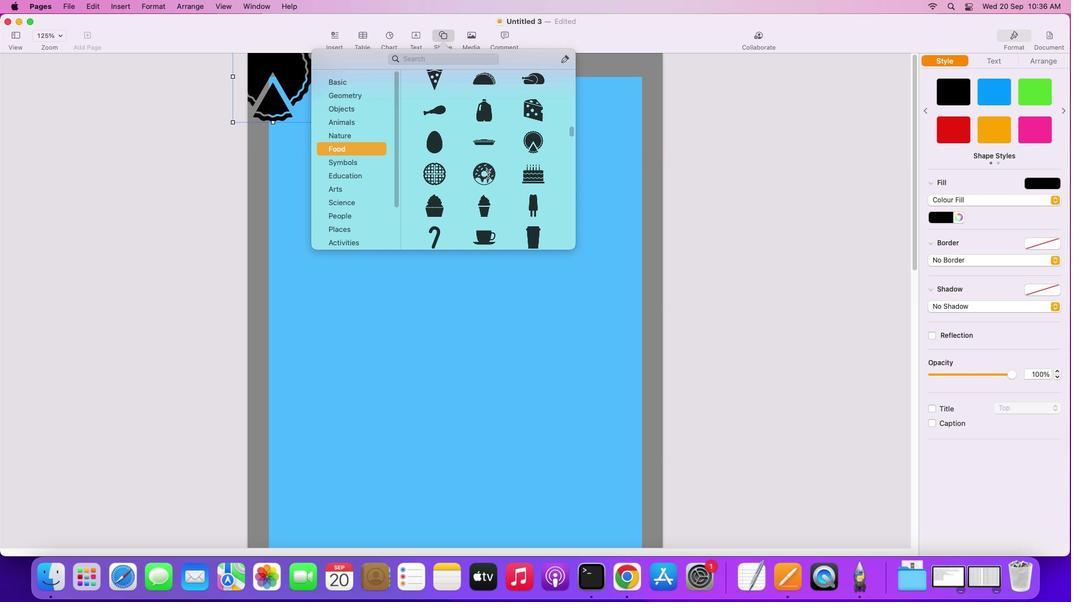 
Action: Mouse moved to (457, 307)
Screenshot: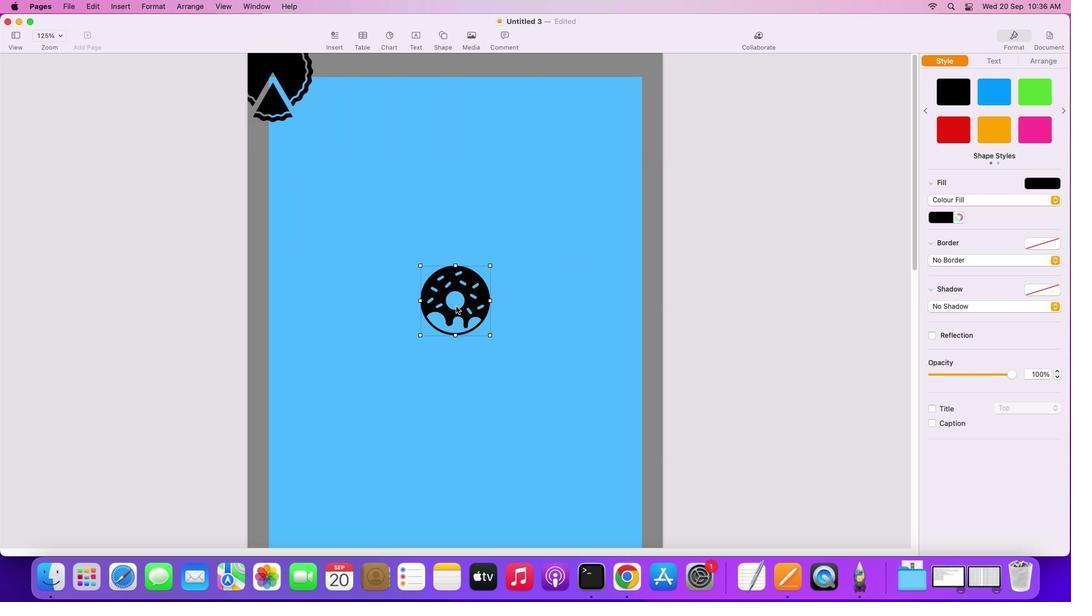 
Action: Mouse pressed left at (457, 307)
Screenshot: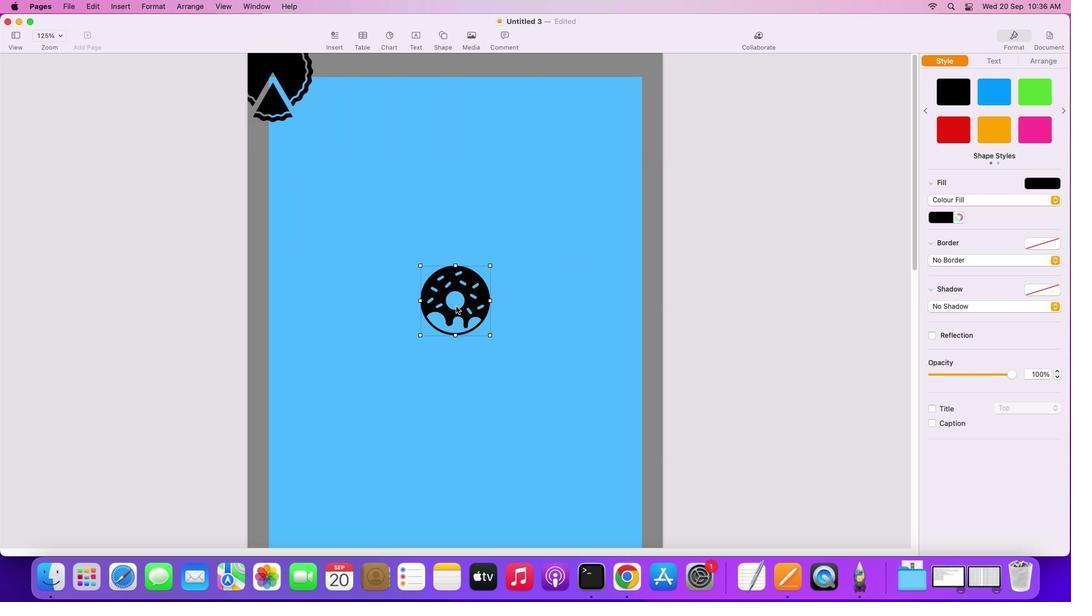 
Action: Mouse moved to (541, 445)
Screenshot: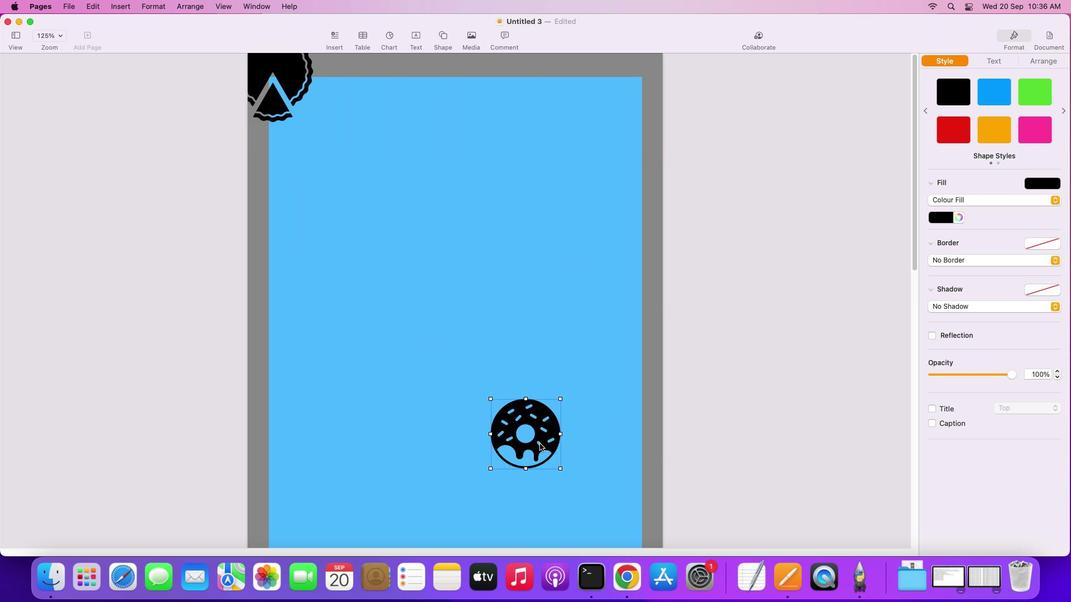 
Action: Mouse scrolled (541, 445) with delta (1, 0)
Screenshot: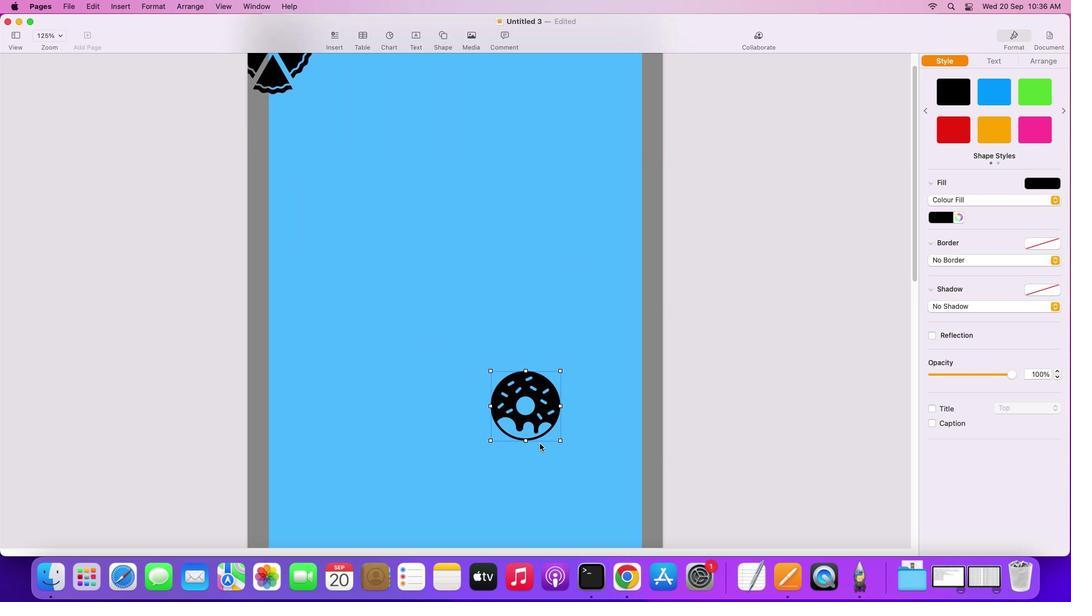 
Action: Mouse scrolled (541, 445) with delta (1, 0)
Screenshot: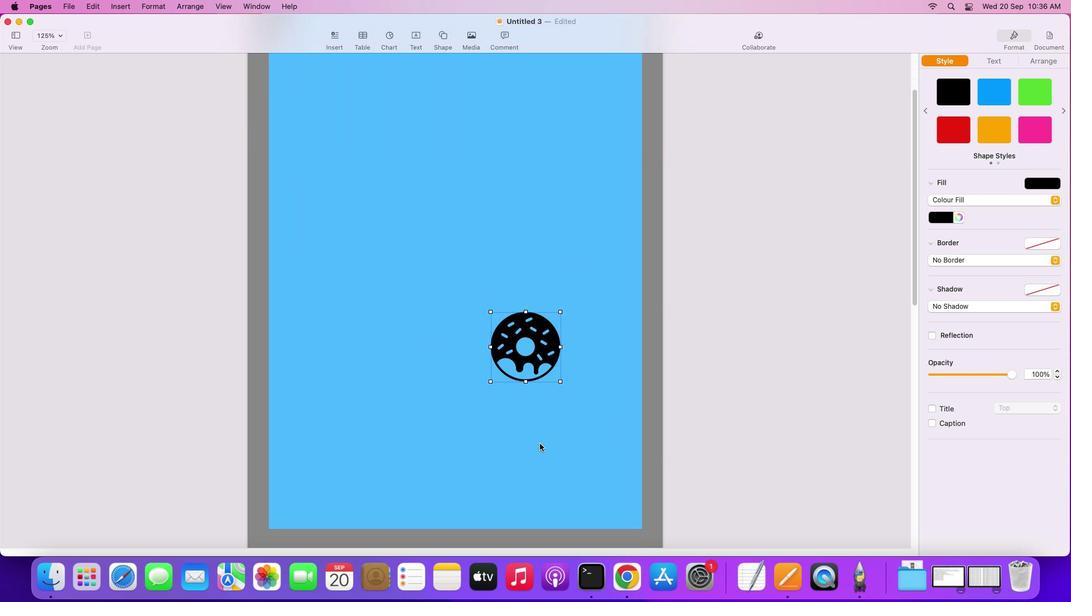 
Action: Mouse scrolled (541, 445) with delta (1, 0)
Screenshot: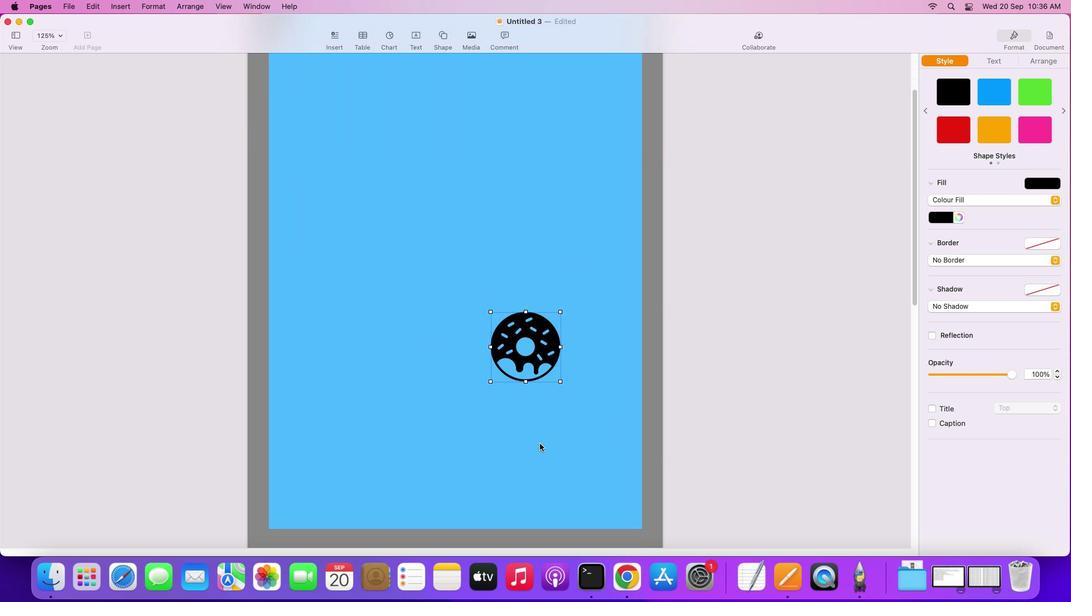 
Action: Mouse scrolled (541, 445) with delta (1, -1)
Screenshot: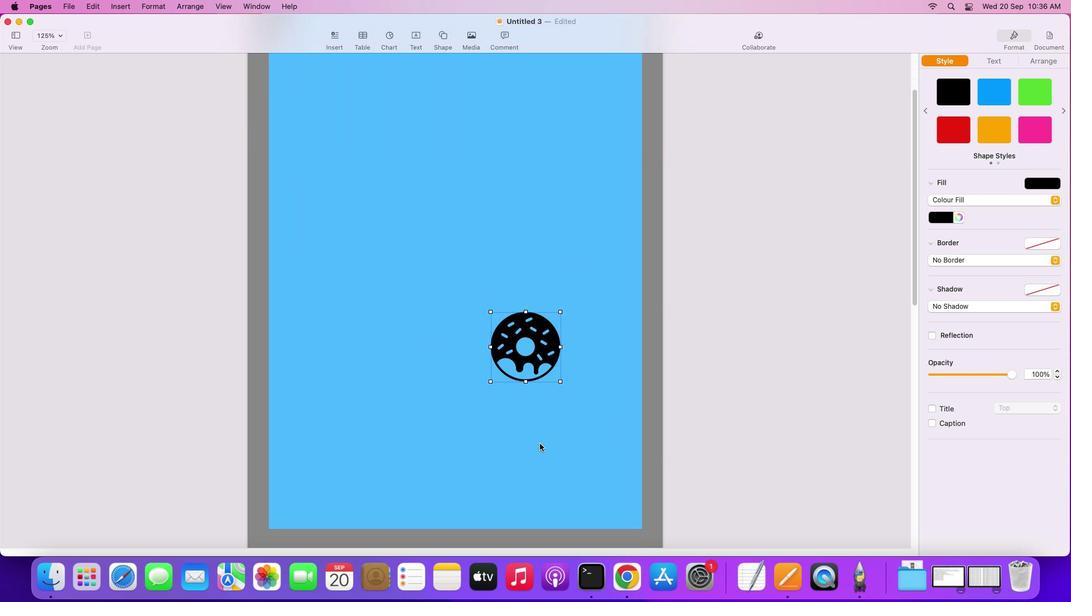 
Action: Mouse scrolled (541, 445) with delta (1, -1)
Screenshot: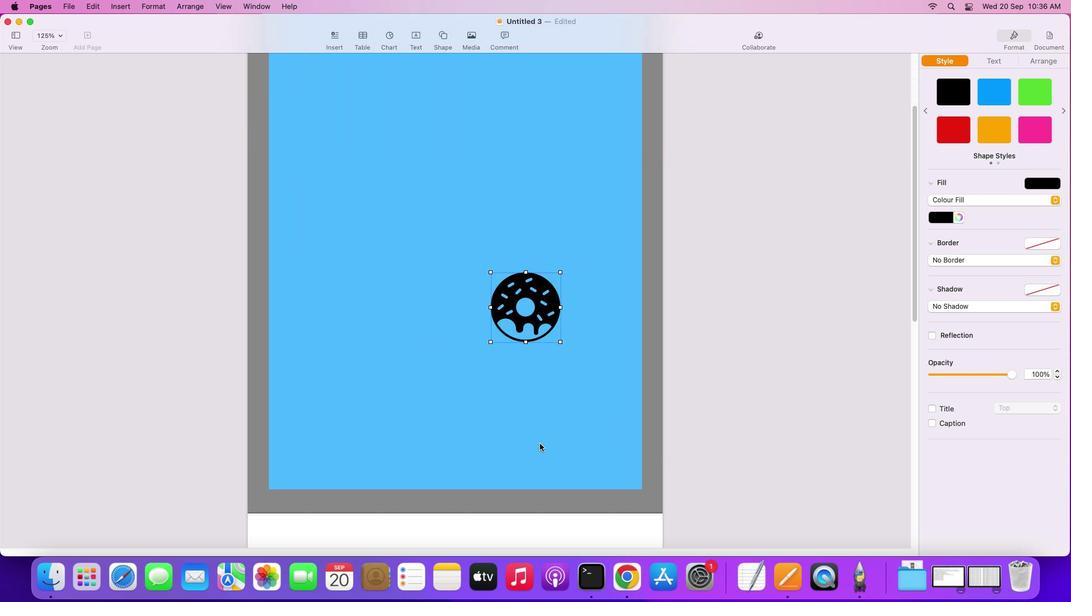 
Action: Mouse scrolled (541, 445) with delta (1, -2)
Screenshot: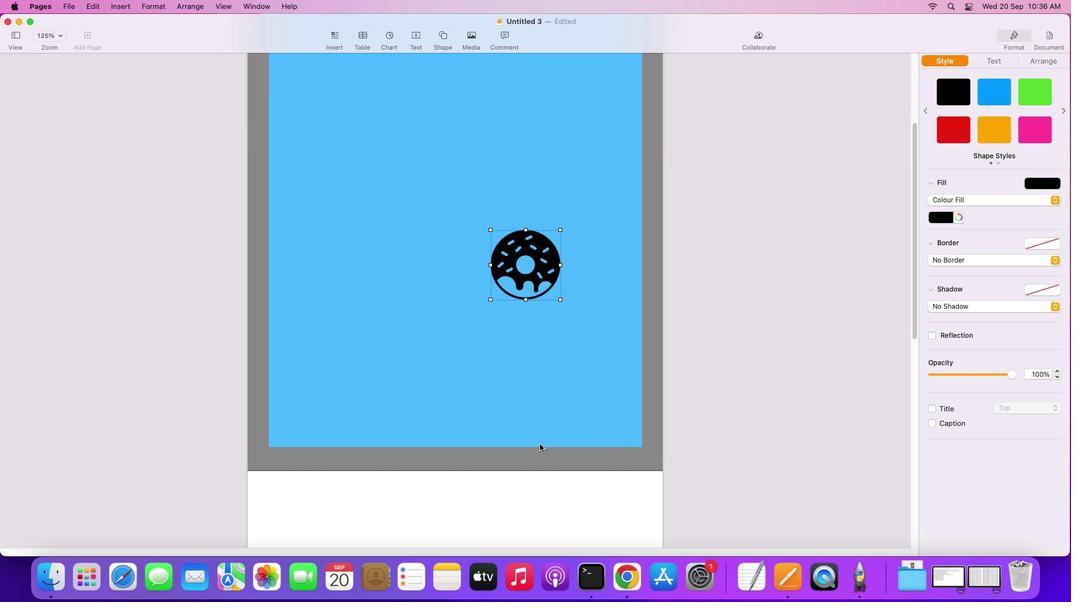 
Action: Mouse scrolled (541, 445) with delta (1, -2)
Screenshot: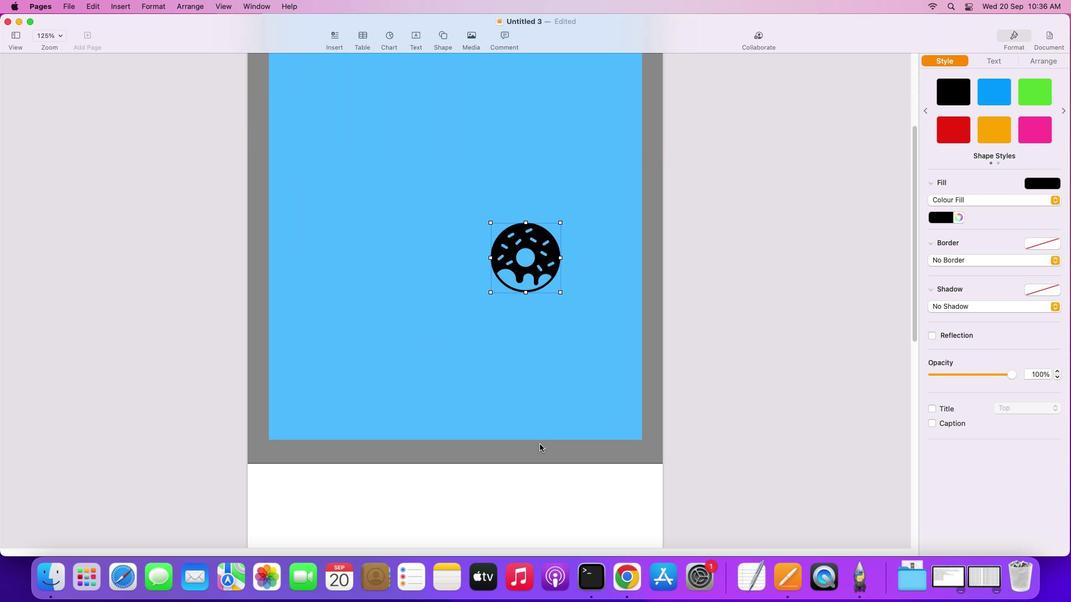 
Action: Mouse moved to (523, 259)
Screenshot: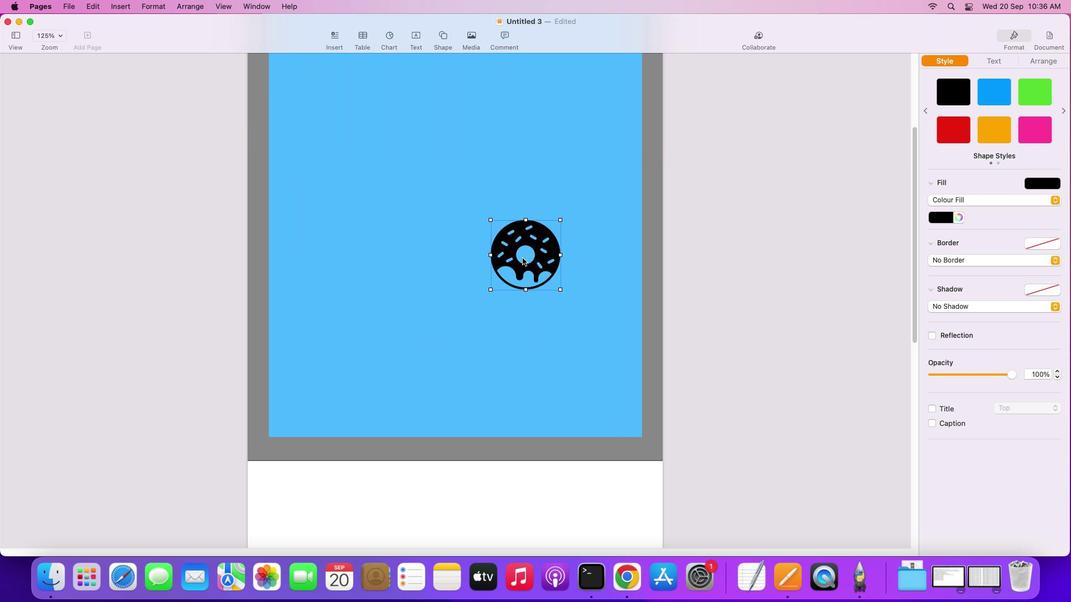 
Action: Mouse pressed left at (523, 259)
Screenshot: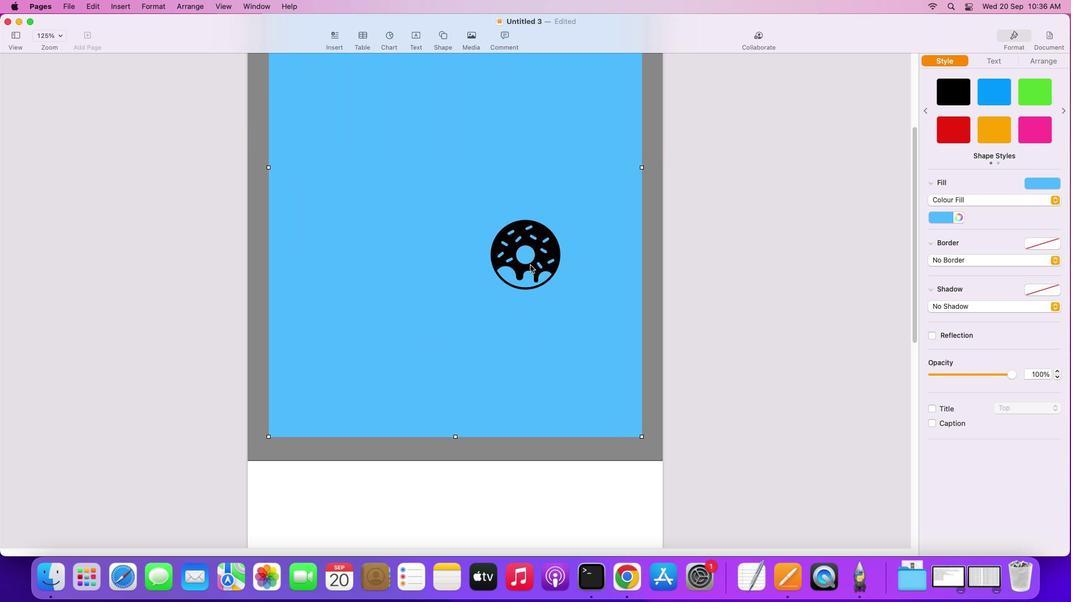 
Action: Mouse moved to (541, 357)
Screenshot: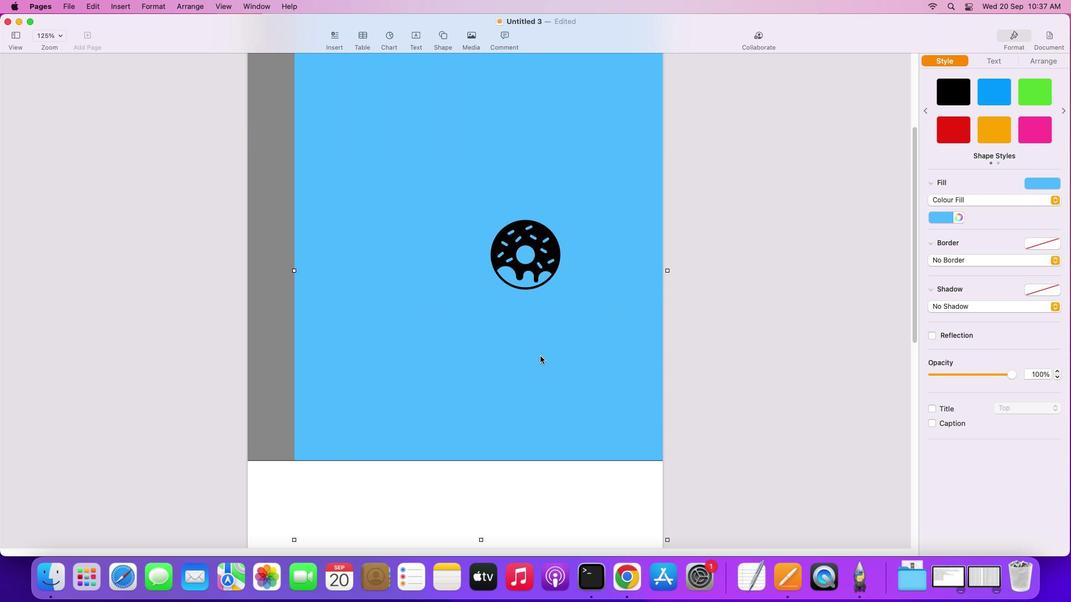 
Action: Key pressed Key.cmd'z'
Screenshot: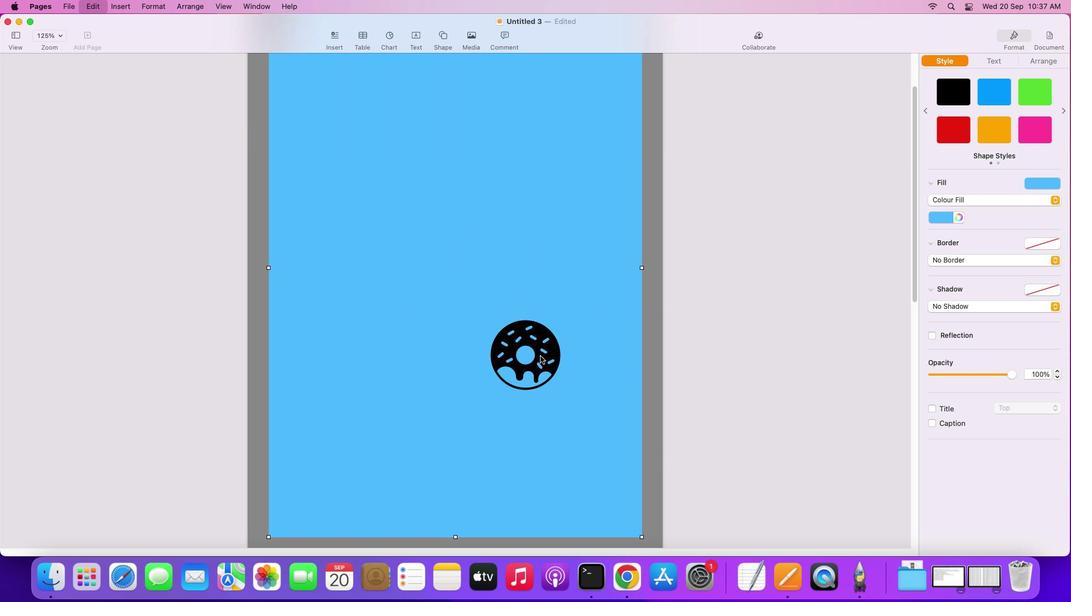 
Action: Mouse moved to (526, 355)
Screenshot: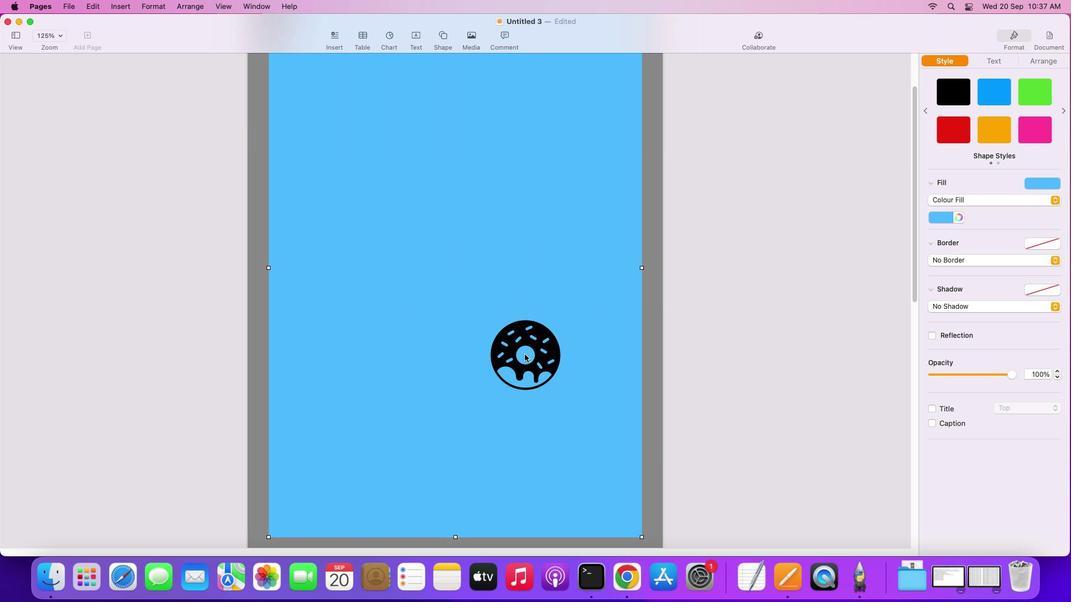 
Action: Mouse pressed left at (526, 355)
Screenshot: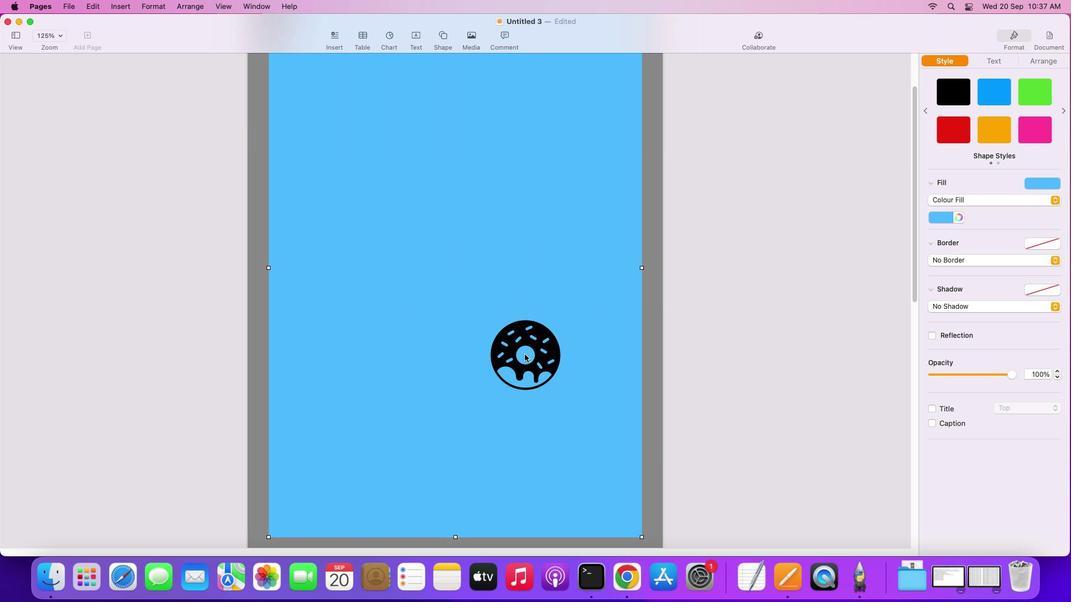 
Action: Mouse moved to (591, 372)
Screenshot: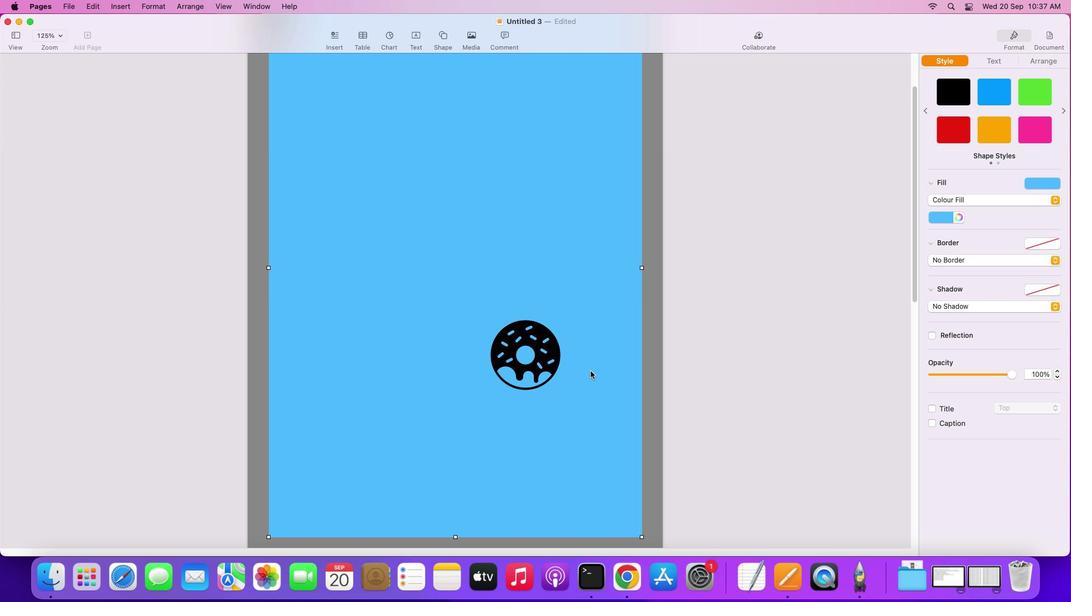 
Action: Mouse pressed left at (591, 372)
Screenshot: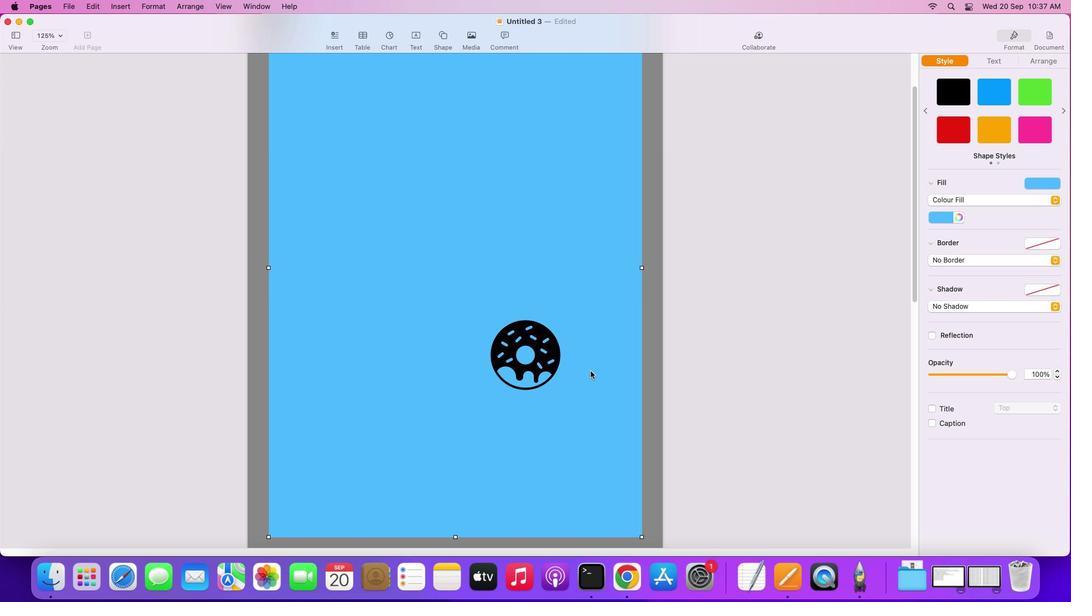 
Action: Mouse moved to (538, 360)
Screenshot: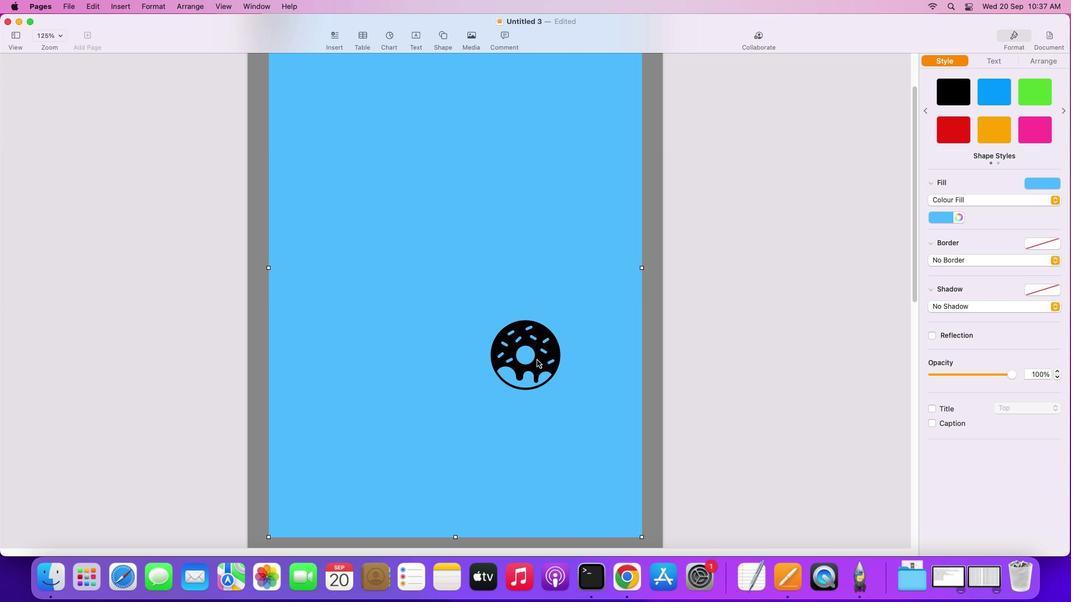 
Action: Mouse pressed left at (538, 360)
Screenshot: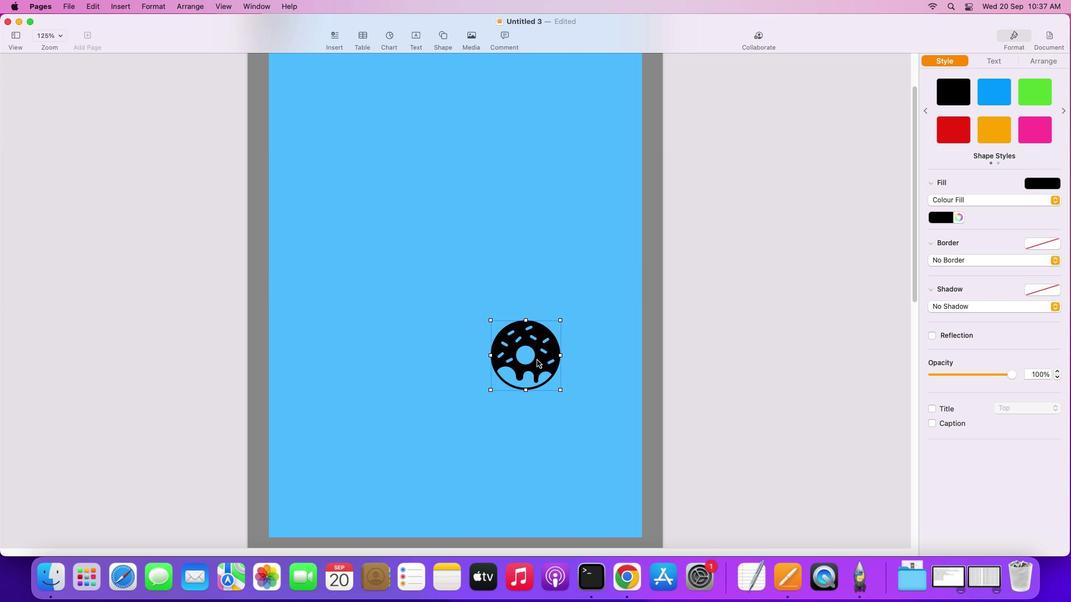 
Action: Mouse moved to (532, 360)
Screenshot: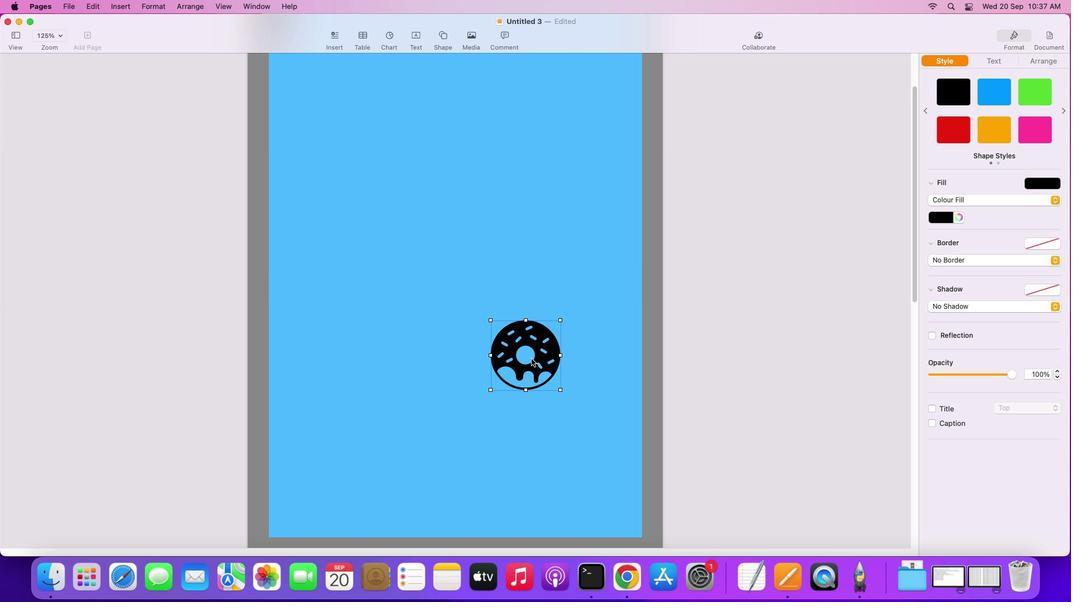 
Action: Mouse pressed left at (532, 360)
Screenshot: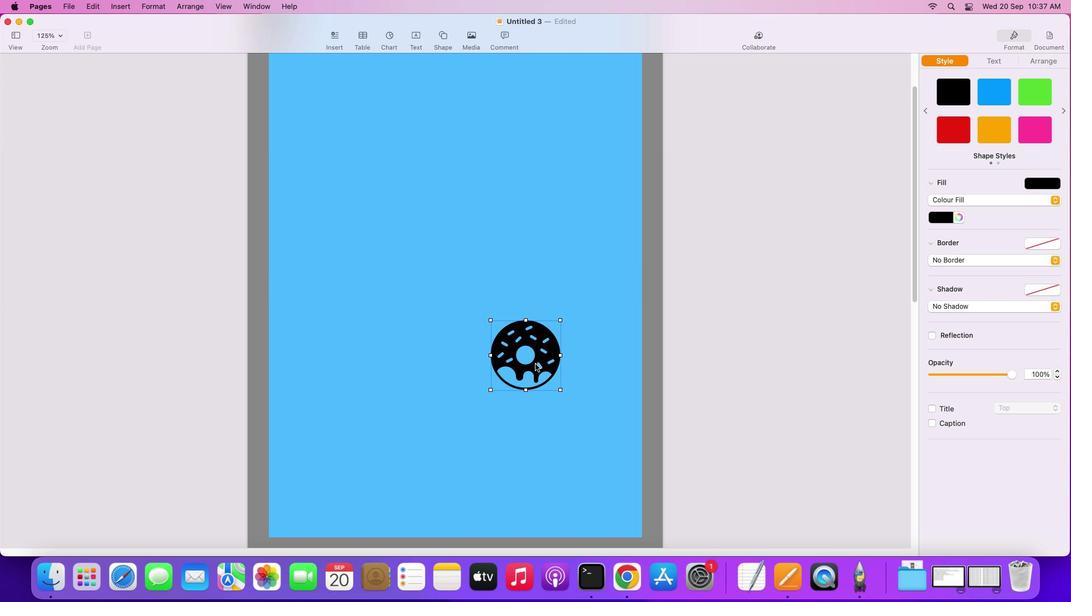 
Action: Mouse moved to (511, 325)
Screenshot: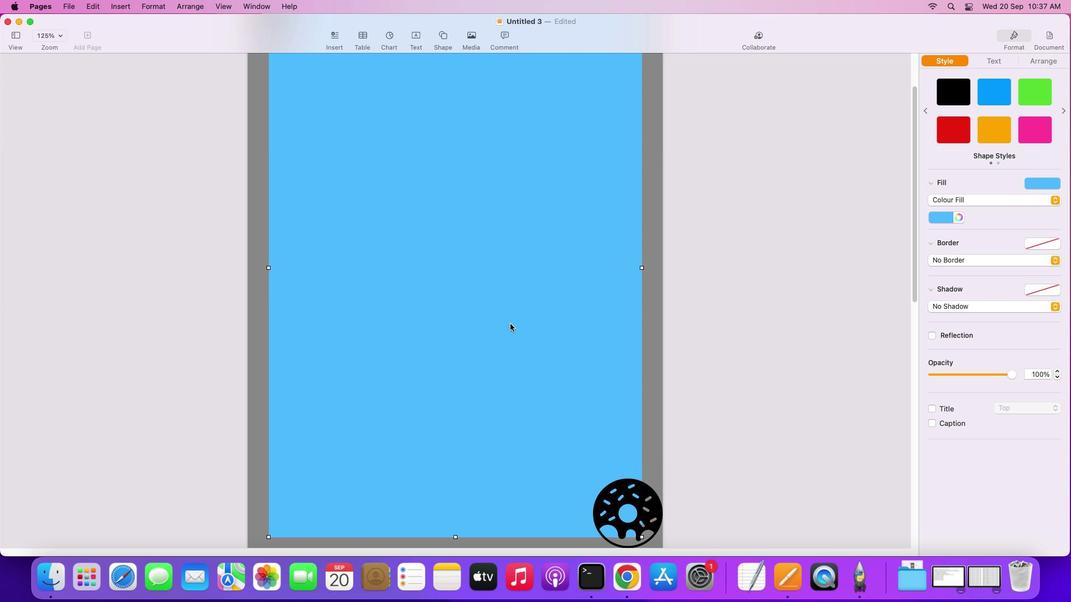 
Action: Mouse pressed left at (511, 325)
Screenshot: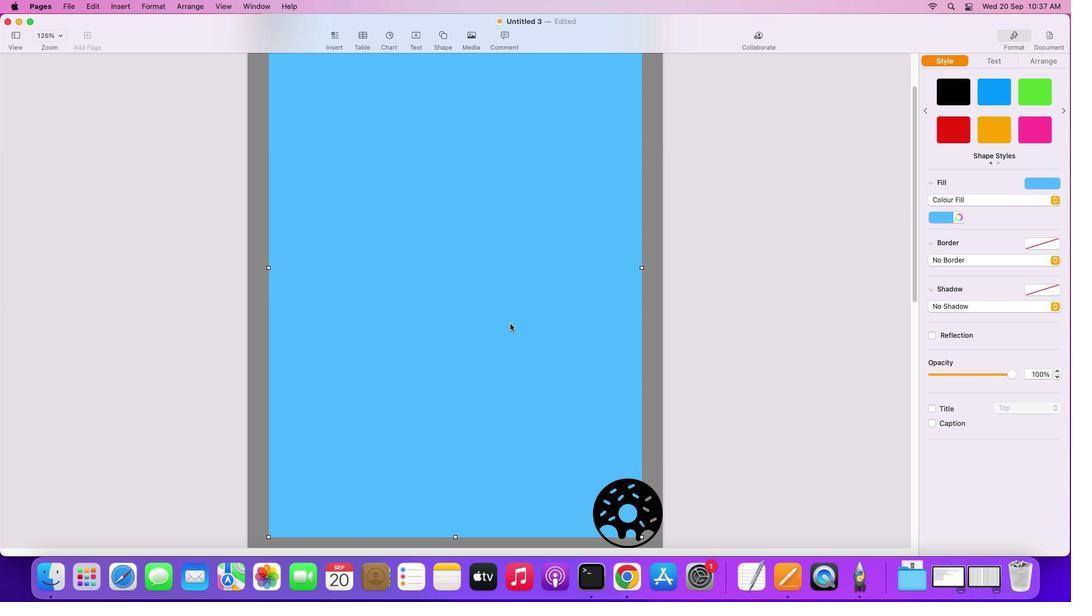 
Action: Mouse moved to (480, 256)
Screenshot: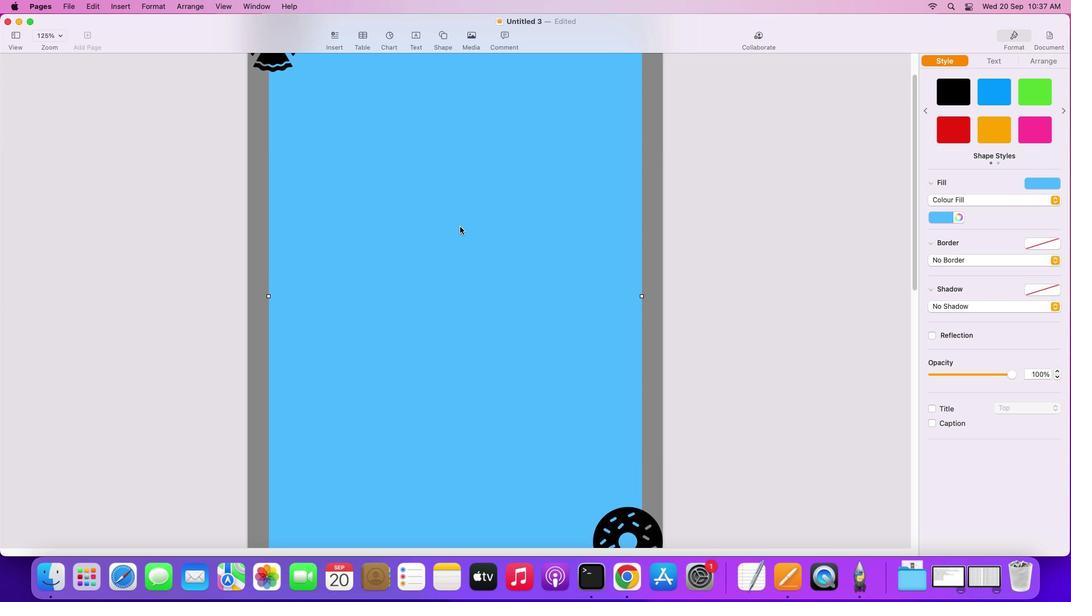 
Action: Mouse scrolled (480, 256) with delta (1, 1)
Screenshot: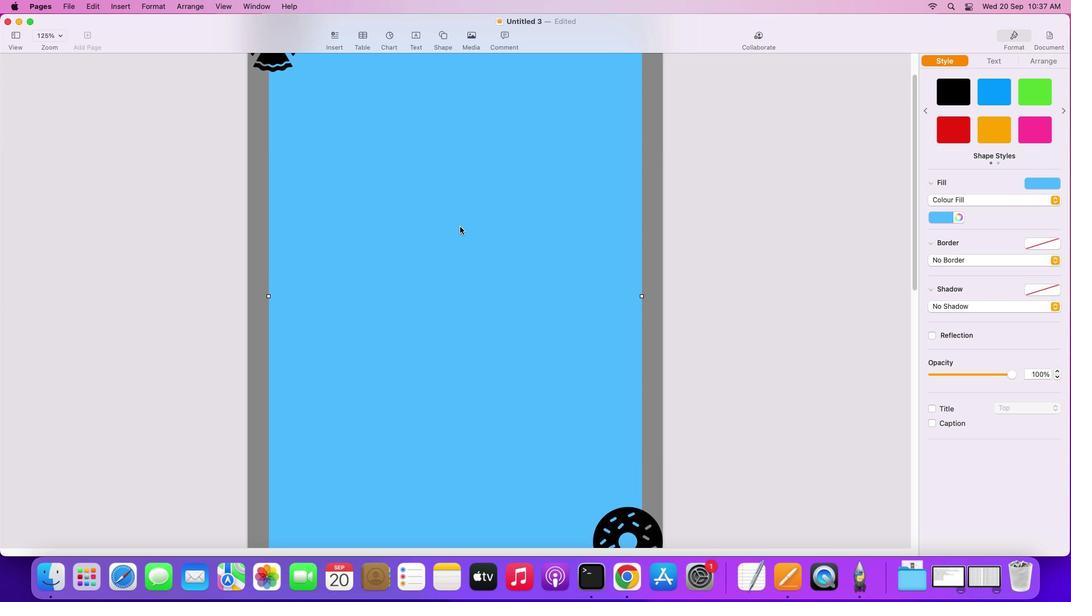 
Action: Mouse moved to (475, 249)
Screenshot: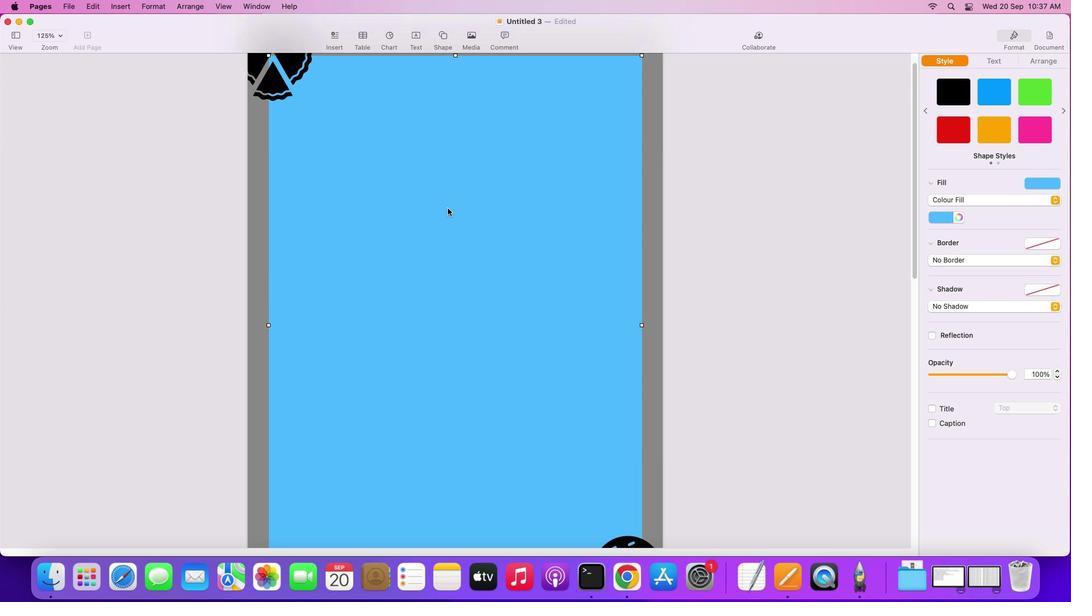
Action: Mouse scrolled (475, 249) with delta (1, 1)
Screenshot: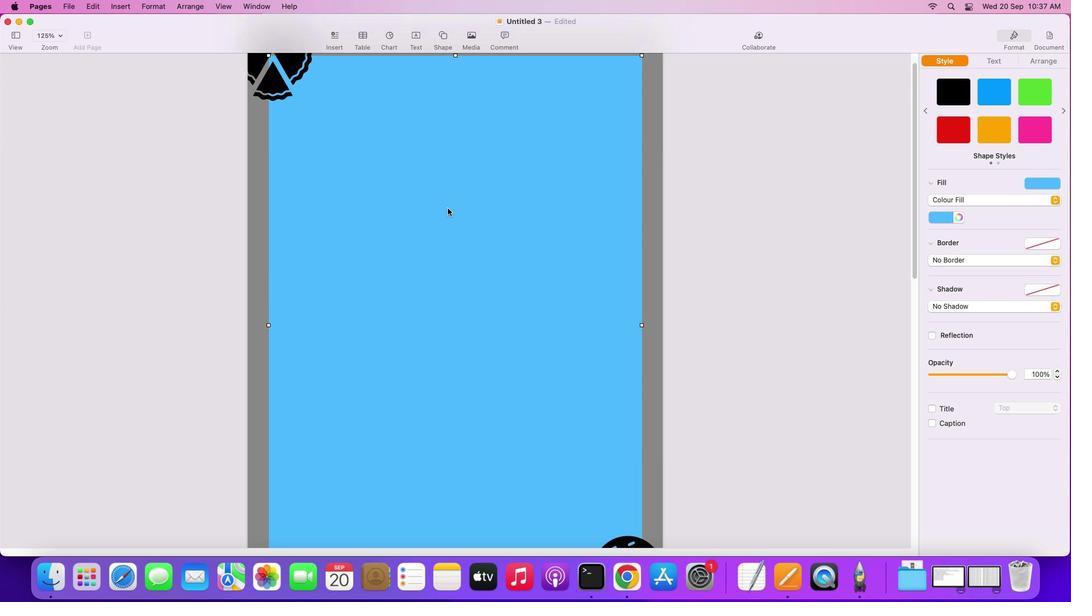 
Action: Mouse moved to (471, 243)
Screenshot: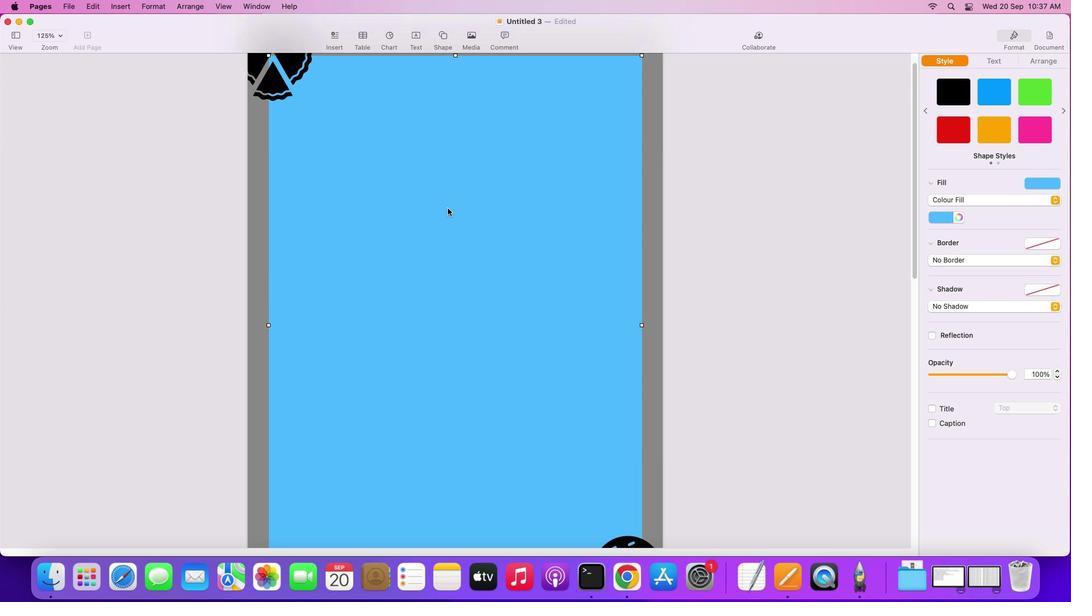 
Action: Mouse scrolled (471, 243) with delta (1, 2)
Screenshot: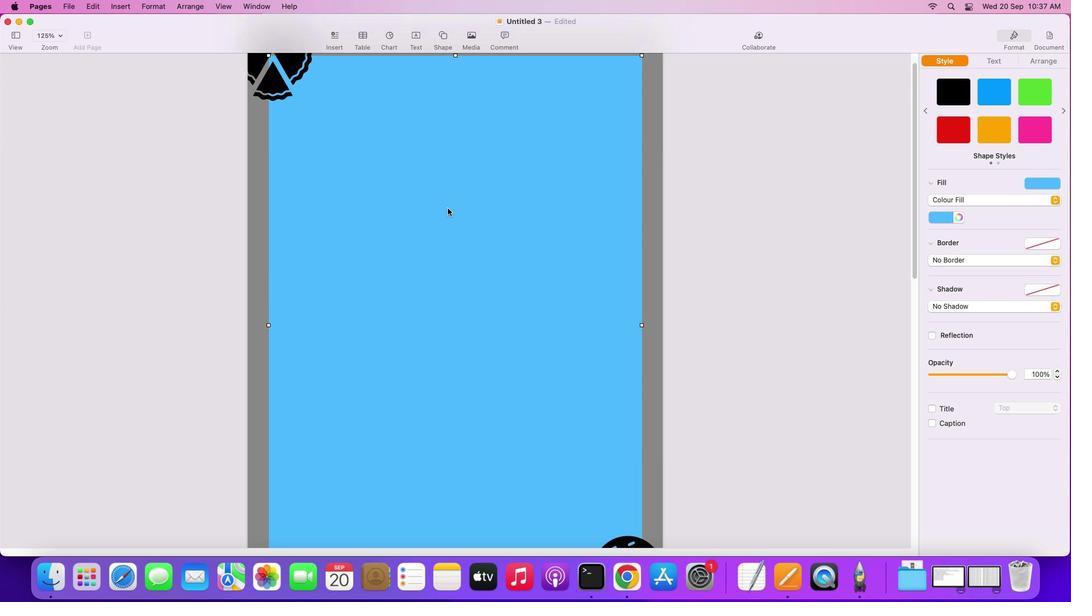 
Action: Mouse moved to (469, 239)
Screenshot: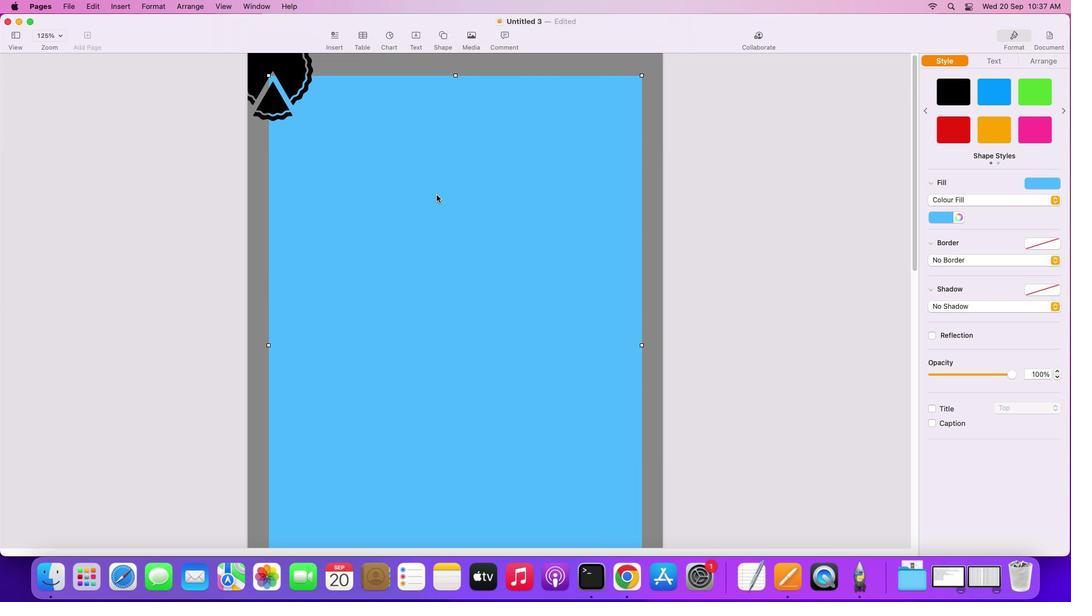 
Action: Mouse scrolled (469, 239) with delta (1, 3)
Screenshot: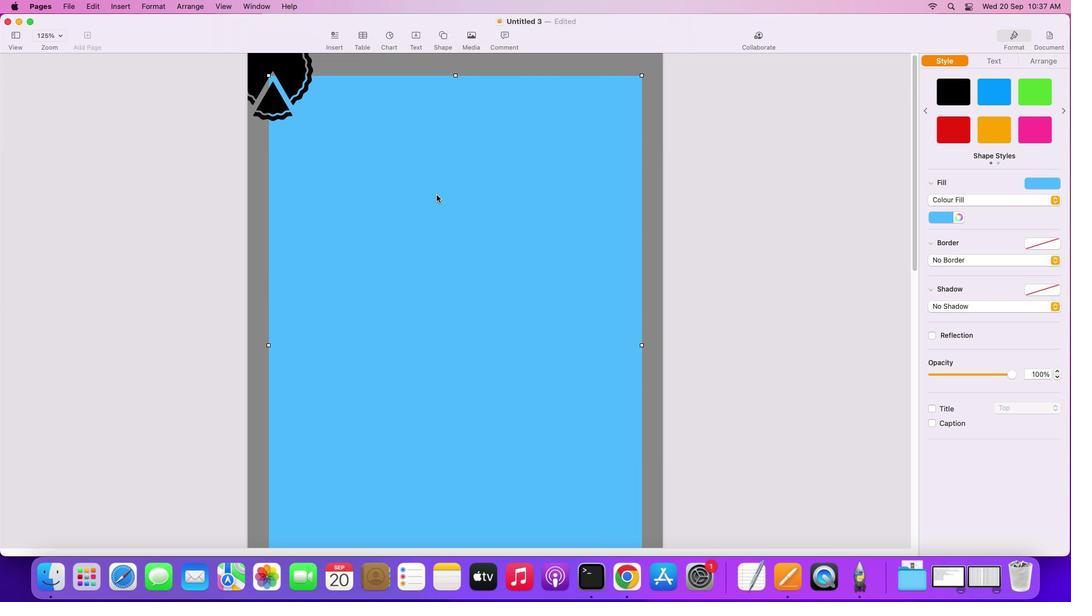 
Action: Mouse moved to (464, 232)
Screenshot: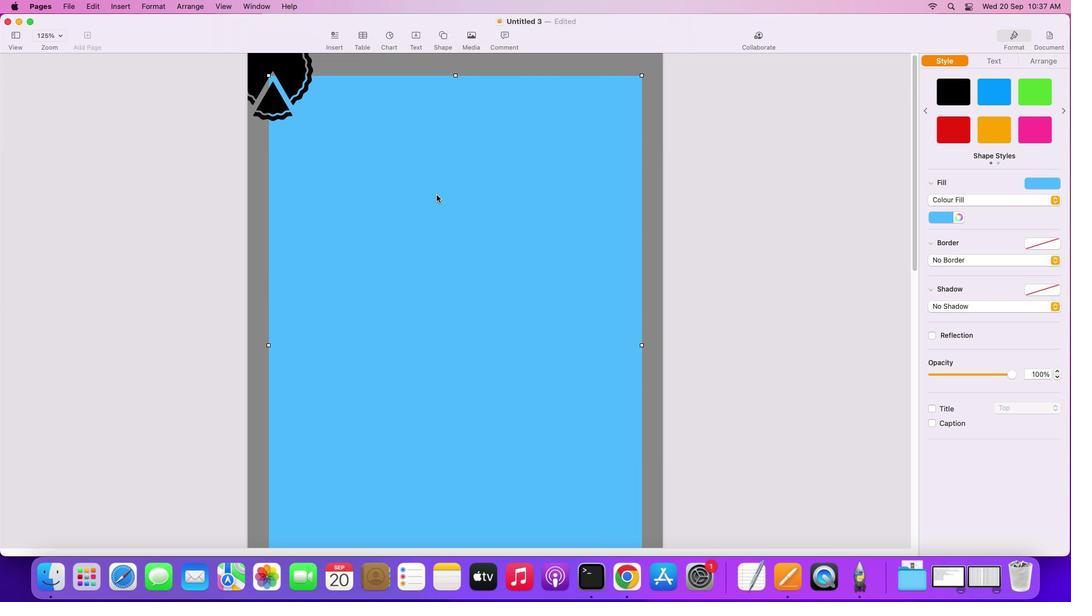 
Action: Mouse scrolled (464, 232) with delta (1, 4)
